 Task: Create a sales tracking spreadsheet in Google Sheets.
Action: Mouse moved to (1081, 82)
Screenshot: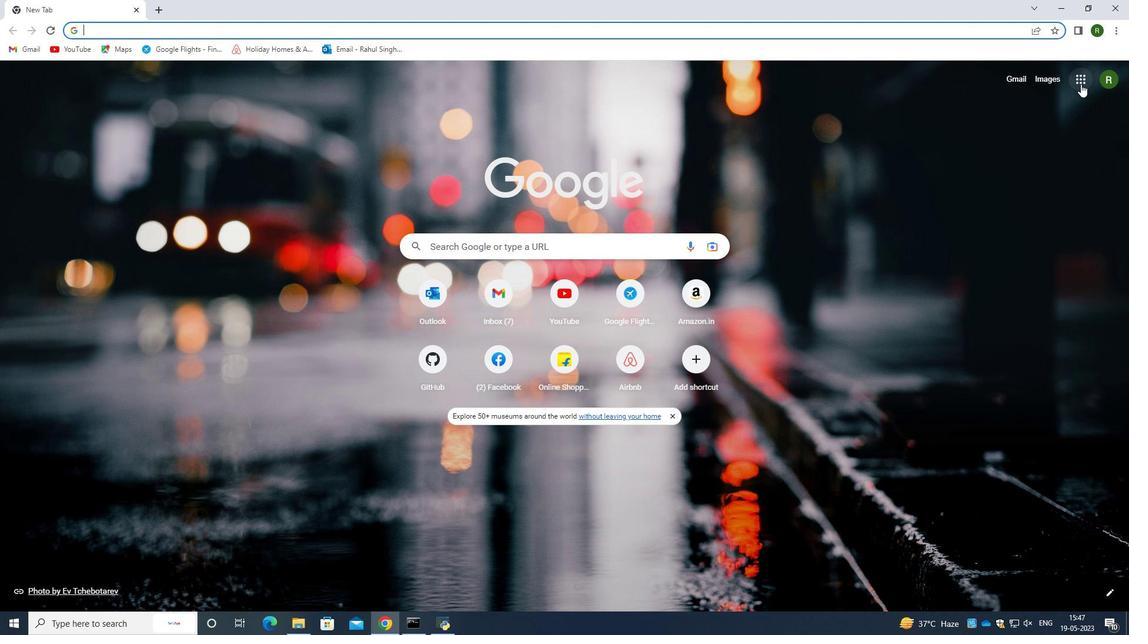 
Action: Mouse pressed left at (1081, 82)
Screenshot: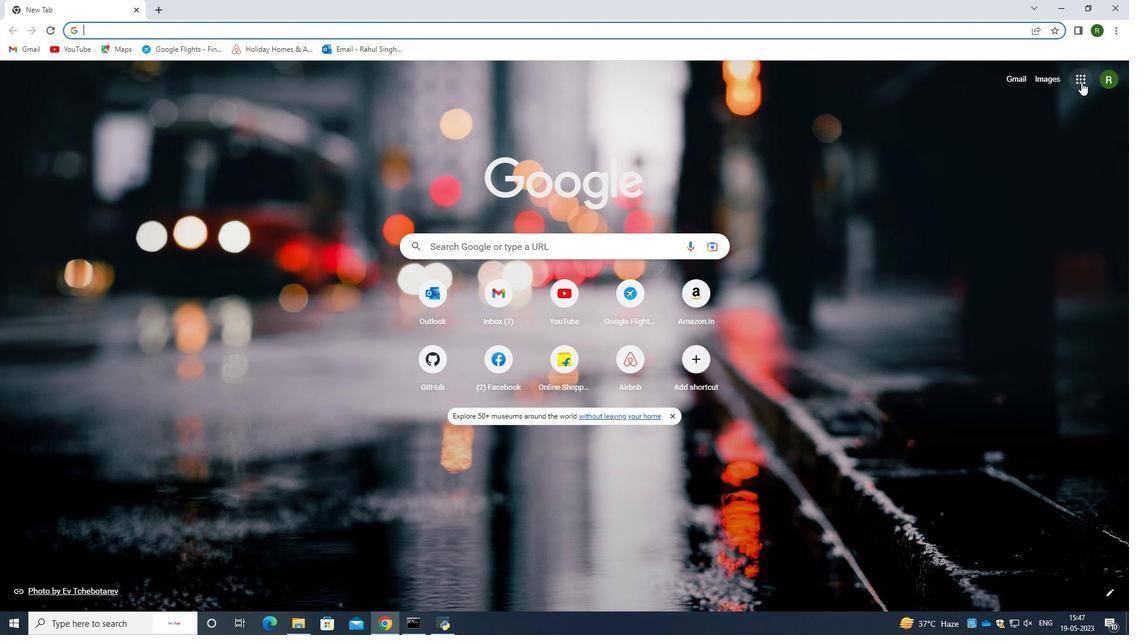 
Action: Mouse moved to (1042, 241)
Screenshot: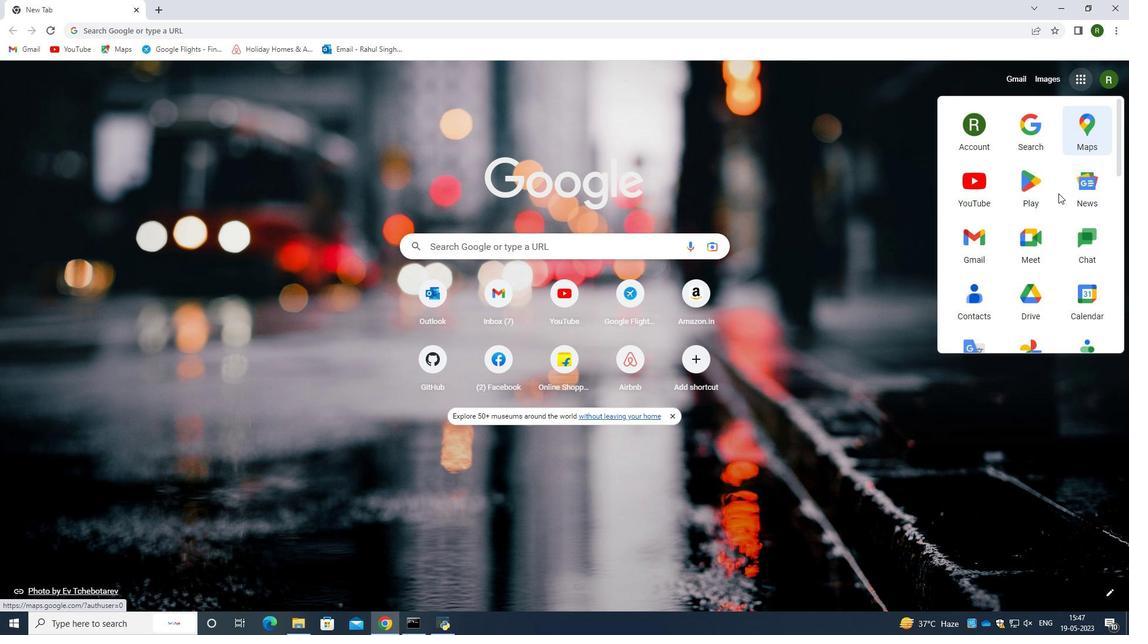 
Action: Mouse scrolled (1042, 241) with delta (0, 0)
Screenshot: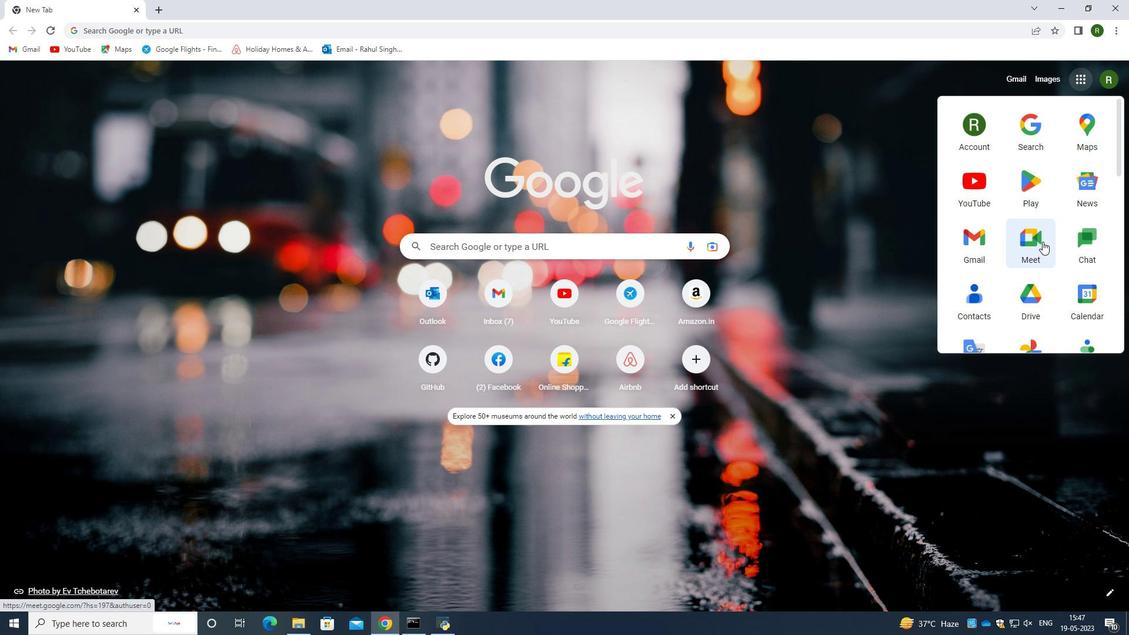
Action: Mouse scrolled (1042, 241) with delta (0, 0)
Screenshot: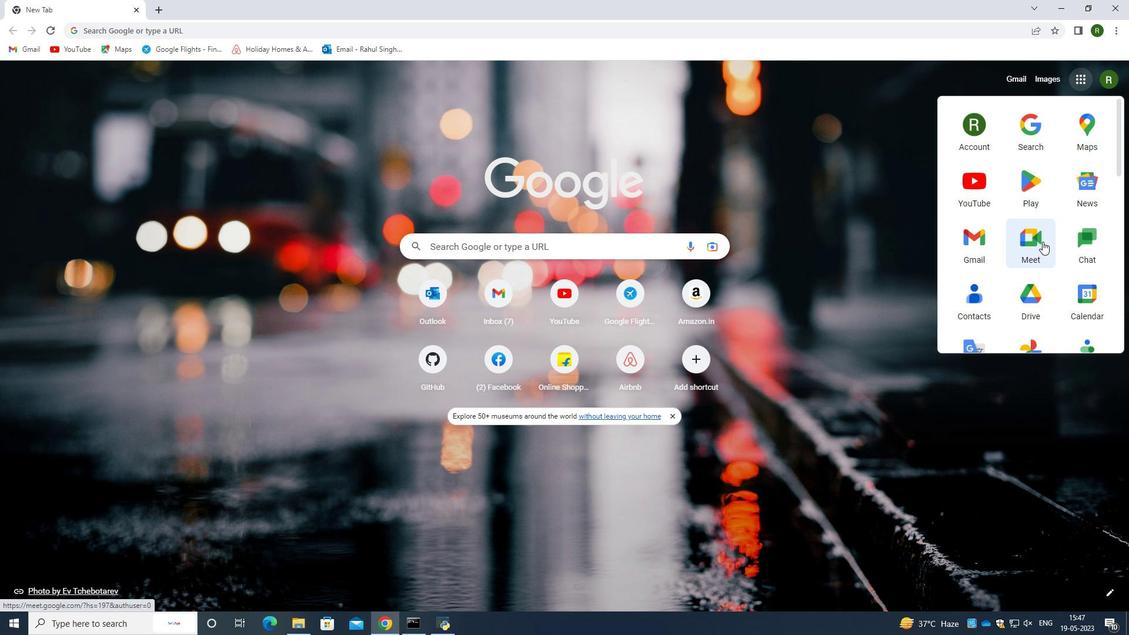 
Action: Mouse scrolled (1042, 241) with delta (0, 0)
Screenshot: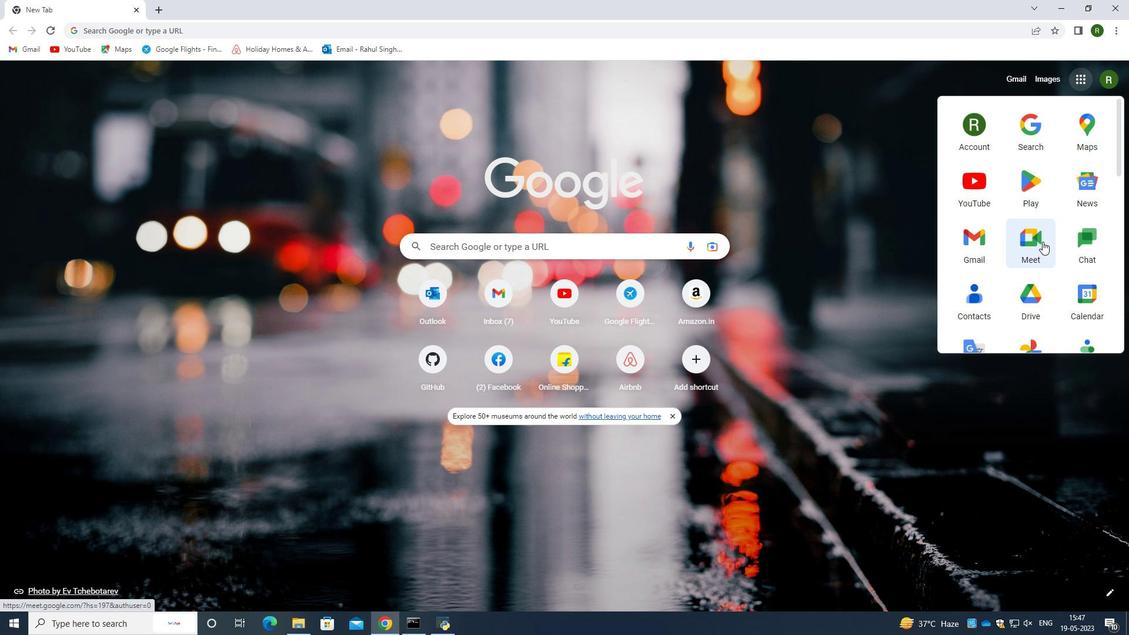 
Action: Mouse scrolled (1042, 241) with delta (0, 0)
Screenshot: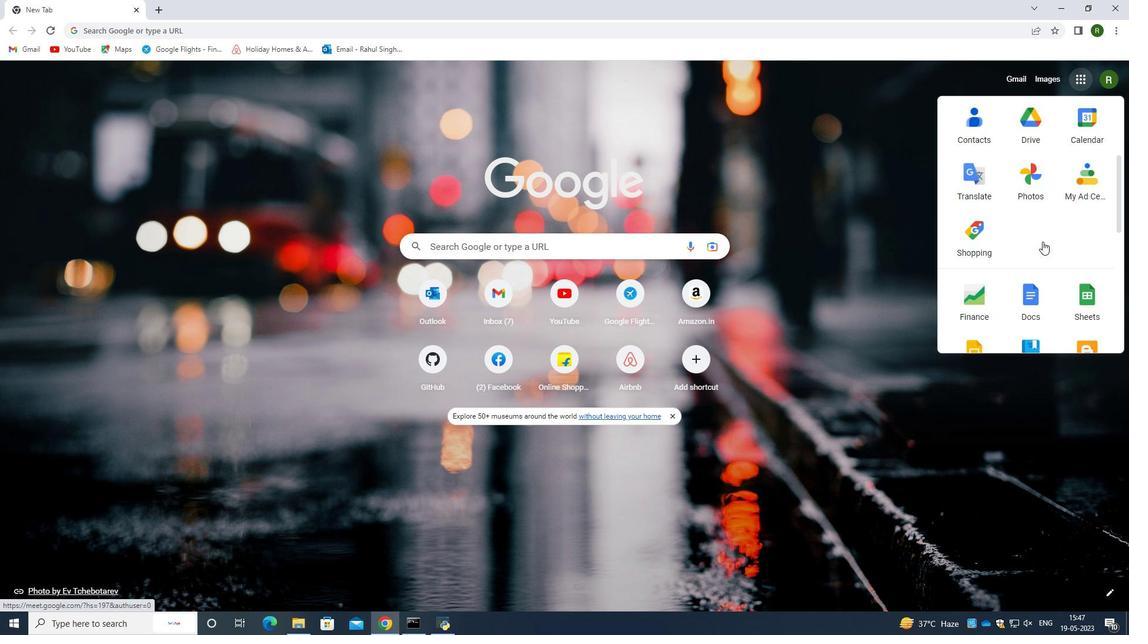 
Action: Mouse scrolled (1042, 241) with delta (0, 0)
Screenshot: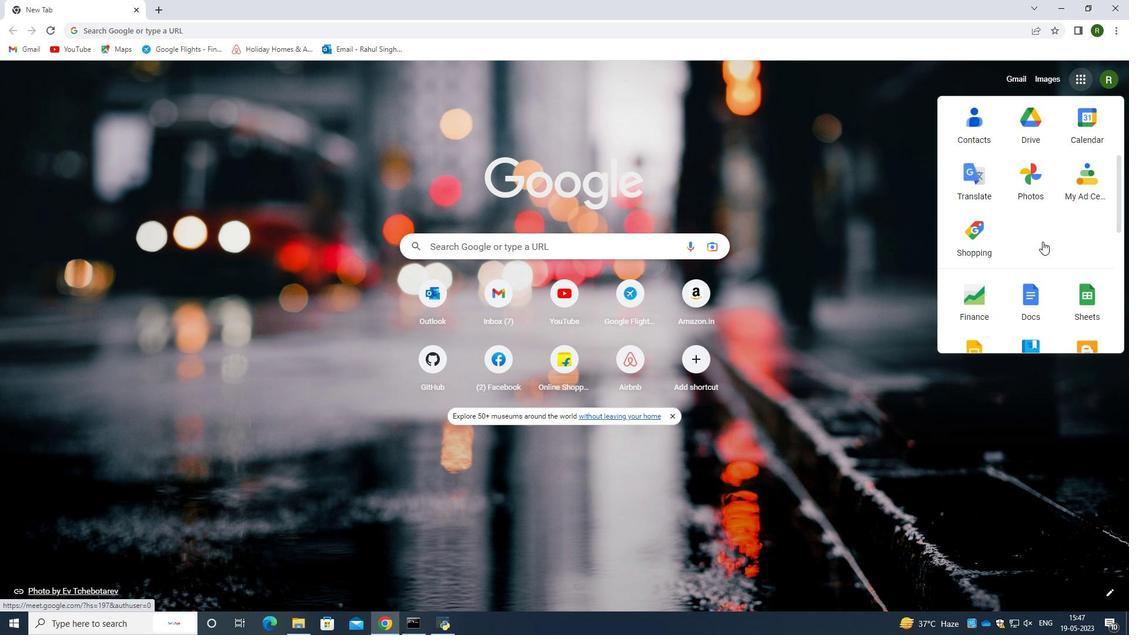
Action: Mouse moved to (1077, 195)
Screenshot: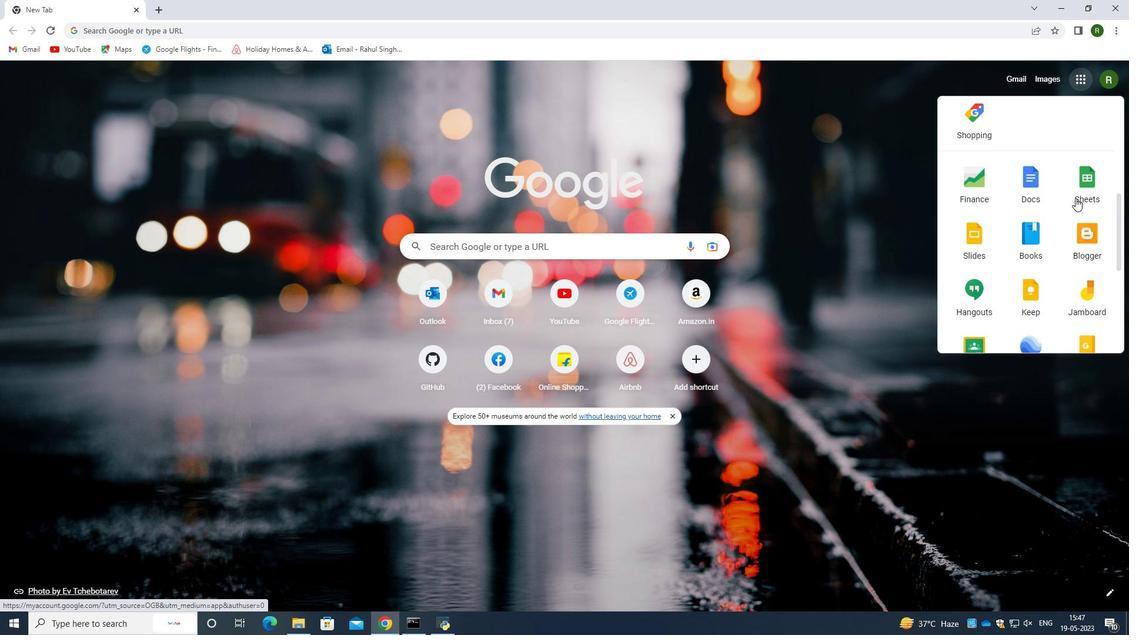 
Action: Mouse pressed left at (1077, 195)
Screenshot: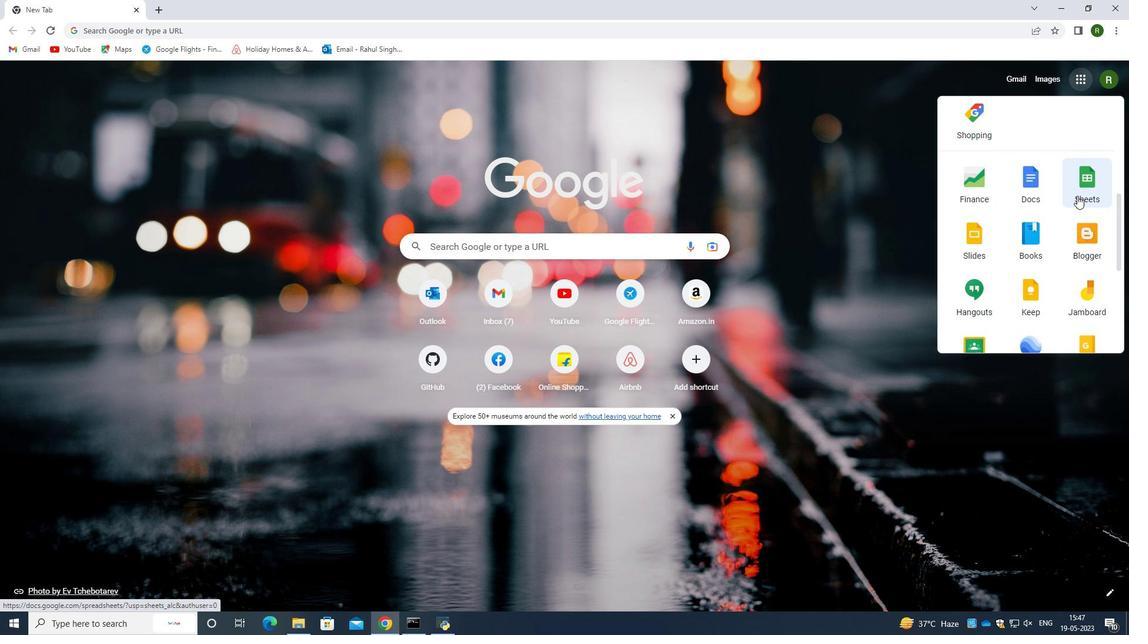 
Action: Mouse moved to (155, 7)
Screenshot: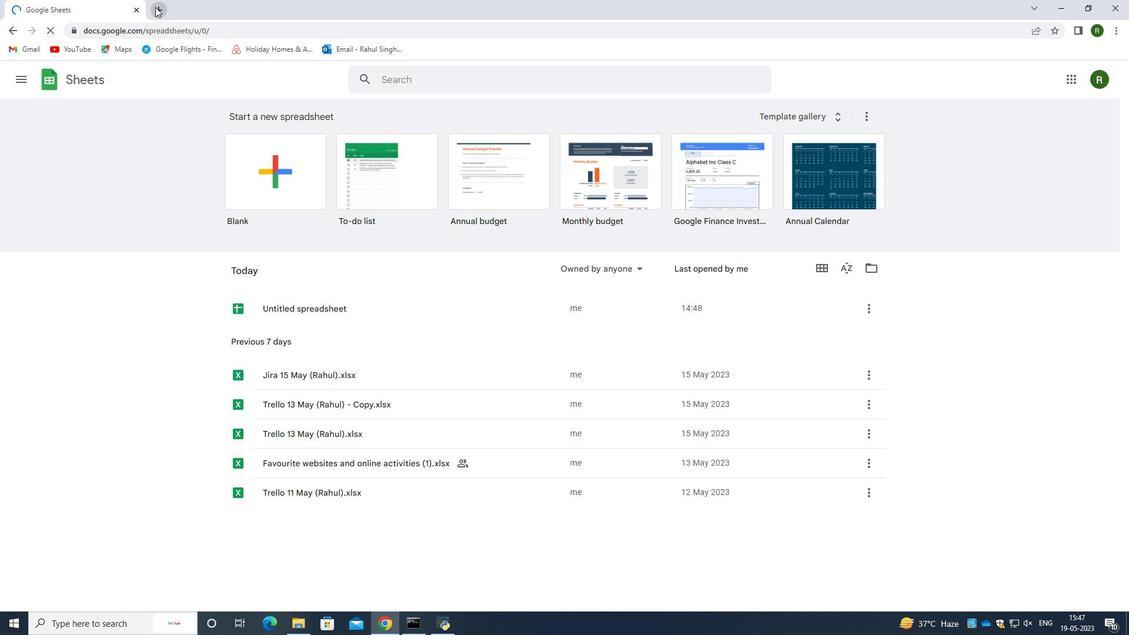 
Action: Mouse pressed left at (155, 7)
Screenshot: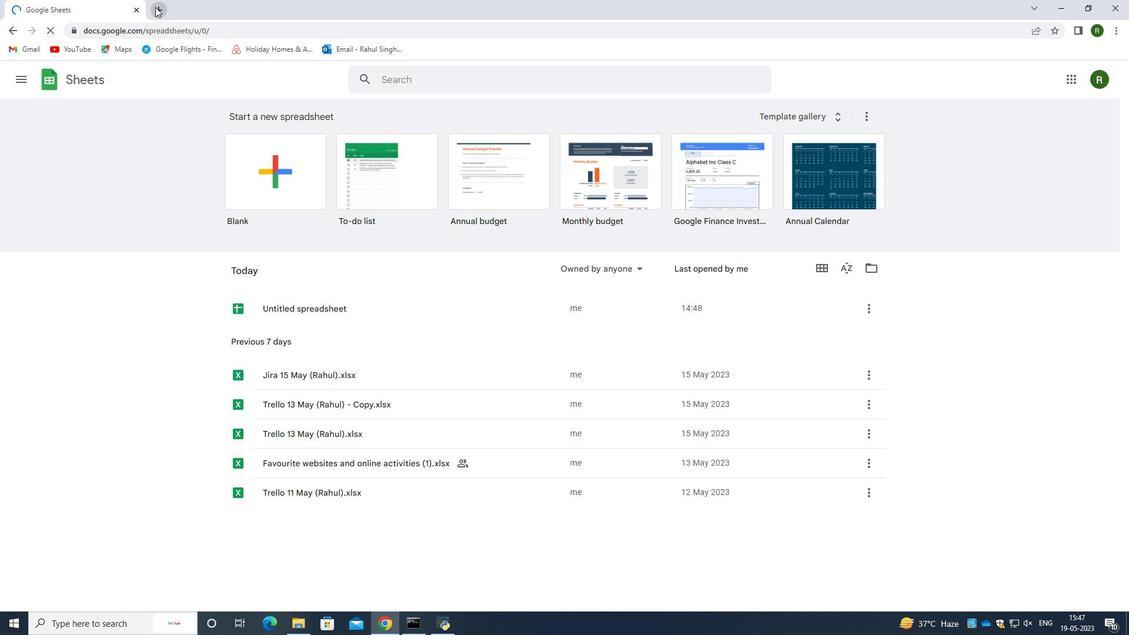 
Action: Mouse moved to (172, 28)
Screenshot: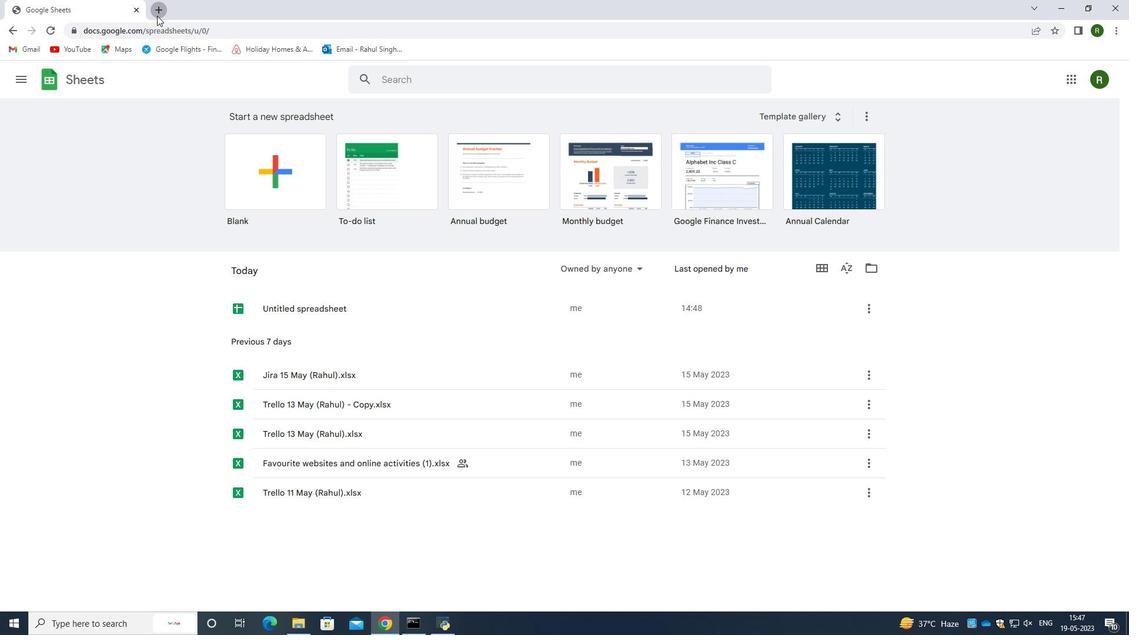 
Action: Key pressed sales<Key.space>tracking<Key.space>sheets<Key.space>fro<Key.backspace><Key.backspace>ormet<Key.enter>
Screenshot: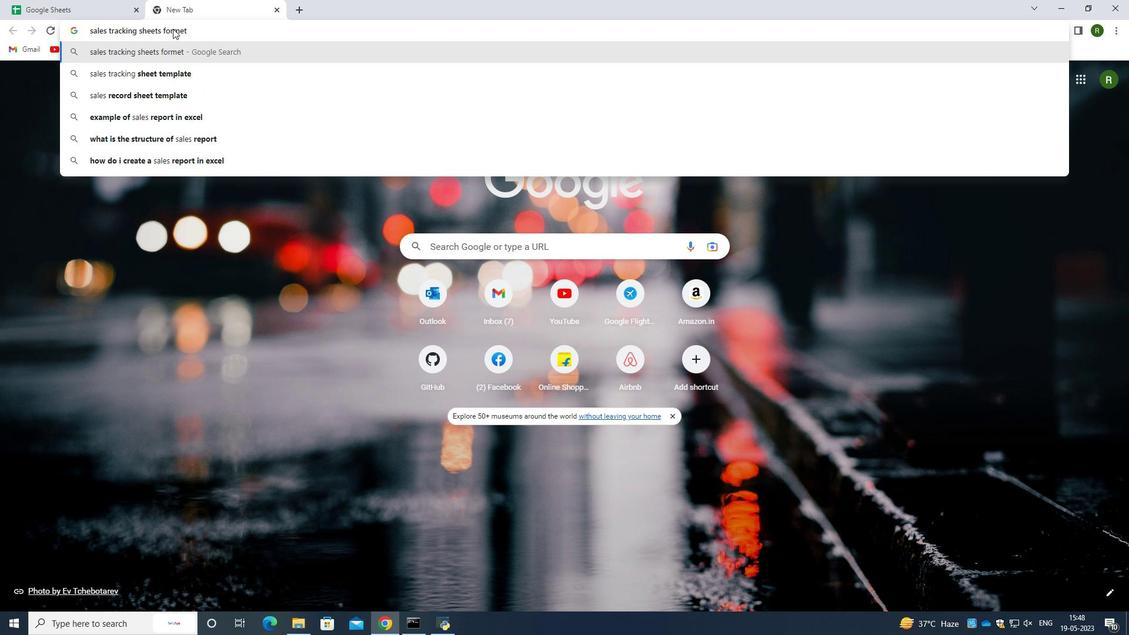 
Action: Mouse moved to (184, 59)
Screenshot: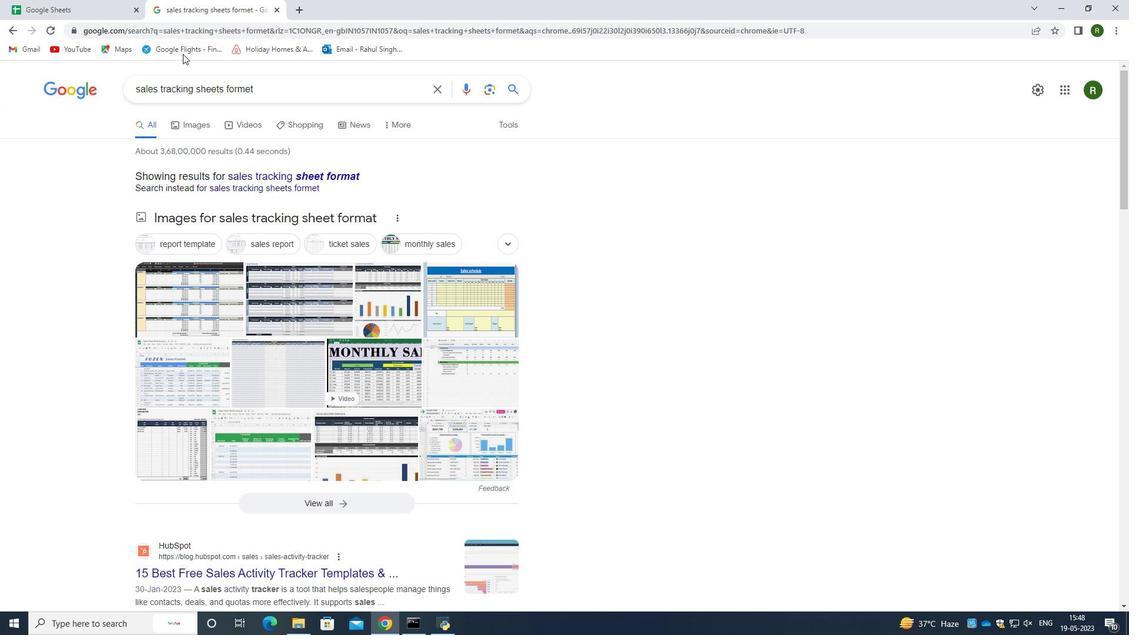 
Action: Mouse scrolled (184, 58) with delta (0, 0)
Screenshot: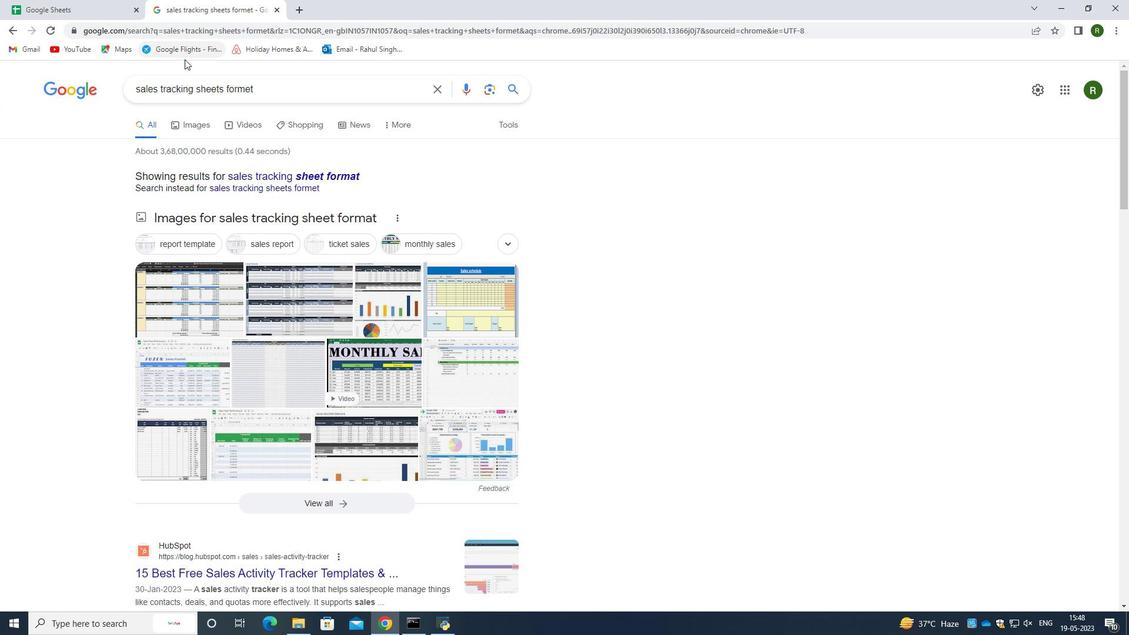 
Action: Mouse moved to (301, 416)
Screenshot: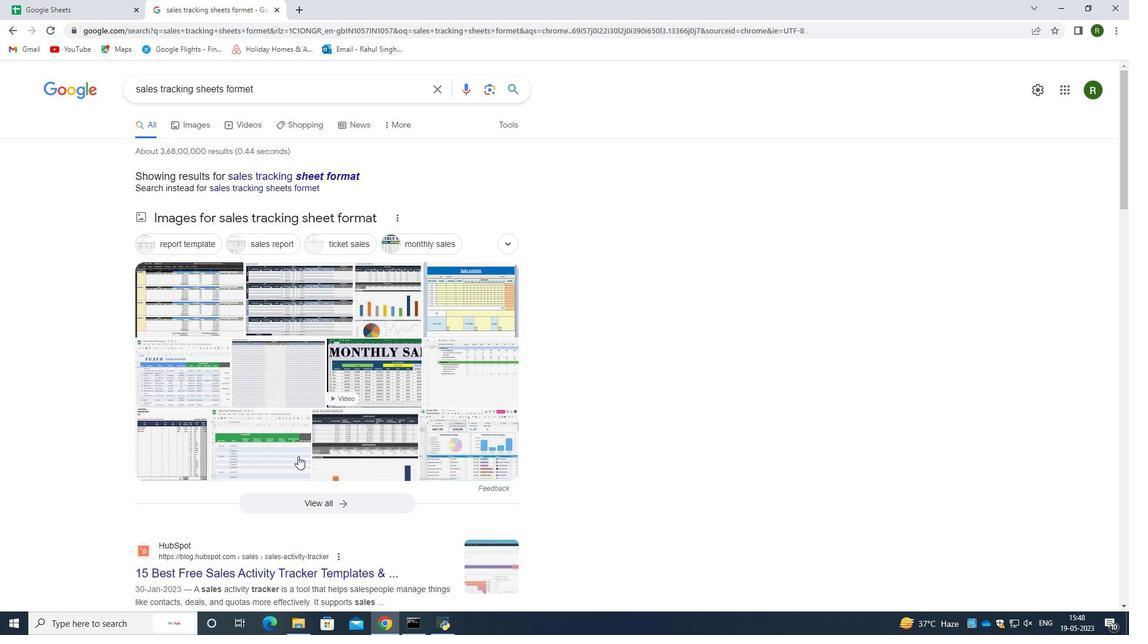 
Action: Mouse scrolled (301, 415) with delta (0, 0)
Screenshot: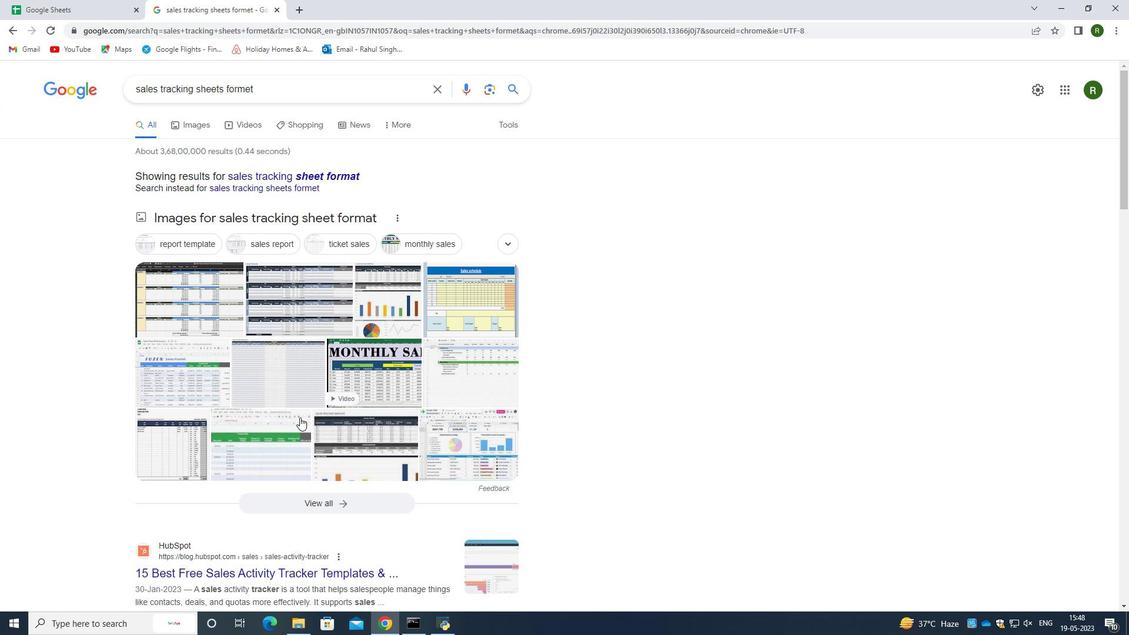 
Action: Mouse scrolled (301, 415) with delta (0, 0)
Screenshot: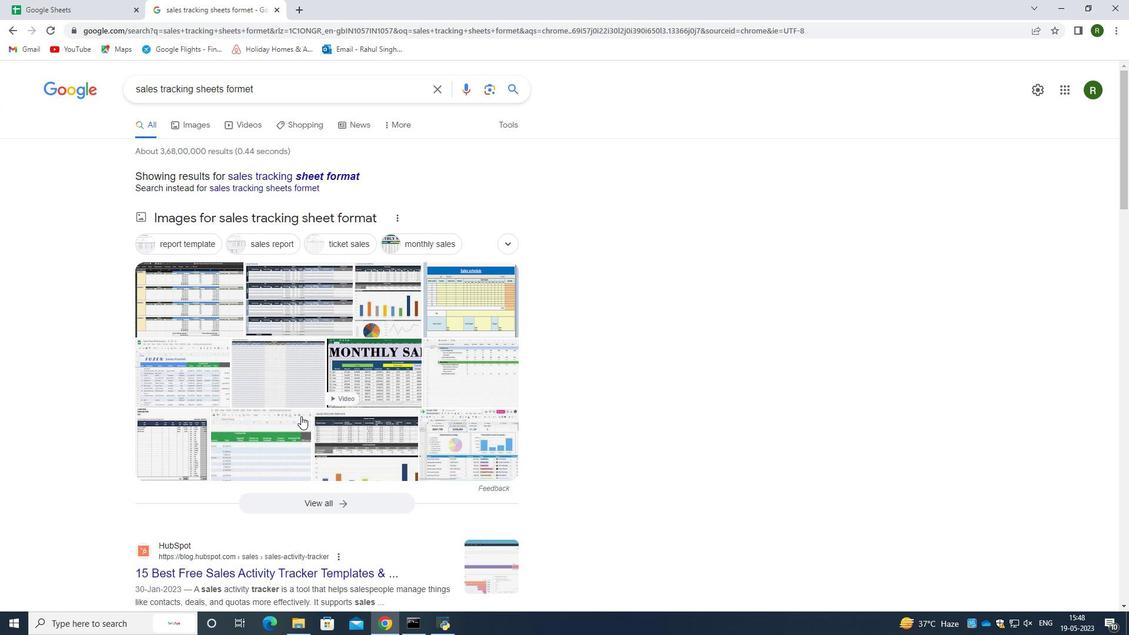 
Action: Mouse moved to (282, 454)
Screenshot: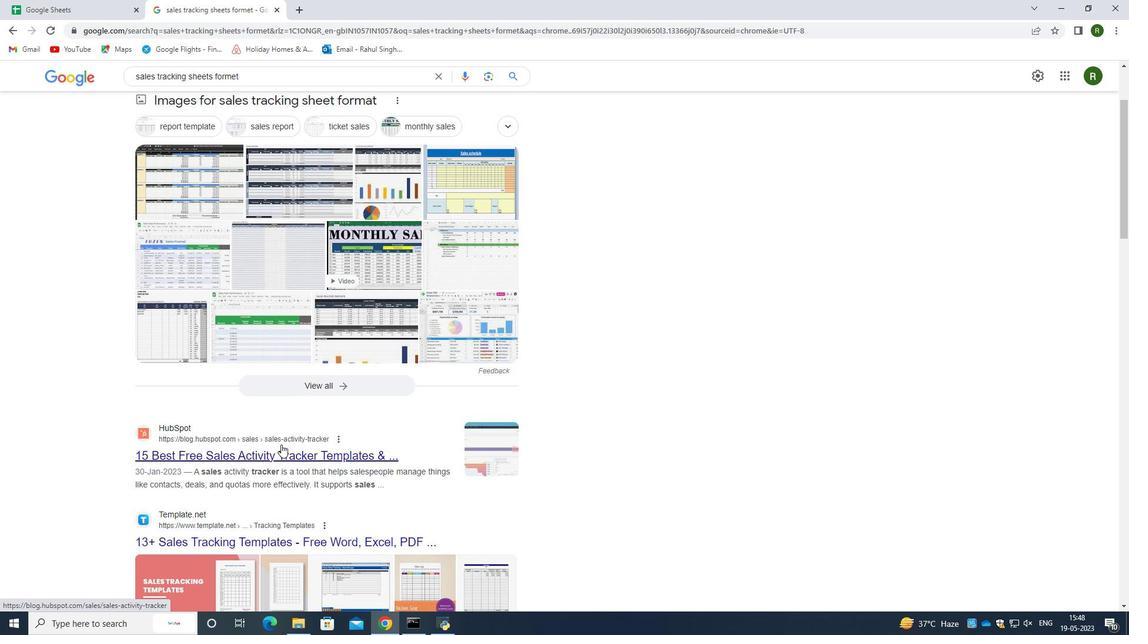 
Action: Mouse pressed left at (282, 454)
Screenshot: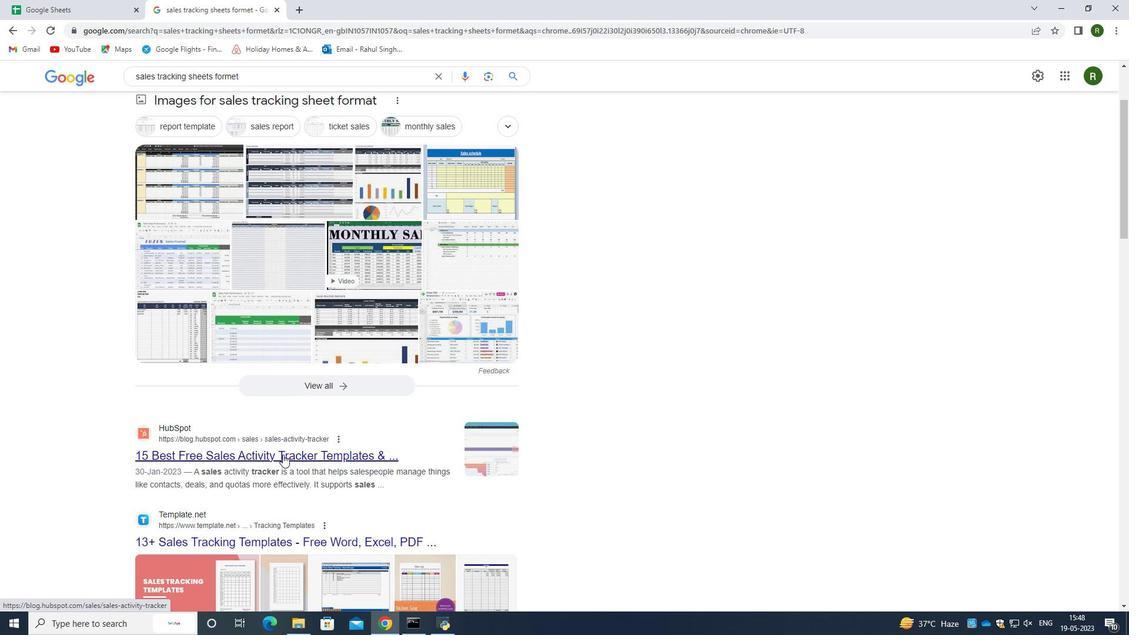 
Action: Mouse moved to (429, 259)
Screenshot: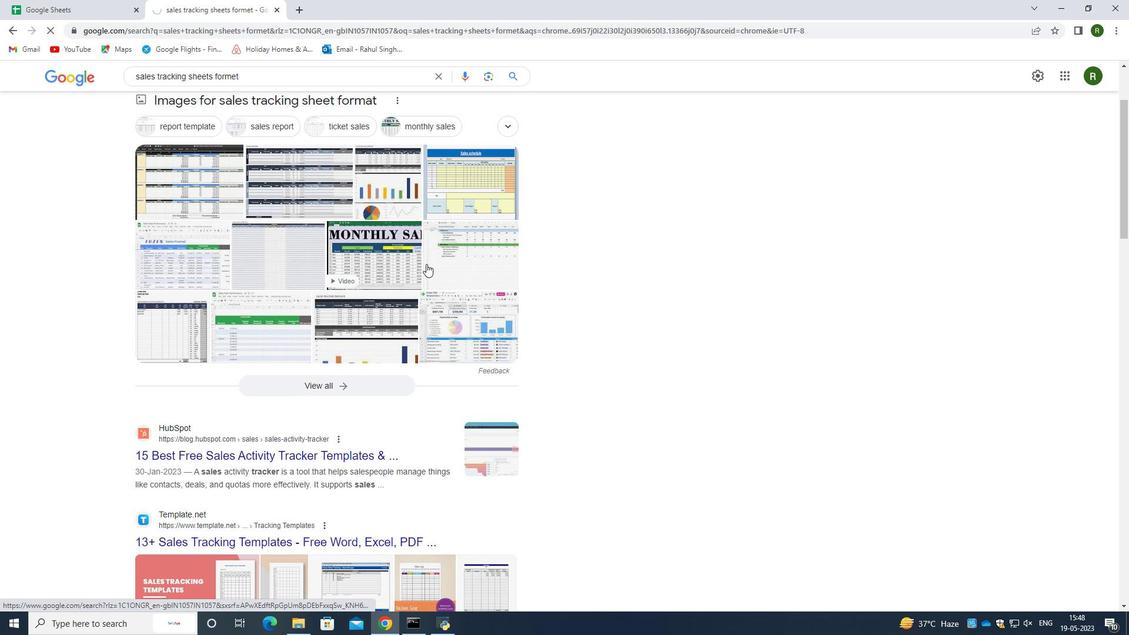
Action: Mouse scrolled (429, 259) with delta (0, 0)
Screenshot: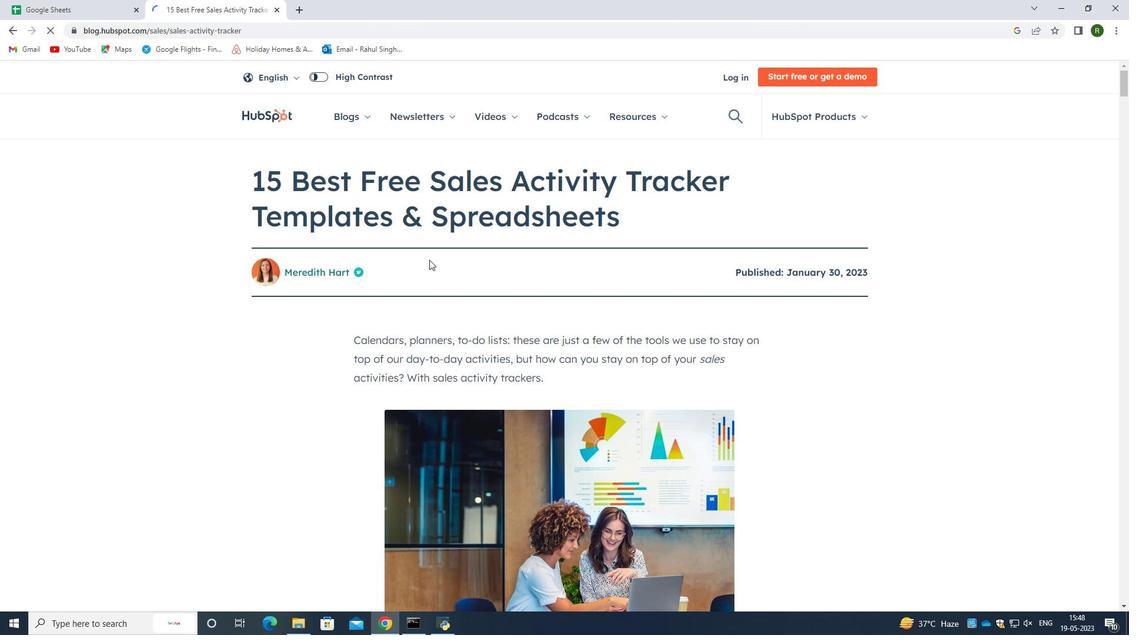 
Action: Mouse scrolled (429, 259) with delta (0, 0)
Screenshot: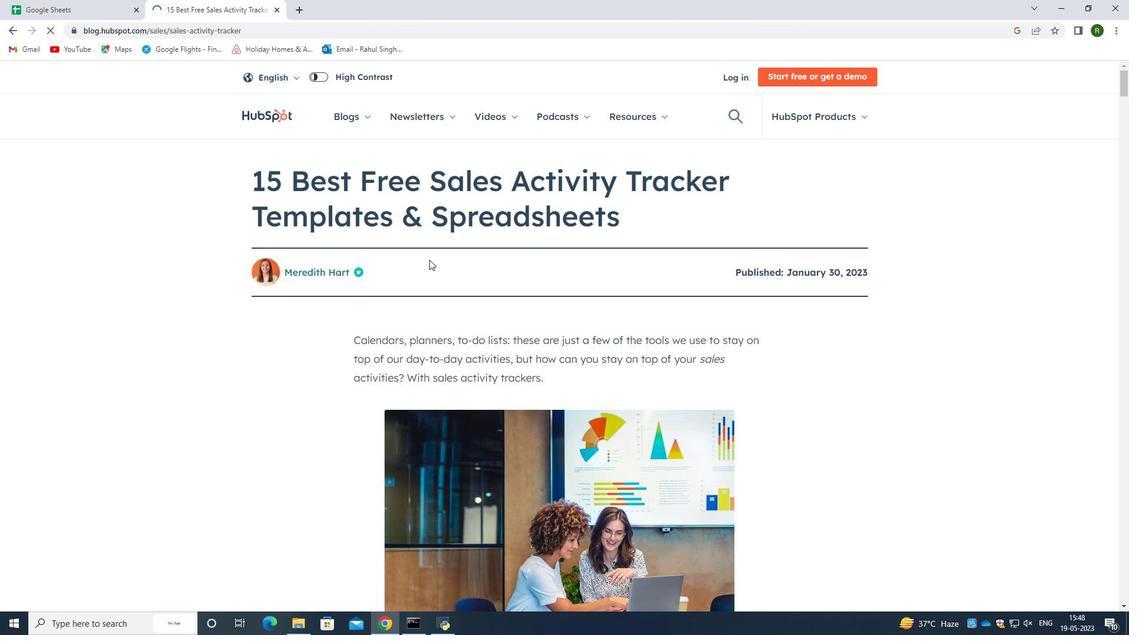 
Action: Mouse scrolled (429, 259) with delta (0, 0)
Screenshot: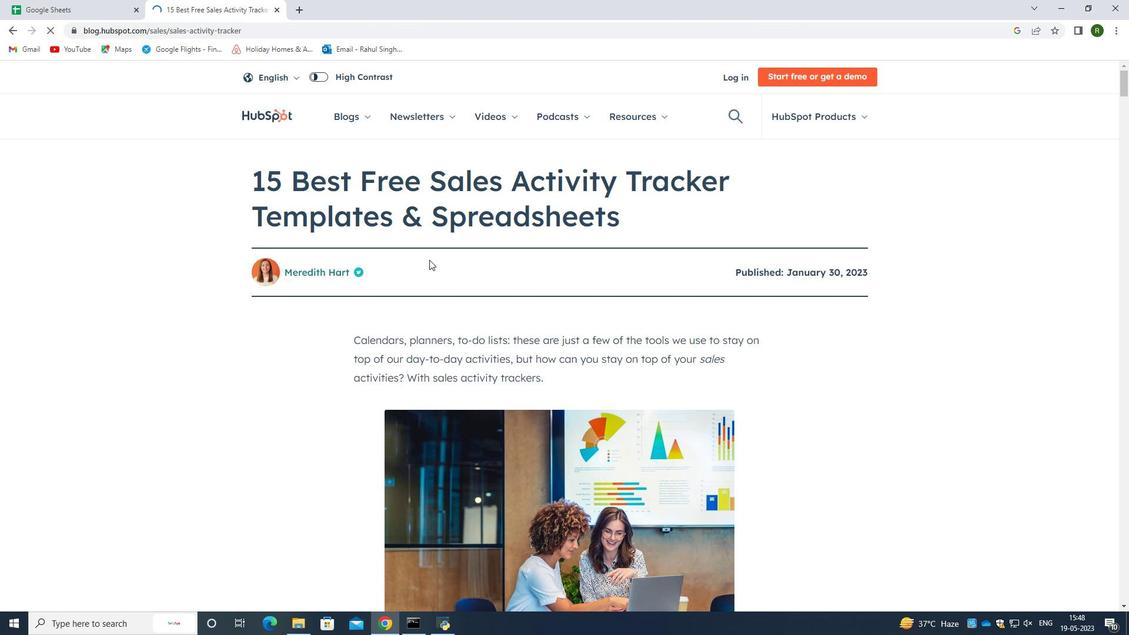
Action: Mouse moved to (429, 259)
Screenshot: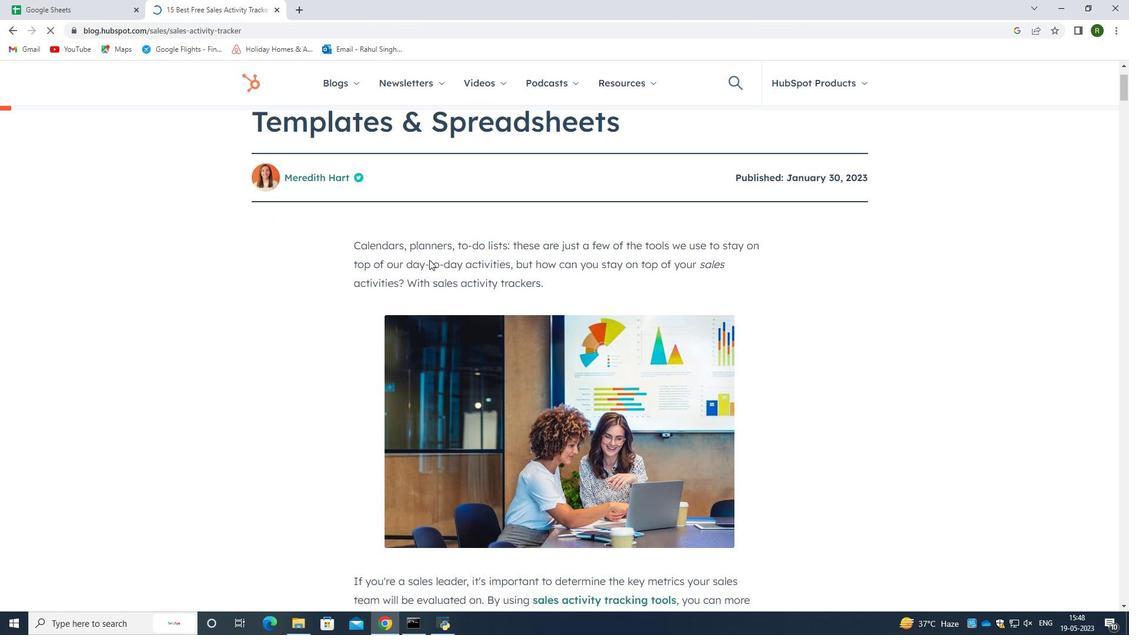 
Action: Mouse scrolled (429, 259) with delta (0, 0)
Screenshot: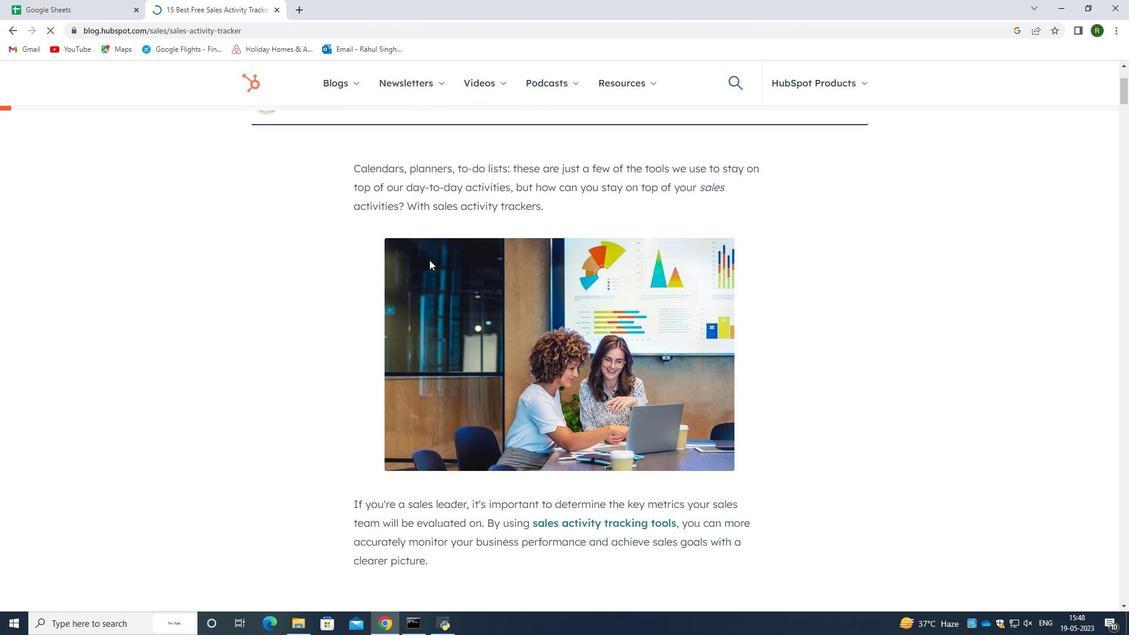 
Action: Mouse scrolled (429, 259) with delta (0, 0)
Screenshot: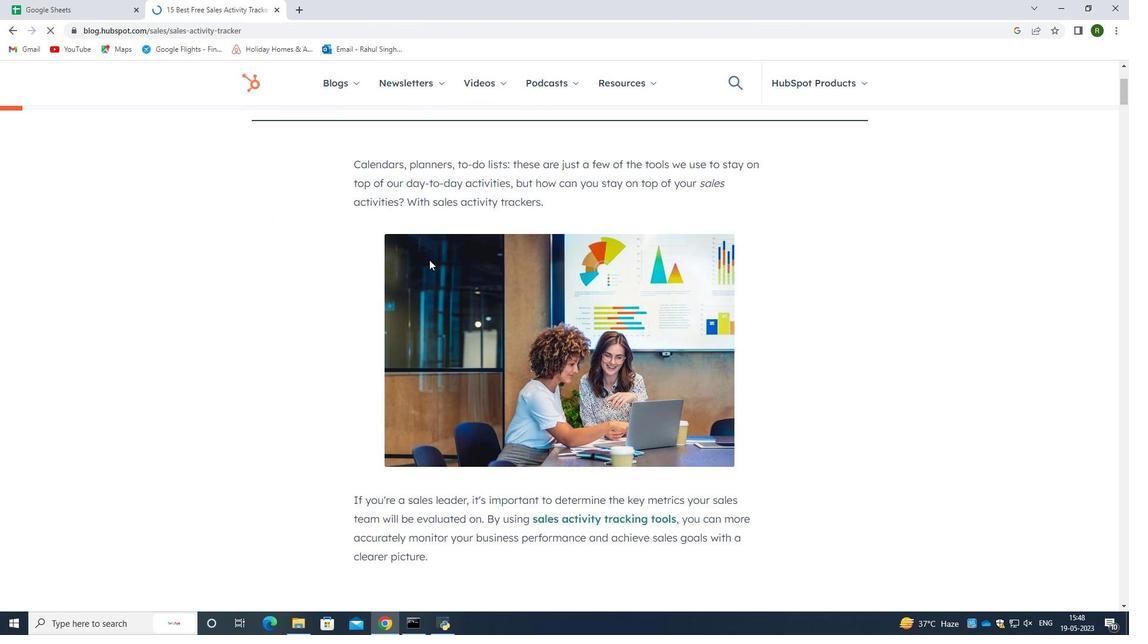 
Action: Mouse scrolled (429, 259) with delta (0, 0)
Screenshot: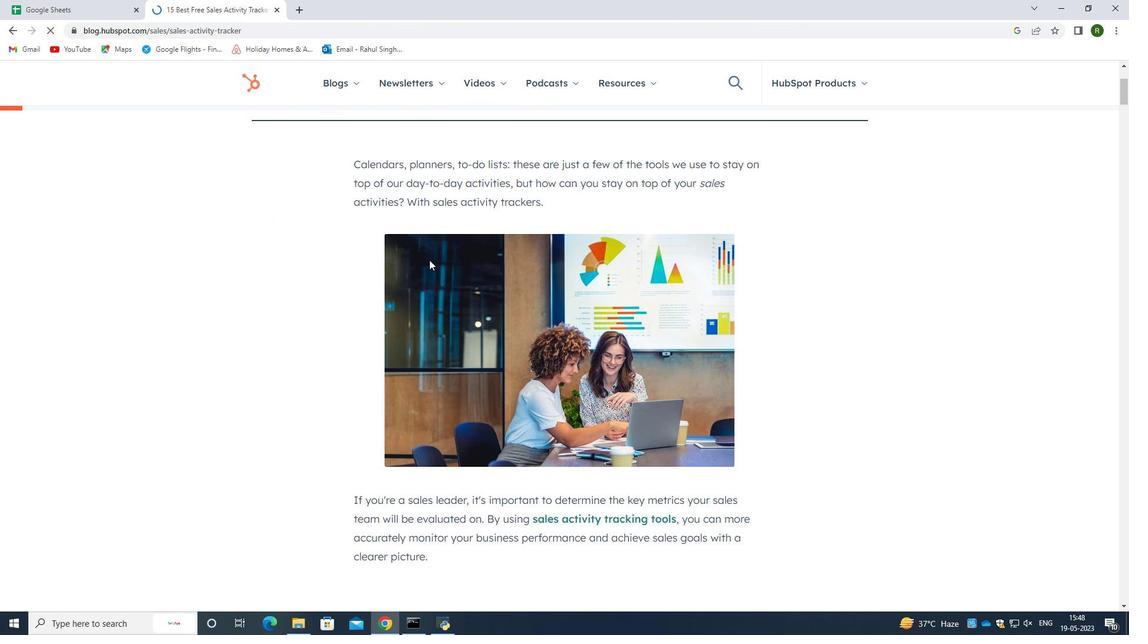 
Action: Mouse scrolled (429, 259) with delta (0, 0)
Screenshot: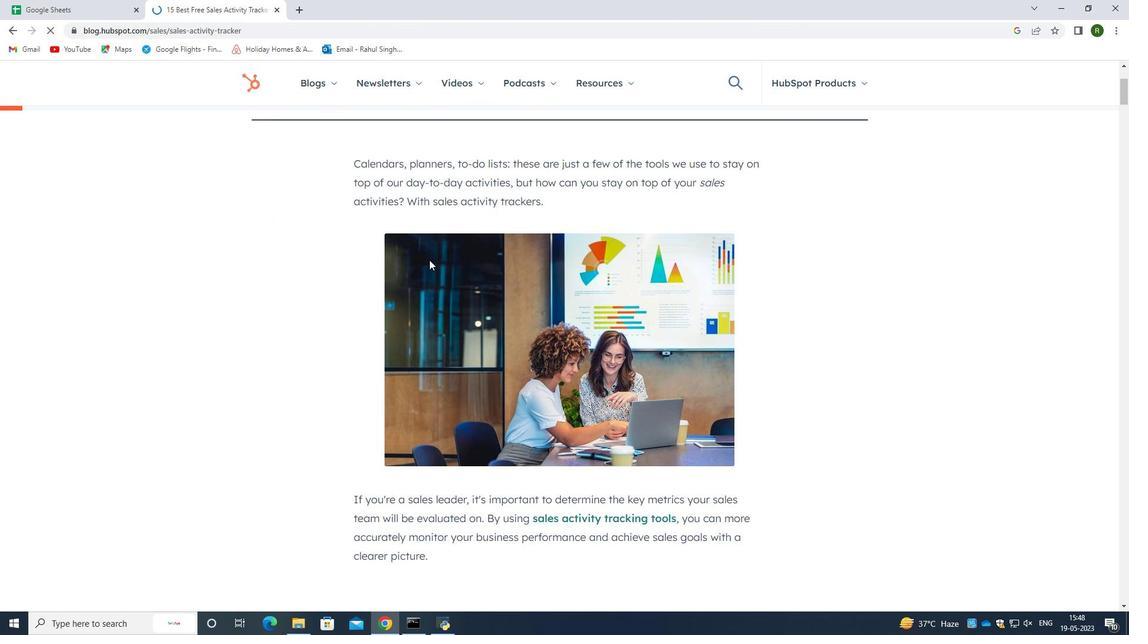 
Action: Mouse moved to (429, 259)
Screenshot: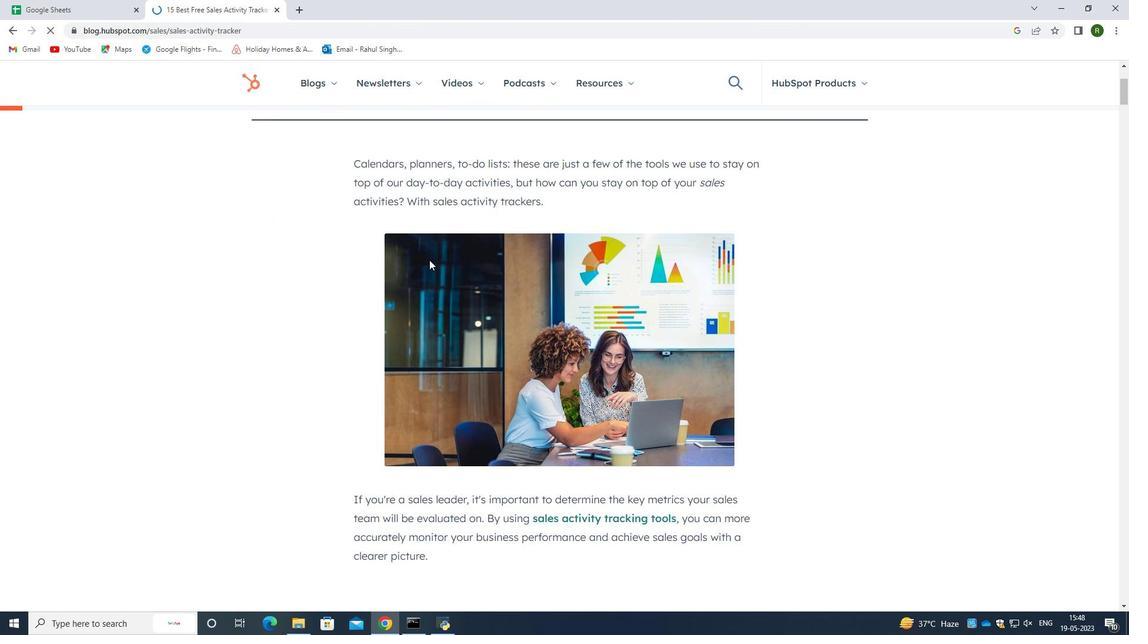
Action: Mouse scrolled (429, 258) with delta (0, 0)
Screenshot: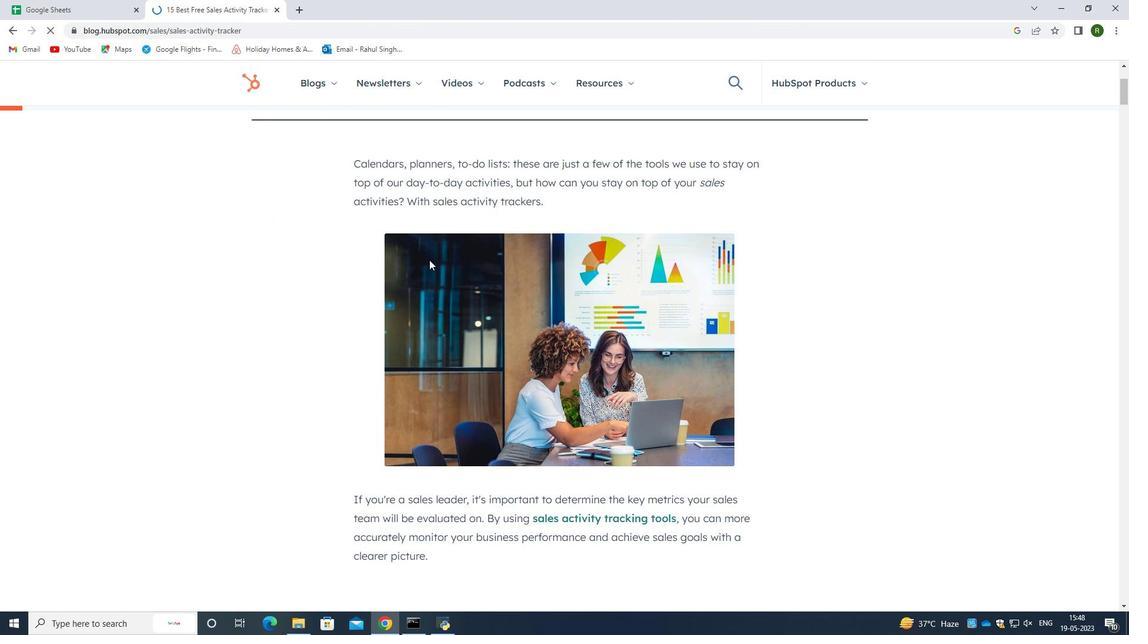
Action: Mouse moved to (429, 258)
Screenshot: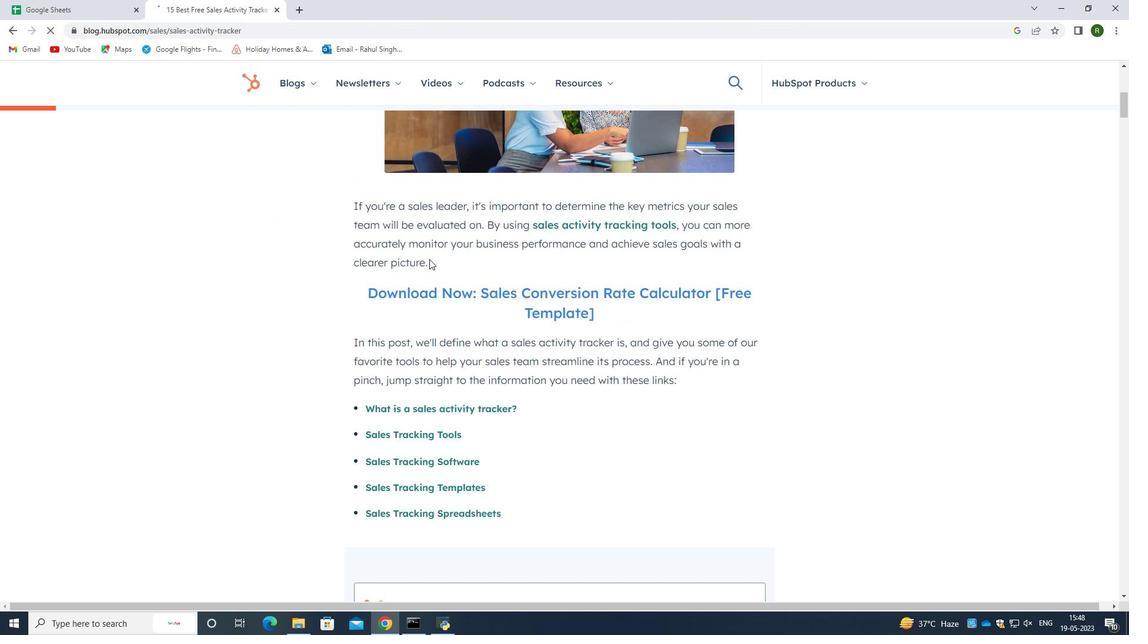 
Action: Mouse scrolled (429, 258) with delta (0, 0)
Screenshot: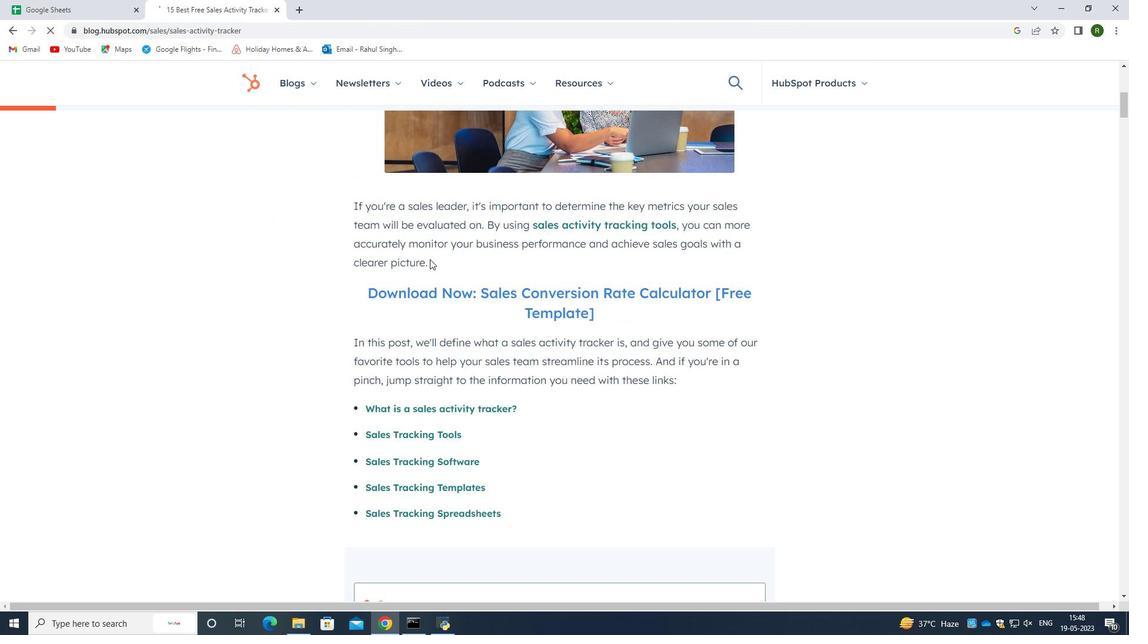 
Action: Mouse scrolled (429, 258) with delta (0, 0)
Screenshot: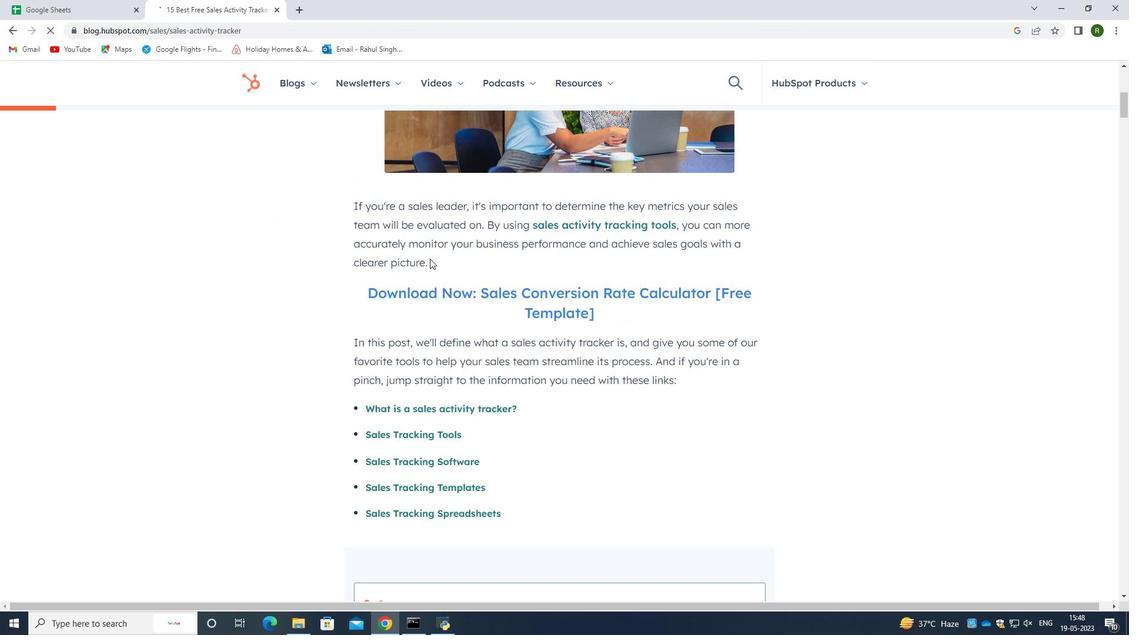 
Action: Mouse moved to (431, 258)
Screenshot: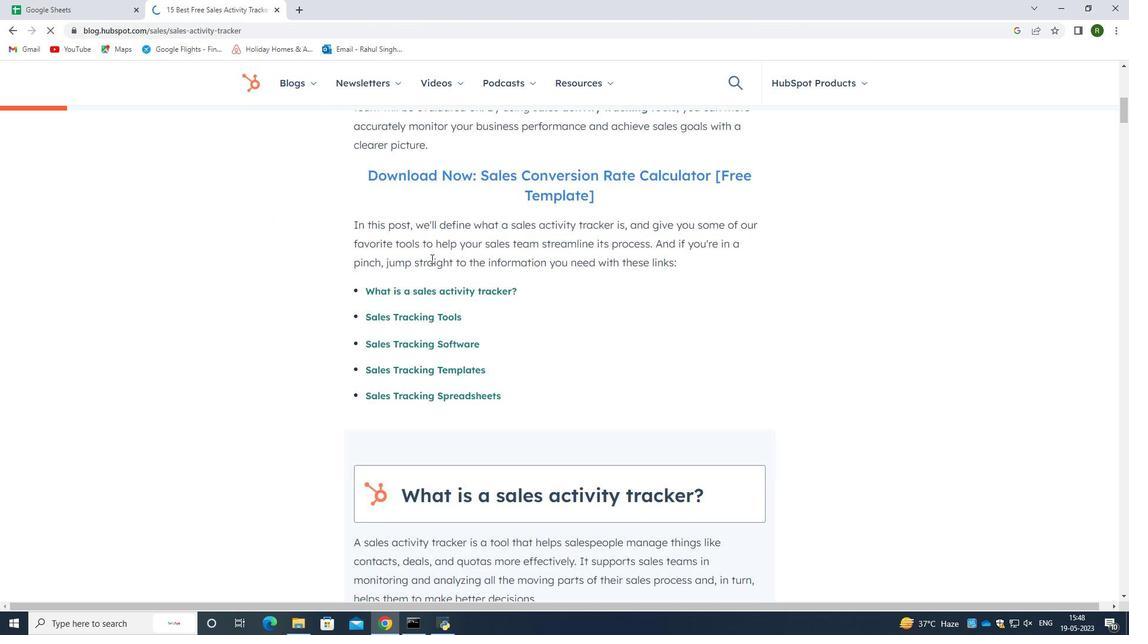 
Action: Mouse scrolled (431, 257) with delta (0, 0)
Screenshot: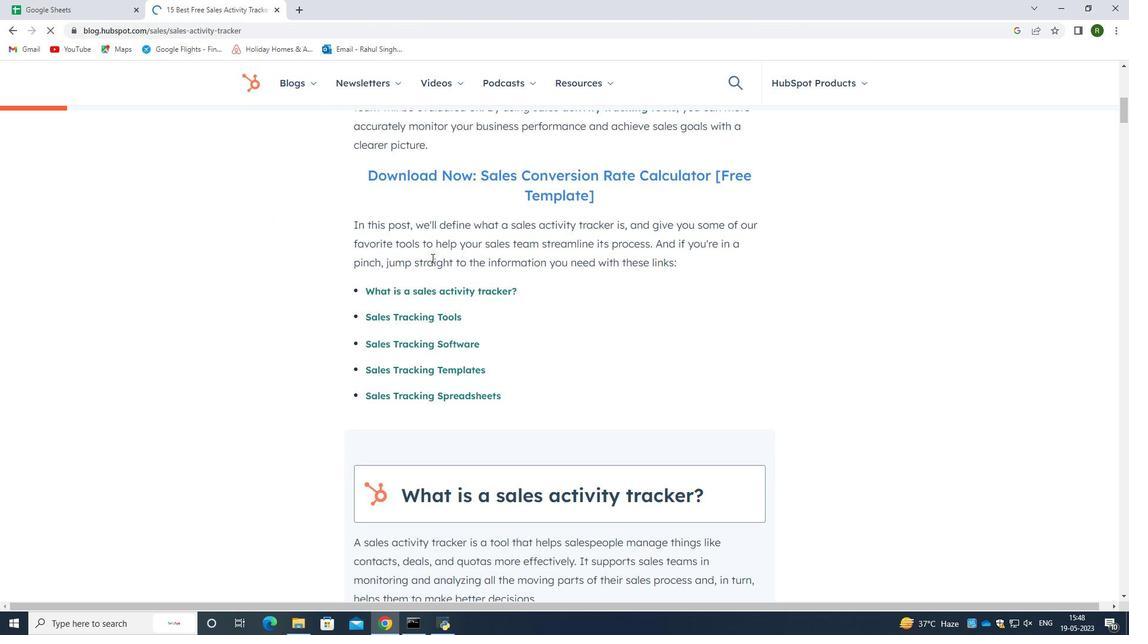 
Action: Mouse scrolled (431, 257) with delta (0, 0)
Screenshot: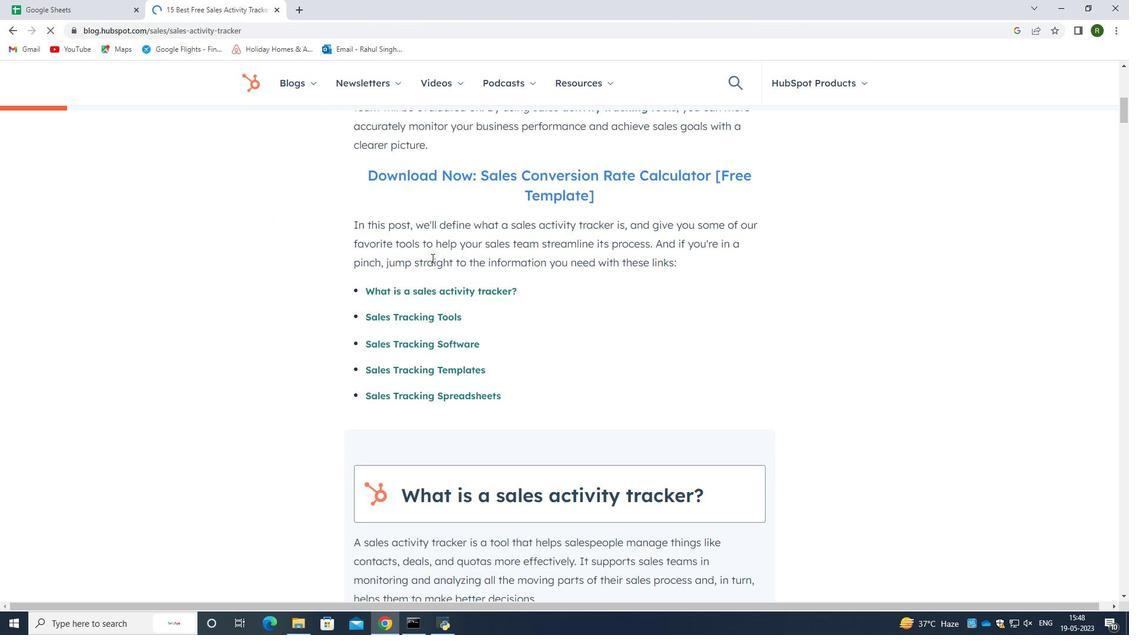 
Action: Mouse scrolled (431, 257) with delta (0, 0)
Screenshot: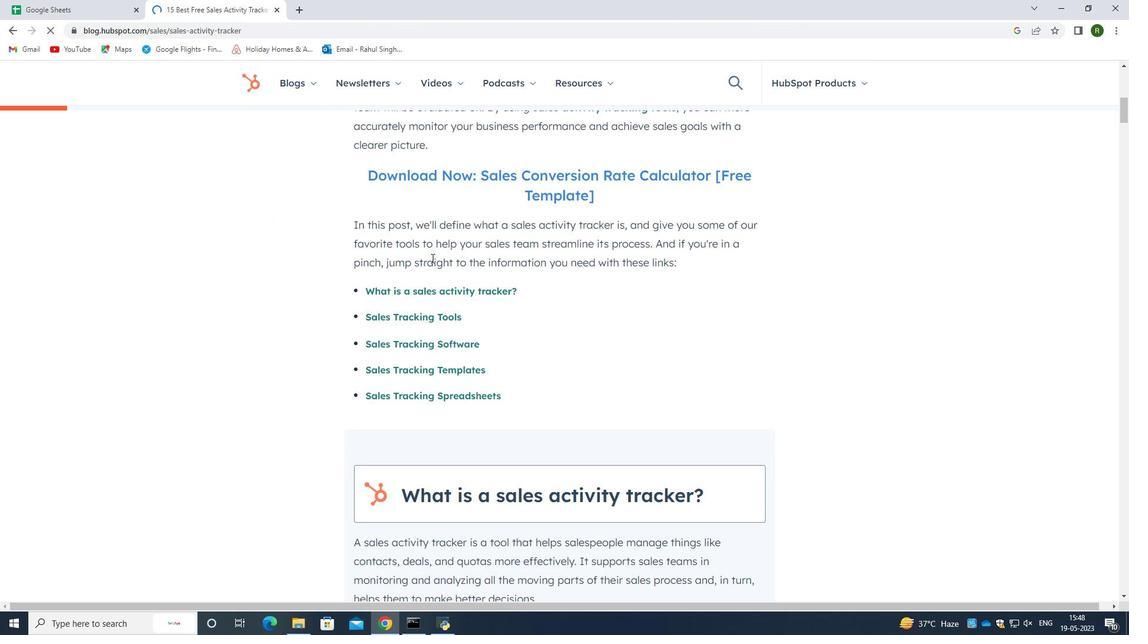 
Action: Mouse scrolled (431, 257) with delta (0, 0)
Screenshot: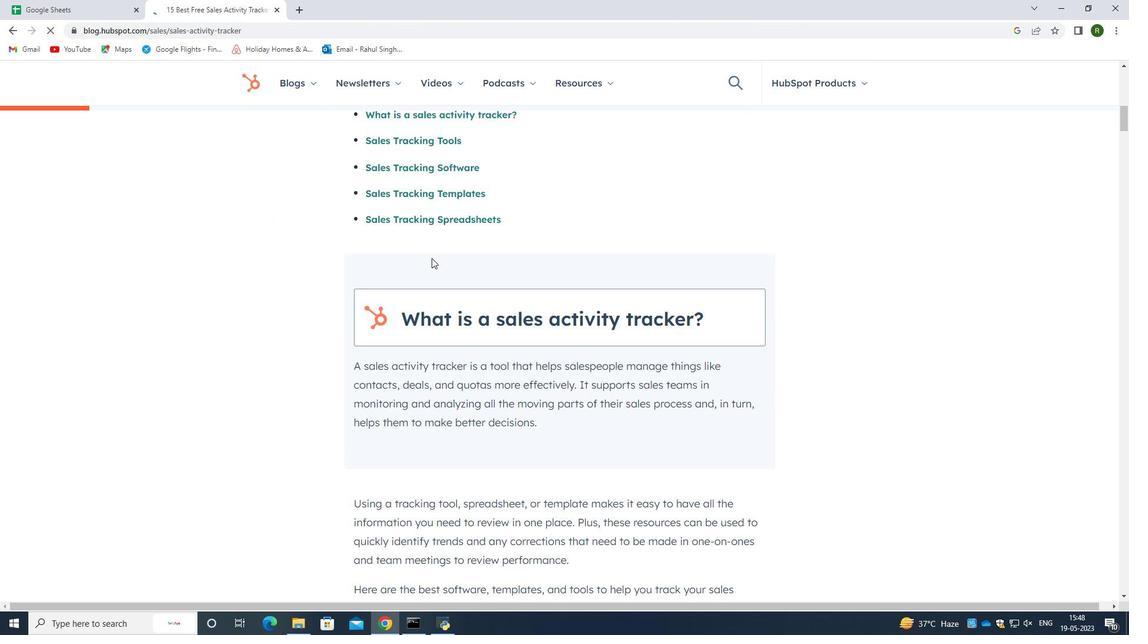
Action: Mouse scrolled (431, 257) with delta (0, 0)
Screenshot: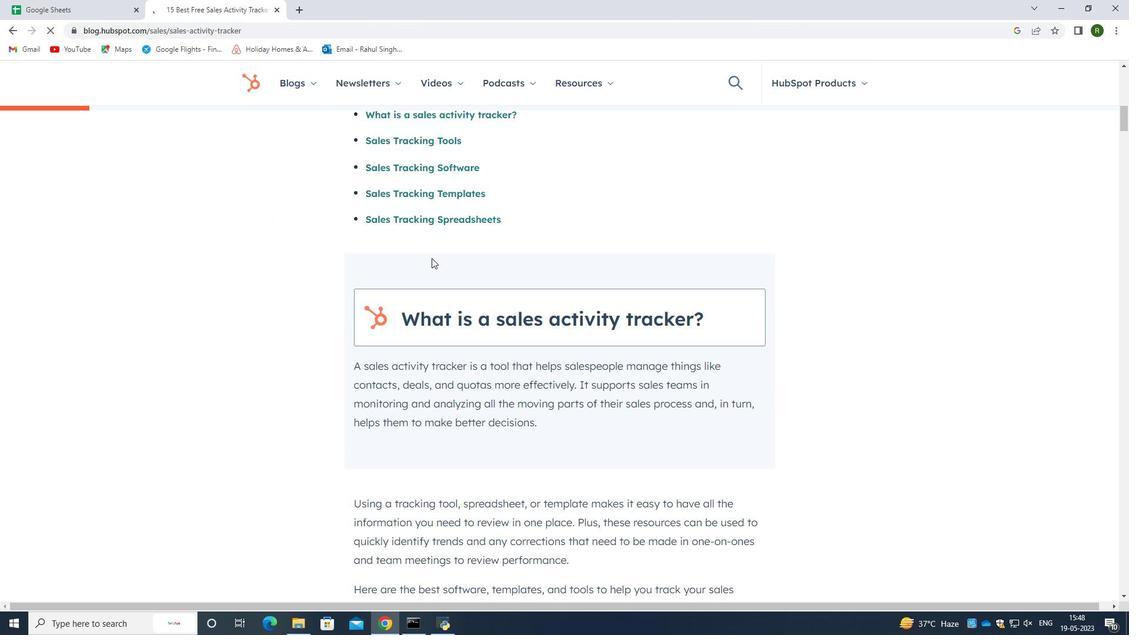
Action: Mouse scrolled (431, 257) with delta (0, 0)
Screenshot: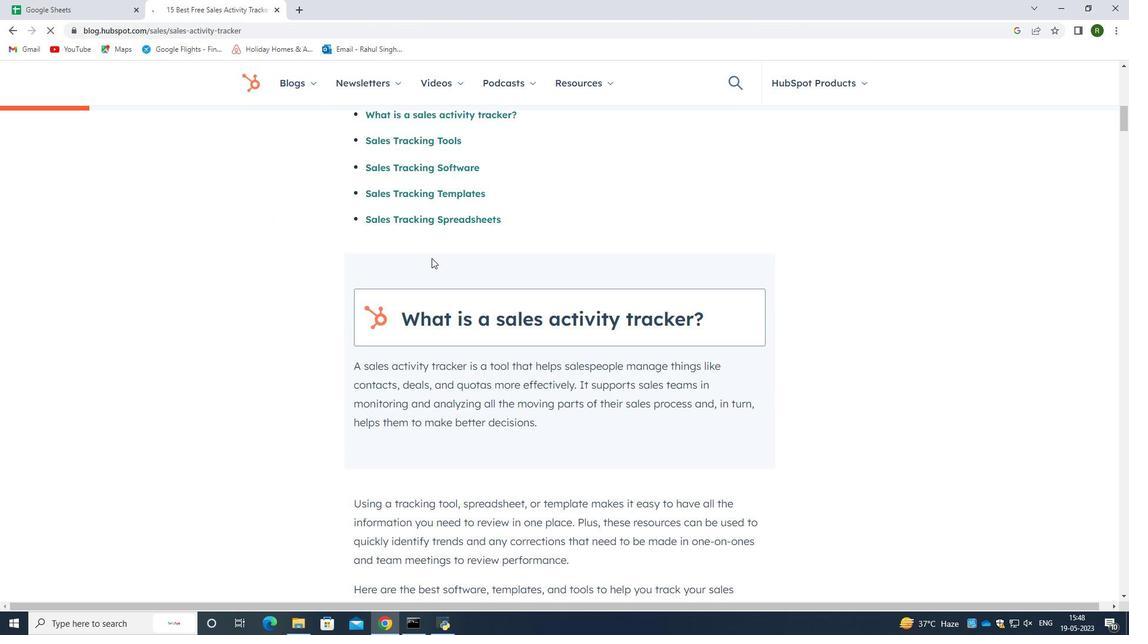 
Action: Mouse moved to (432, 257)
Screenshot: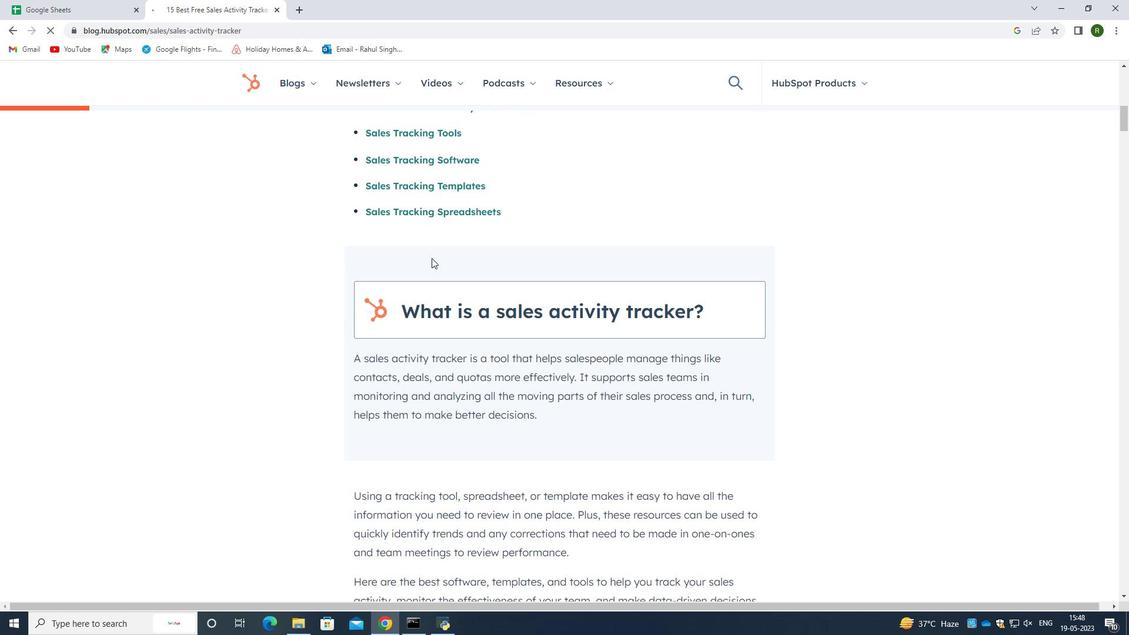 
Action: Mouse scrolled (432, 257) with delta (0, 0)
Screenshot: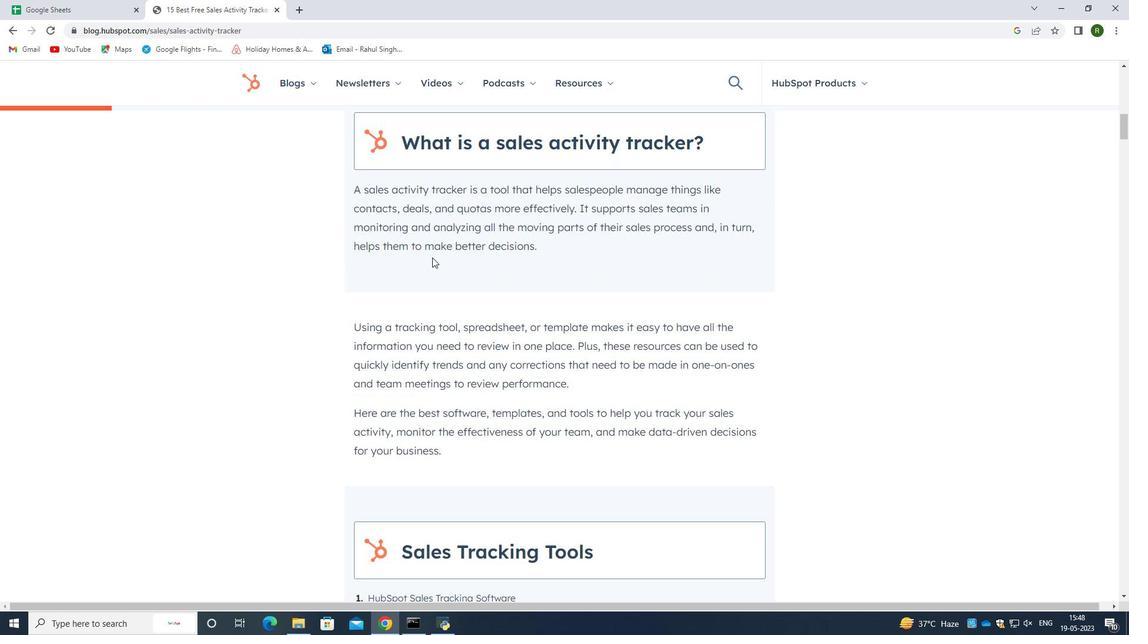 
Action: Mouse scrolled (432, 257) with delta (0, 0)
Screenshot: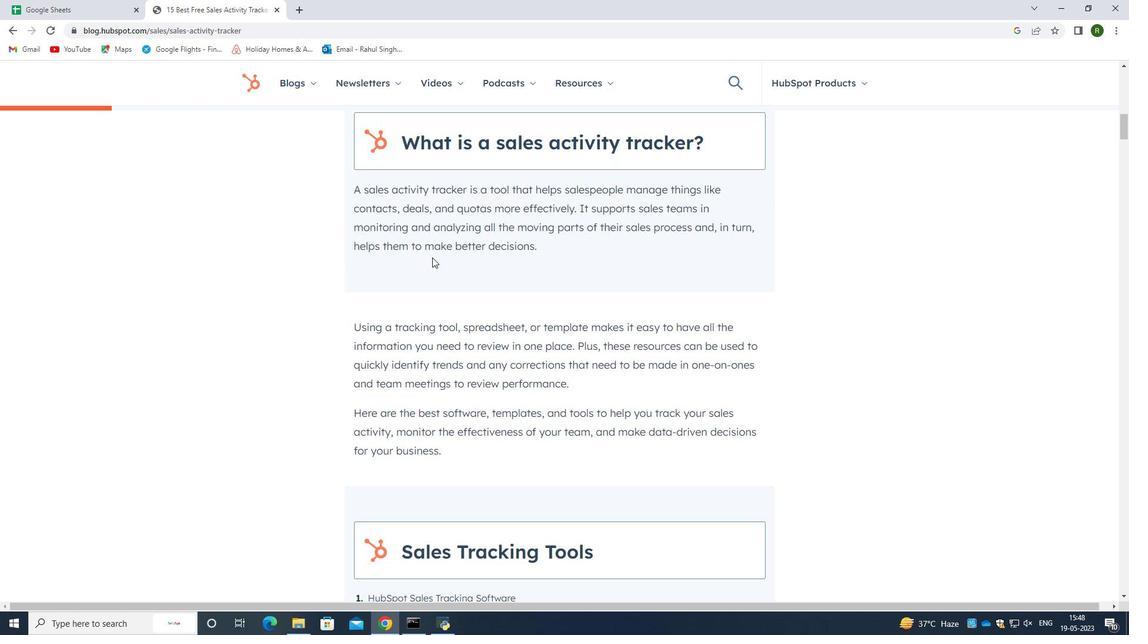 
Action: Mouse scrolled (432, 257) with delta (0, 0)
Screenshot: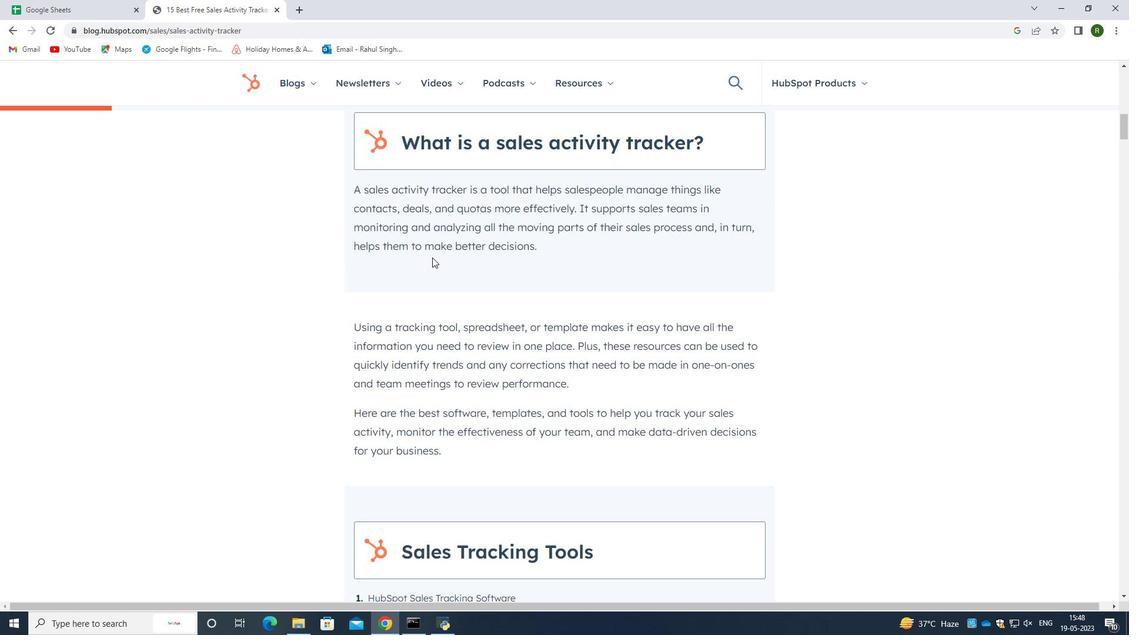 
Action: Mouse scrolled (432, 257) with delta (0, 0)
Screenshot: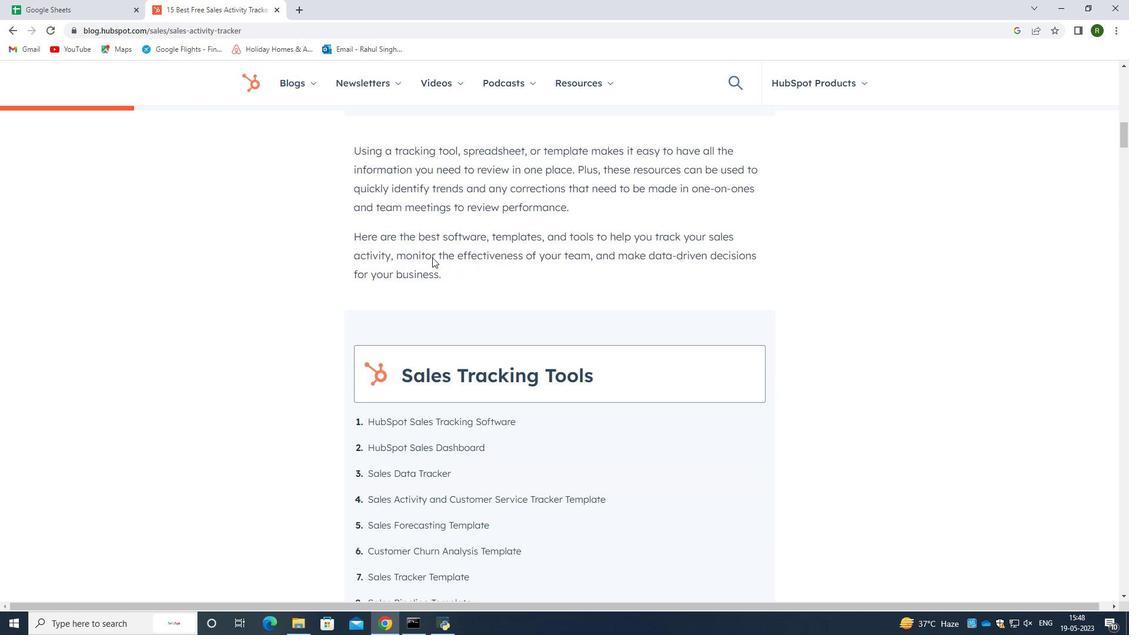 
Action: Mouse scrolled (432, 257) with delta (0, 0)
Screenshot: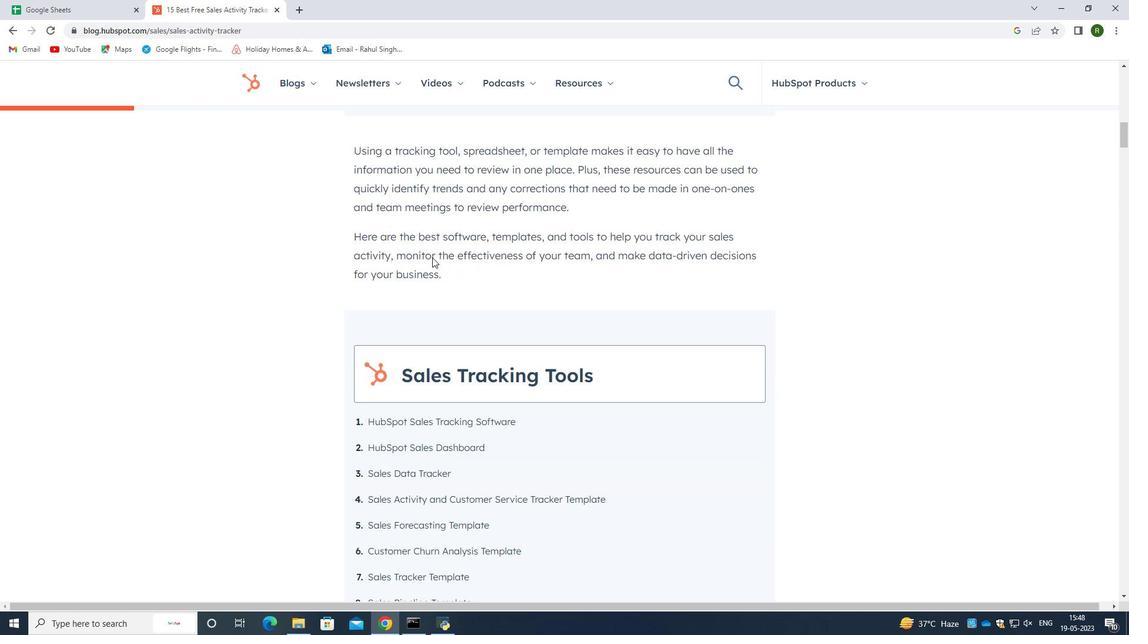 
Action: Mouse scrolled (432, 257) with delta (0, 0)
Screenshot: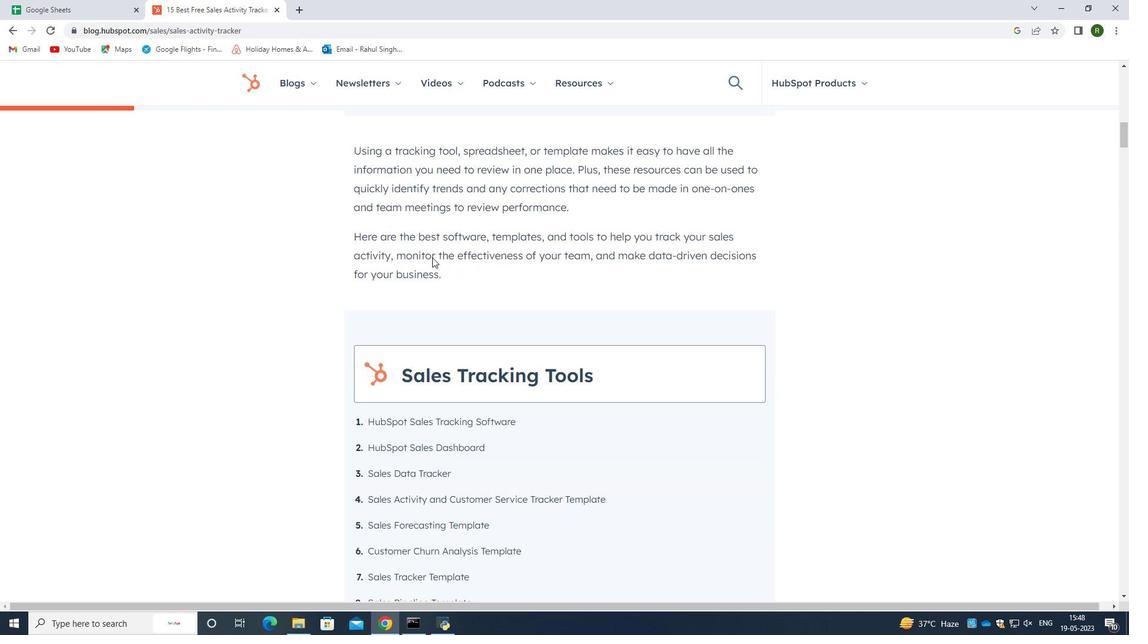 
Action: Mouse scrolled (432, 257) with delta (0, 0)
Screenshot: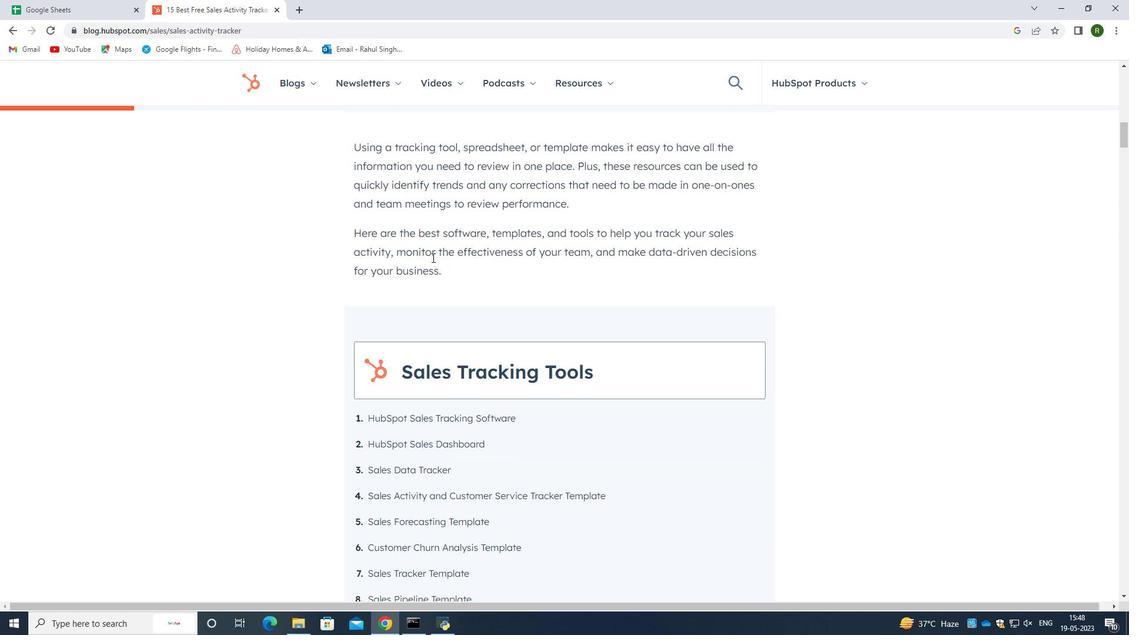 
Action: Mouse moved to (430, 259)
Screenshot: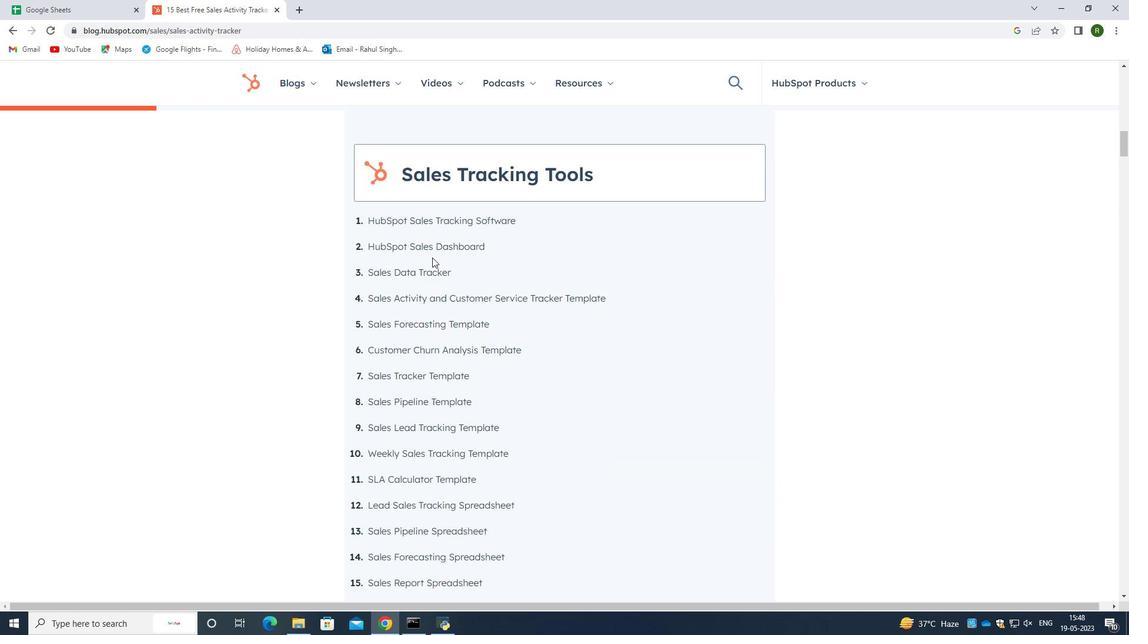 
Action: Mouse scrolled (430, 259) with delta (0, 0)
Screenshot: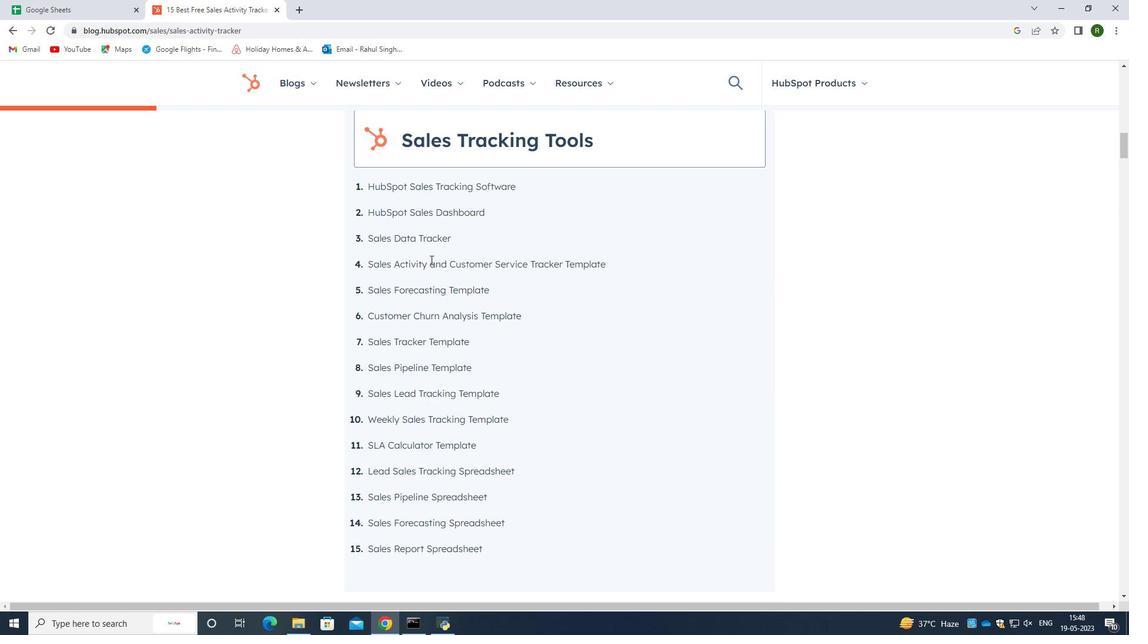 
Action: Mouse scrolled (430, 259) with delta (0, 0)
Screenshot: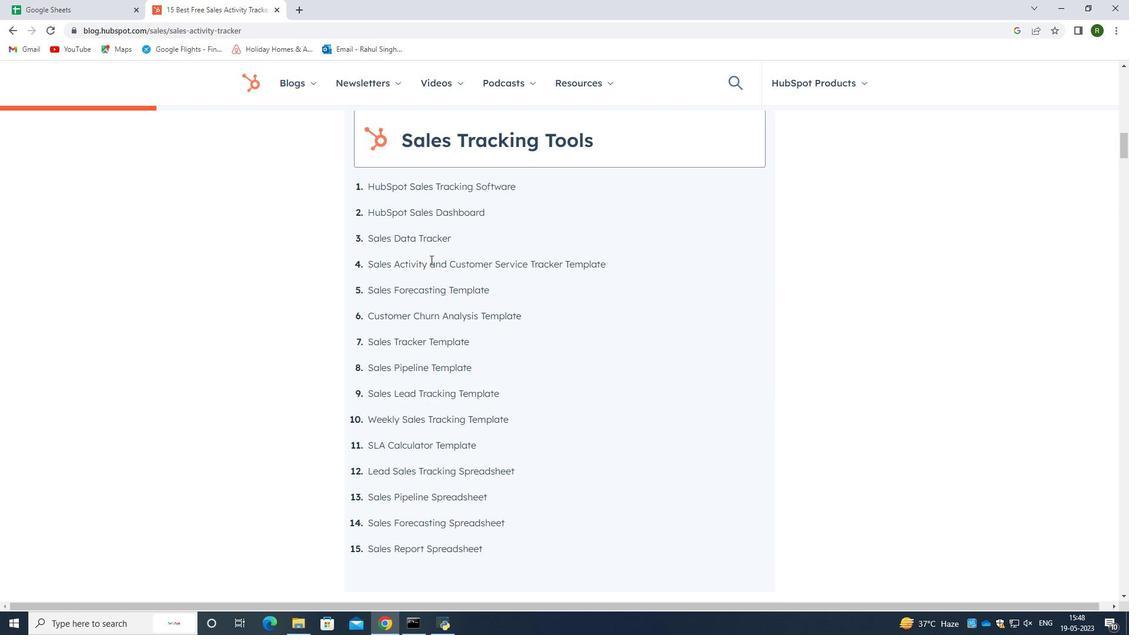 
Action: Mouse scrolled (430, 259) with delta (0, 0)
Screenshot: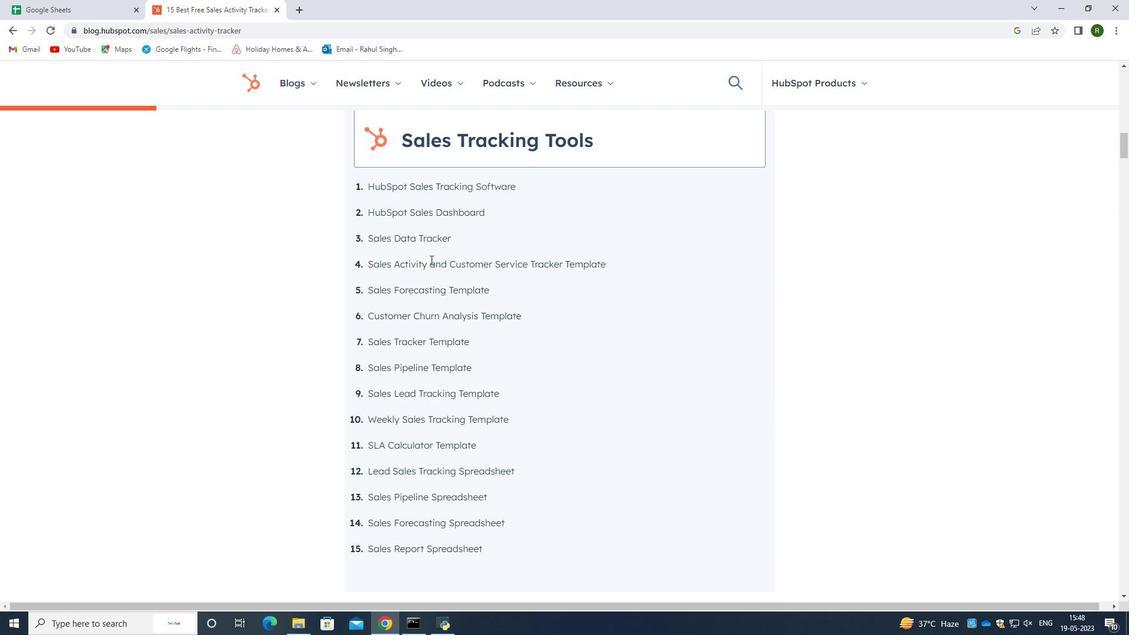
Action: Mouse scrolled (430, 259) with delta (0, 0)
Screenshot: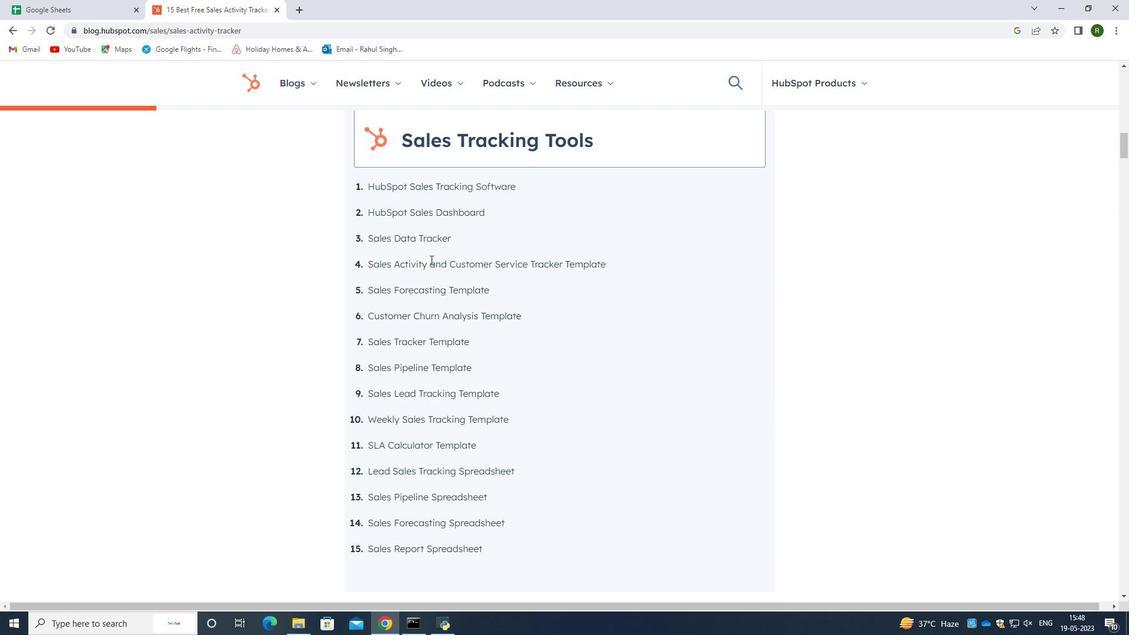 
Action: Mouse moved to (428, 260)
Screenshot: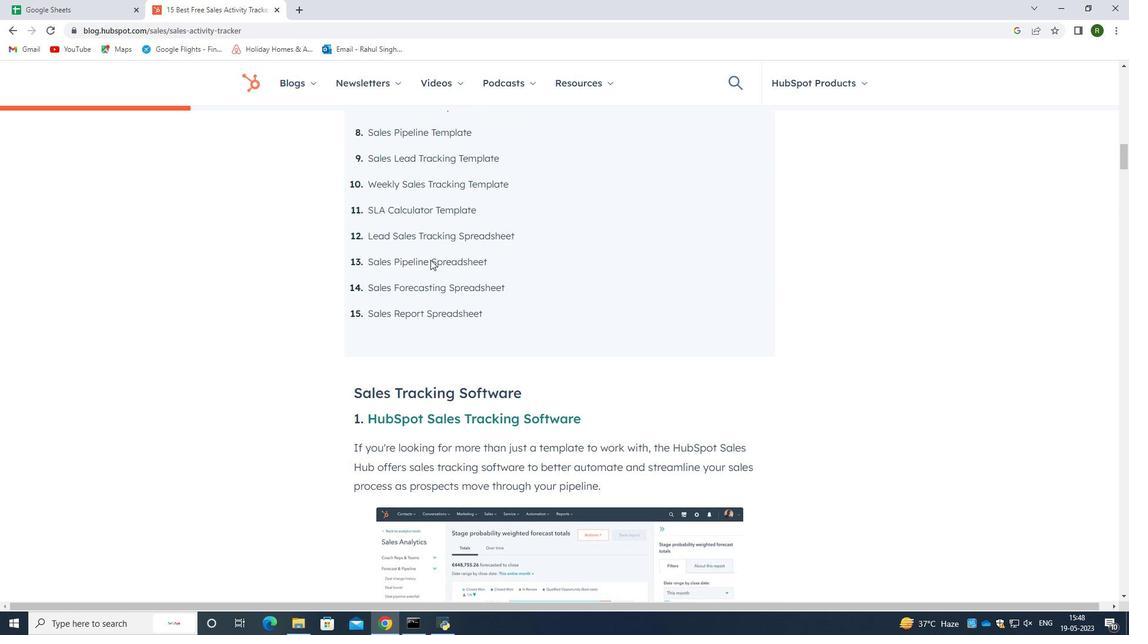 
Action: Mouse scrolled (428, 259) with delta (0, 0)
Screenshot: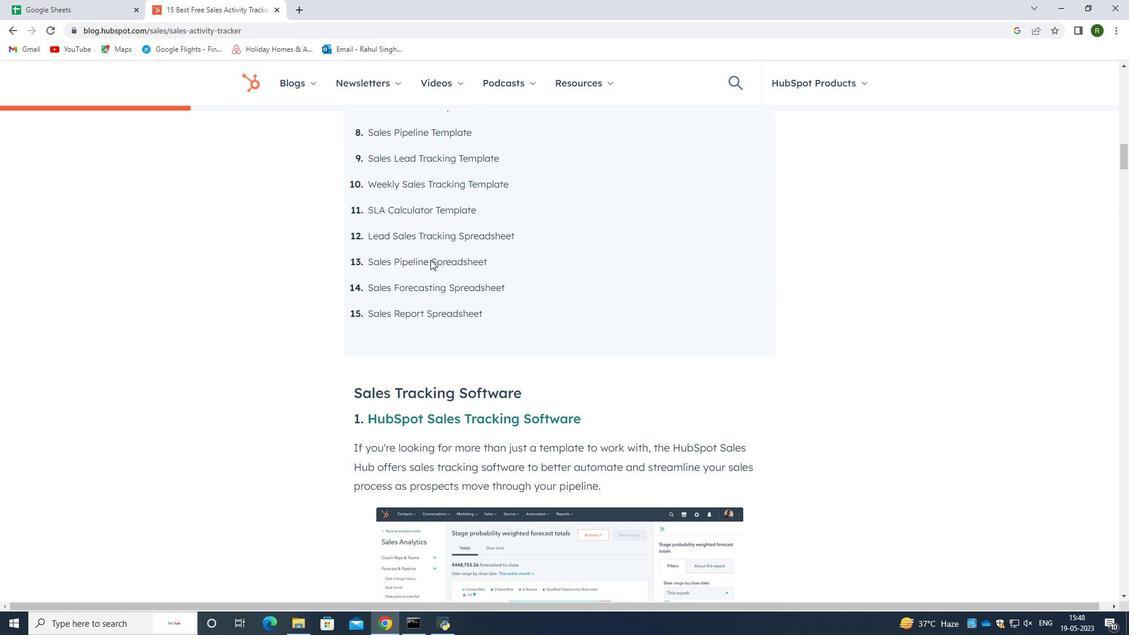 
Action: Mouse scrolled (428, 259) with delta (0, 0)
Screenshot: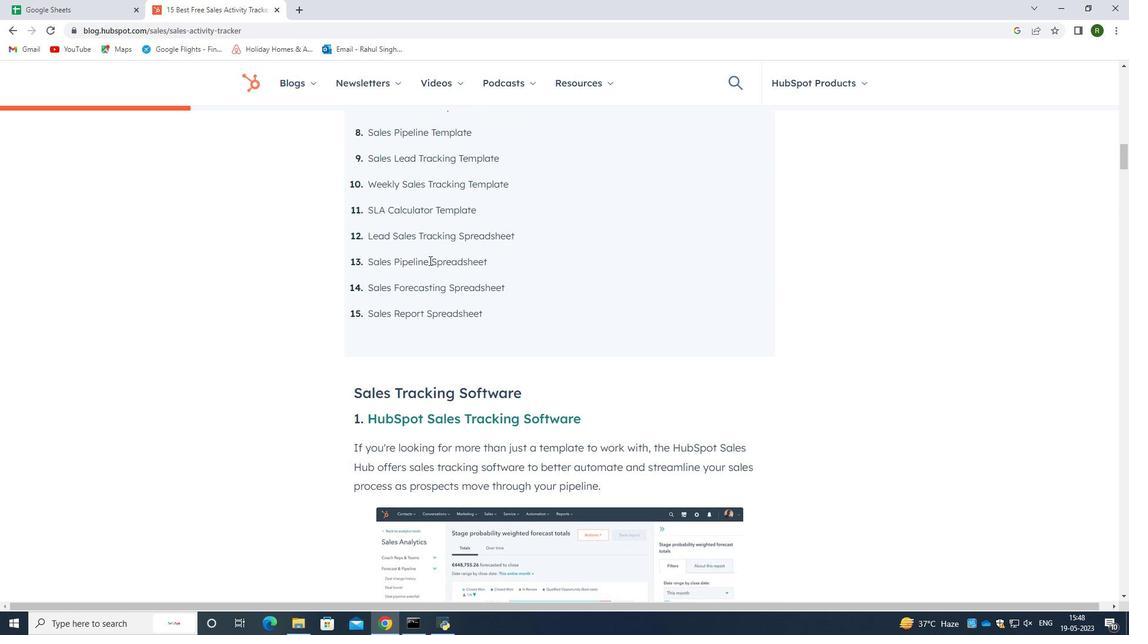 
Action: Mouse scrolled (428, 259) with delta (0, 0)
Screenshot: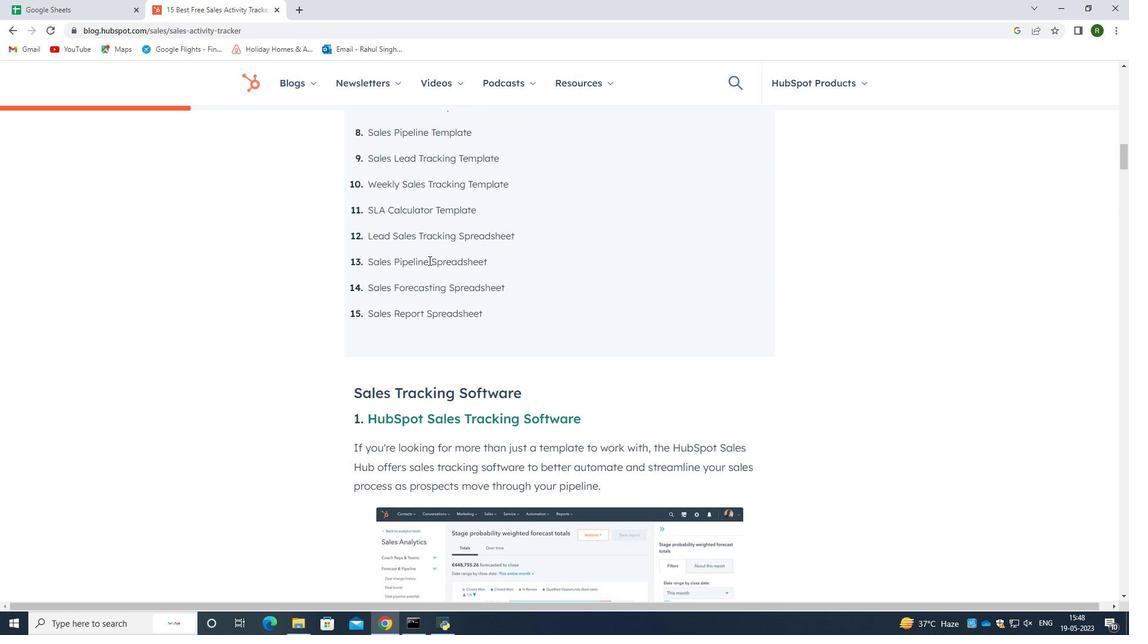 
Action: Mouse moved to (425, 259)
Screenshot: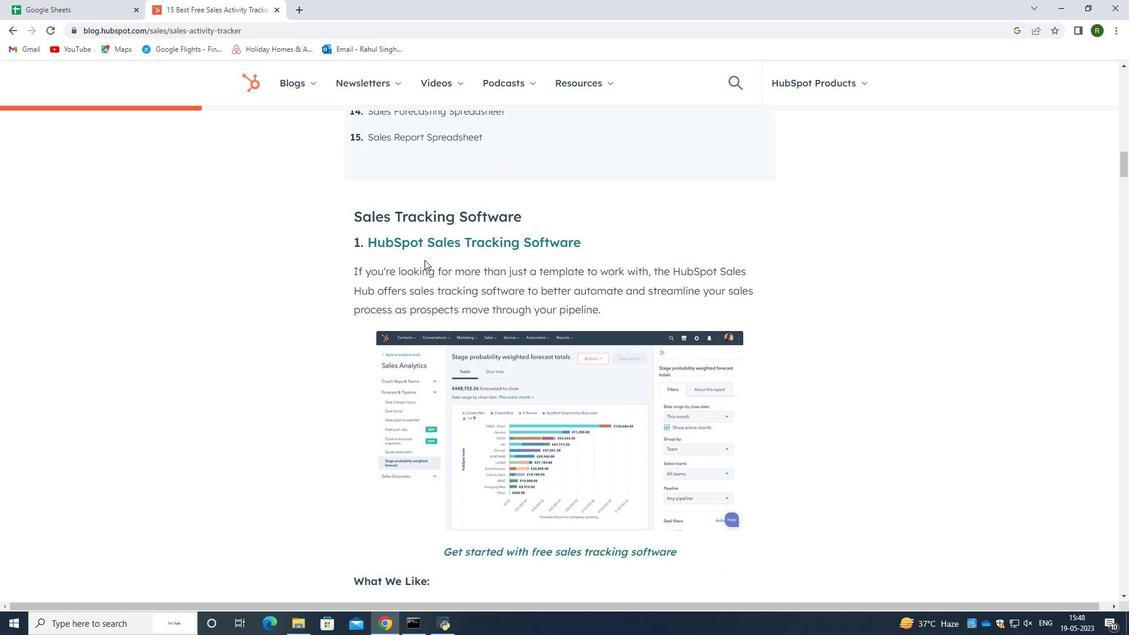 
Action: Mouse scrolled (425, 259) with delta (0, 0)
Screenshot: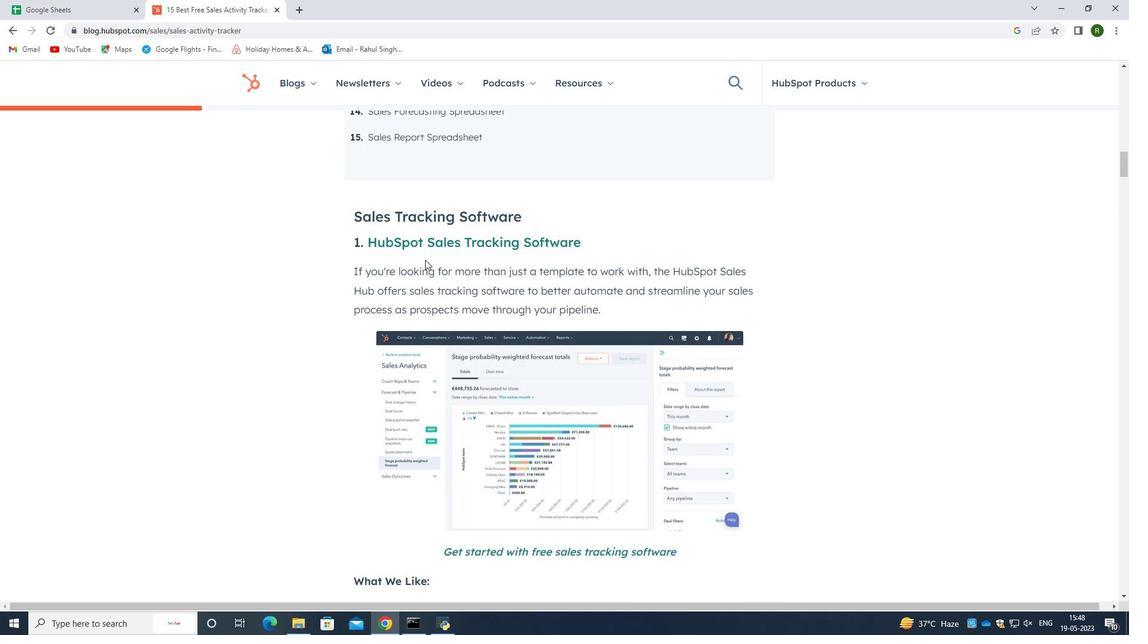 
Action: Mouse scrolled (425, 259) with delta (0, 0)
Screenshot: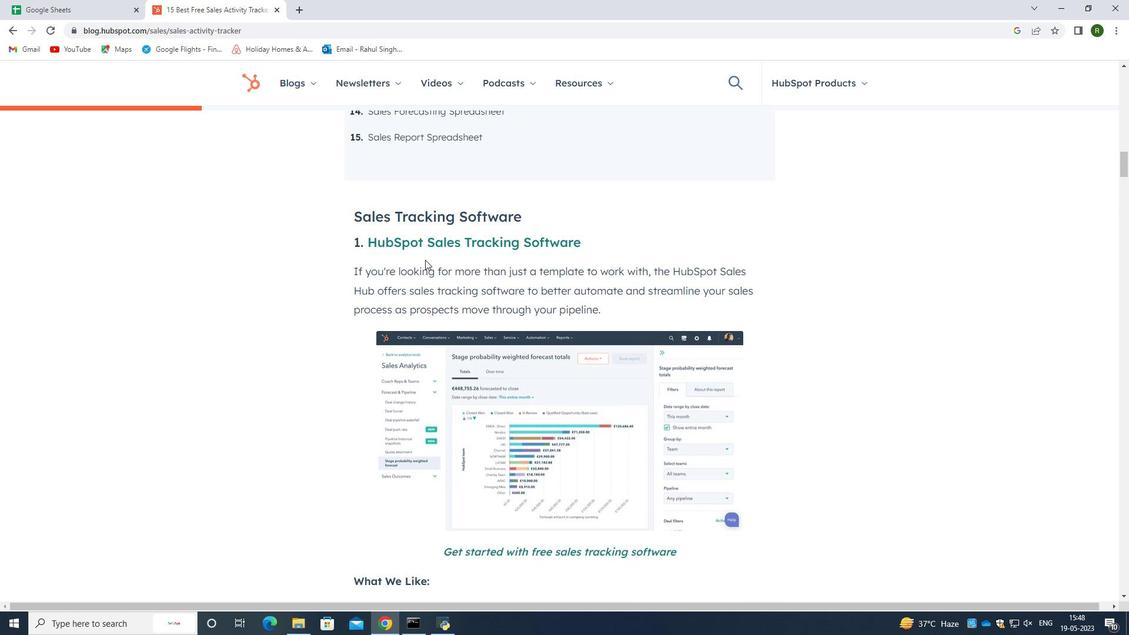 
Action: Mouse scrolled (425, 259) with delta (0, 0)
Screenshot: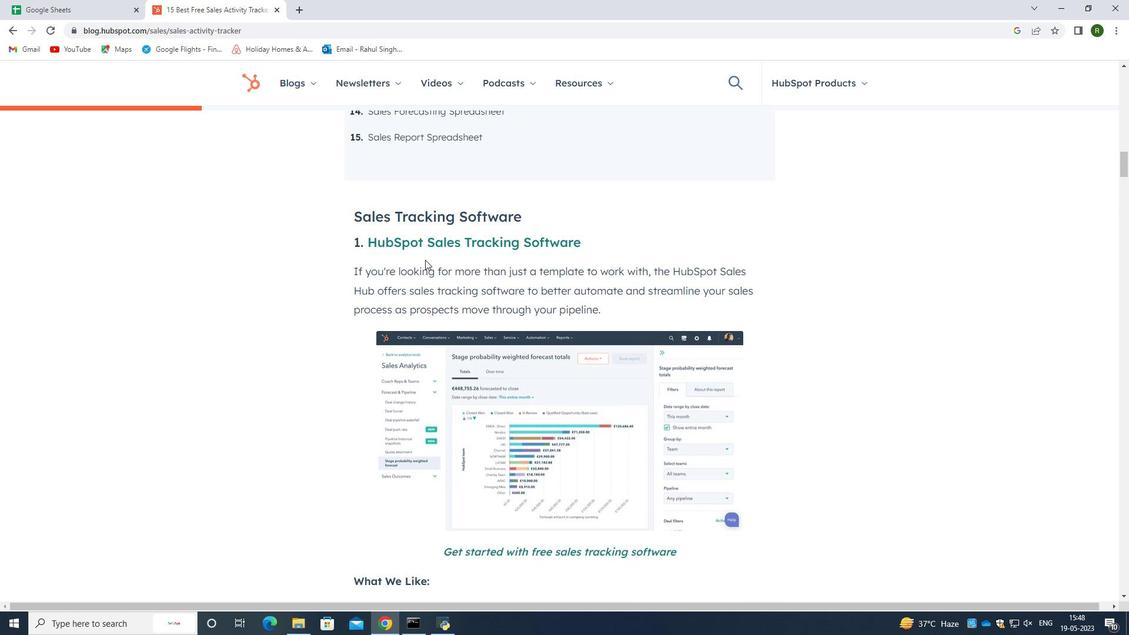 
Action: Mouse moved to (425, 259)
Screenshot: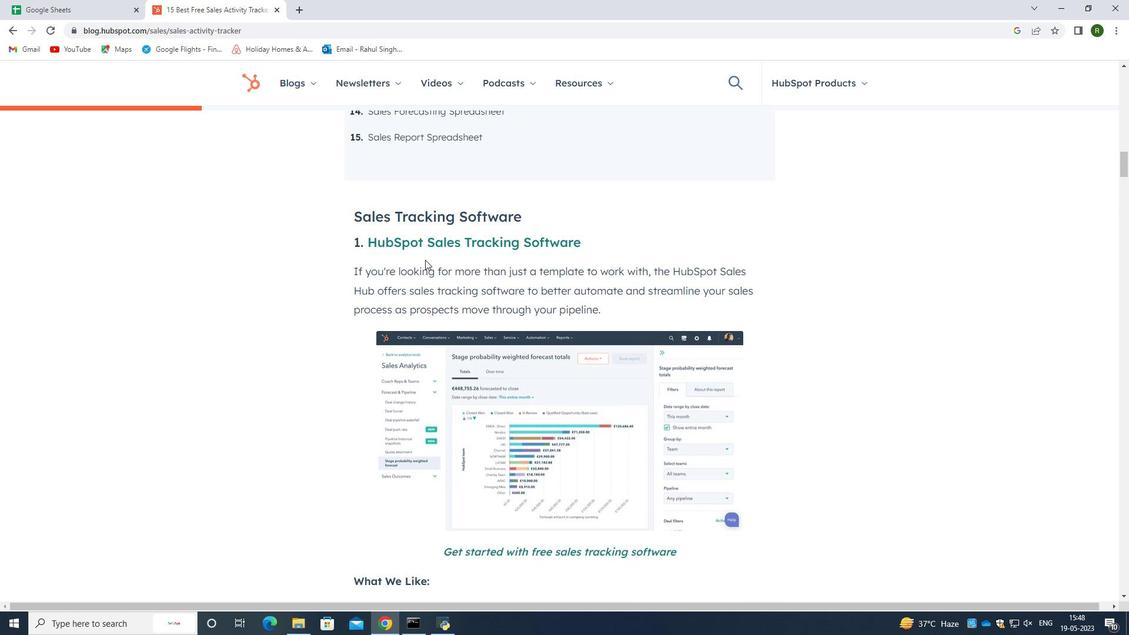 
Action: Mouse scrolled (425, 259) with delta (0, 0)
Screenshot: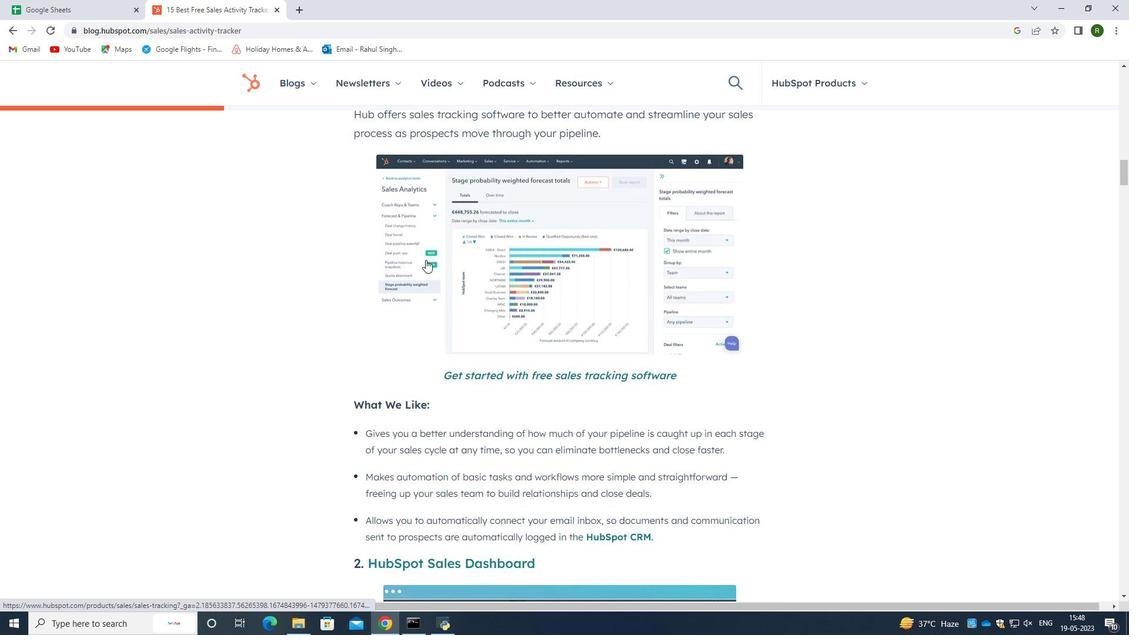 
Action: Mouse scrolled (425, 259) with delta (0, 0)
Screenshot: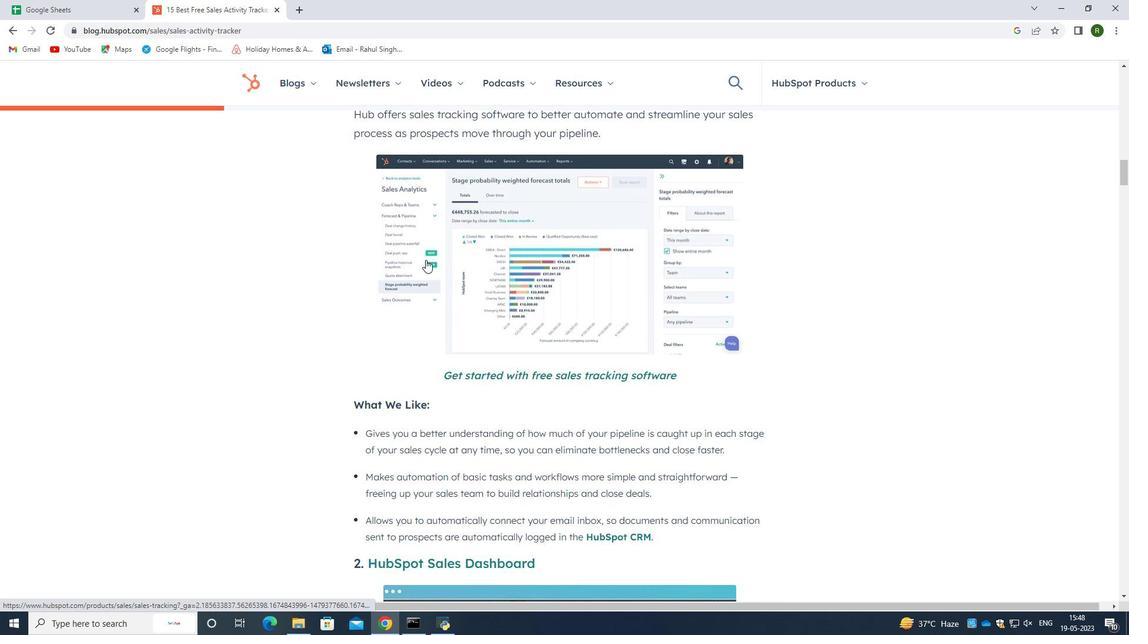 
Action: Mouse moved to (421, 261)
Screenshot: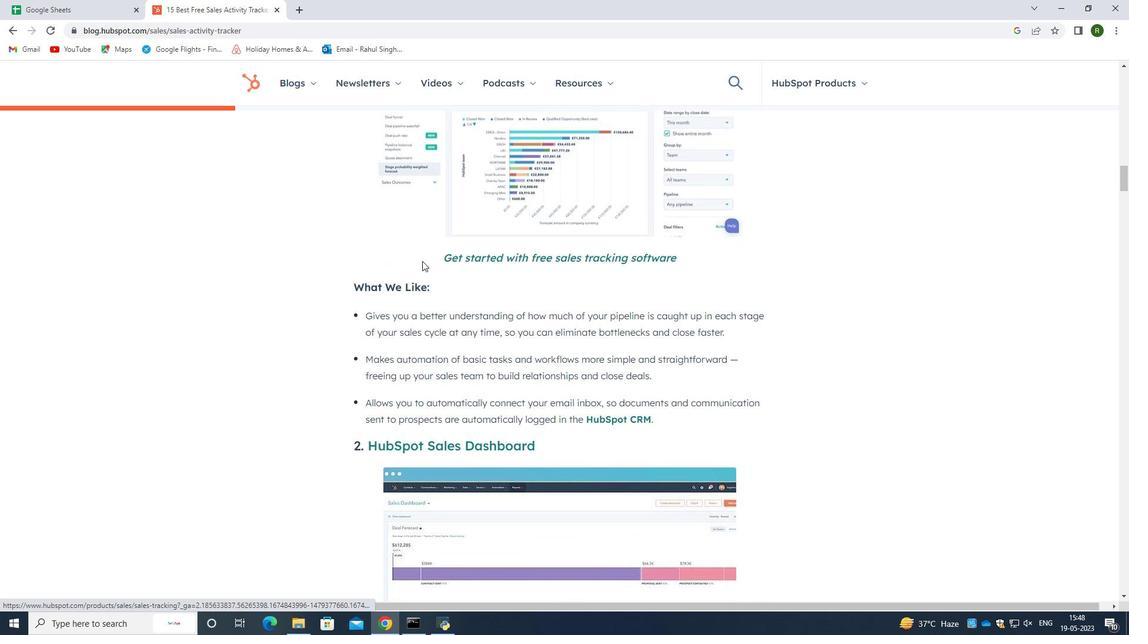 
Action: Mouse scrolled (421, 261) with delta (0, 0)
Screenshot: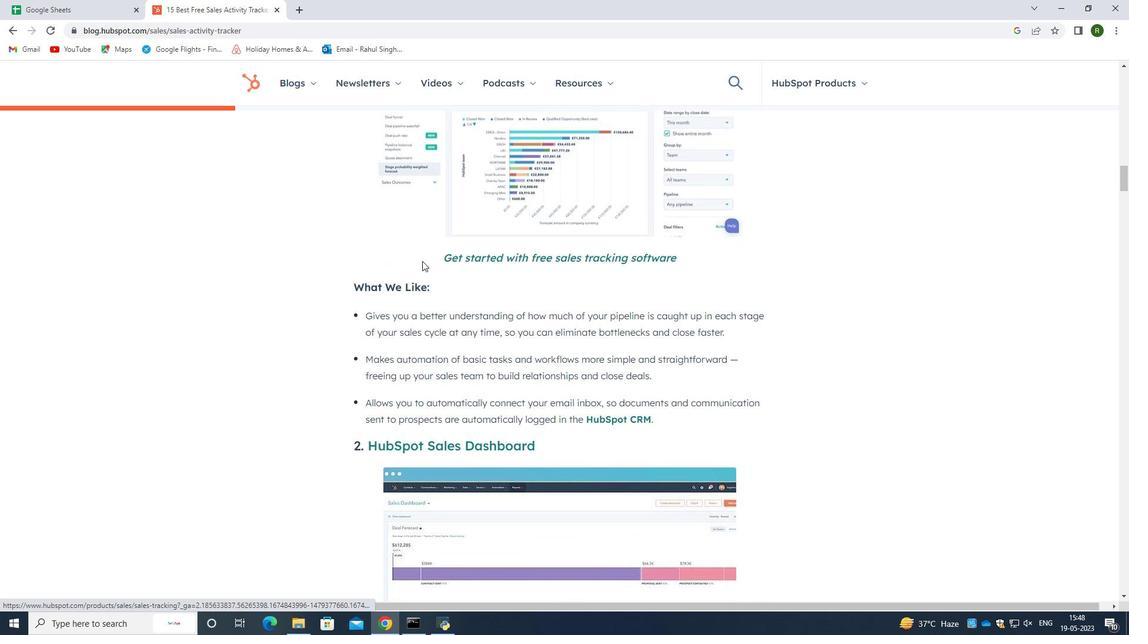
Action: Mouse moved to (421, 262)
Screenshot: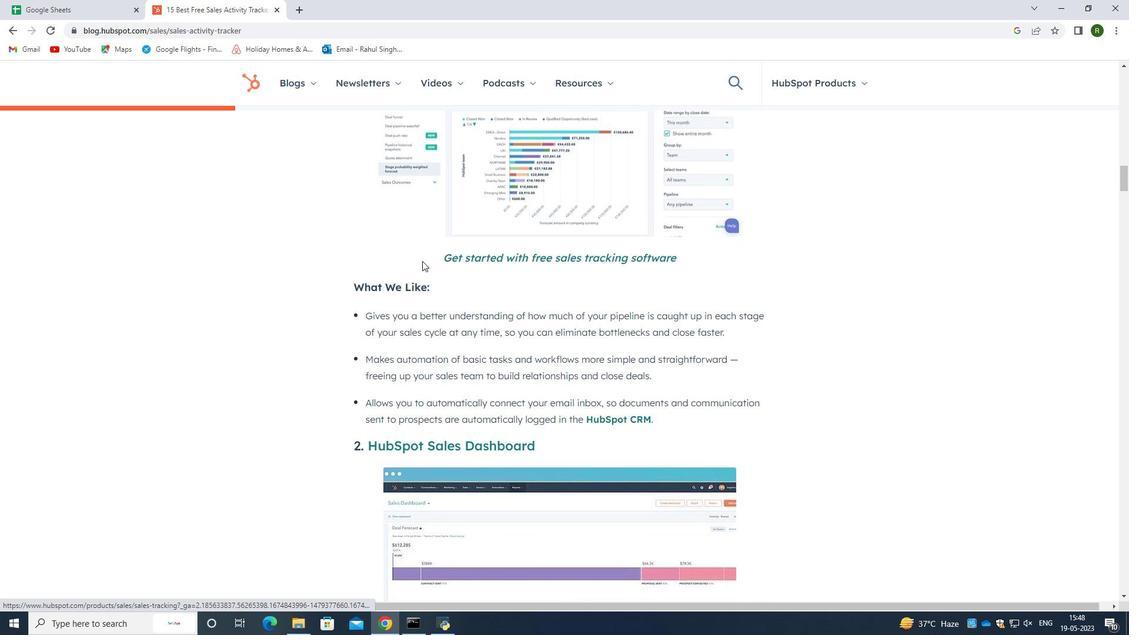 
Action: Mouse scrolled (421, 261) with delta (0, 0)
Screenshot: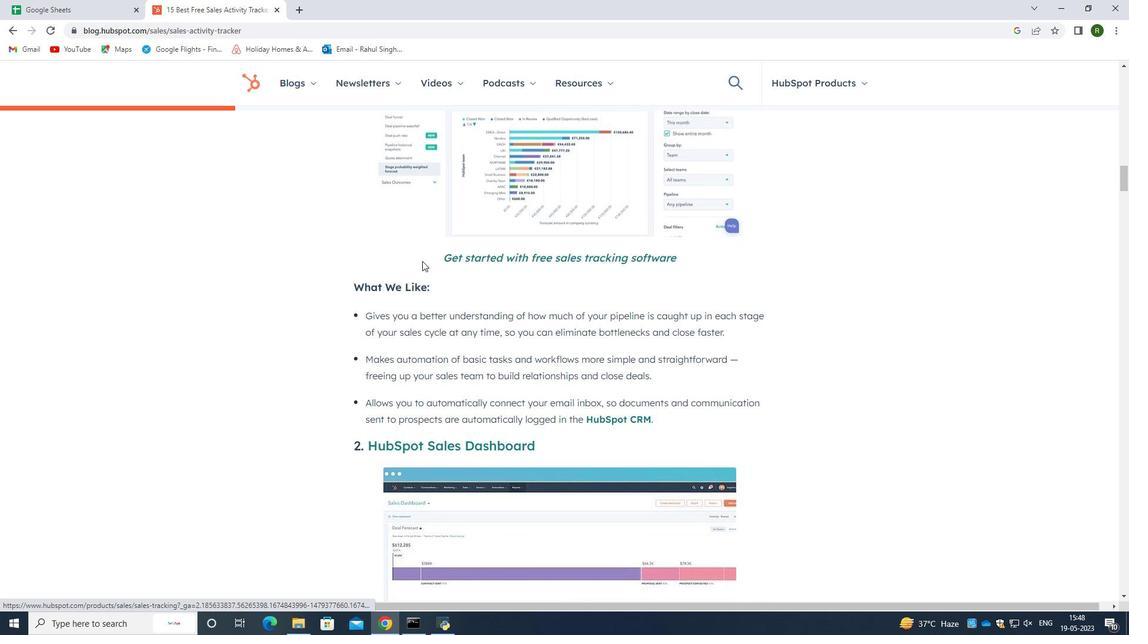 
Action: Mouse scrolled (421, 261) with delta (0, 0)
Screenshot: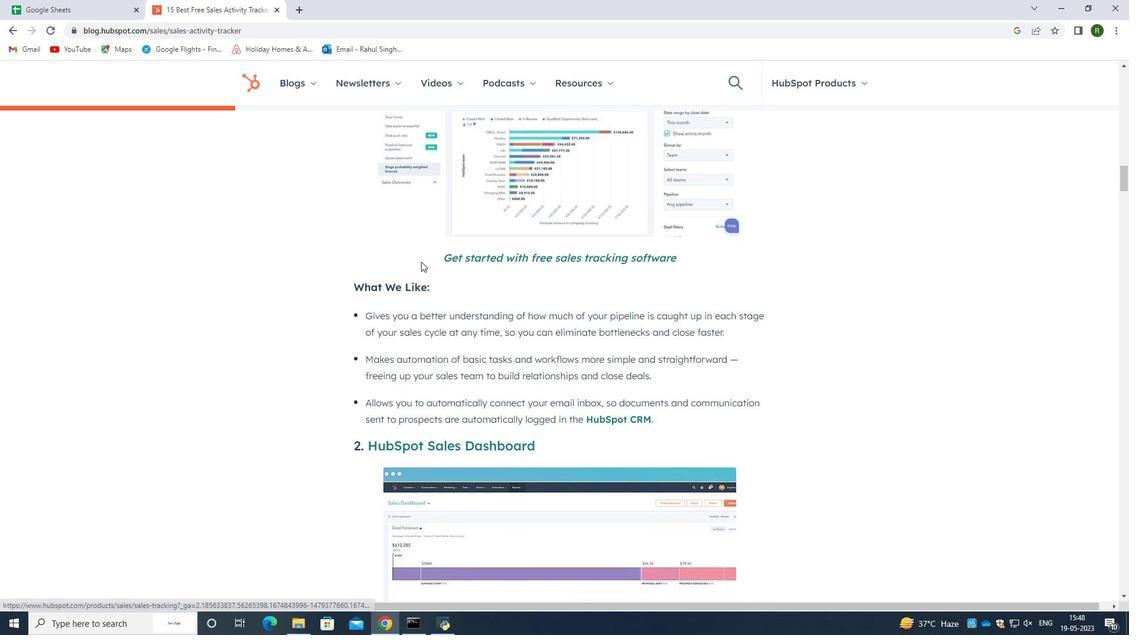 
Action: Mouse scrolled (421, 261) with delta (0, 0)
Screenshot: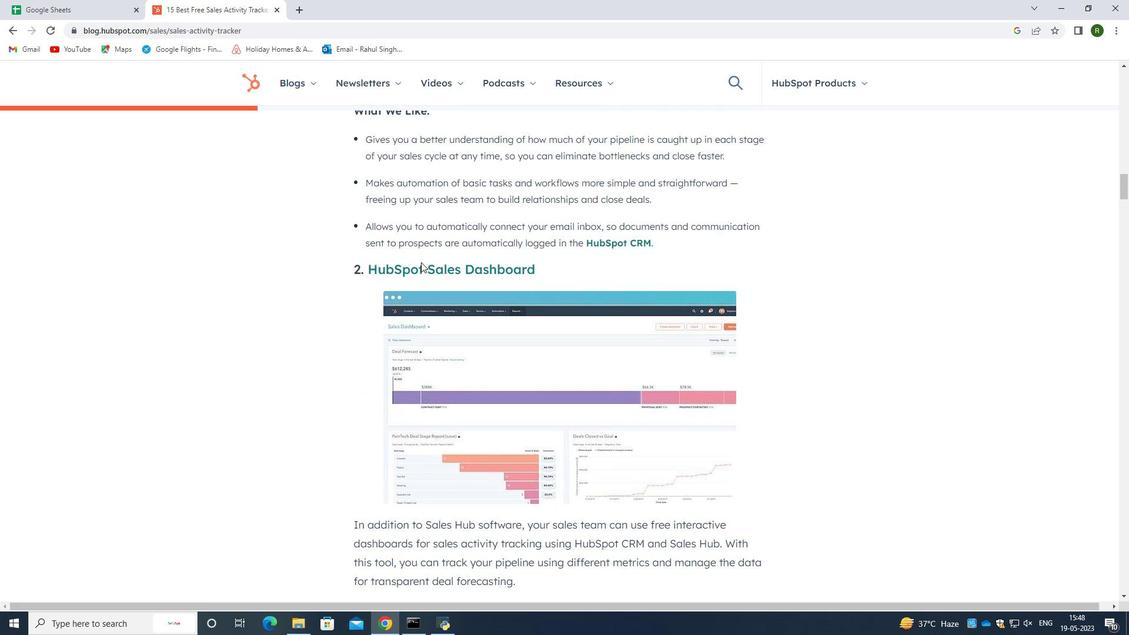 
Action: Mouse scrolled (421, 261) with delta (0, 0)
Screenshot: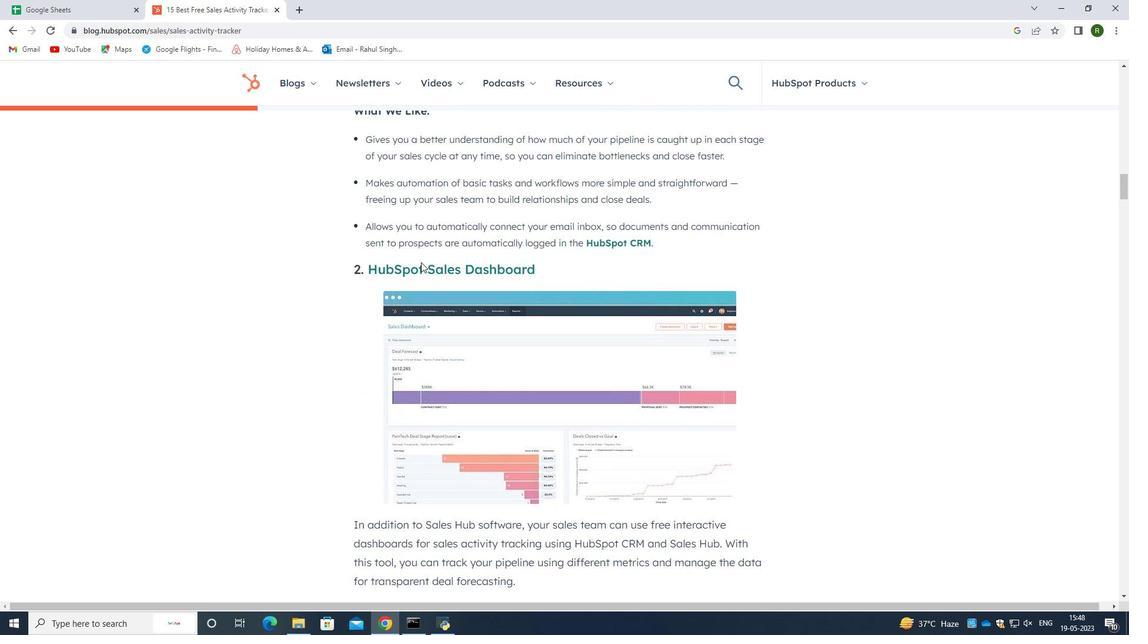 
Action: Mouse scrolled (421, 261) with delta (0, 0)
Screenshot: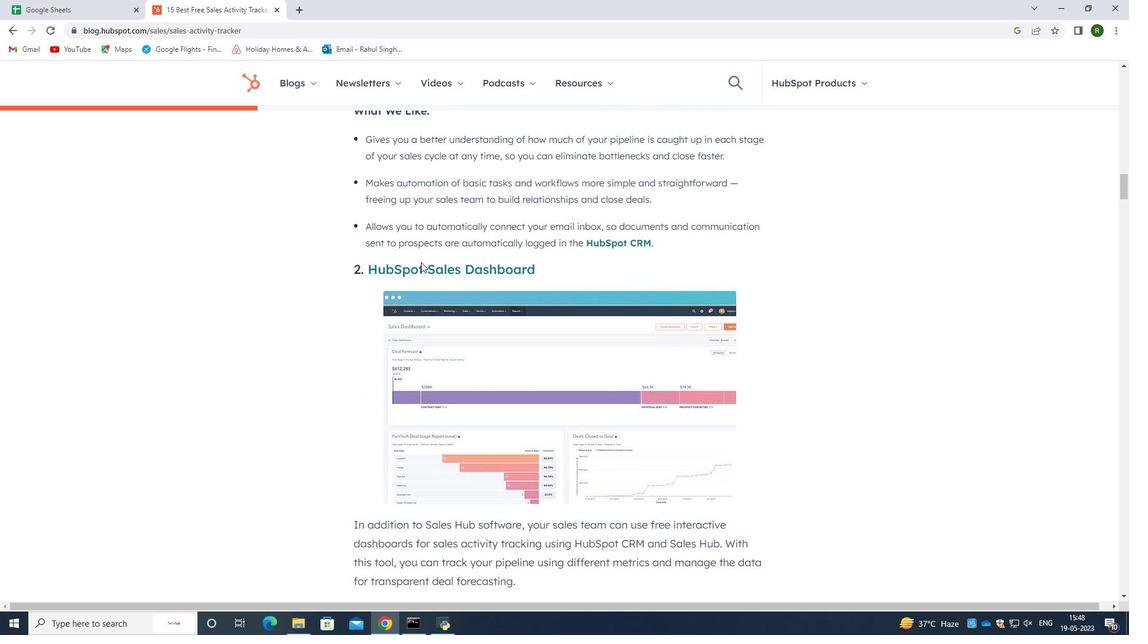 
Action: Mouse scrolled (421, 261) with delta (0, 0)
Screenshot: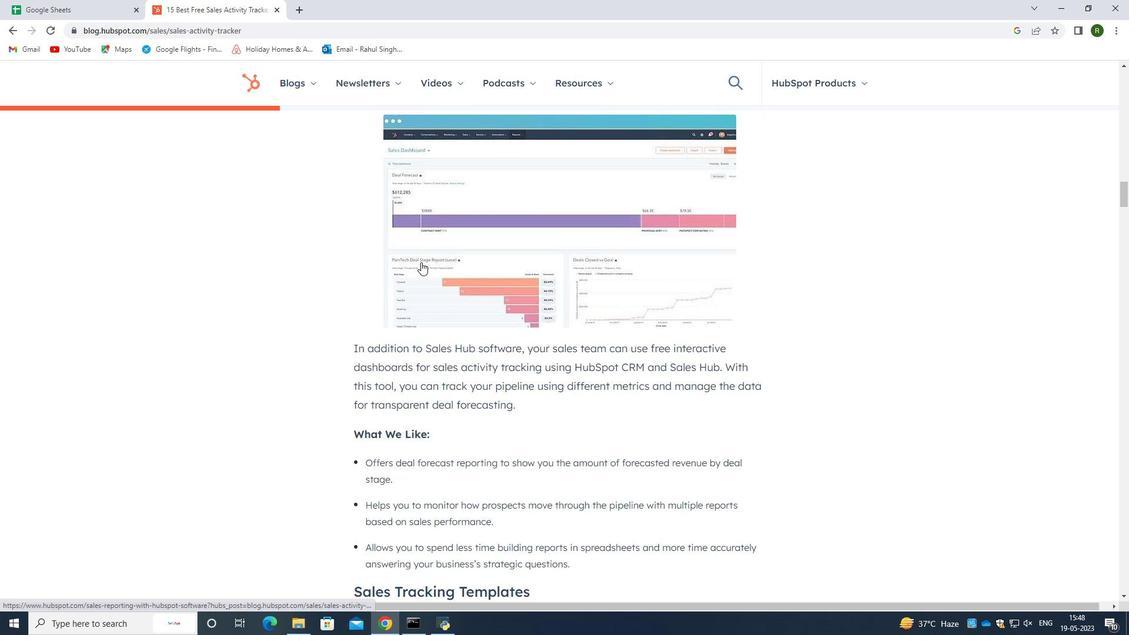 
Action: Mouse scrolled (421, 261) with delta (0, 0)
Screenshot: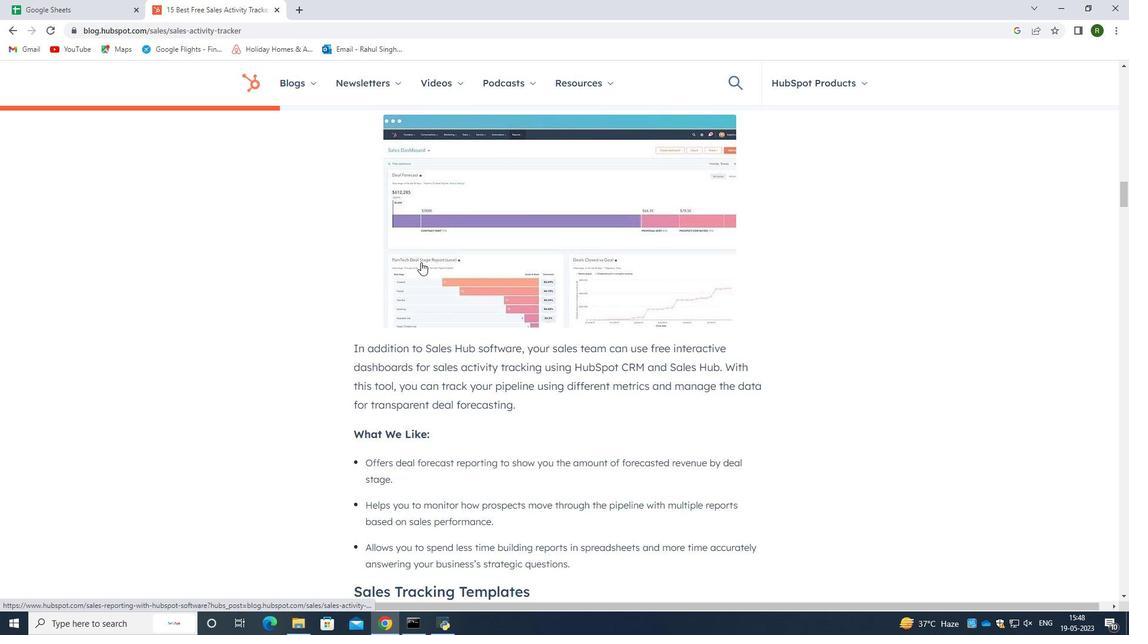 
Action: Mouse scrolled (421, 261) with delta (0, 0)
Screenshot: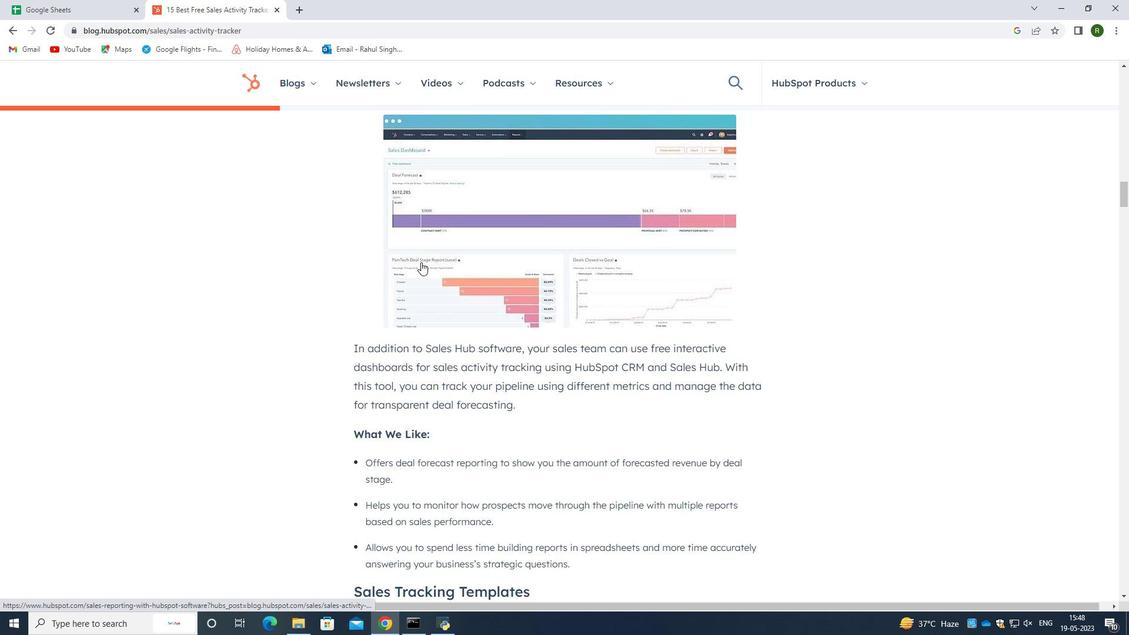 
Action: Mouse scrolled (421, 261) with delta (0, 0)
Screenshot: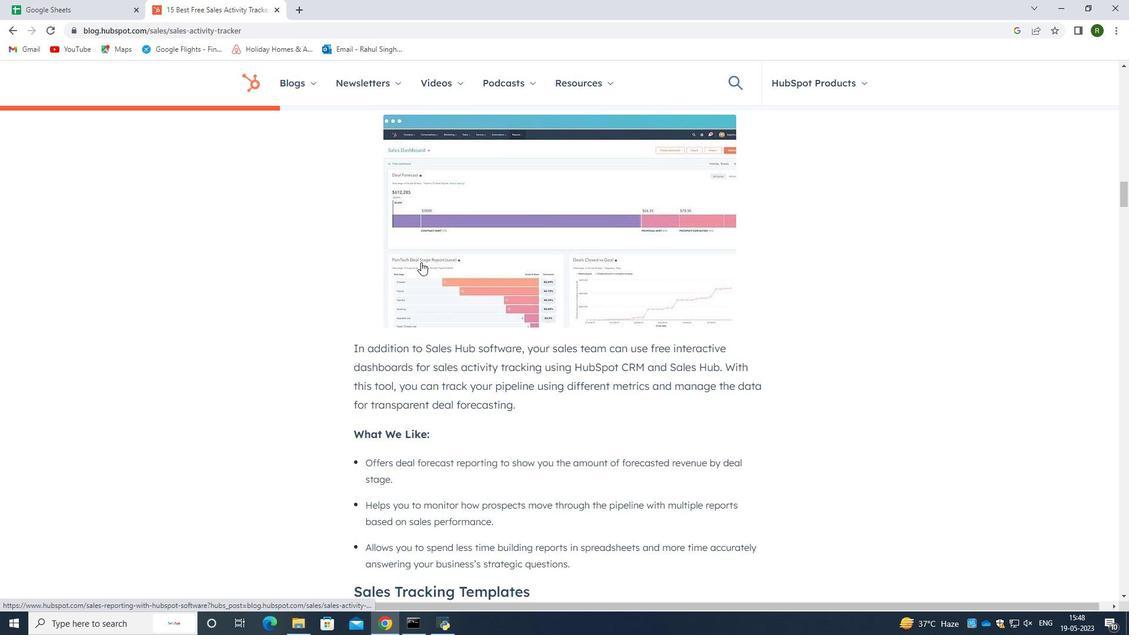 
Action: Mouse scrolled (421, 261) with delta (0, 0)
Screenshot: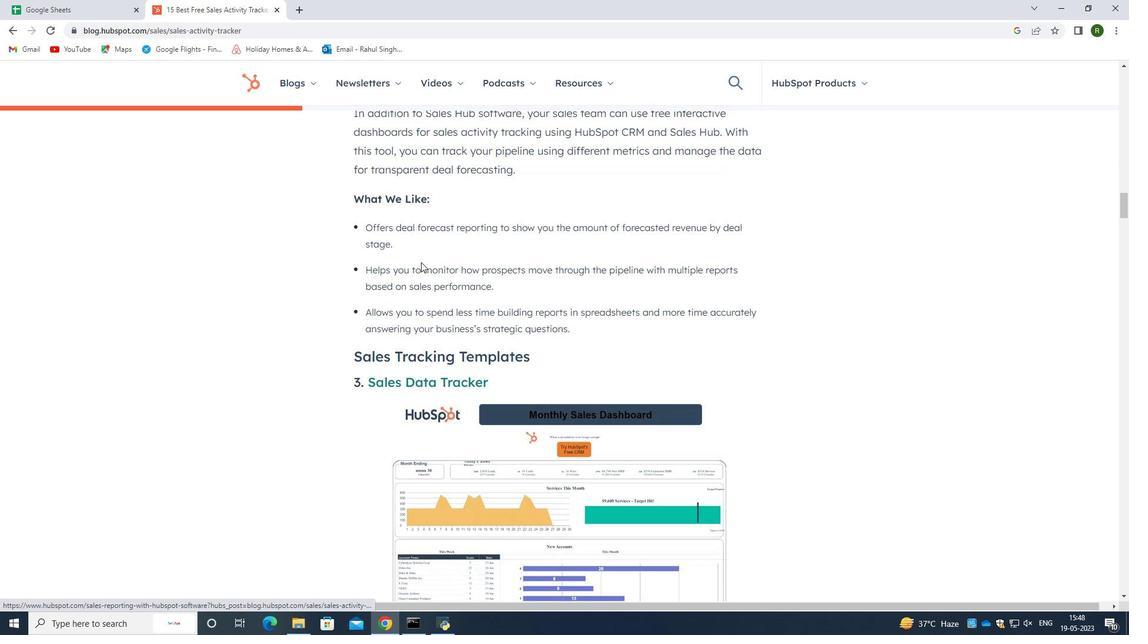 
Action: Mouse scrolled (421, 261) with delta (0, 0)
Screenshot: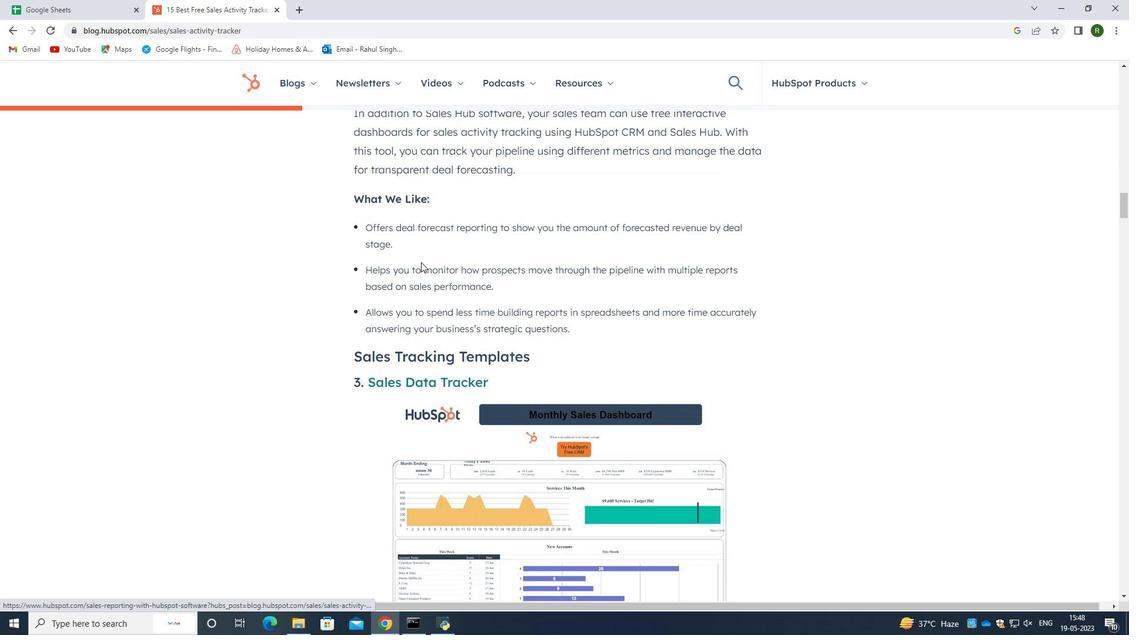 
Action: Mouse scrolled (421, 261) with delta (0, 0)
Screenshot: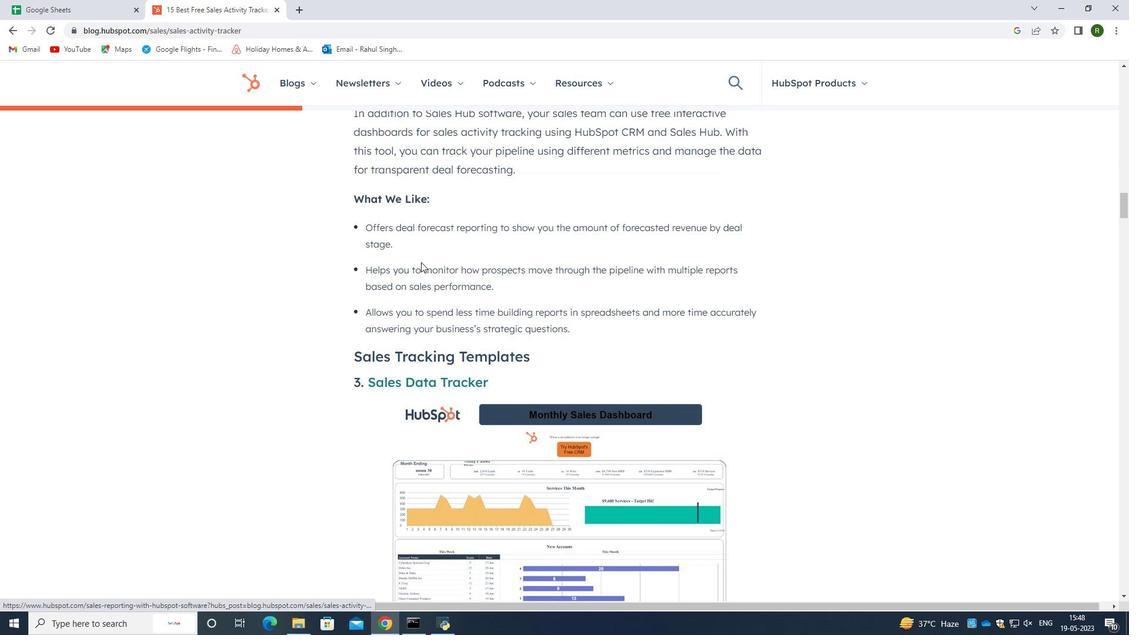 
Action: Mouse scrolled (421, 261) with delta (0, 0)
Screenshot: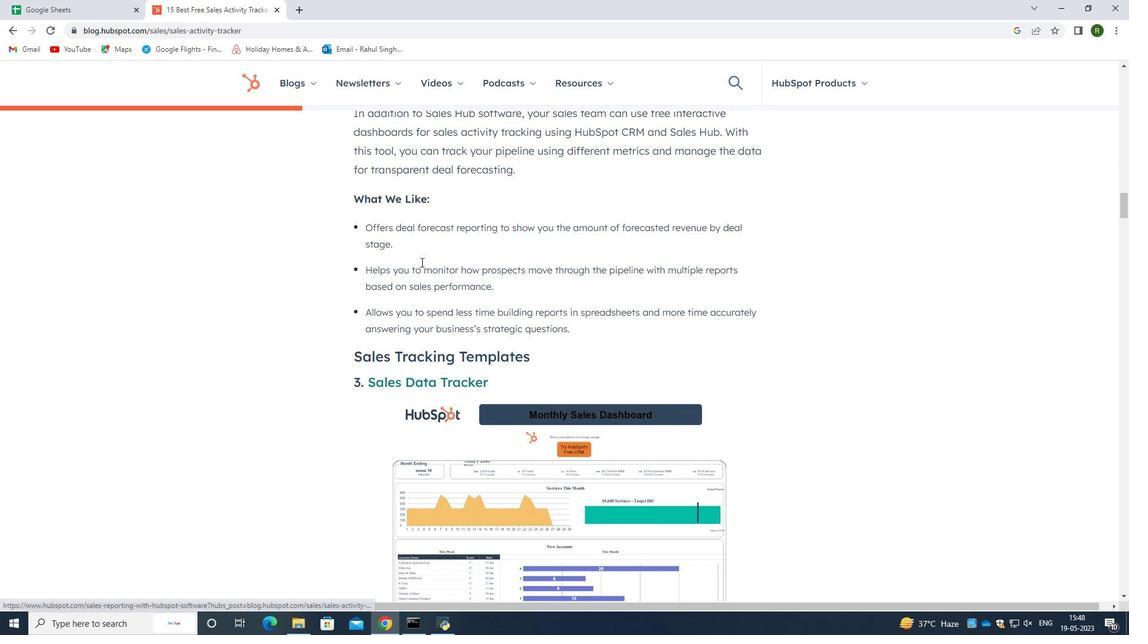 
Action: Mouse moved to (8, 25)
Screenshot: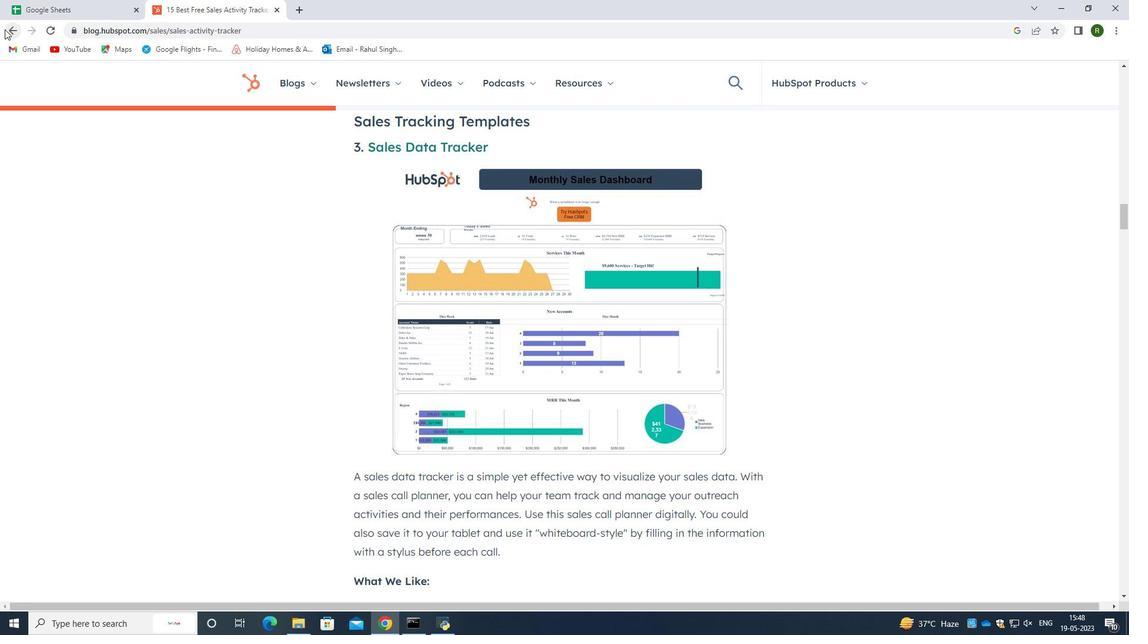 
Action: Mouse pressed left at (8, 25)
Screenshot: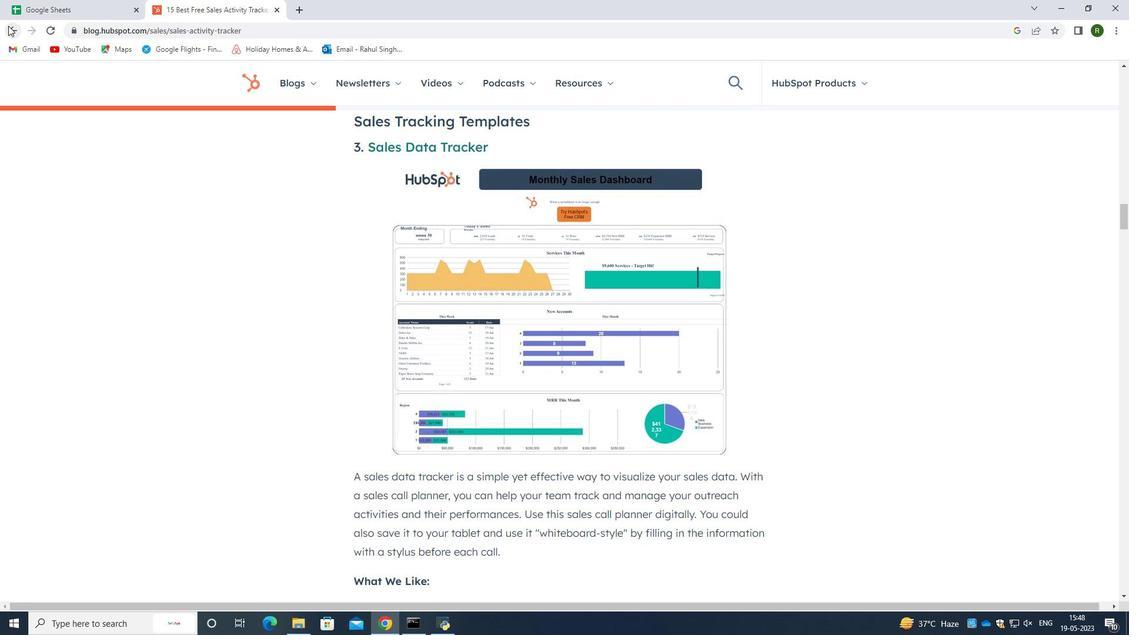 
Action: Mouse moved to (307, 358)
Screenshot: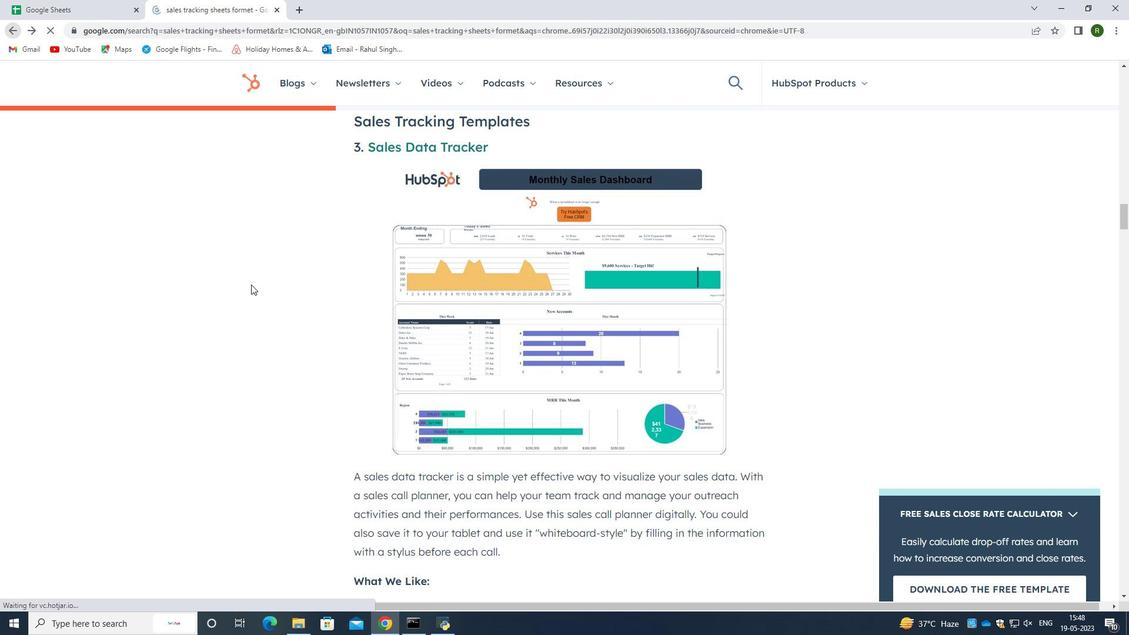 
Action: Mouse scrolled (307, 358) with delta (0, 0)
Screenshot: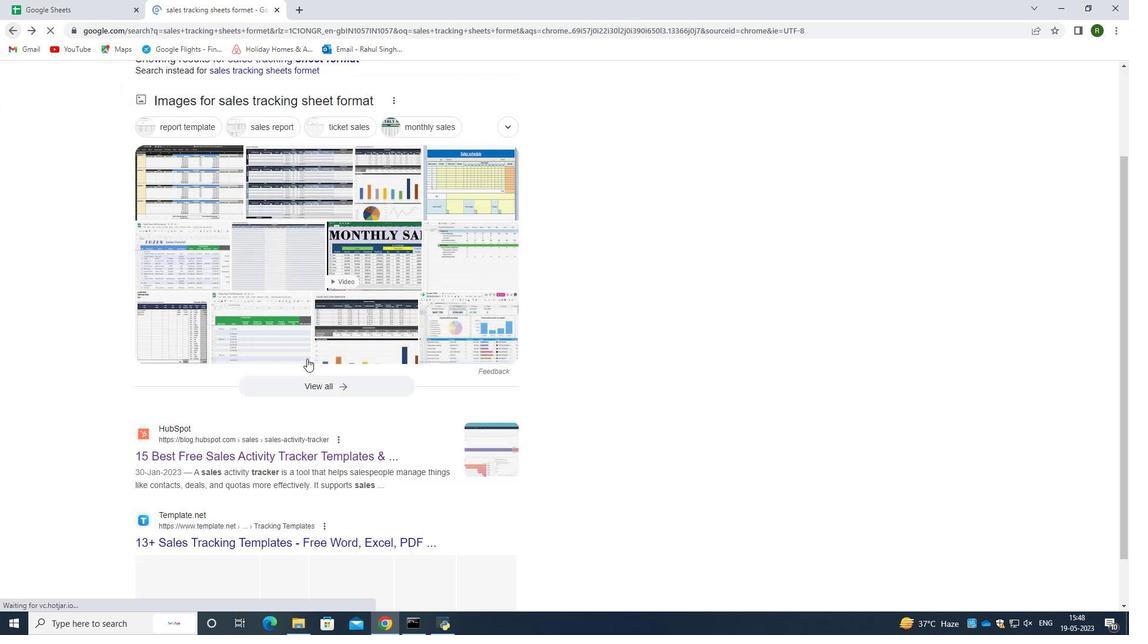 
Action: Mouse scrolled (307, 358) with delta (0, 0)
Screenshot: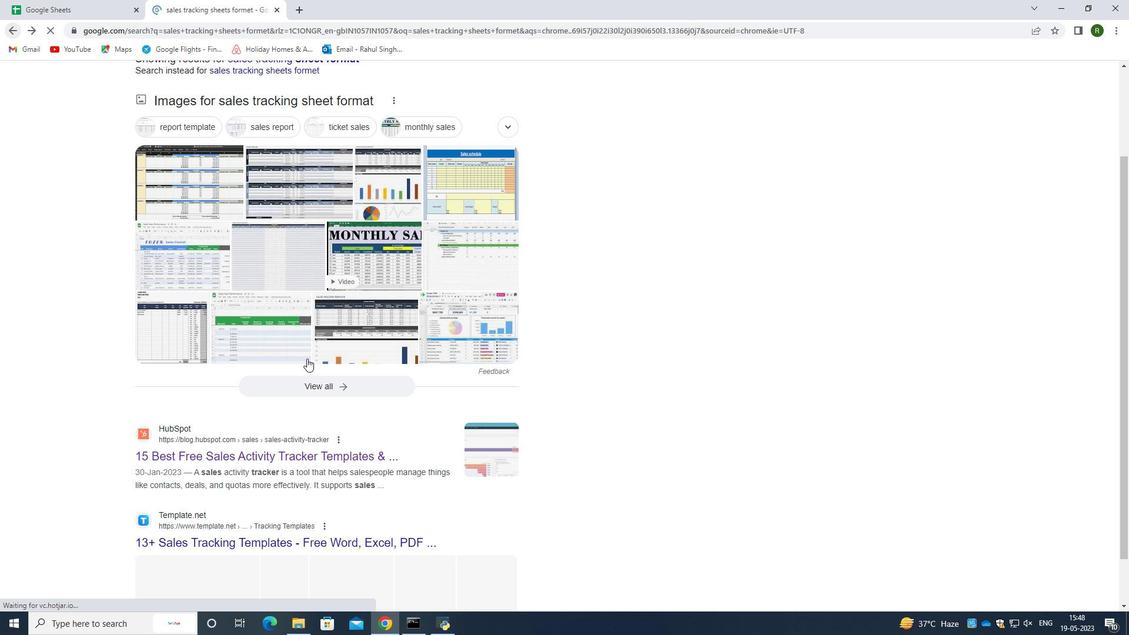 
Action: Mouse scrolled (307, 358) with delta (0, 0)
Screenshot: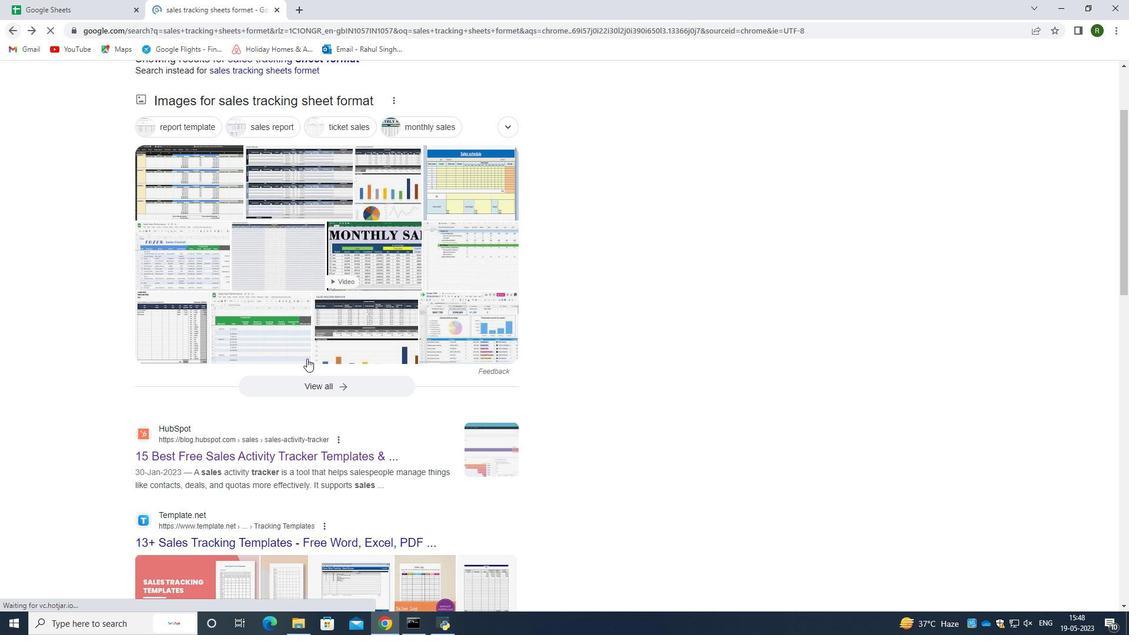 
Action: Mouse scrolled (307, 358) with delta (0, 0)
Screenshot: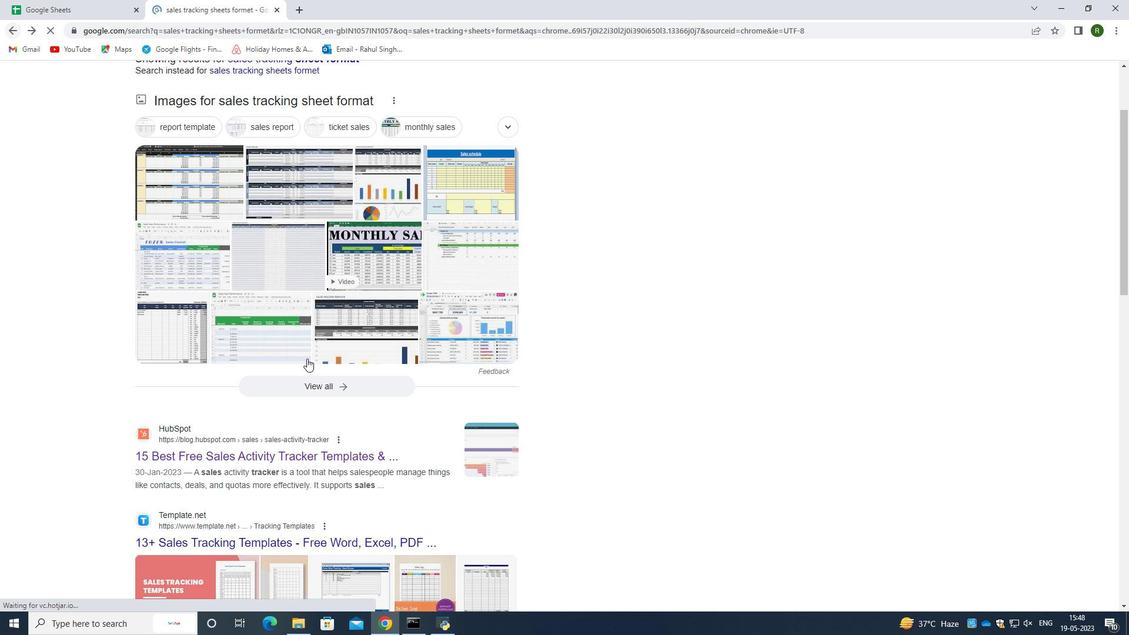 
Action: Mouse scrolled (307, 358) with delta (0, 0)
Screenshot: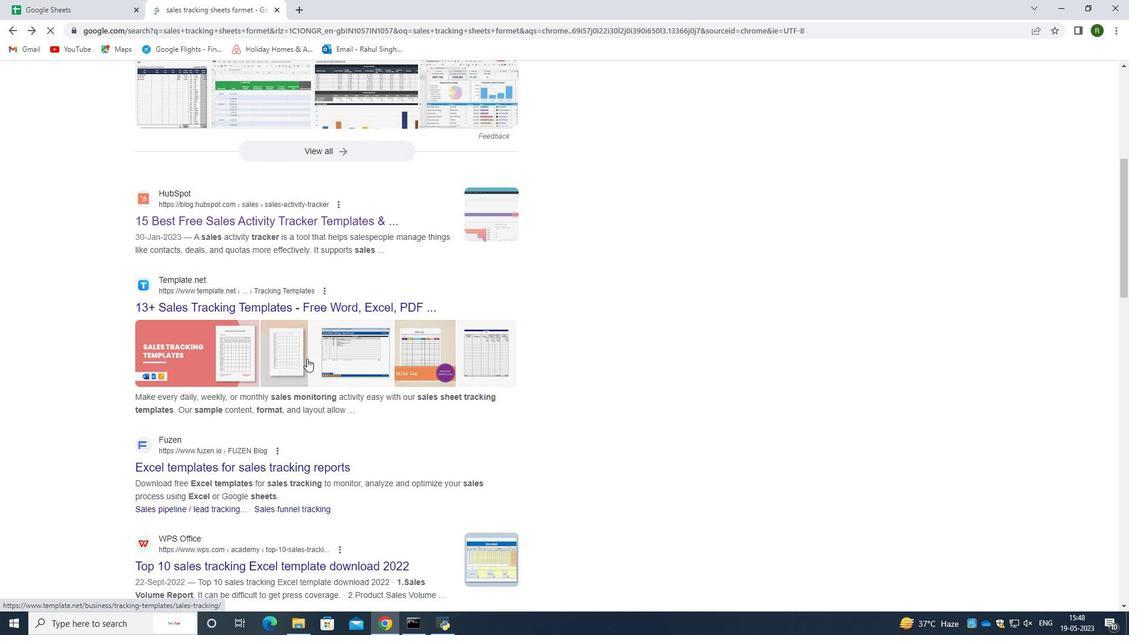 
Action: Mouse moved to (323, 264)
Screenshot: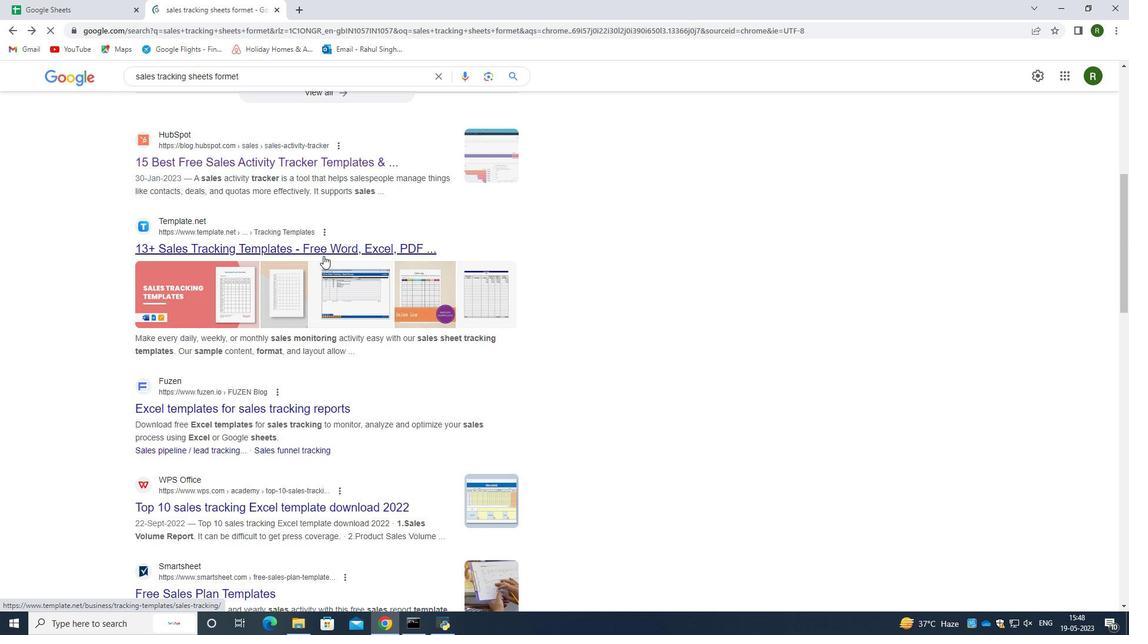 
Action: Mouse scrolled (323, 263) with delta (0, 0)
Screenshot: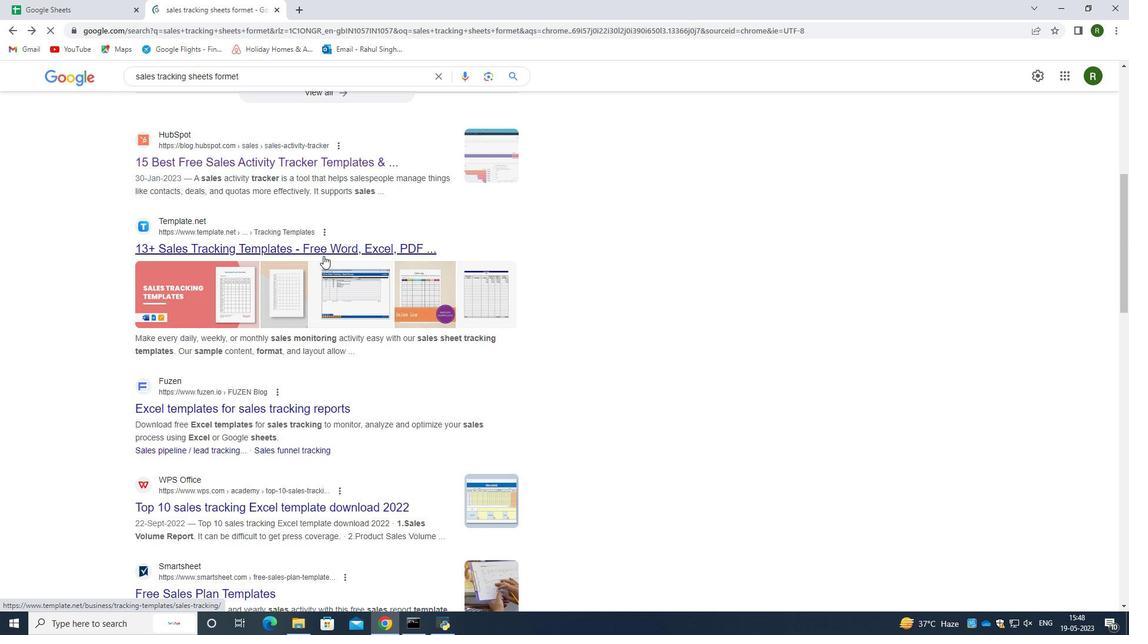 
Action: Mouse moved to (348, 191)
Screenshot: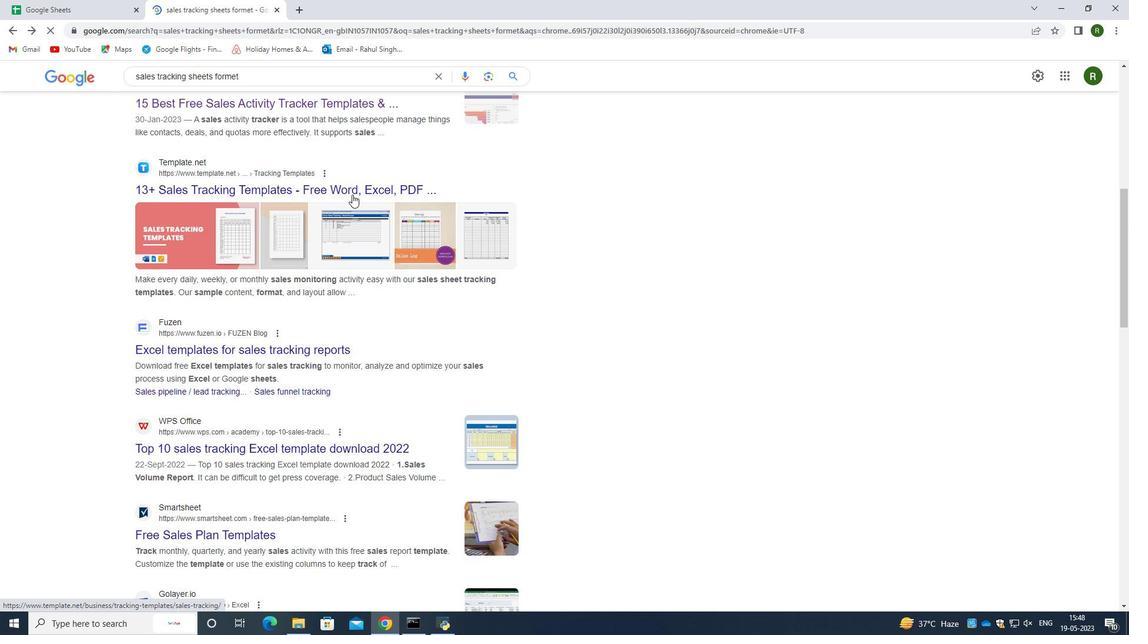 
Action: Mouse pressed left at (348, 191)
Screenshot: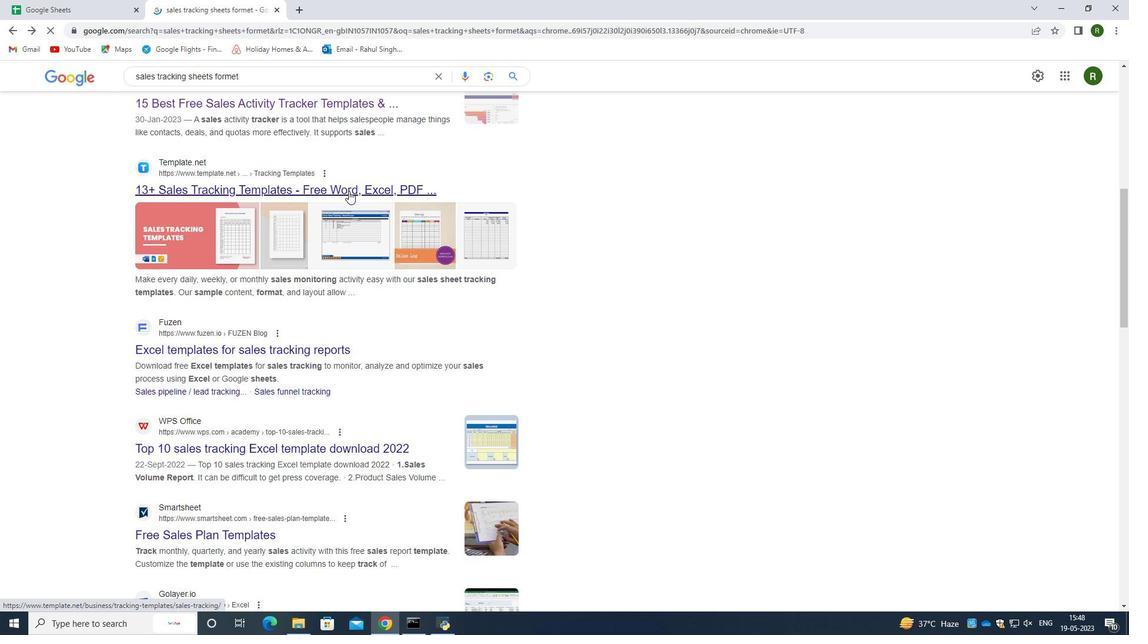 
Action: Mouse moved to (456, 382)
Screenshot: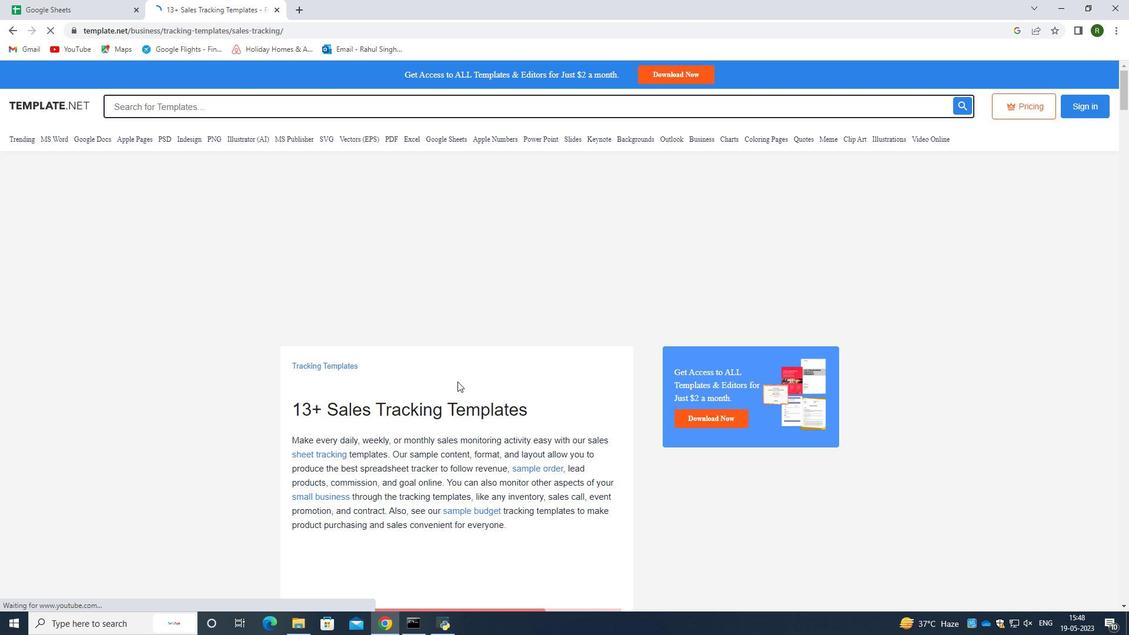
Action: Mouse scrolled (456, 381) with delta (0, 0)
Screenshot: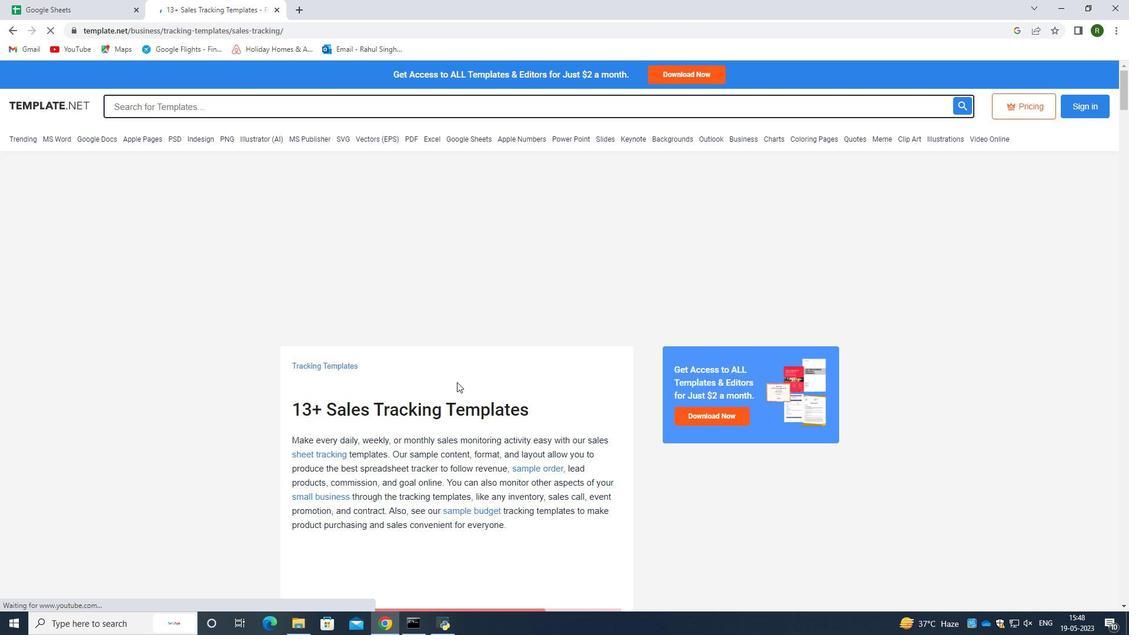 
Action: Mouse scrolled (456, 381) with delta (0, 0)
Screenshot: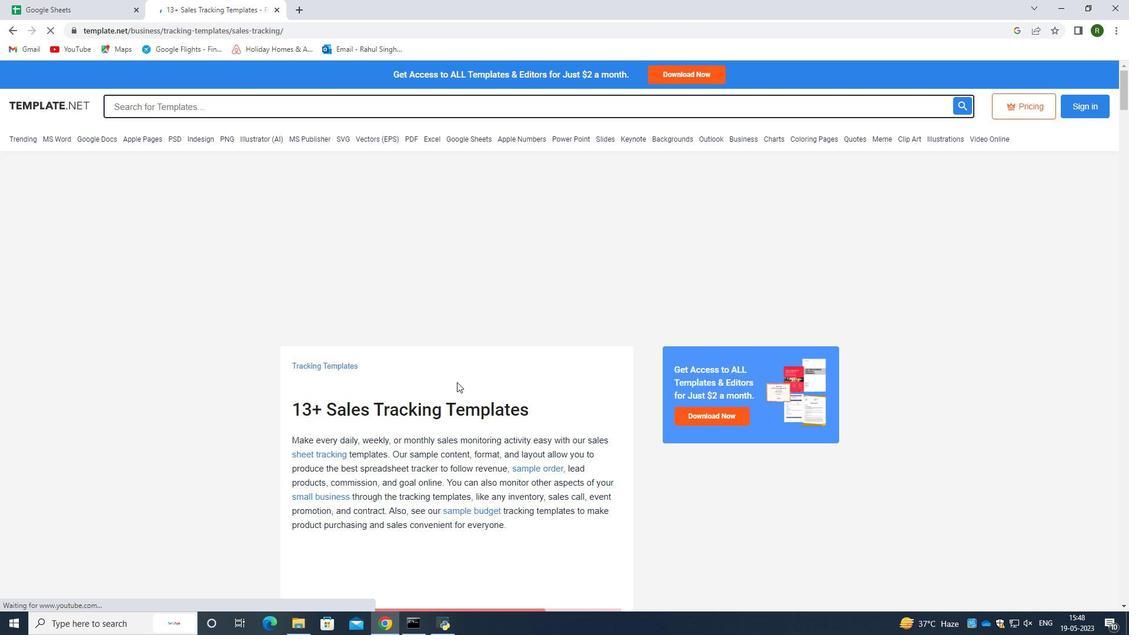 
Action: Mouse scrolled (456, 381) with delta (0, 0)
Screenshot: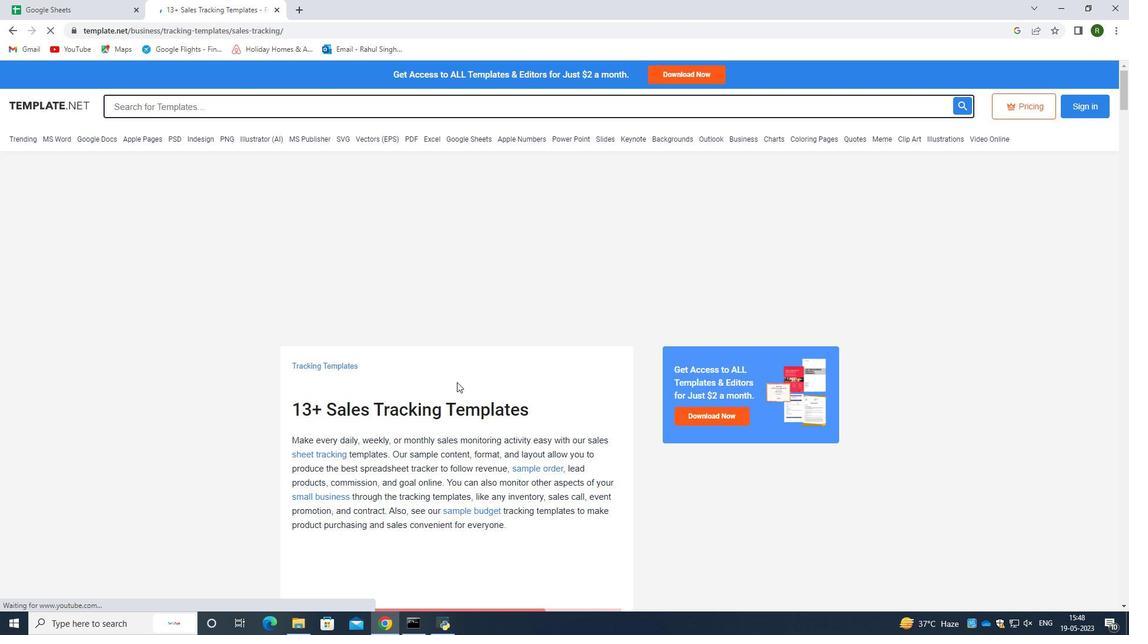 
Action: Mouse scrolled (456, 381) with delta (0, 0)
Screenshot: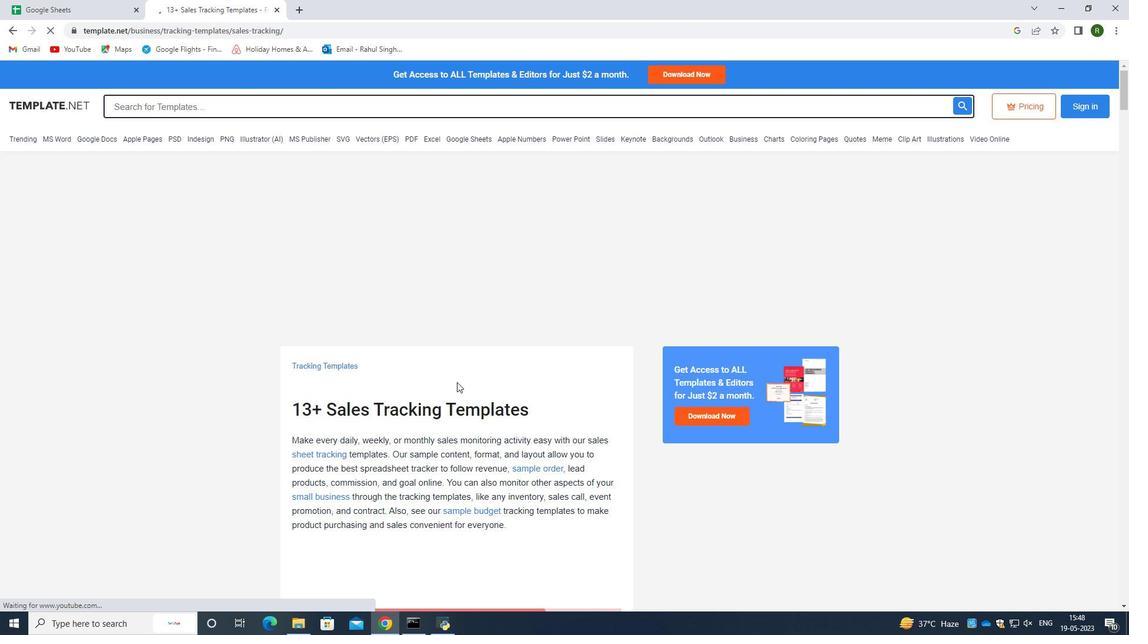 
Action: Mouse scrolled (456, 381) with delta (0, 0)
Screenshot: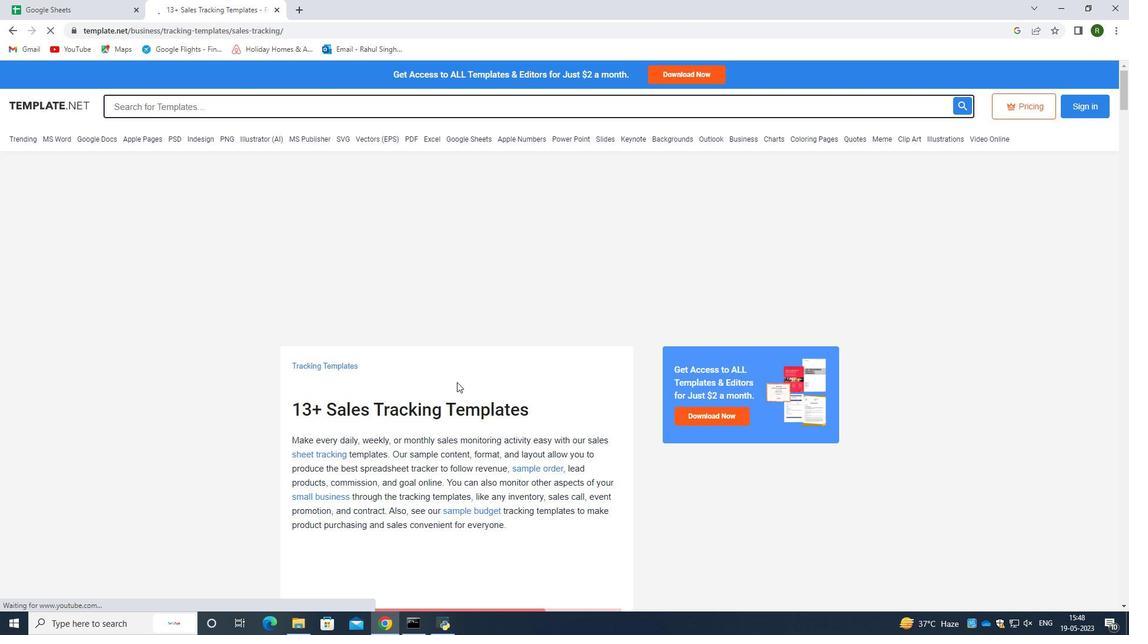 
Action: Mouse moved to (457, 381)
Screenshot: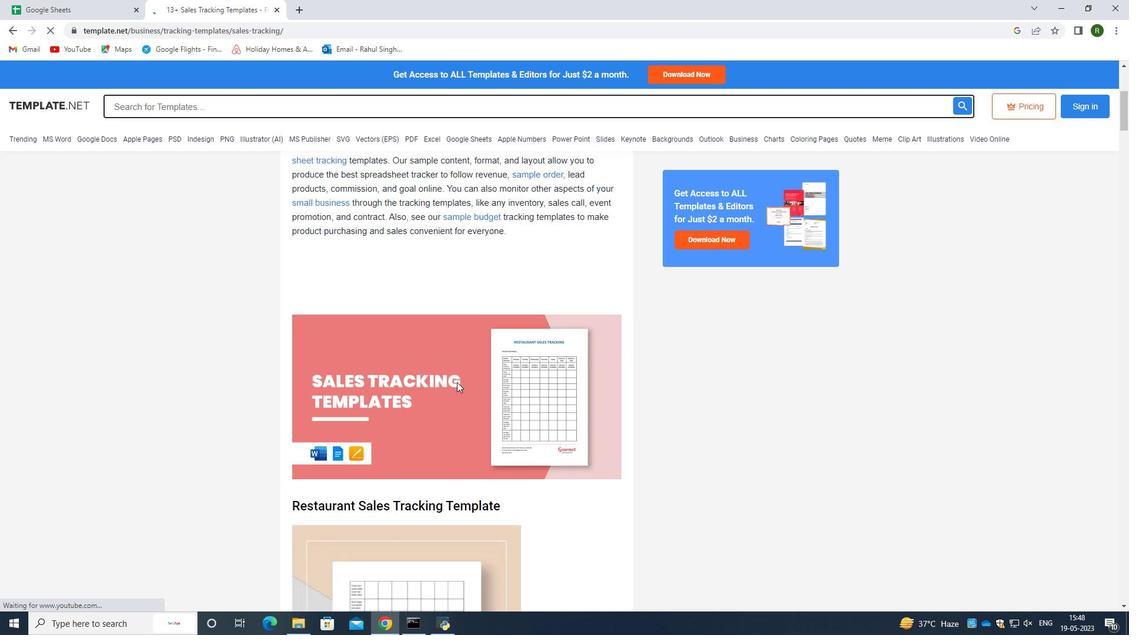 
Action: Mouse scrolled (457, 380) with delta (0, 0)
Screenshot: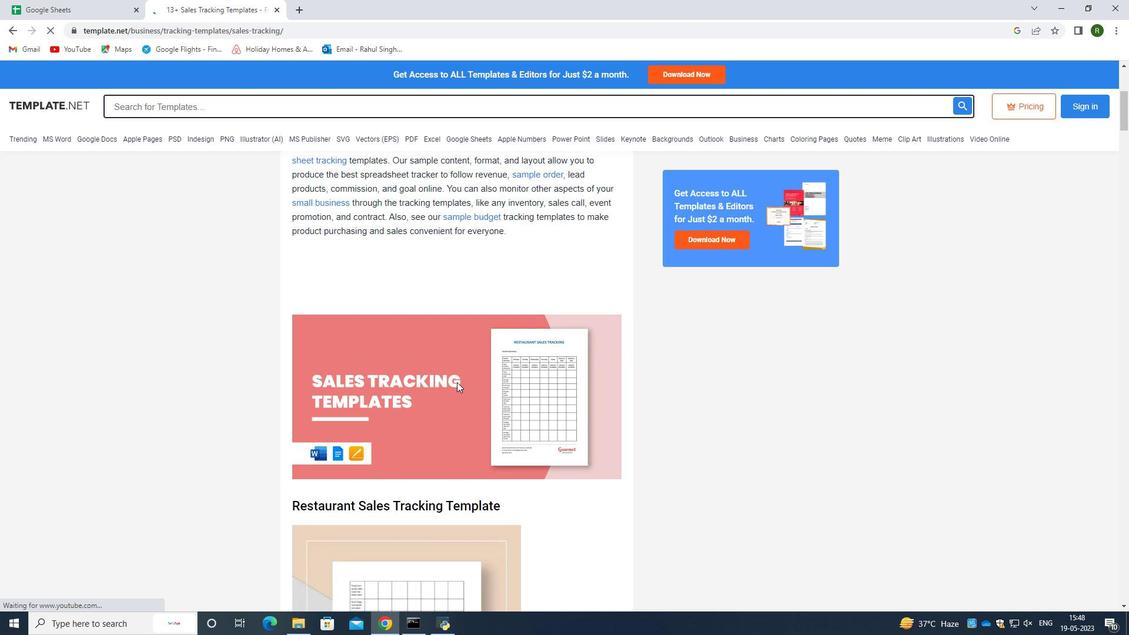 
Action: Mouse scrolled (457, 380) with delta (0, 0)
Screenshot: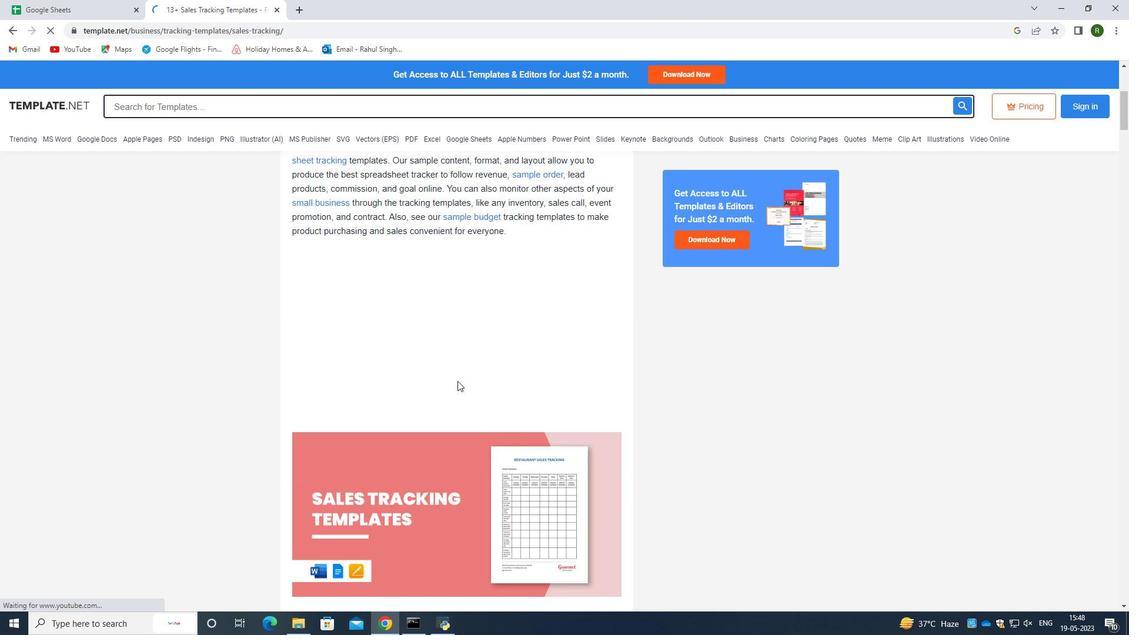 
Action: Mouse scrolled (457, 380) with delta (0, 0)
Screenshot: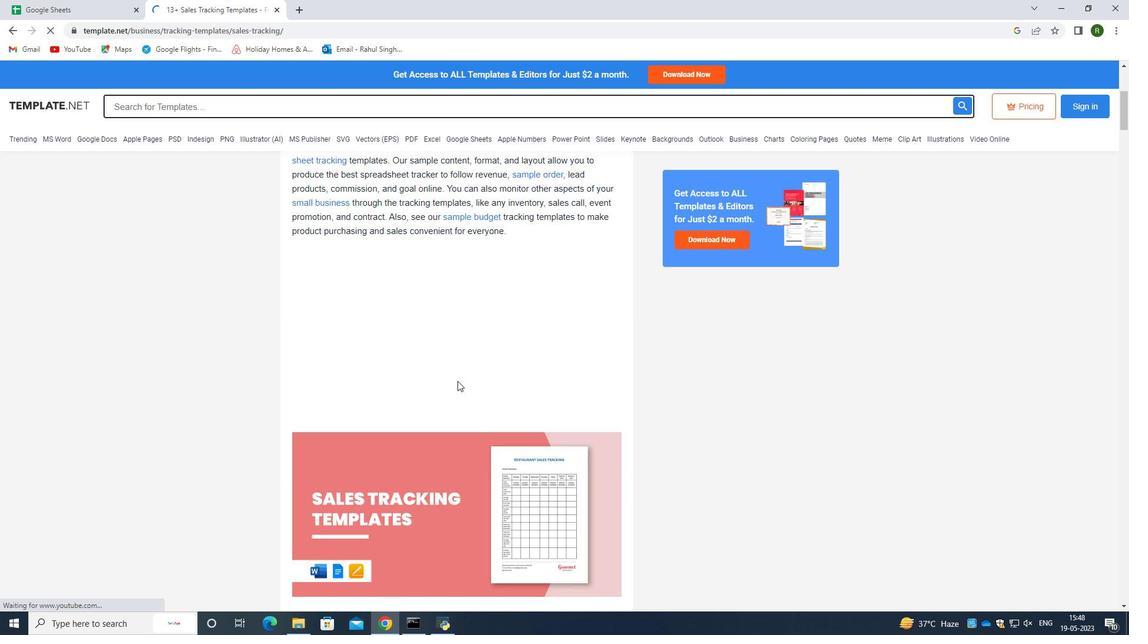 
Action: Mouse moved to (456, 381)
Screenshot: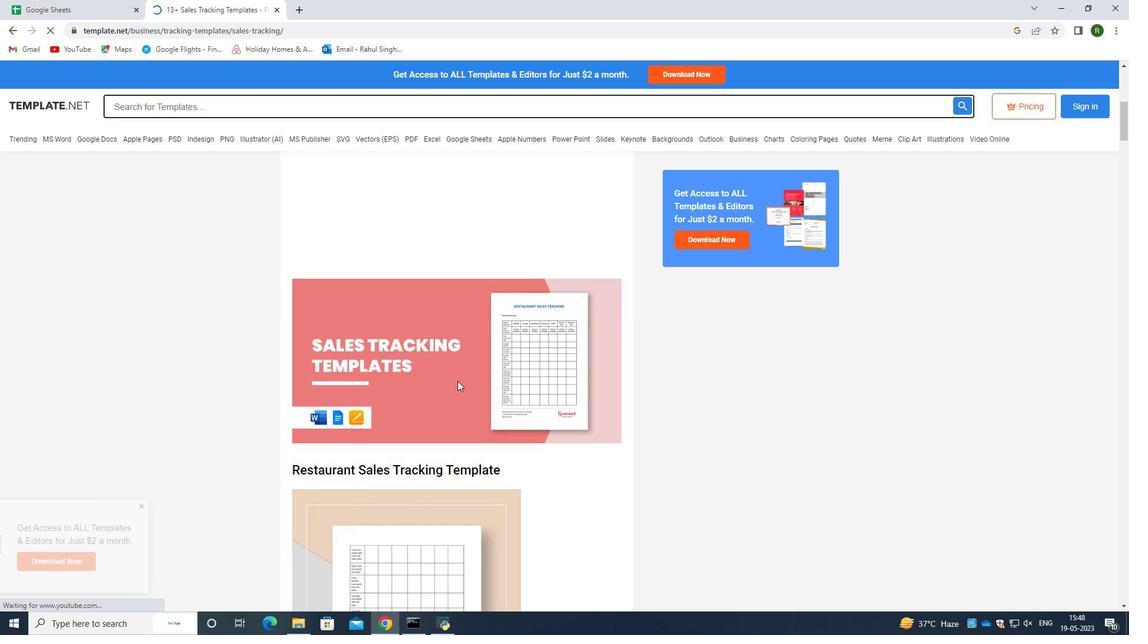
Action: Mouse scrolled (456, 380) with delta (0, 0)
Screenshot: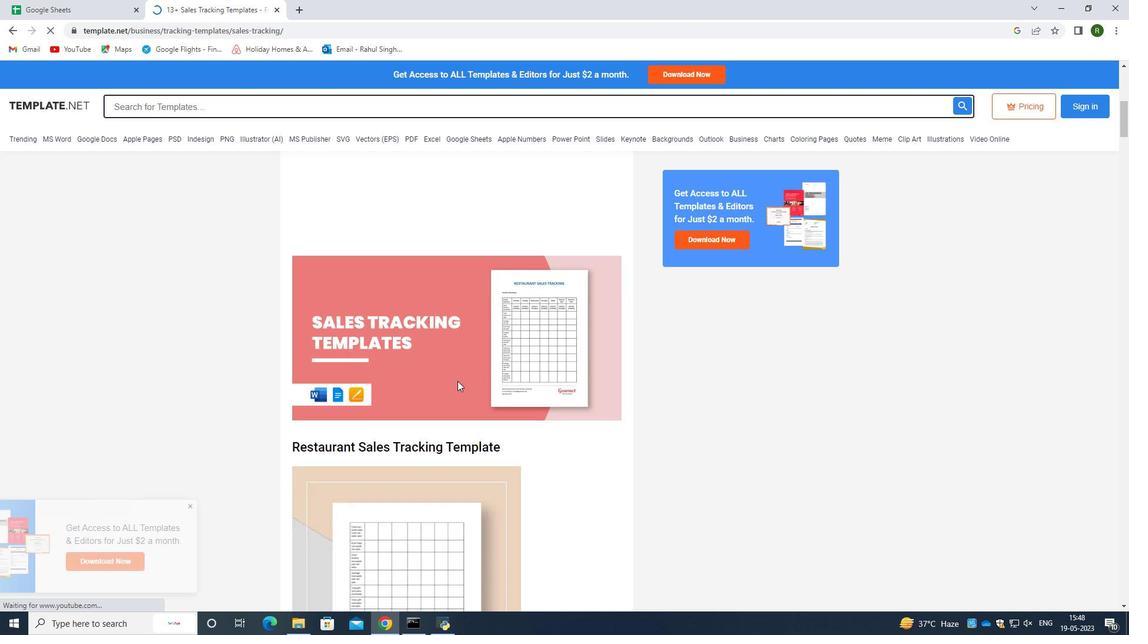 
Action: Mouse scrolled (456, 380) with delta (0, 0)
Screenshot: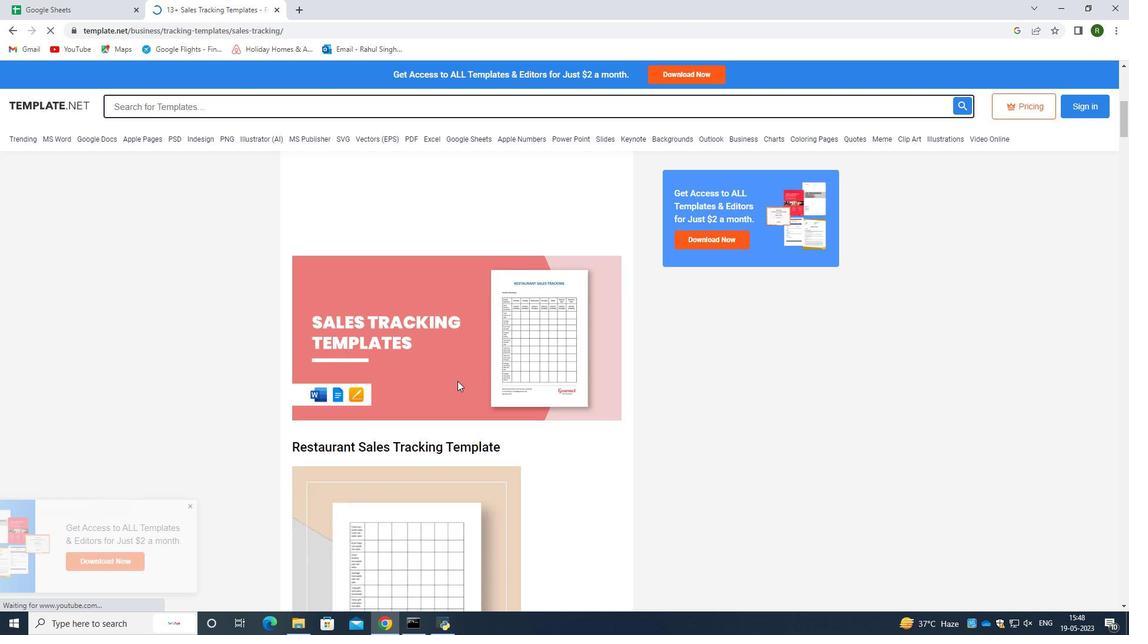 
Action: Mouse scrolled (456, 380) with delta (0, 0)
Screenshot: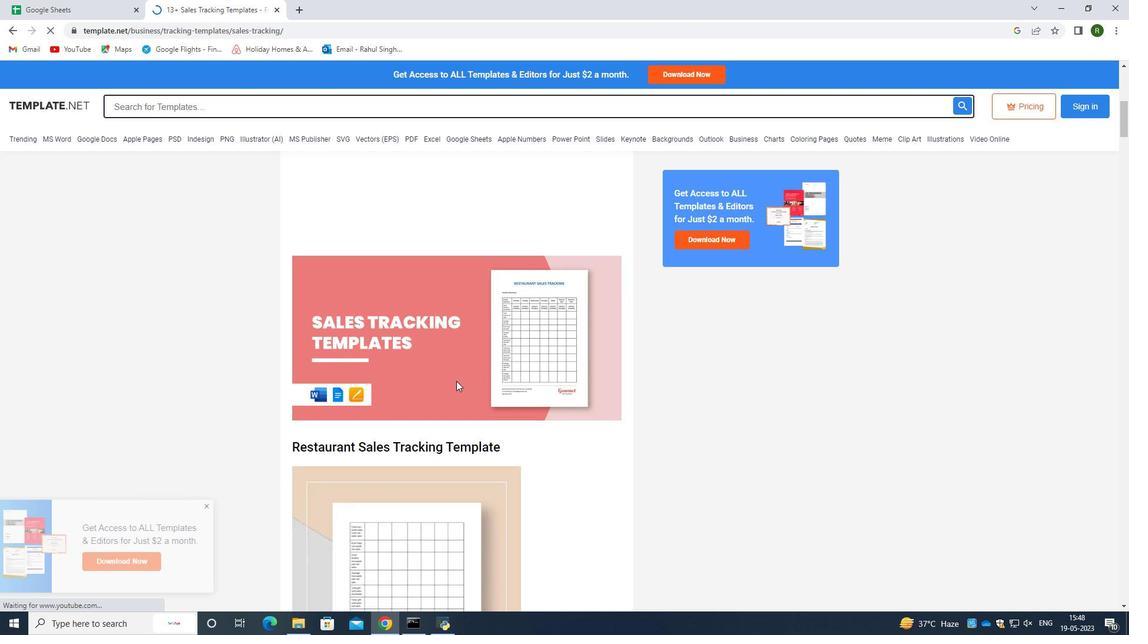 
Action: Mouse scrolled (456, 380) with delta (0, 0)
Screenshot: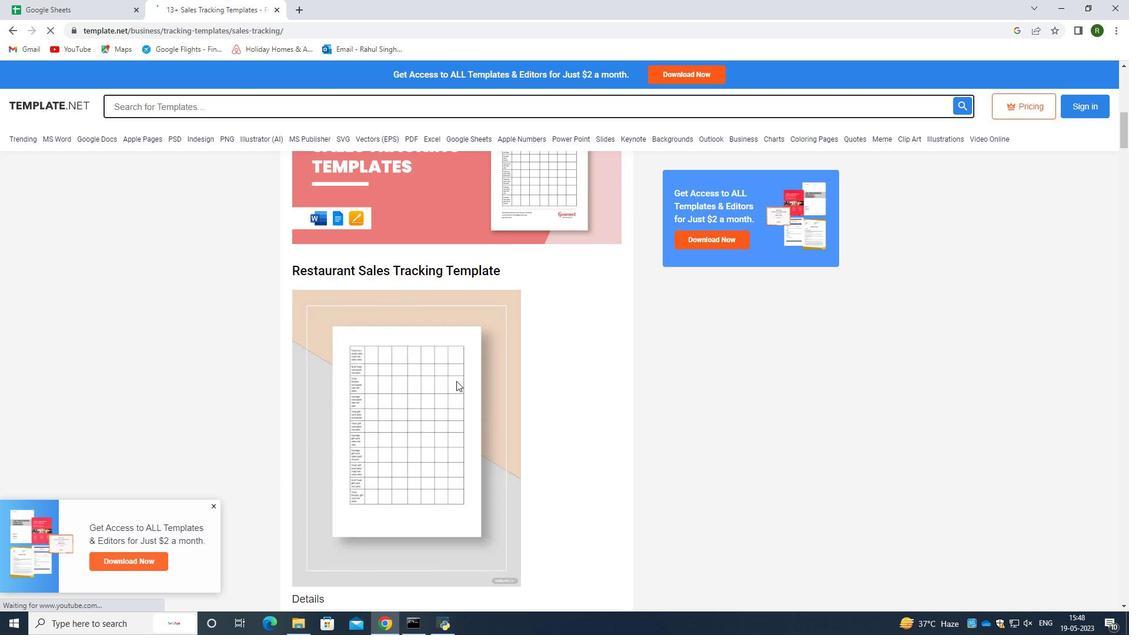 
Action: Mouse scrolled (456, 380) with delta (0, 0)
Screenshot: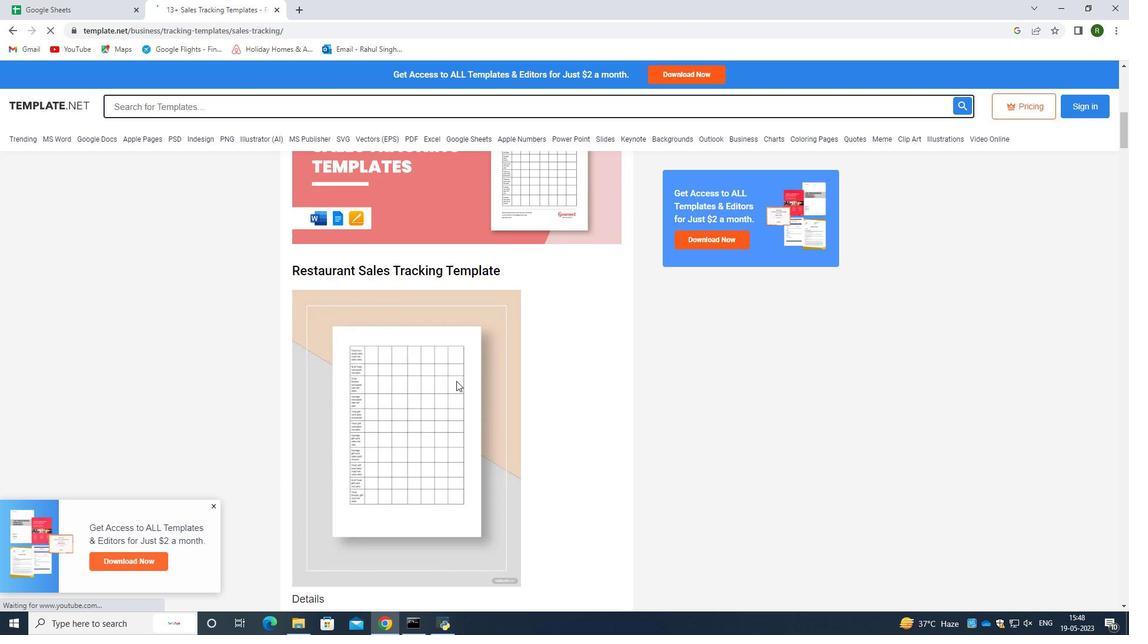 
Action: Mouse scrolled (456, 380) with delta (0, 0)
Screenshot: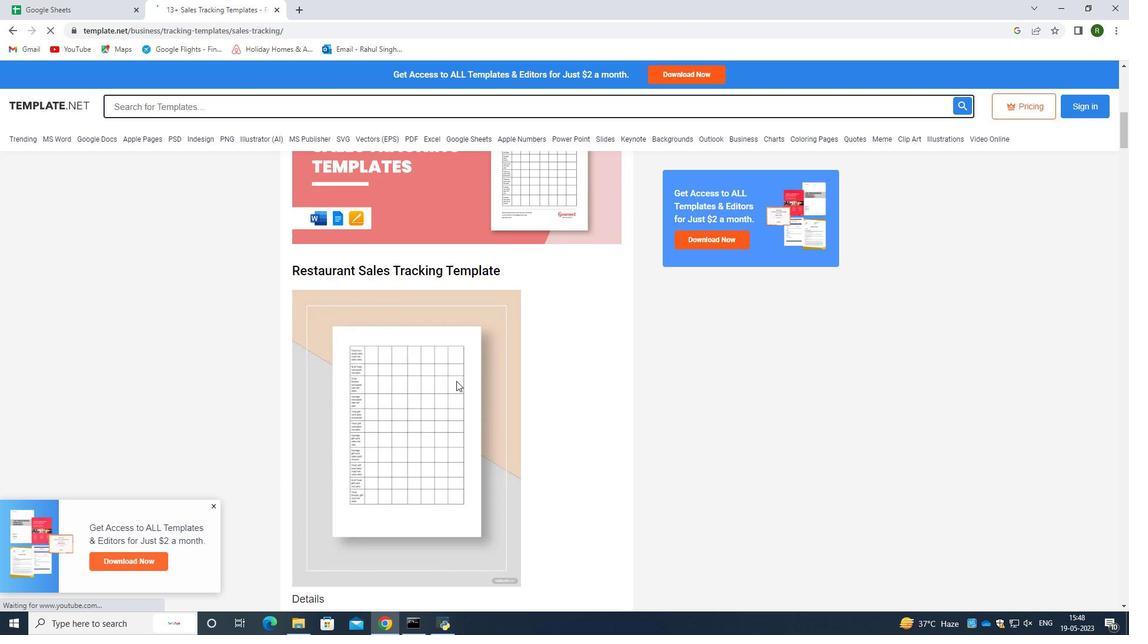 
Action: Mouse scrolled (456, 380) with delta (0, 0)
Screenshot: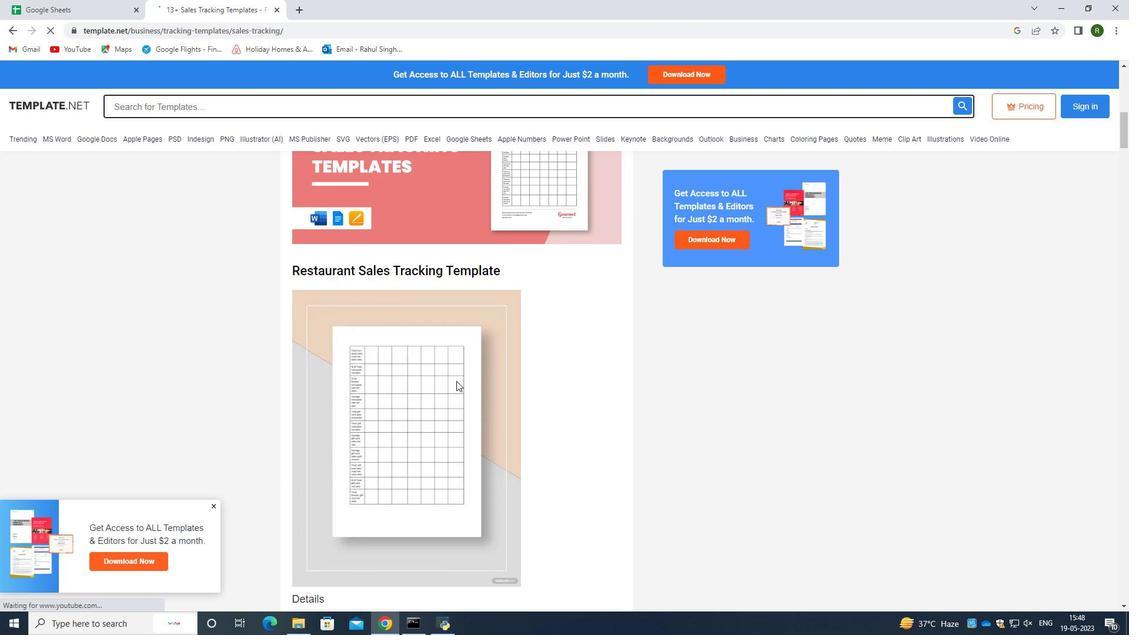 
Action: Mouse scrolled (456, 380) with delta (0, 0)
Screenshot: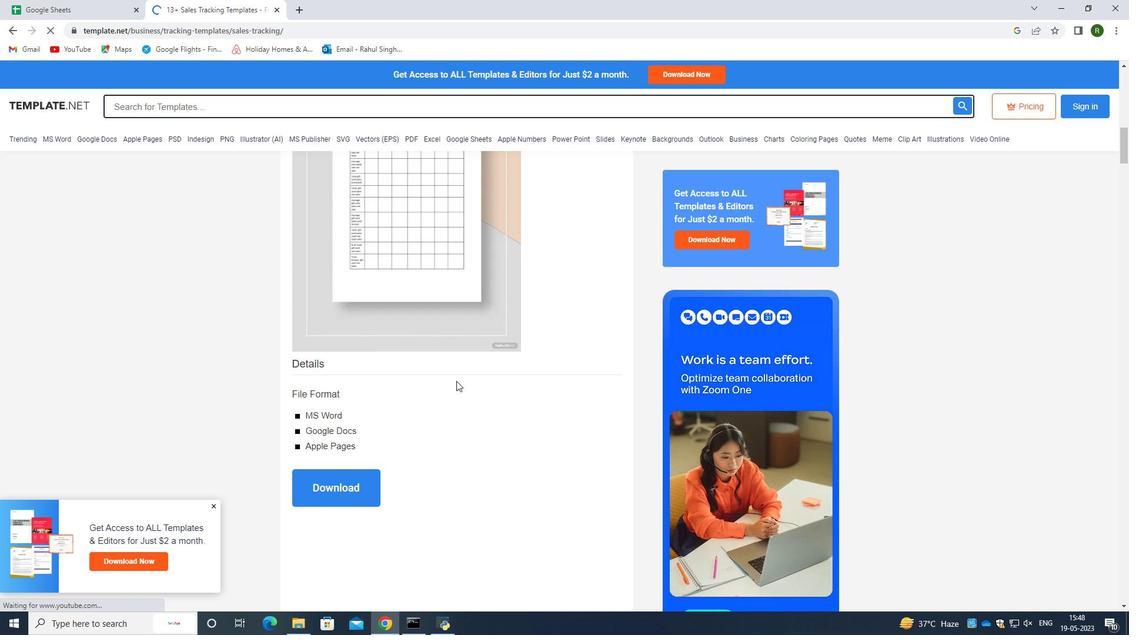 
Action: Mouse scrolled (456, 380) with delta (0, 0)
Screenshot: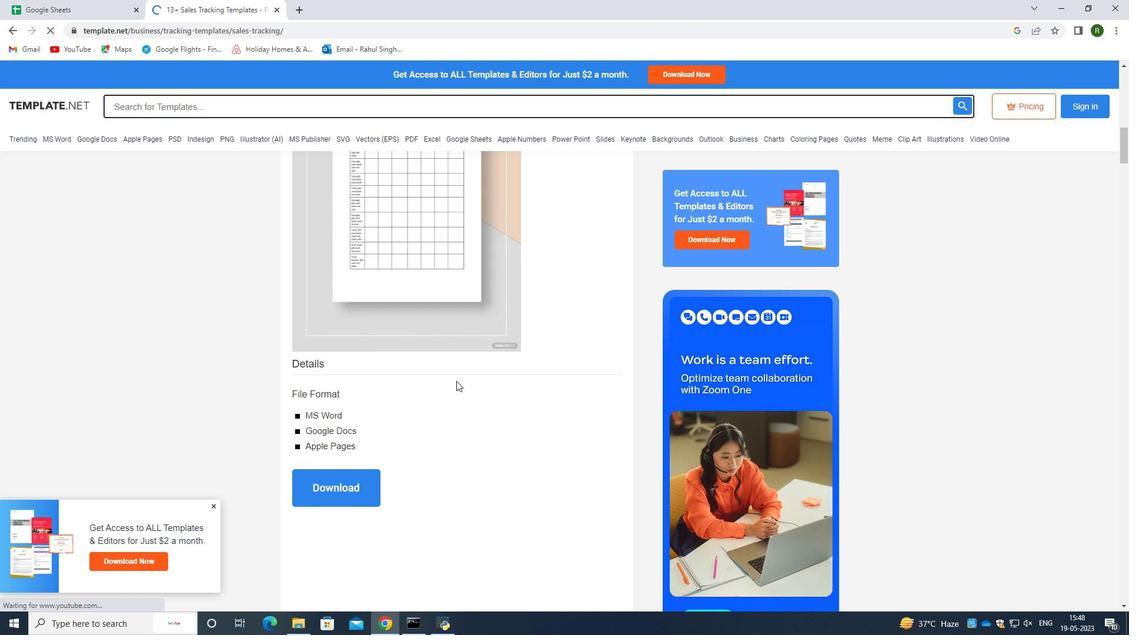 
Action: Mouse scrolled (456, 380) with delta (0, 0)
Screenshot: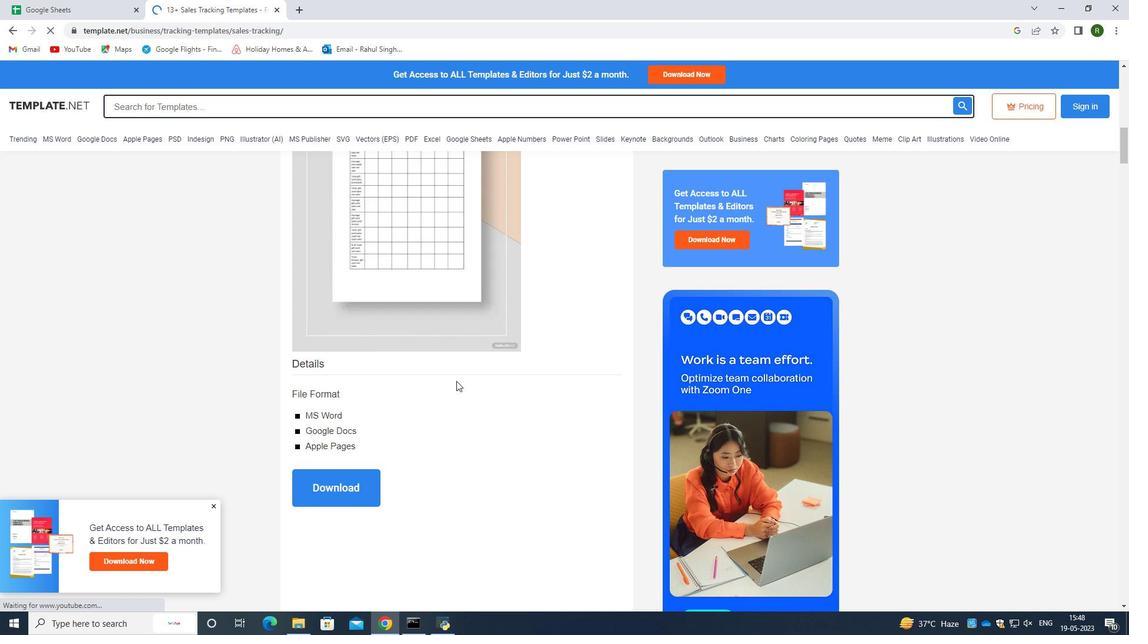 
Action: Mouse scrolled (456, 380) with delta (0, 0)
Screenshot: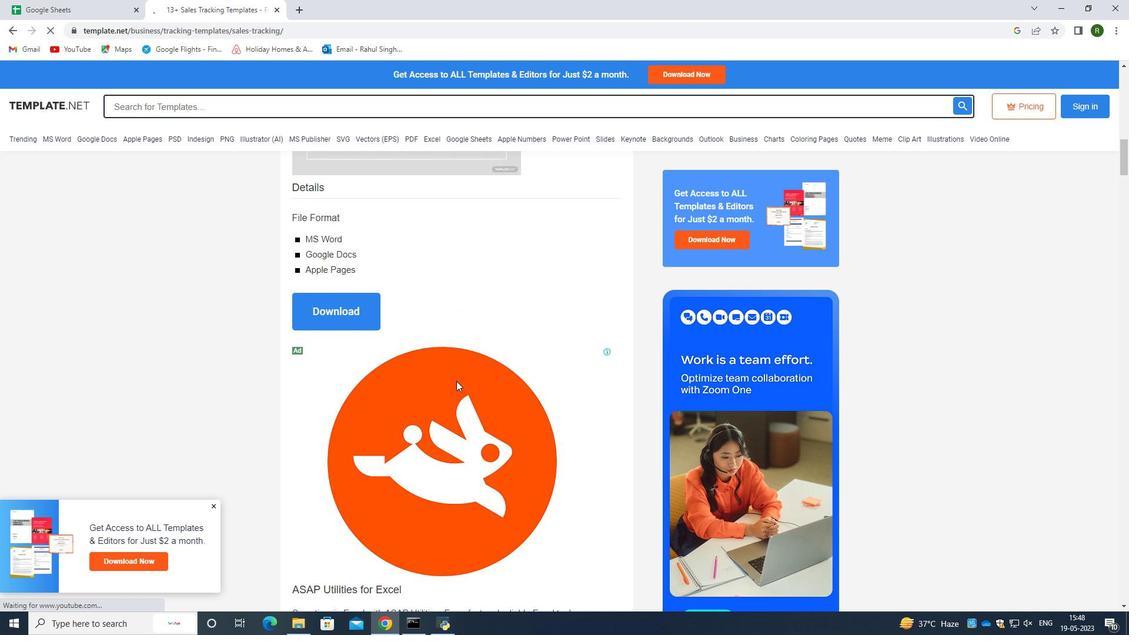 
Action: Mouse scrolled (456, 380) with delta (0, 0)
Screenshot: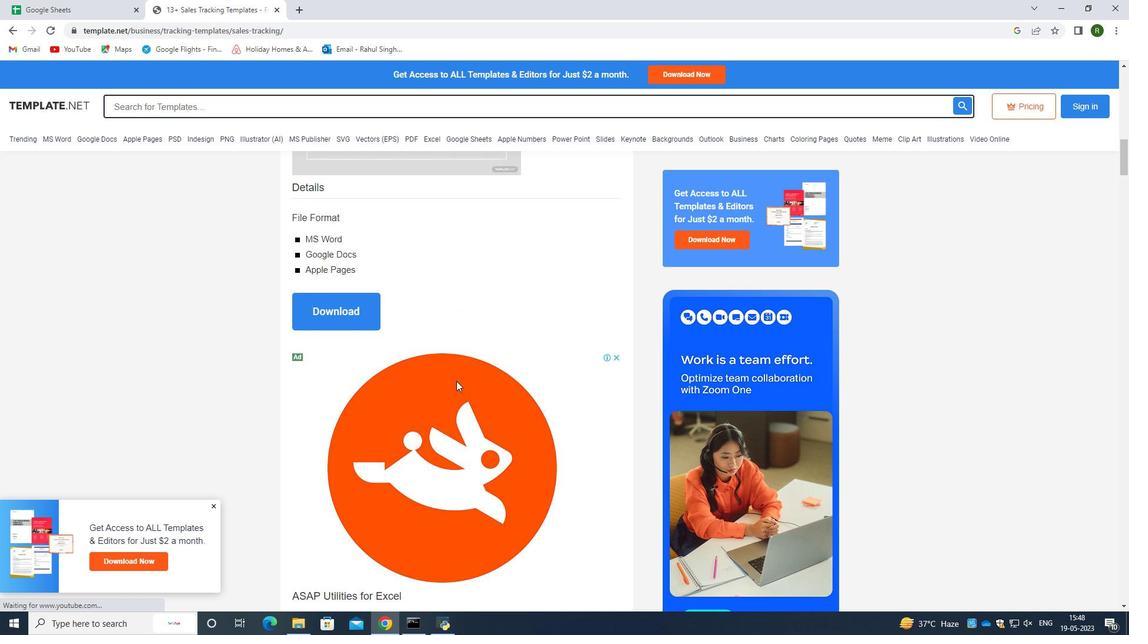 
Action: Mouse moved to (458, 379)
Screenshot: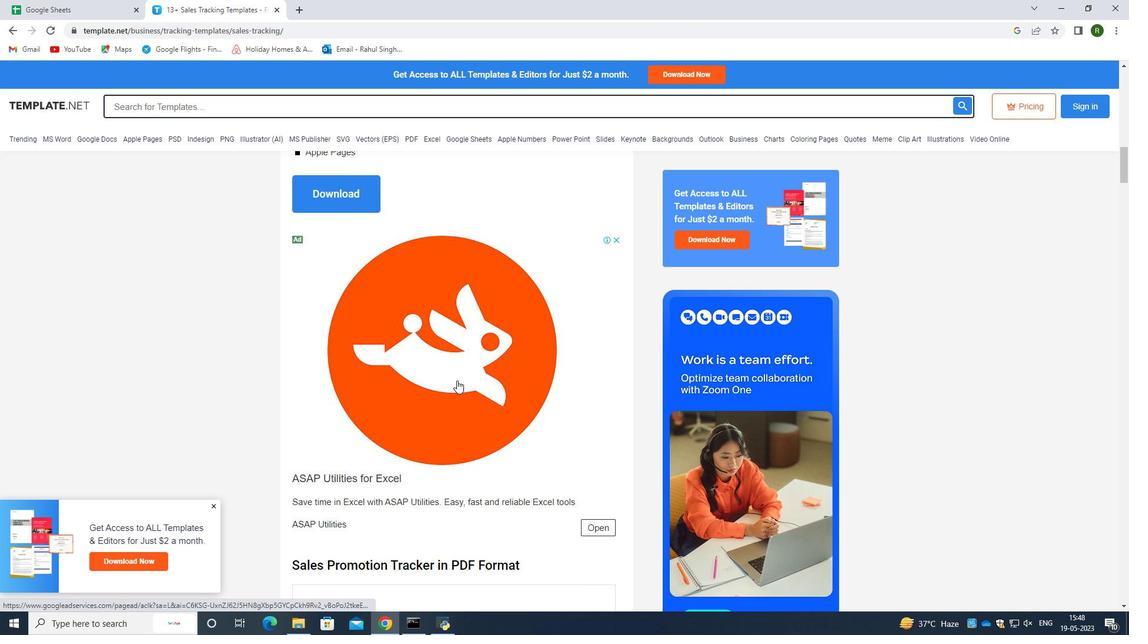 
Action: Mouse scrolled (458, 379) with delta (0, 0)
Screenshot: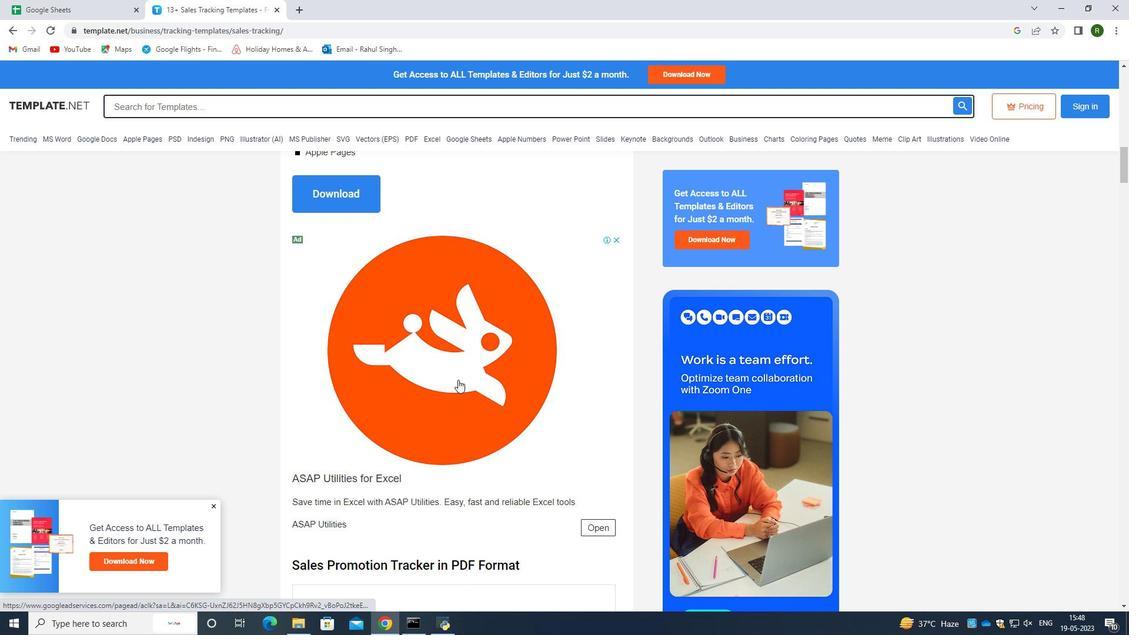 
Action: Mouse scrolled (458, 379) with delta (0, 0)
Screenshot: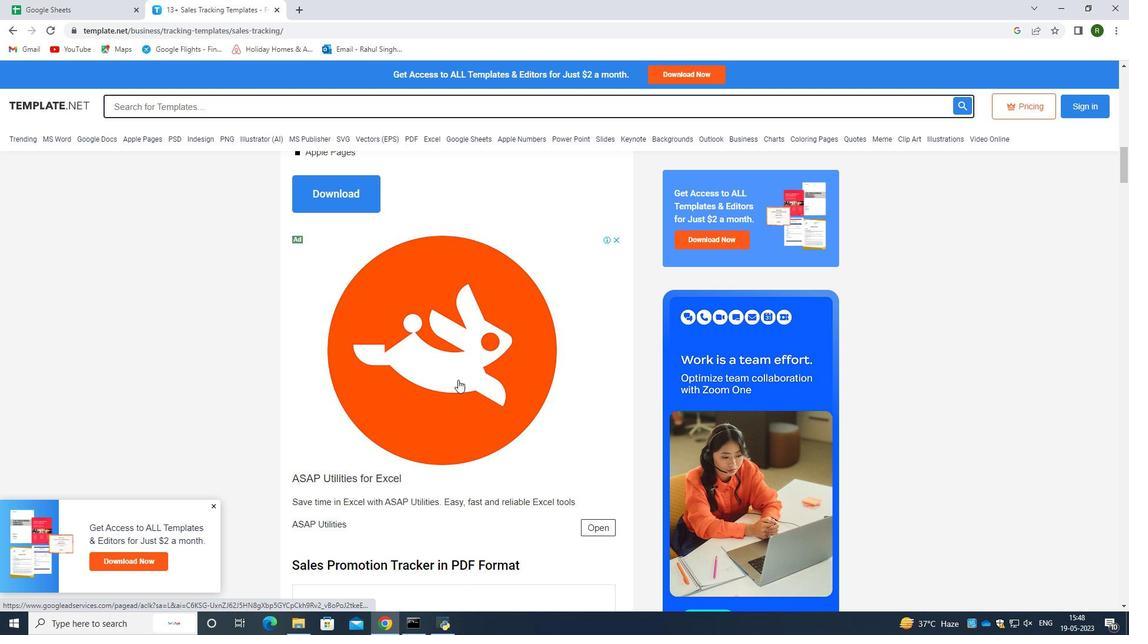 
Action: Mouse scrolled (458, 379) with delta (0, 0)
Screenshot: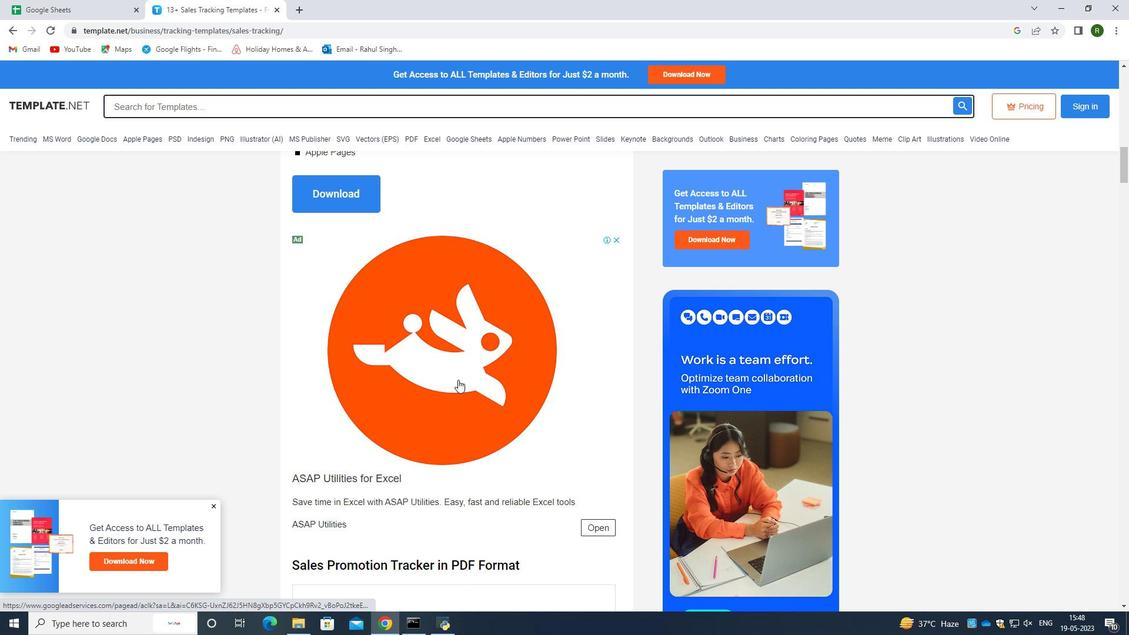 
Action: Mouse moved to (456, 387)
Screenshot: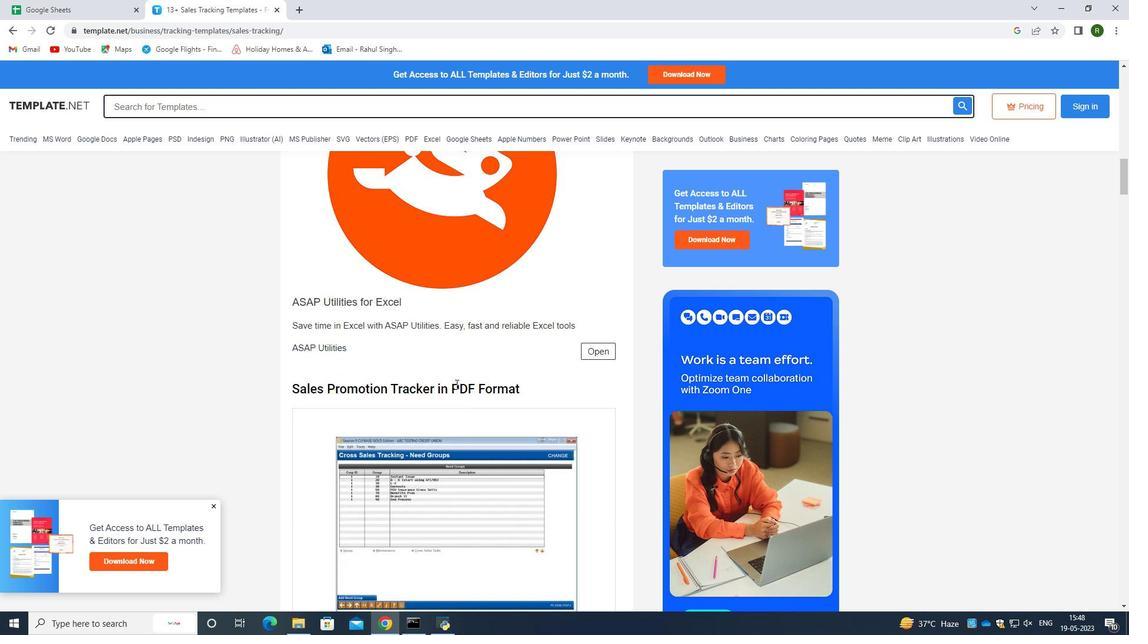 
Action: Mouse scrolled (456, 386) with delta (0, 0)
Screenshot: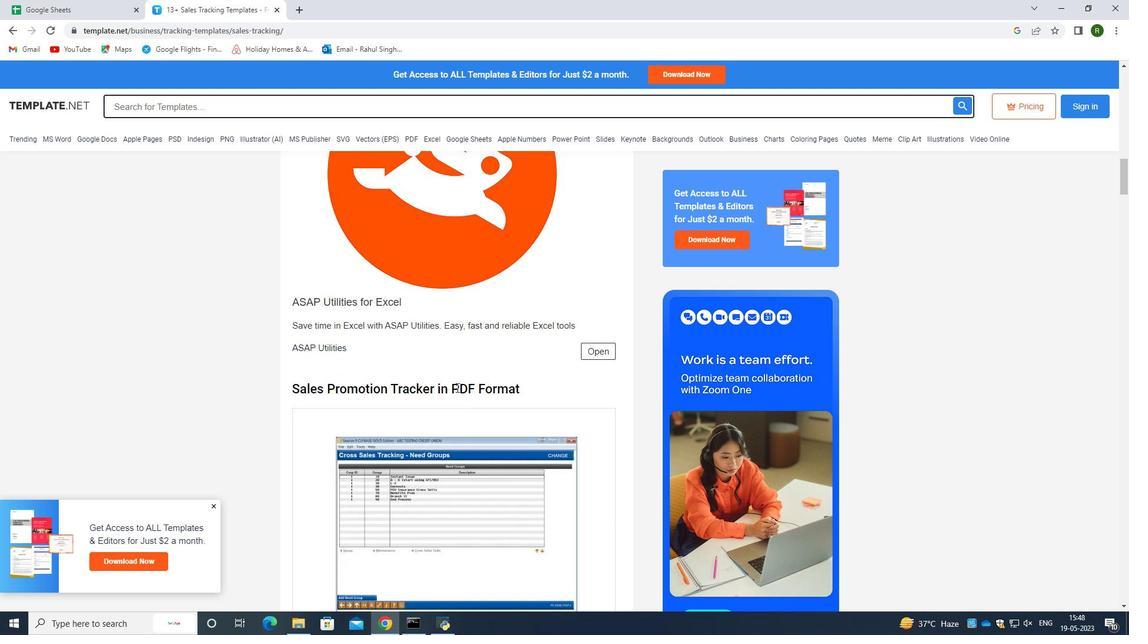 
Action: Mouse scrolled (456, 386) with delta (0, 0)
Screenshot: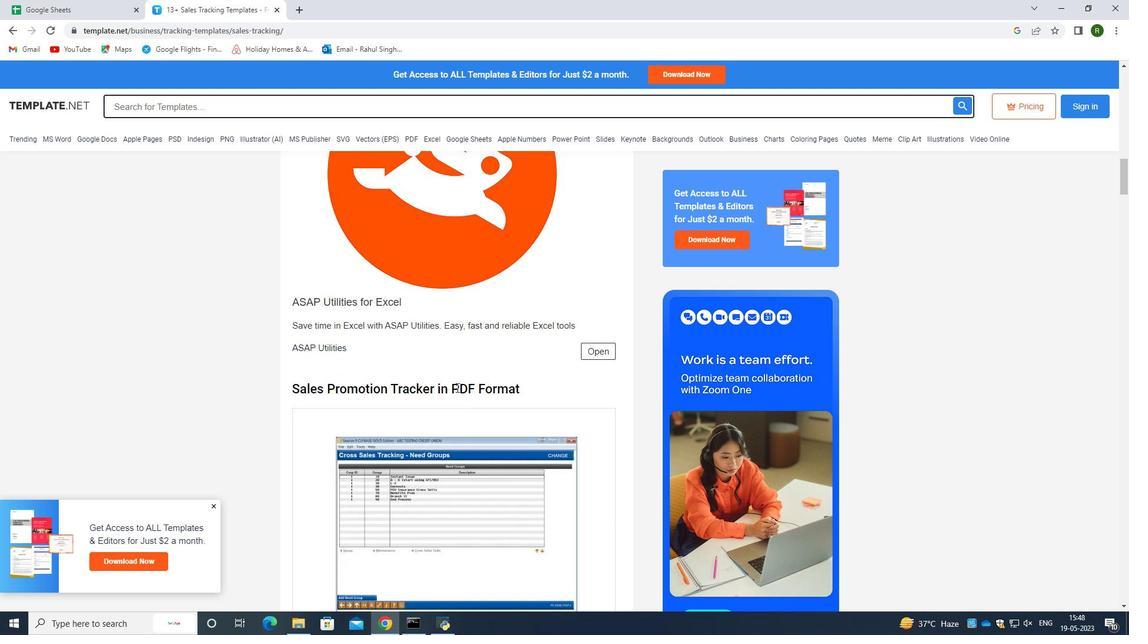 
Action: Mouse scrolled (456, 386) with delta (0, 0)
Screenshot: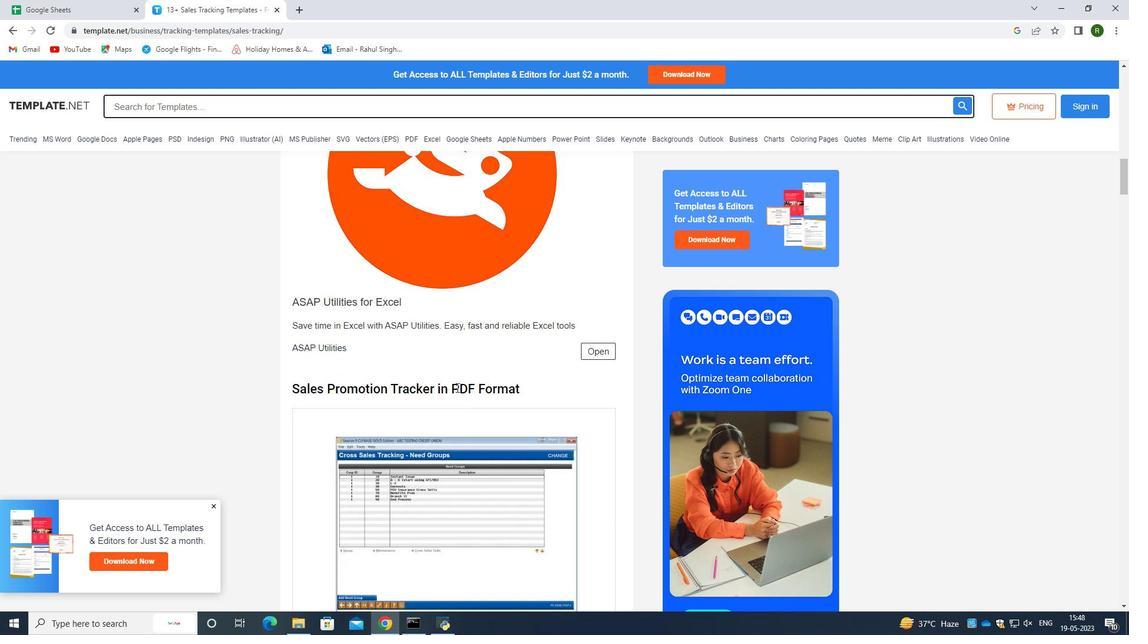 
Action: Mouse scrolled (456, 386) with delta (0, 0)
Screenshot: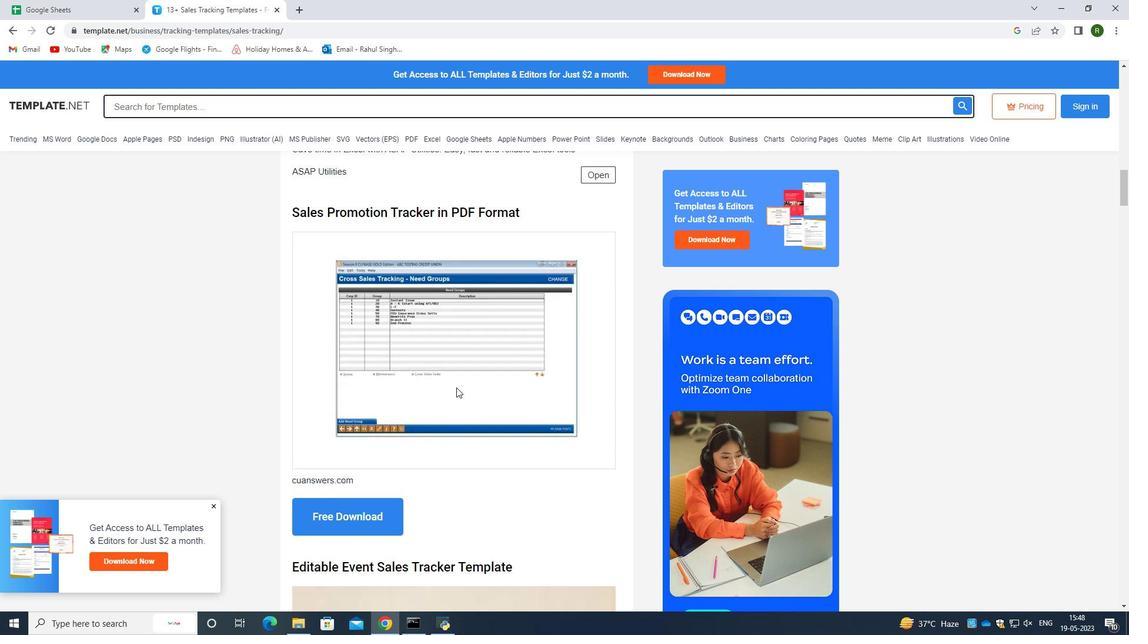 
Action: Mouse moved to (456, 388)
Screenshot: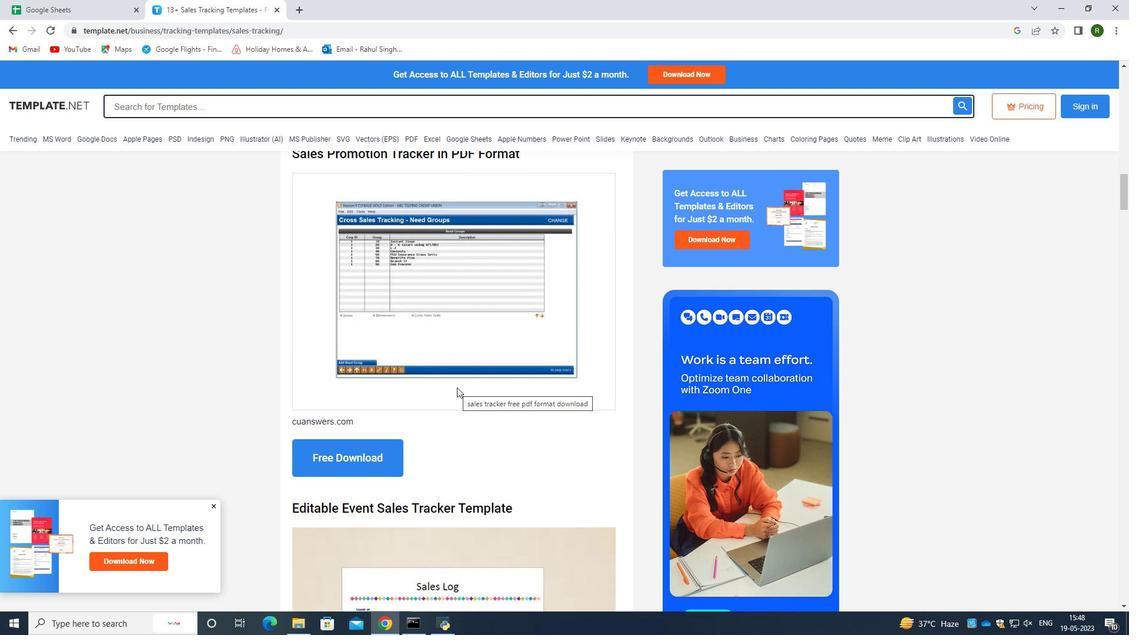 
Action: Mouse scrolled (456, 388) with delta (0, 0)
Screenshot: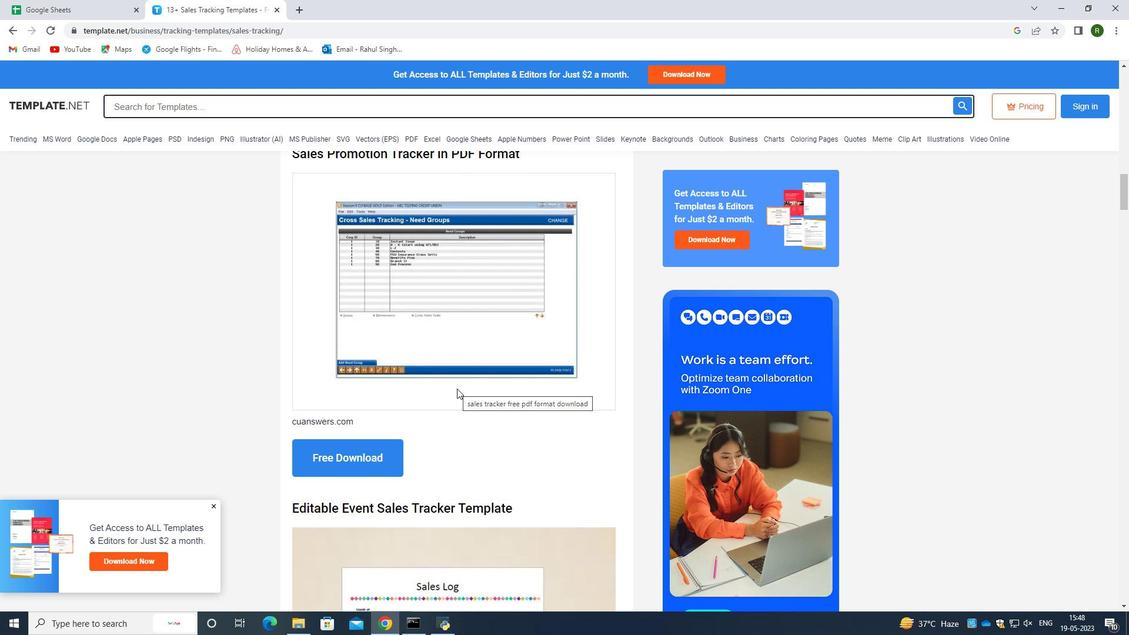 
Action: Mouse moved to (395, 392)
Screenshot: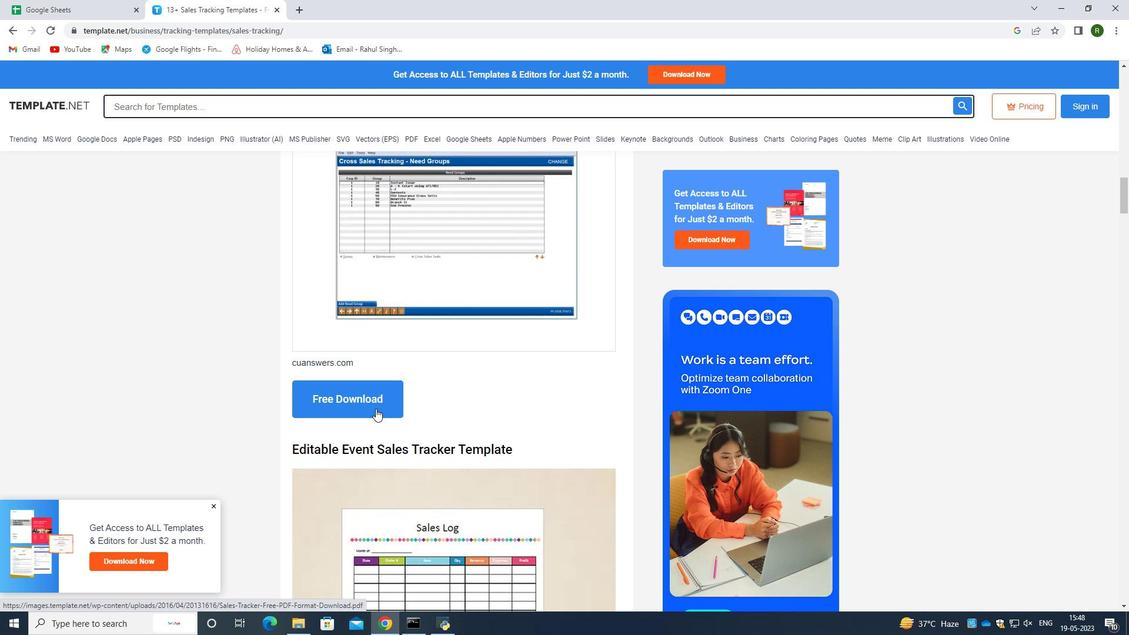 
Action: Mouse scrolled (395, 392) with delta (0, 0)
Screenshot: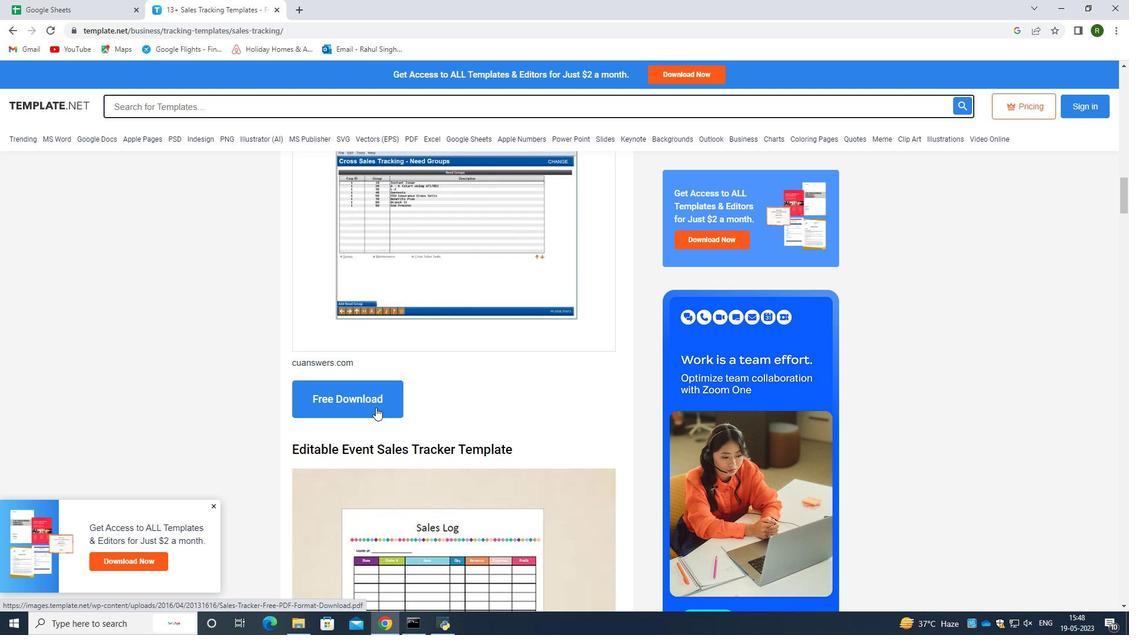 
Action: Mouse scrolled (395, 392) with delta (0, 0)
Screenshot: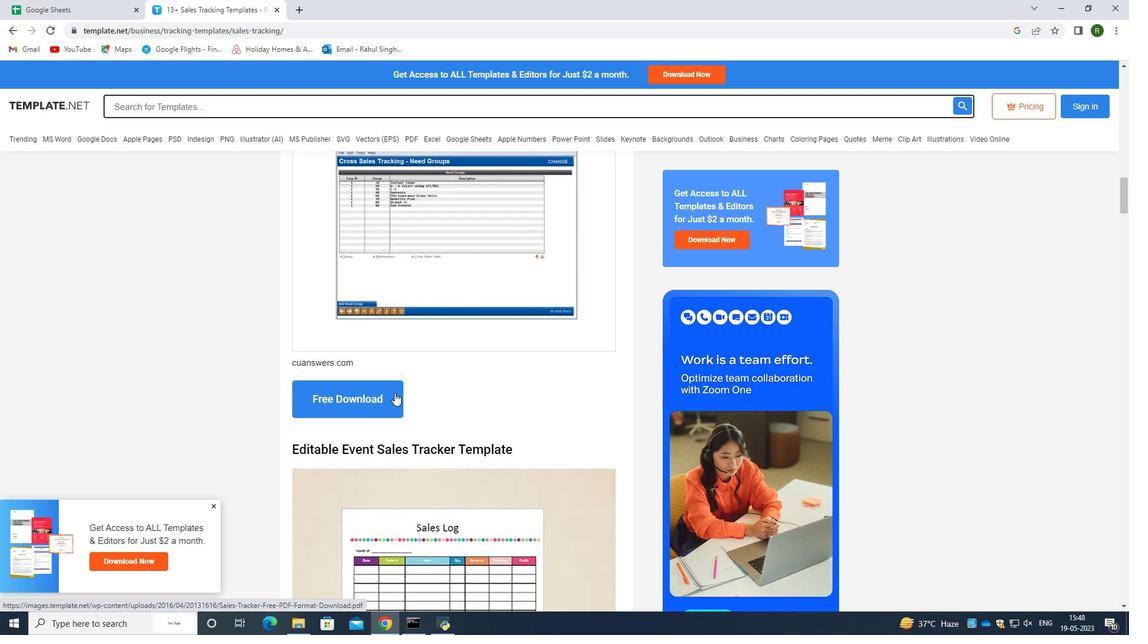 
Action: Mouse scrolled (395, 392) with delta (0, 0)
Screenshot: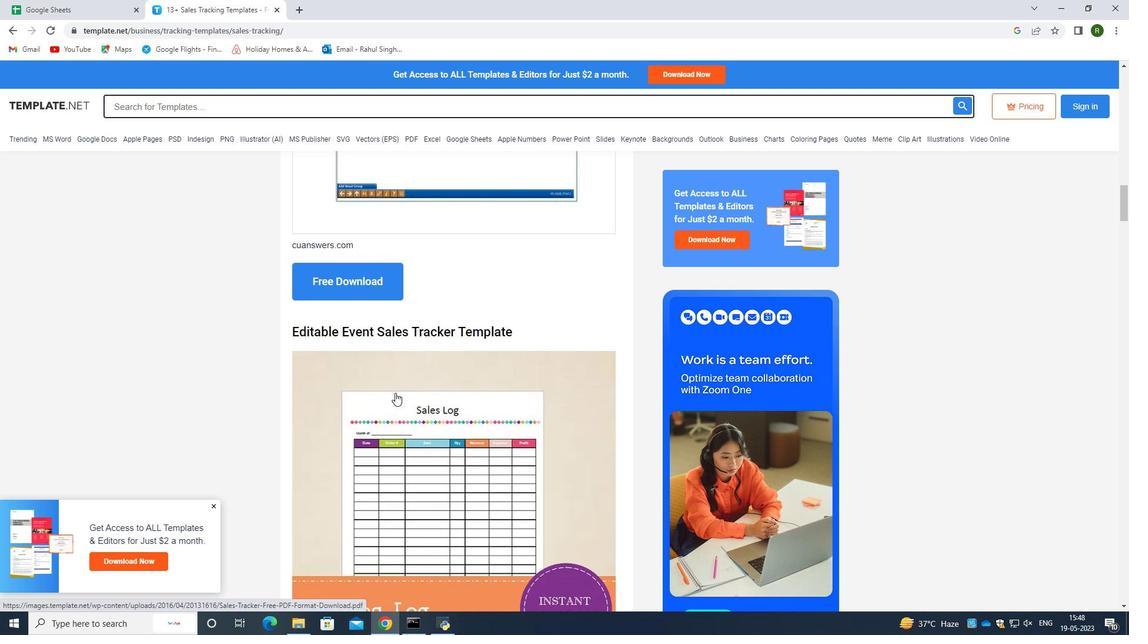 
Action: Mouse scrolled (395, 392) with delta (0, 0)
Screenshot: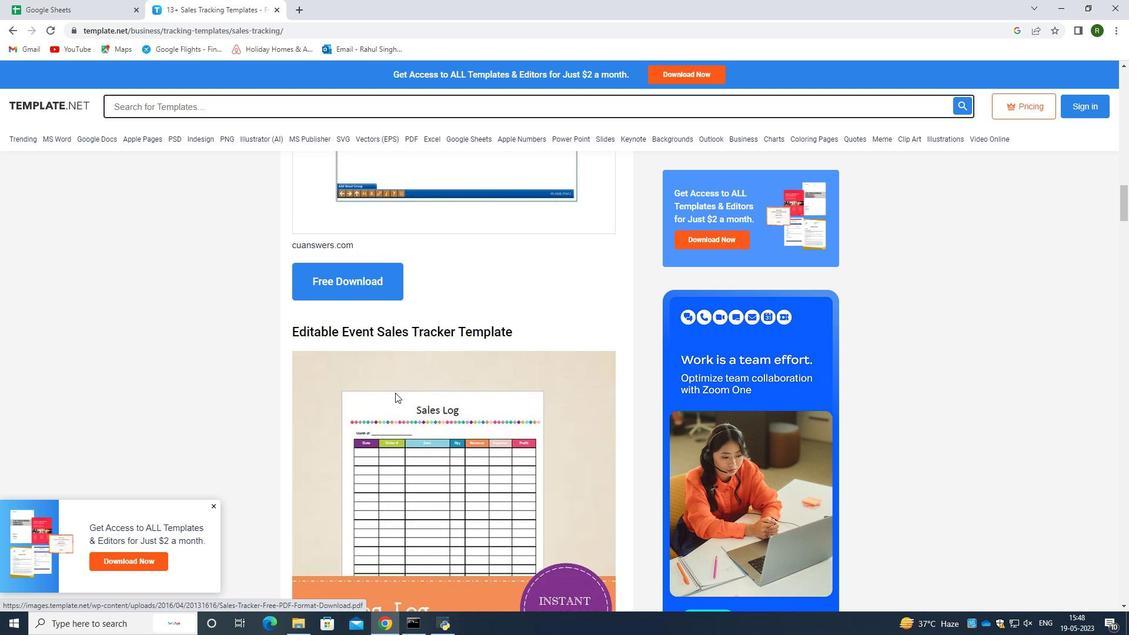 
Action: Mouse scrolled (395, 392) with delta (0, 0)
Screenshot: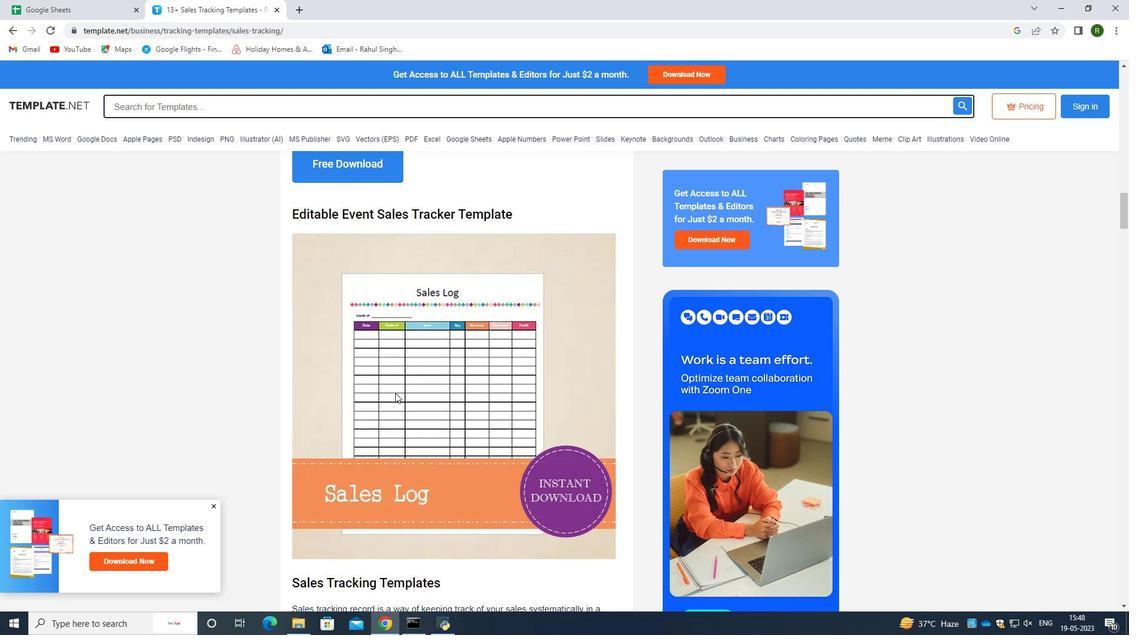 
Action: Mouse scrolled (395, 392) with delta (0, 0)
Screenshot: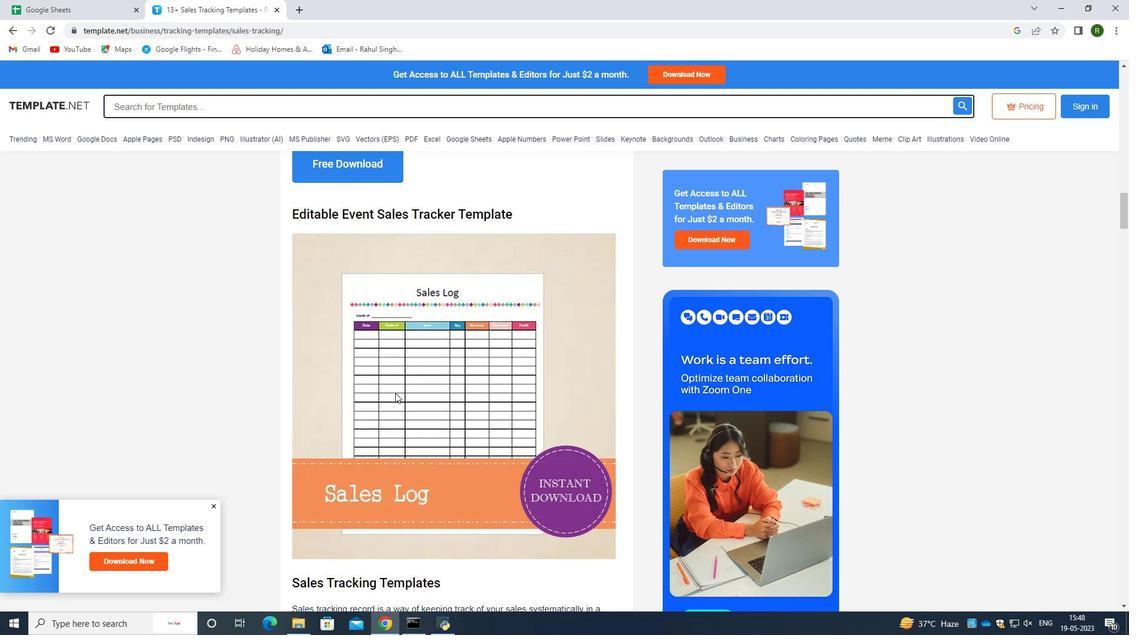 
Action: Mouse scrolled (395, 392) with delta (0, 0)
Screenshot: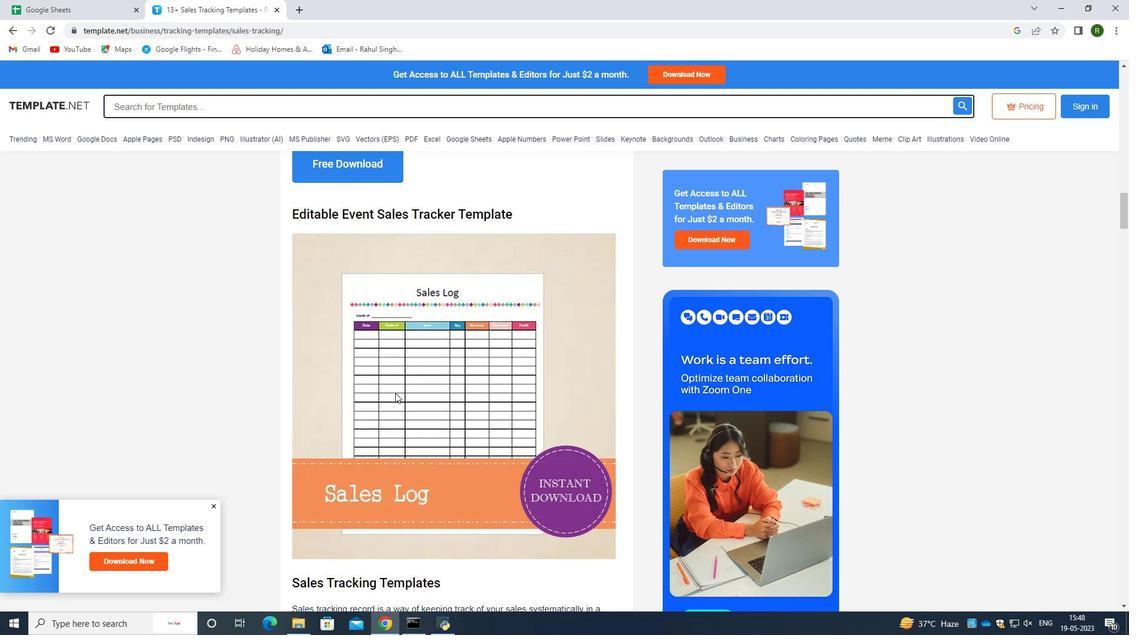 
Action: Mouse scrolled (395, 392) with delta (0, 0)
Screenshot: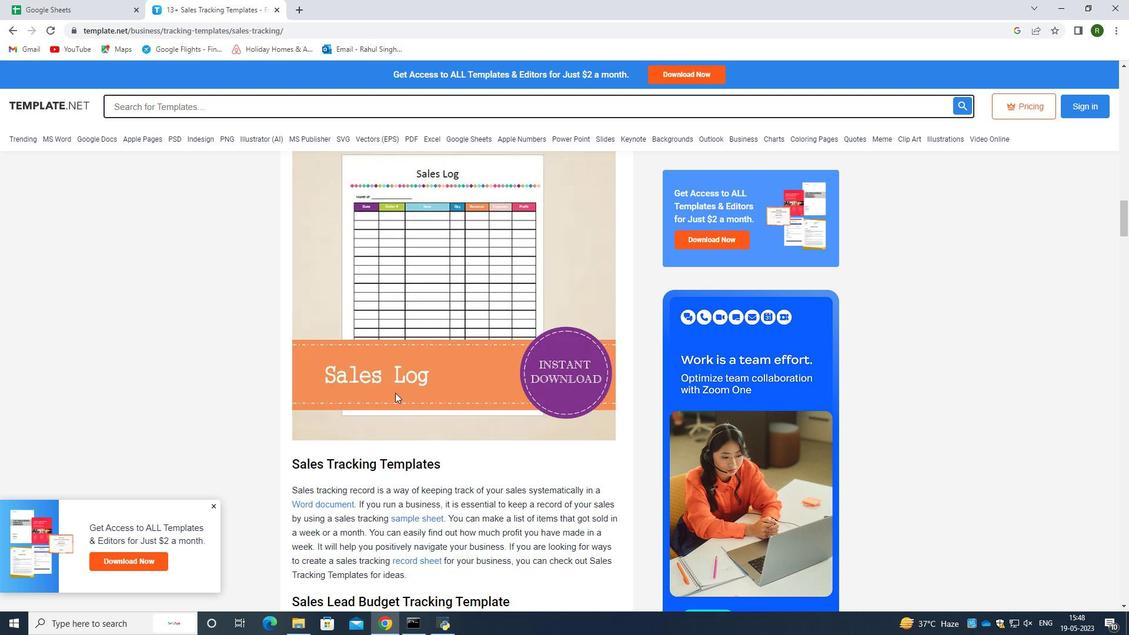 
Action: Mouse scrolled (395, 392) with delta (0, 0)
Screenshot: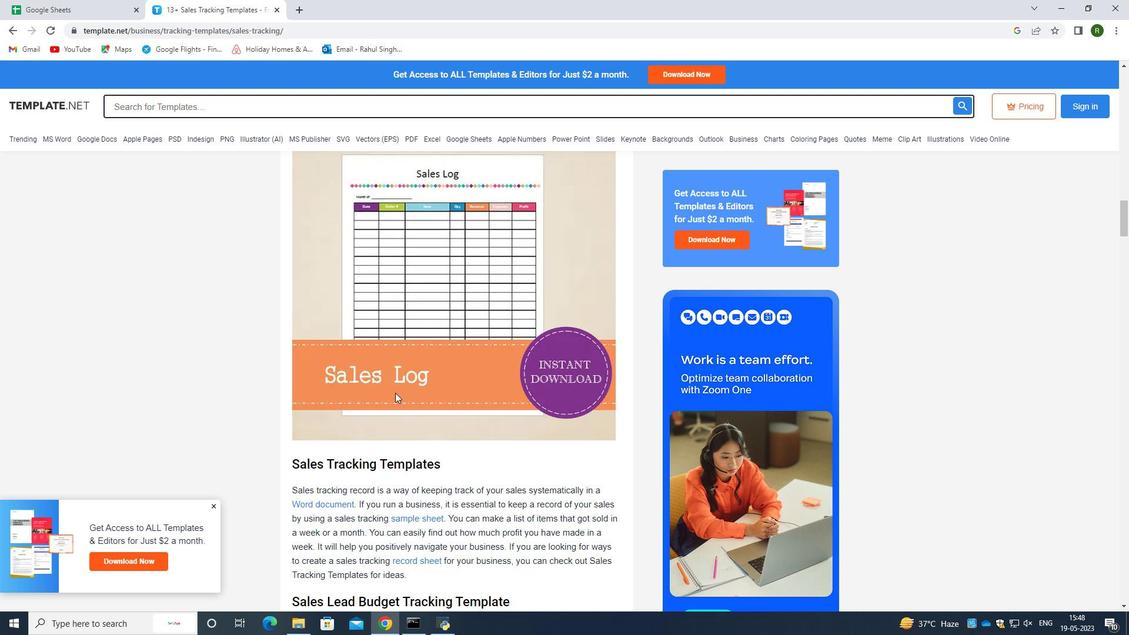 
Action: Mouse scrolled (395, 392) with delta (0, 0)
Screenshot: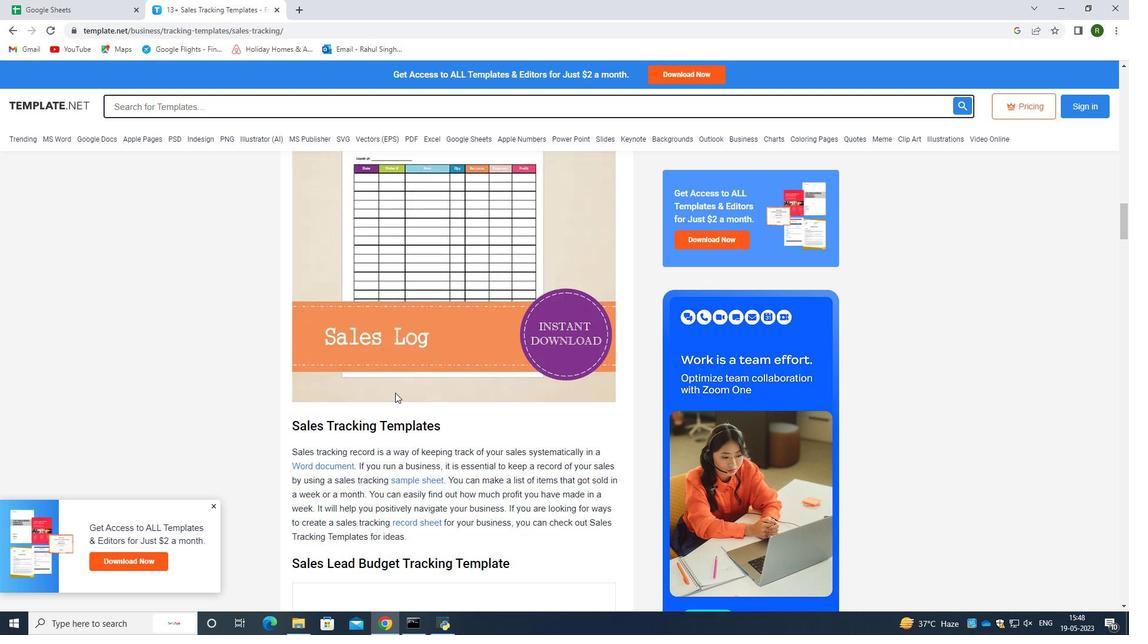 
Action: Mouse scrolled (395, 392) with delta (0, 0)
Screenshot: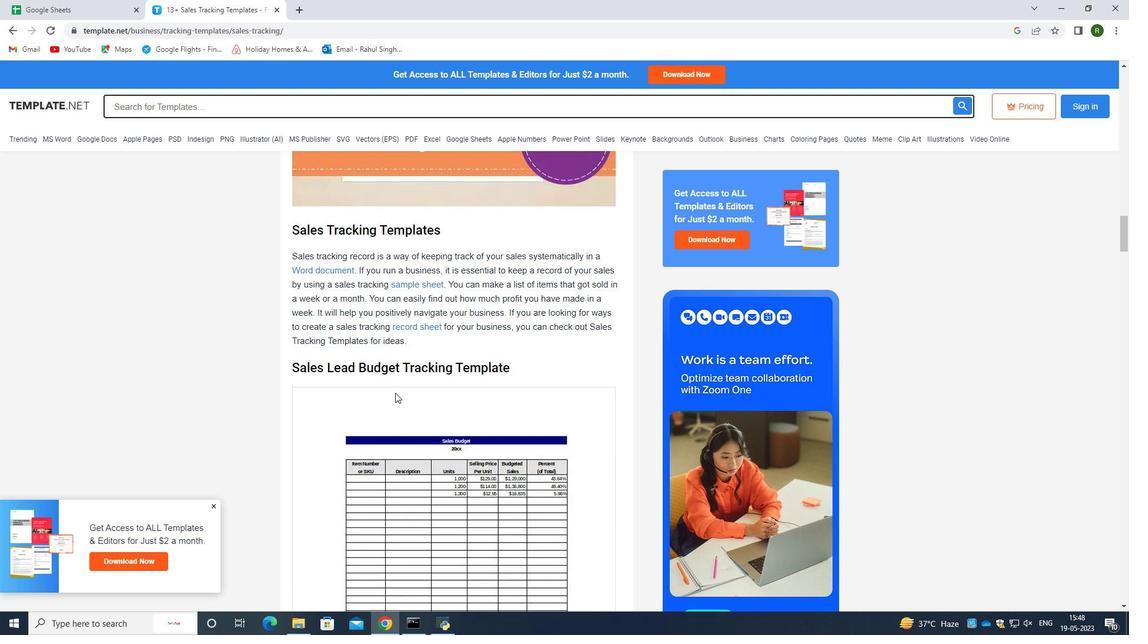 
Action: Mouse scrolled (395, 392) with delta (0, 0)
Screenshot: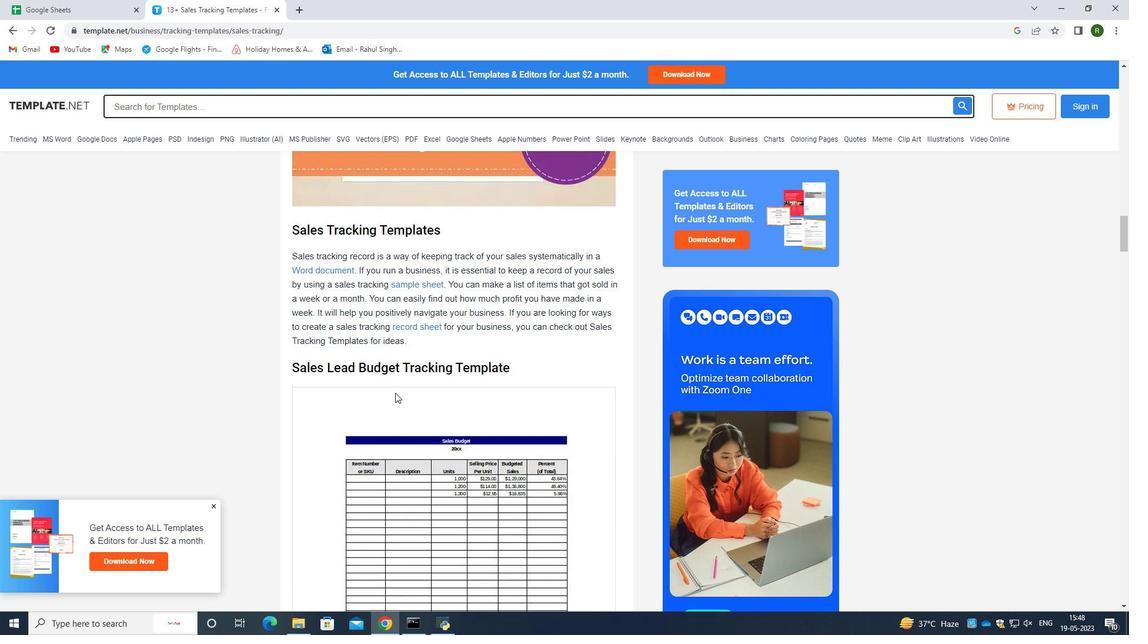 
Action: Mouse scrolled (395, 392) with delta (0, 0)
Screenshot: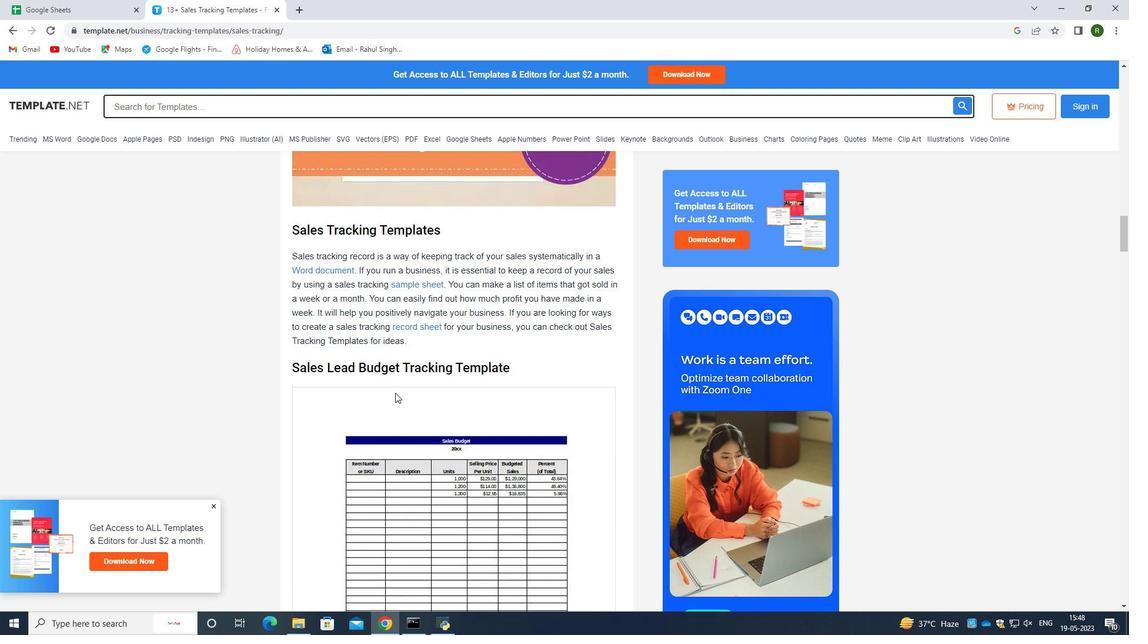 
Action: Mouse scrolled (395, 392) with delta (0, 0)
Screenshot: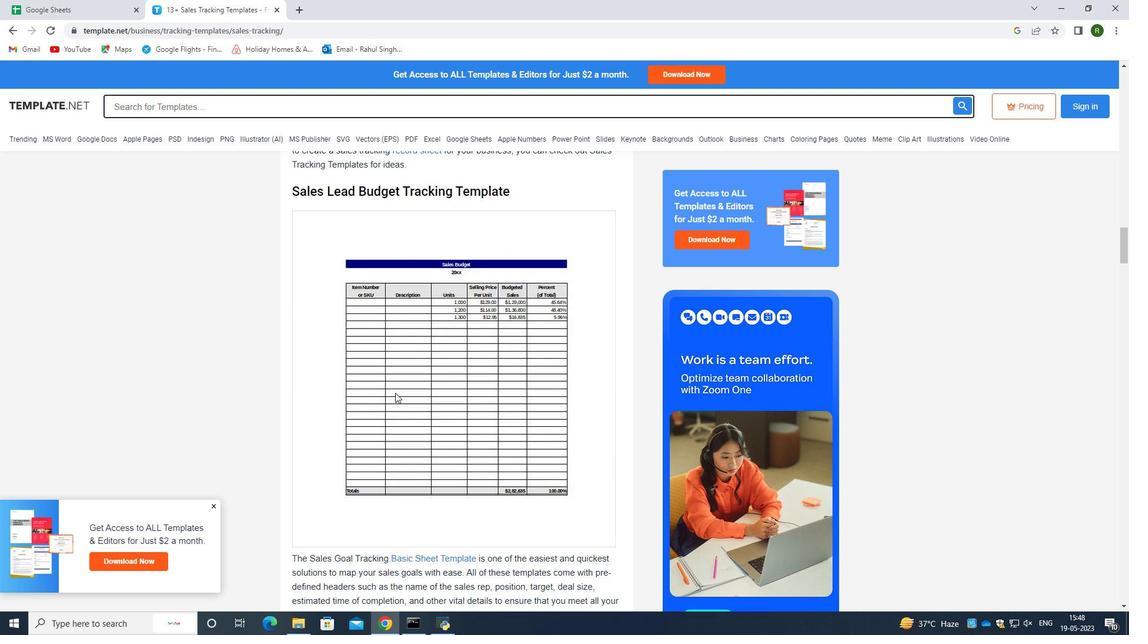 
Action: Mouse scrolled (395, 392) with delta (0, 0)
Screenshot: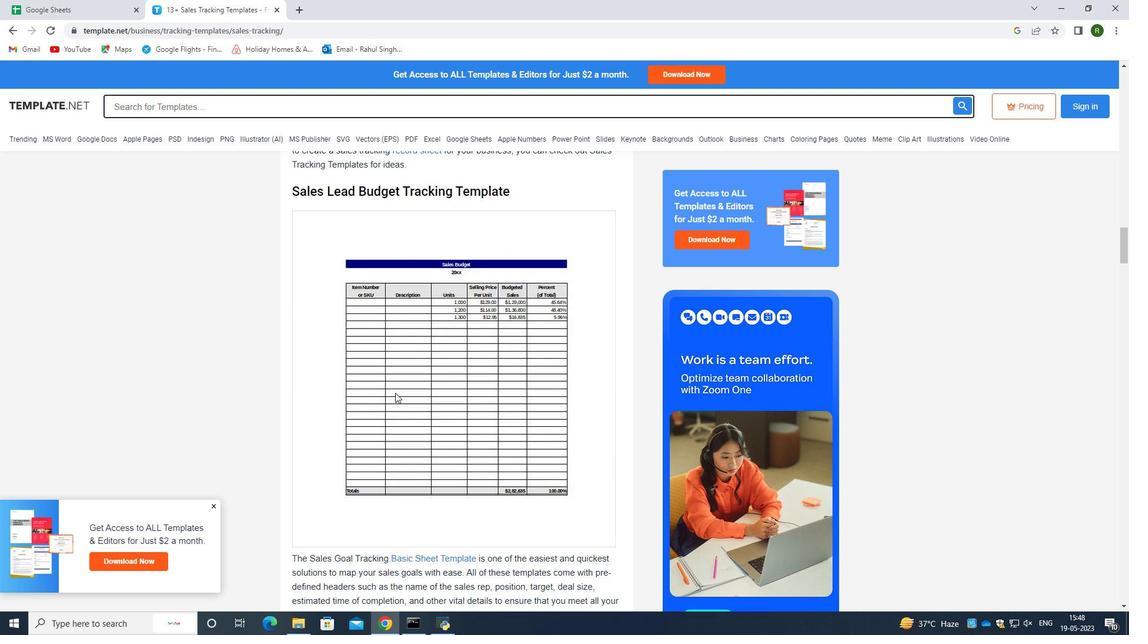 
Action: Mouse scrolled (395, 392) with delta (0, 0)
Screenshot: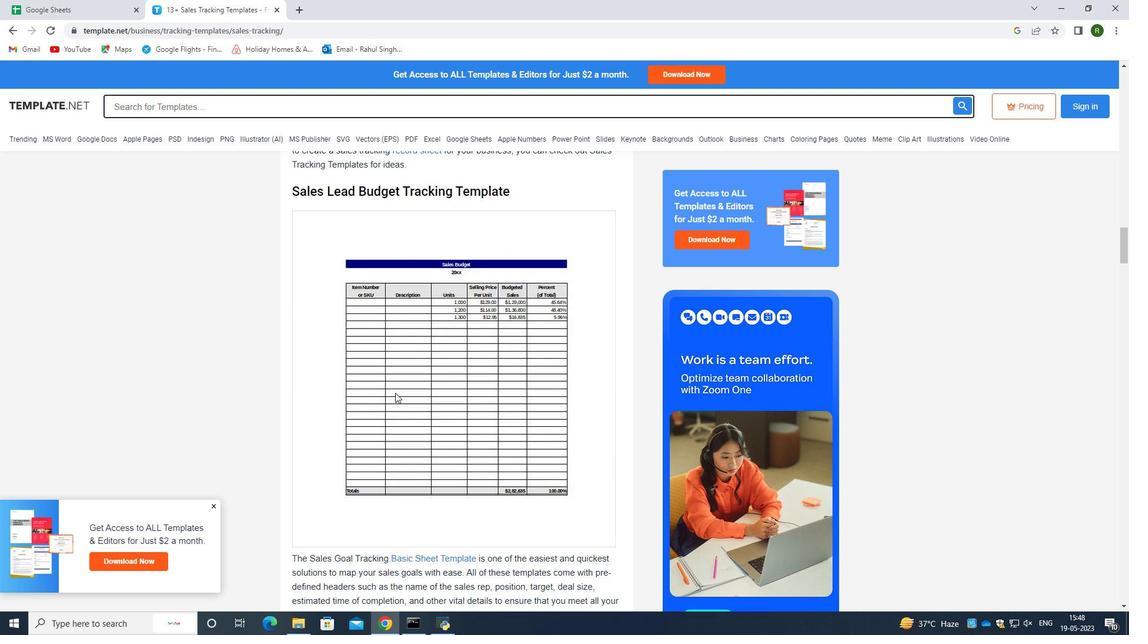 
Action: Mouse scrolled (395, 392) with delta (0, 0)
Screenshot: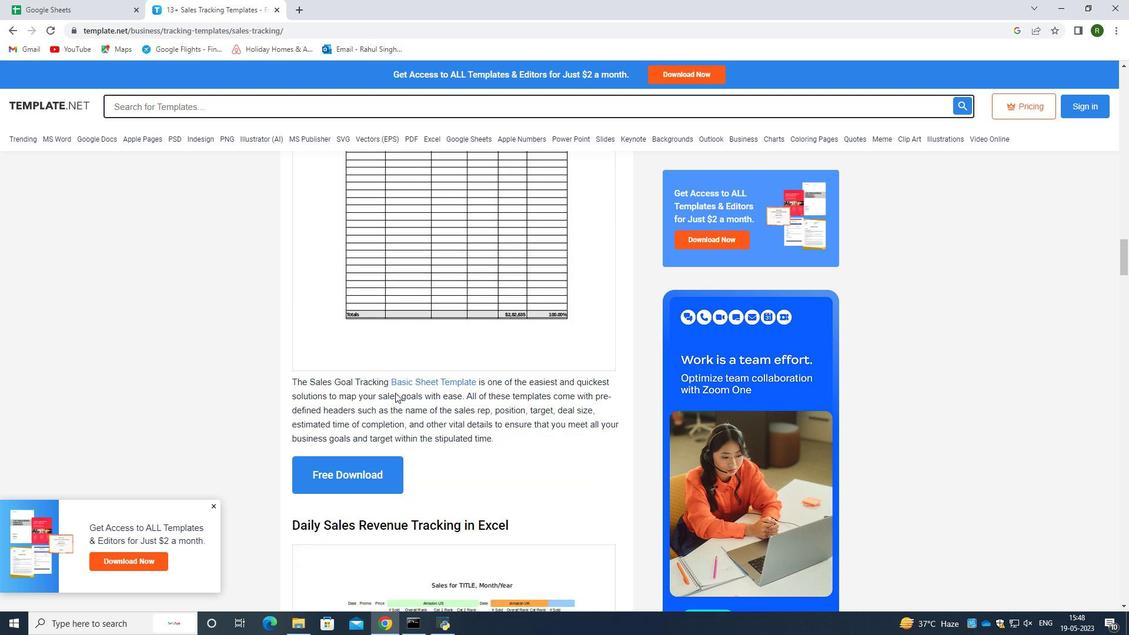 
Action: Mouse scrolled (395, 392) with delta (0, 0)
Screenshot: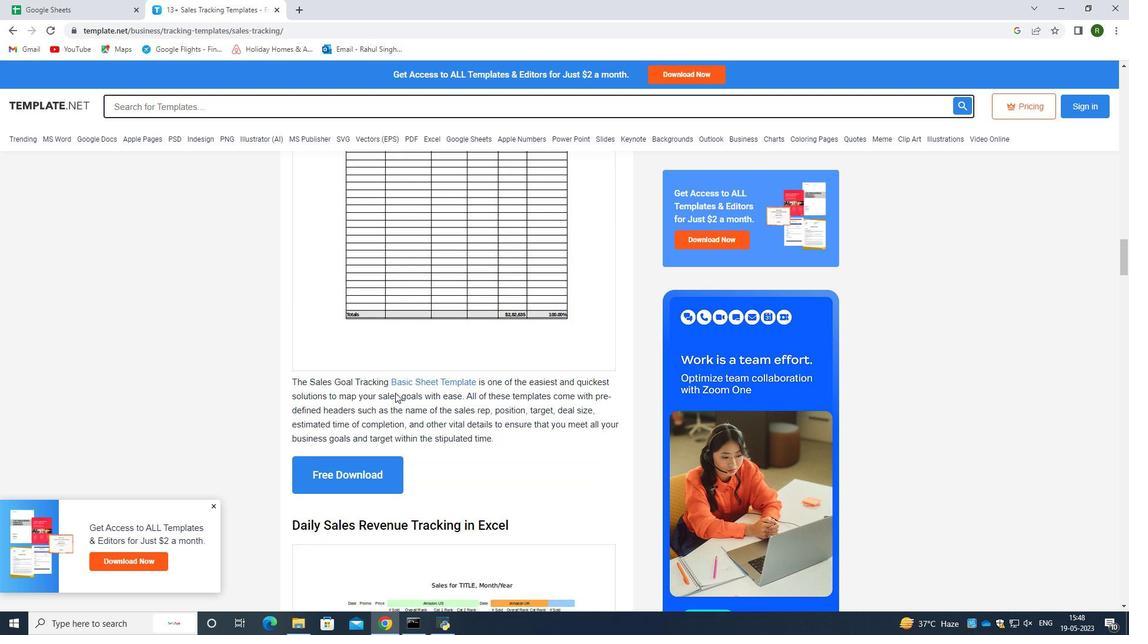 
Action: Mouse scrolled (395, 392) with delta (0, 0)
Screenshot: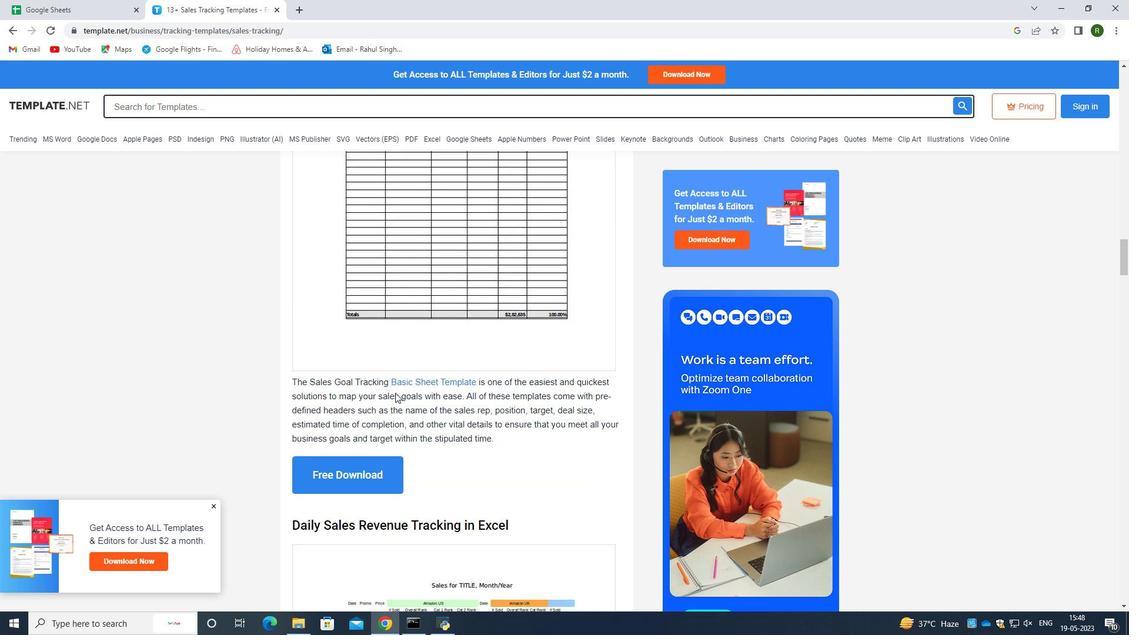 
Action: Mouse scrolled (395, 392) with delta (0, 0)
Screenshot: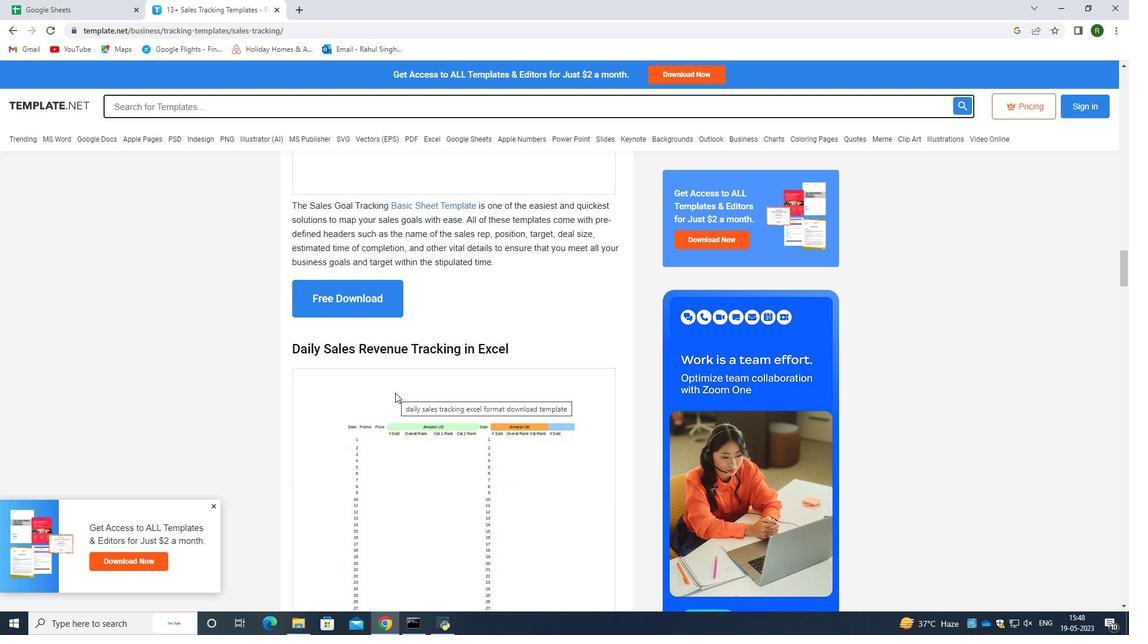 
Action: Mouse scrolled (395, 392) with delta (0, 0)
Screenshot: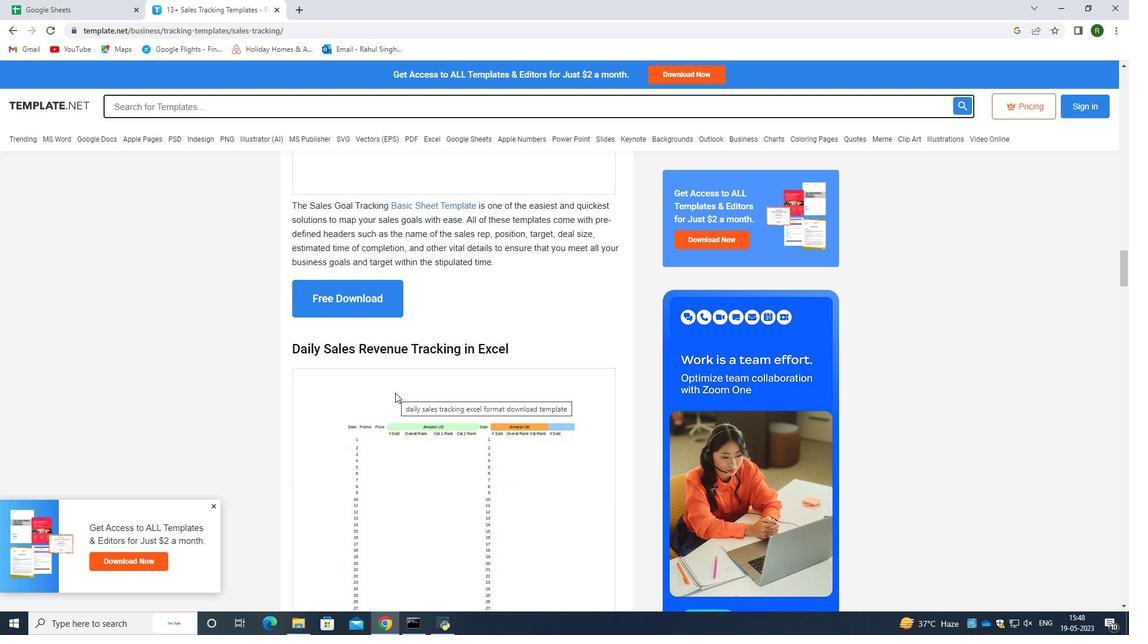 
Action: Mouse scrolled (395, 392) with delta (0, 0)
Screenshot: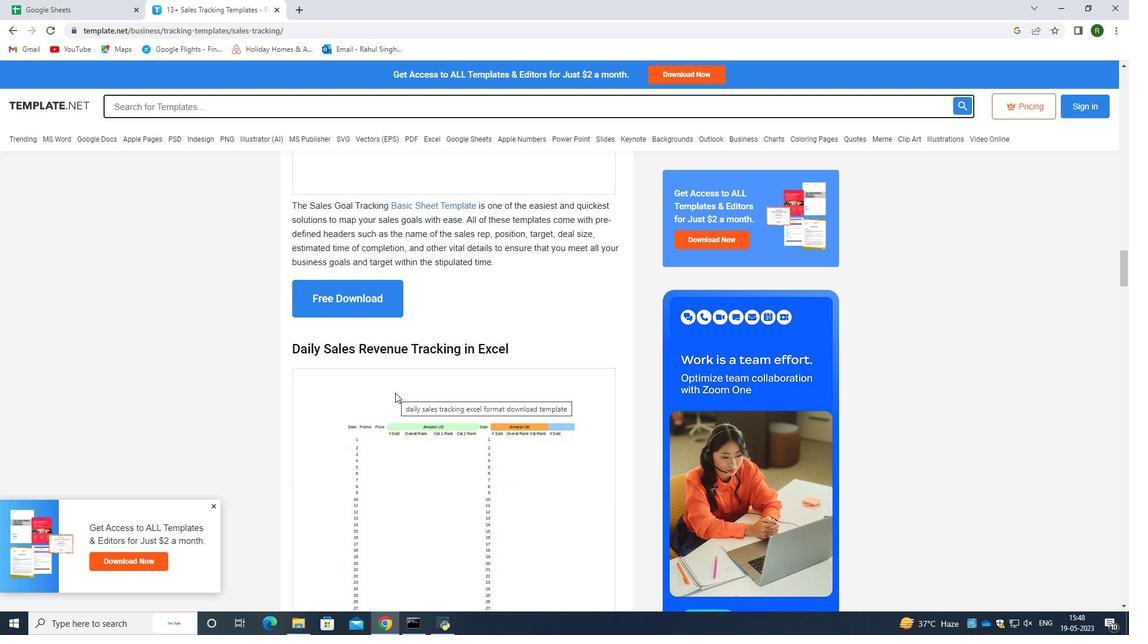 
Action: Mouse scrolled (395, 392) with delta (0, 0)
Screenshot: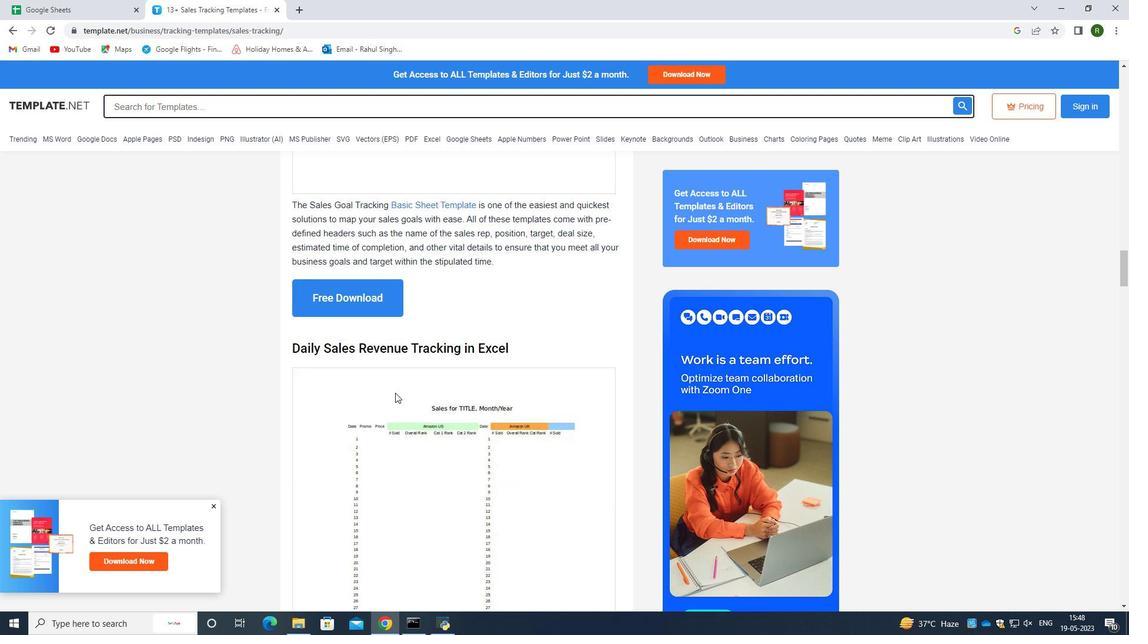 
Action: Mouse scrolled (395, 392) with delta (0, 0)
Screenshot: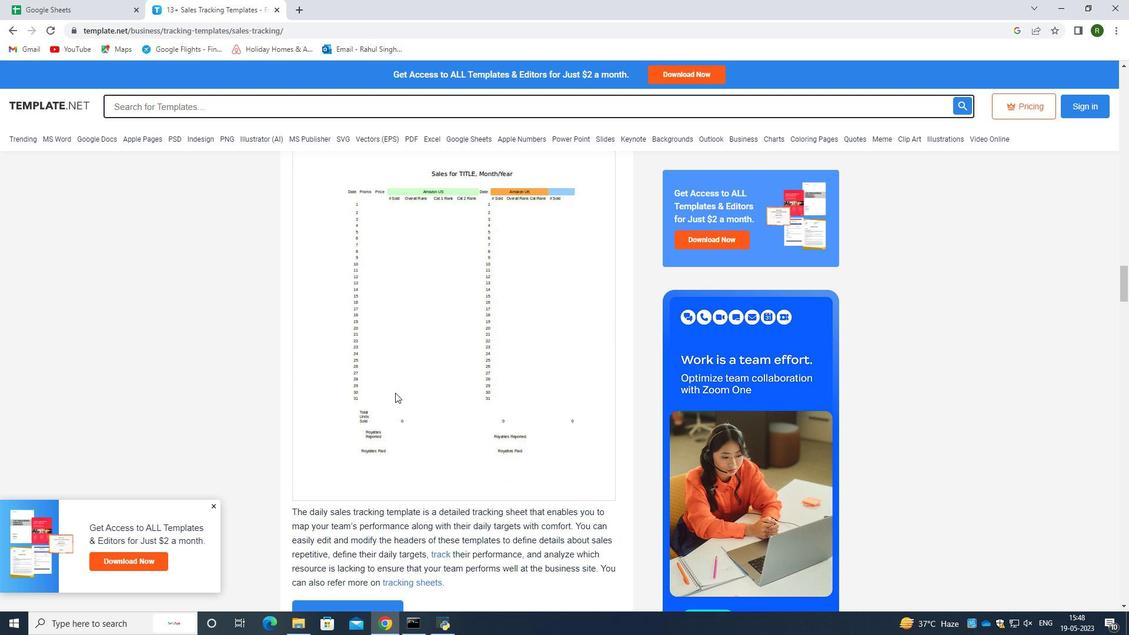 
Action: Mouse scrolled (395, 392) with delta (0, 0)
Screenshot: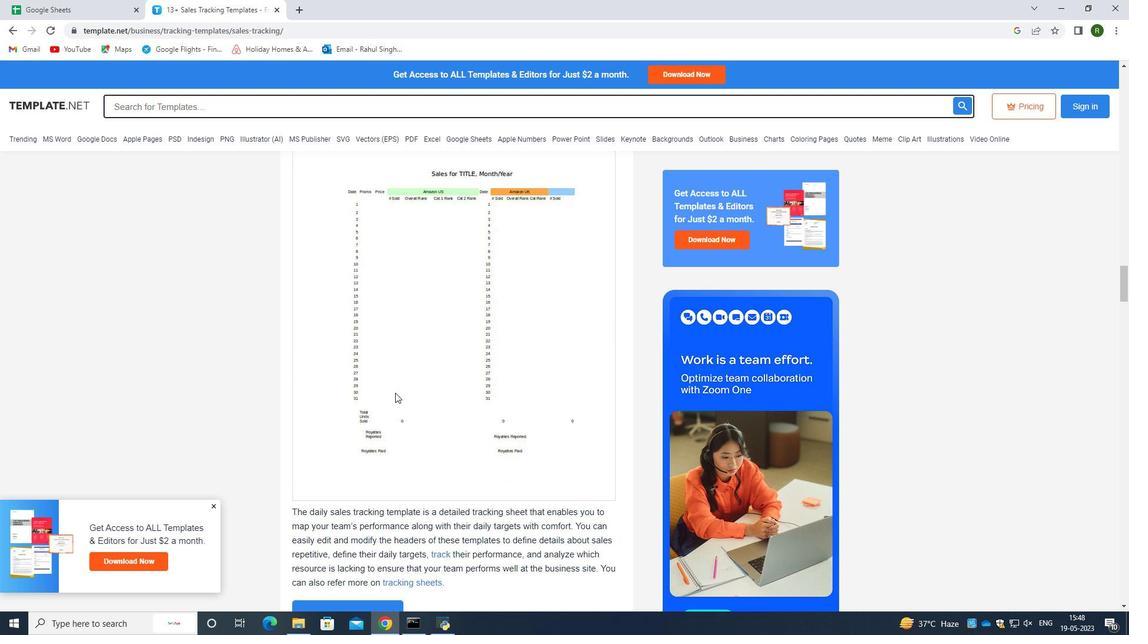 
Action: Mouse scrolled (395, 392) with delta (0, 0)
Screenshot: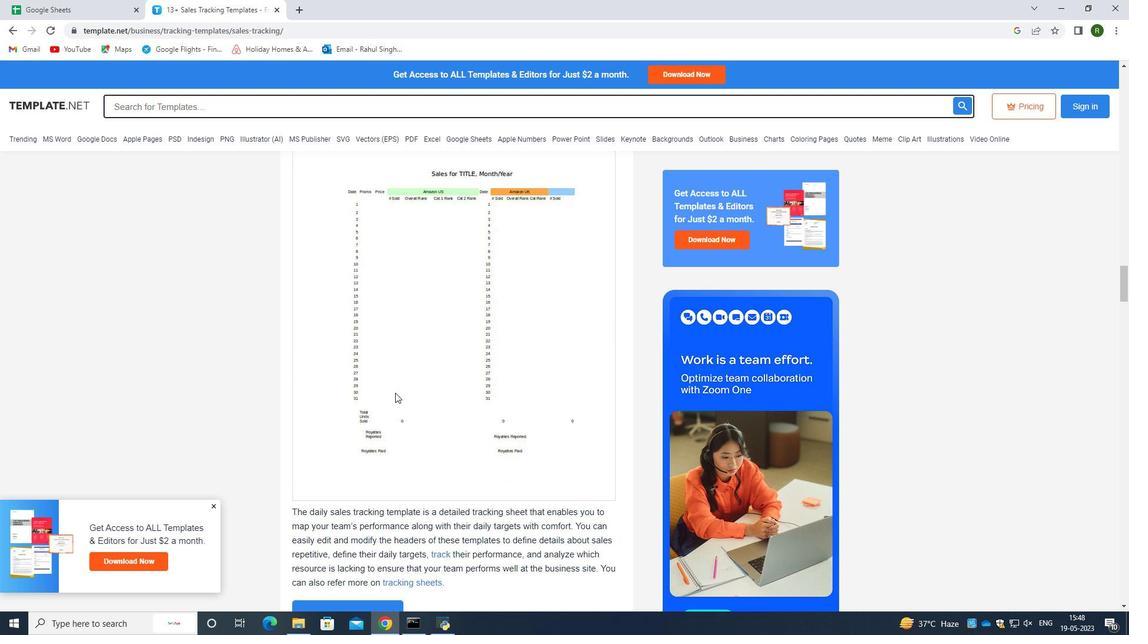 
Action: Mouse scrolled (395, 392) with delta (0, 0)
Screenshot: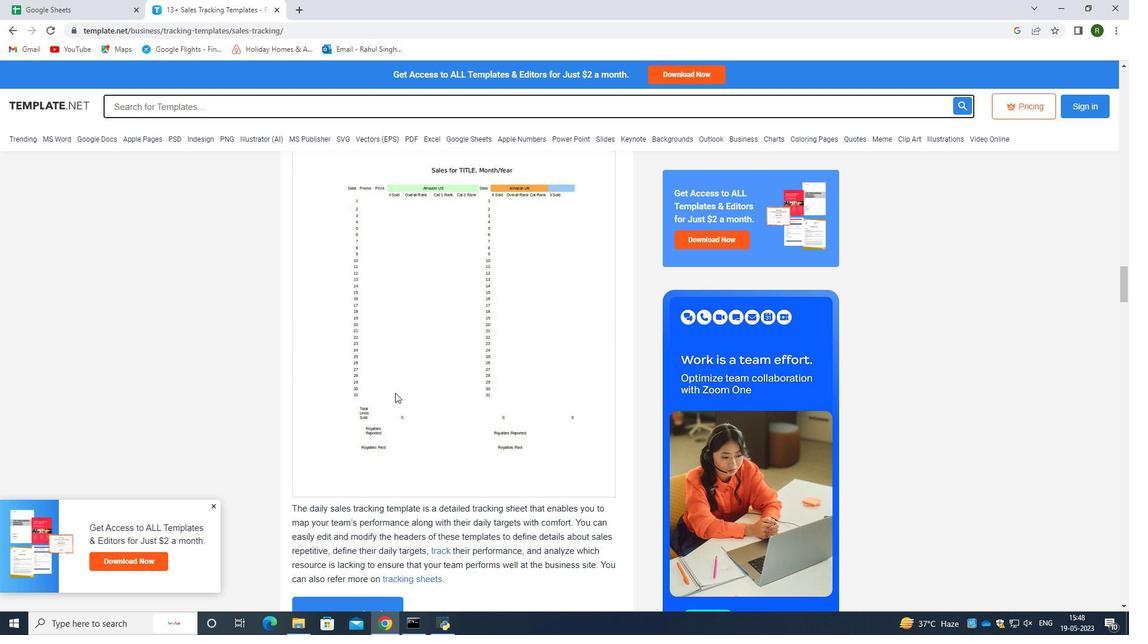 
Action: Mouse scrolled (395, 392) with delta (0, 0)
Screenshot: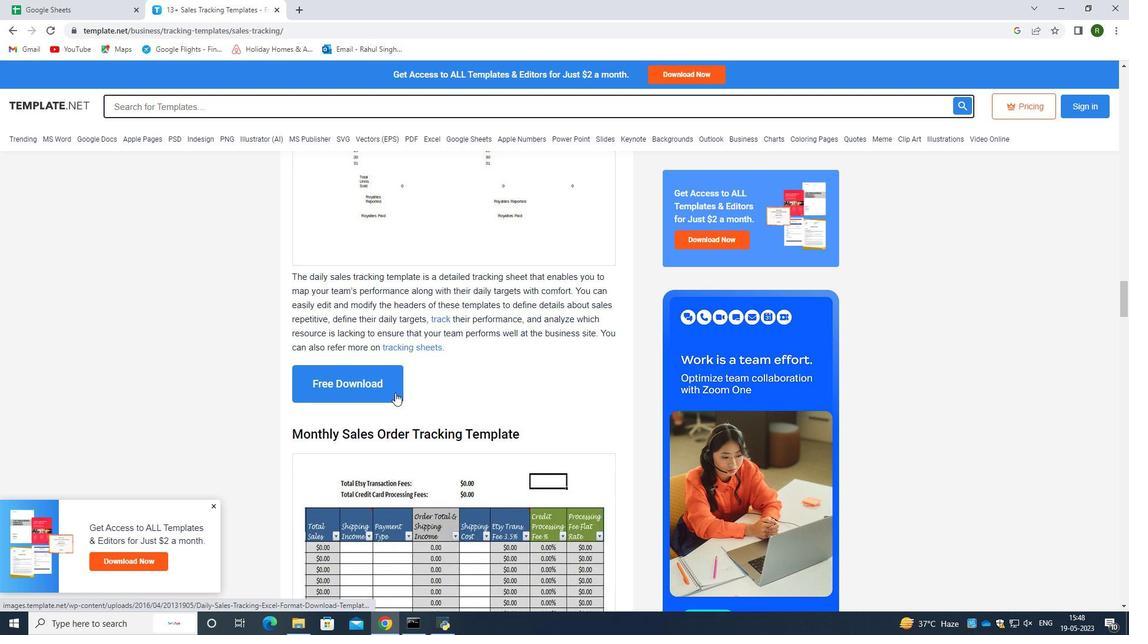 
Action: Mouse scrolled (395, 392) with delta (0, 0)
Screenshot: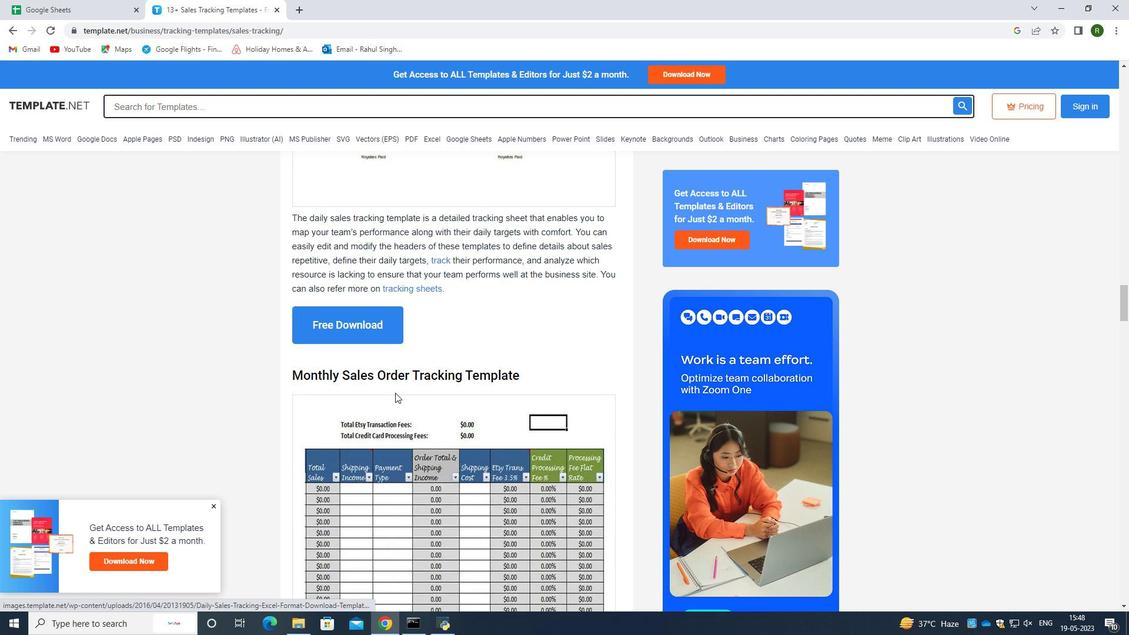 
Action: Mouse scrolled (395, 392) with delta (0, 0)
Screenshot: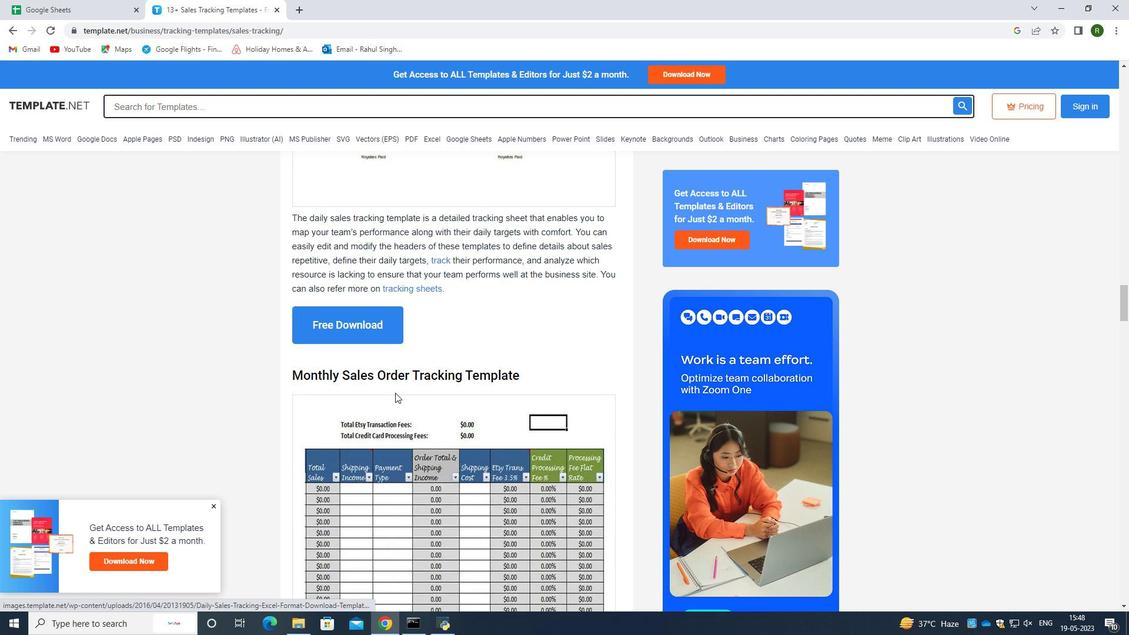 
Action: Mouse scrolled (395, 392) with delta (0, 0)
Screenshot: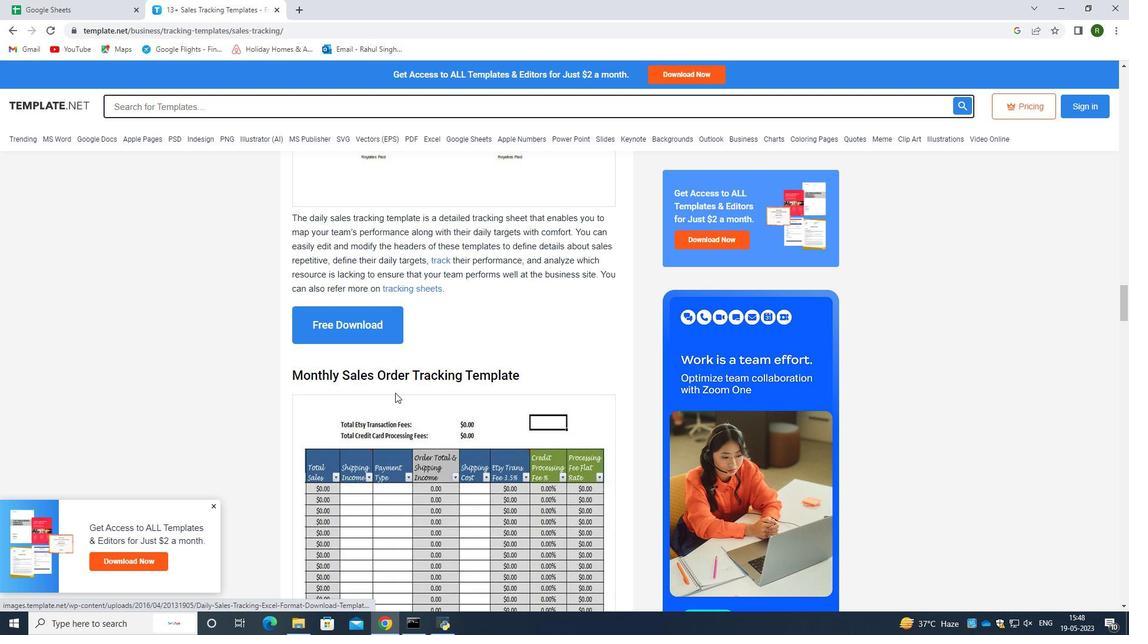 
Action: Mouse moved to (275, 398)
Screenshot: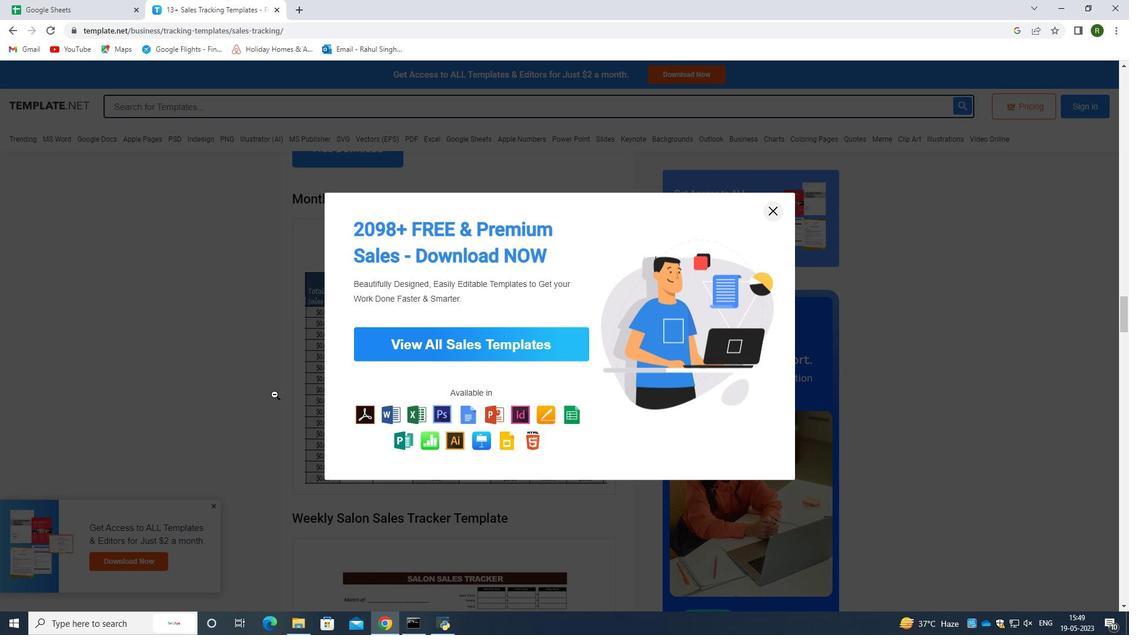 
Action: Mouse scrolled (275, 397) with delta (0, 0)
Screenshot: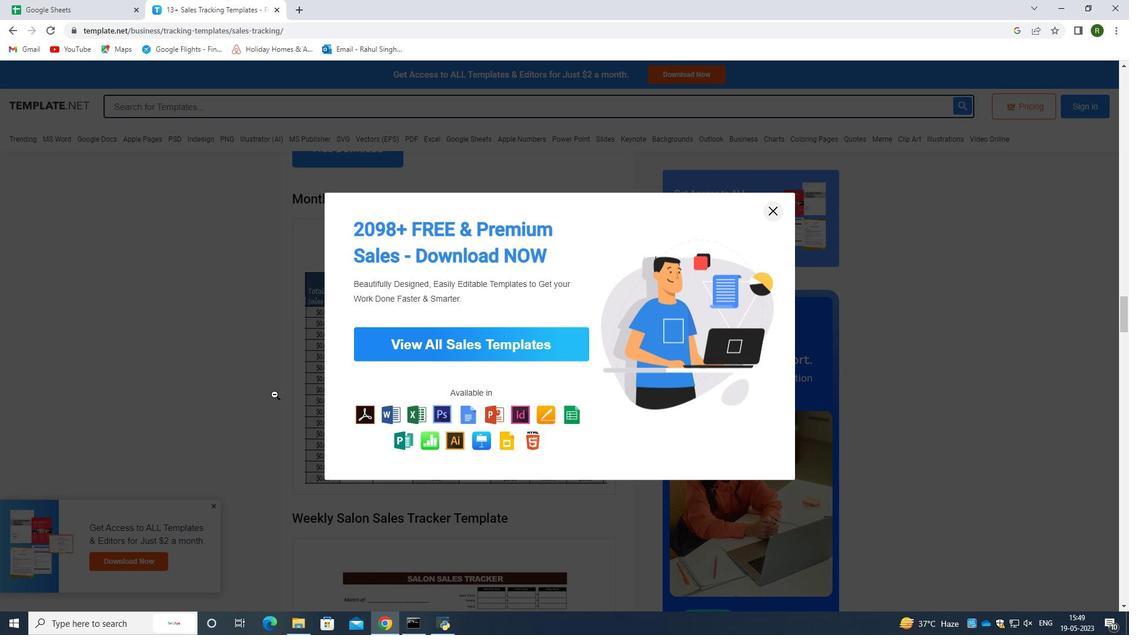 
Action: Mouse moved to (275, 402)
Screenshot: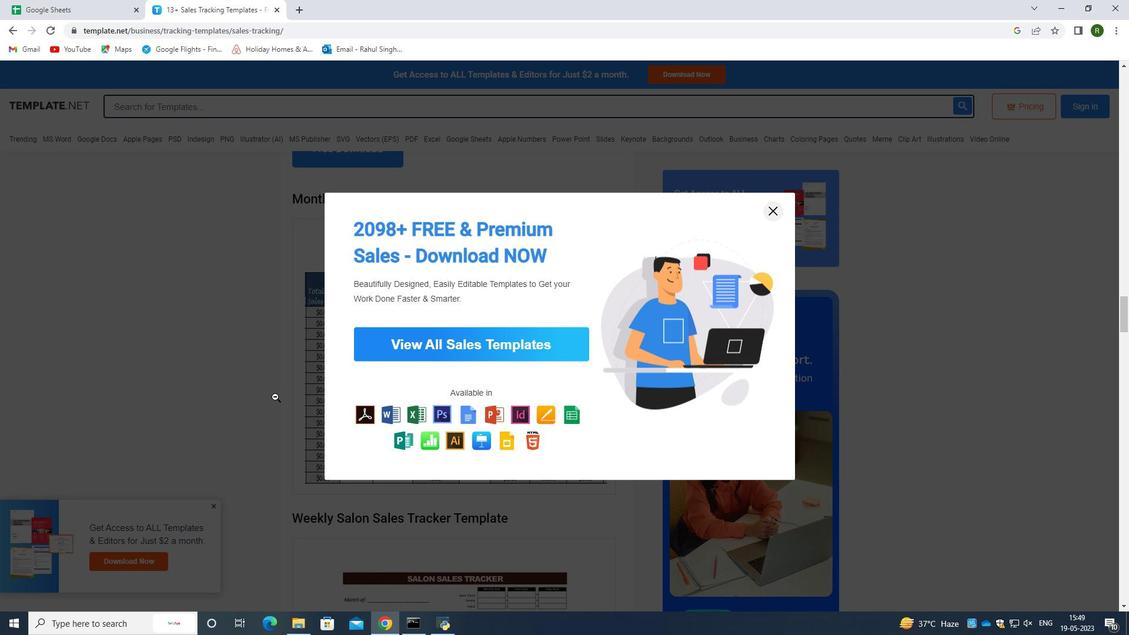 
Action: Mouse scrolled (275, 401) with delta (0, 0)
Screenshot: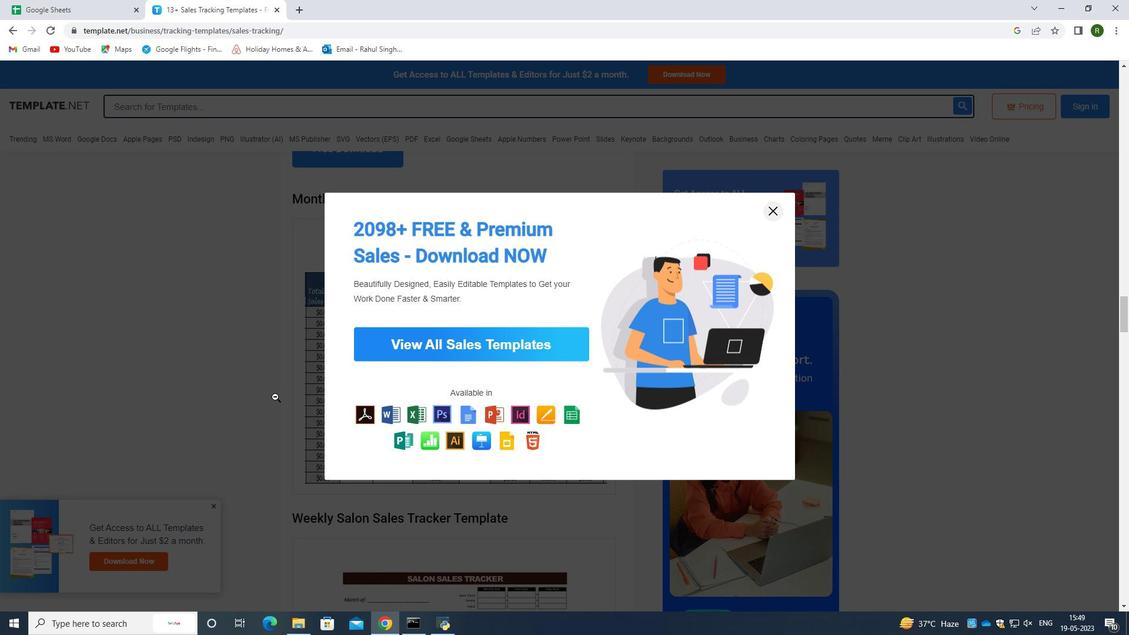 
Action: Mouse scrolled (275, 401) with delta (0, 0)
Screenshot: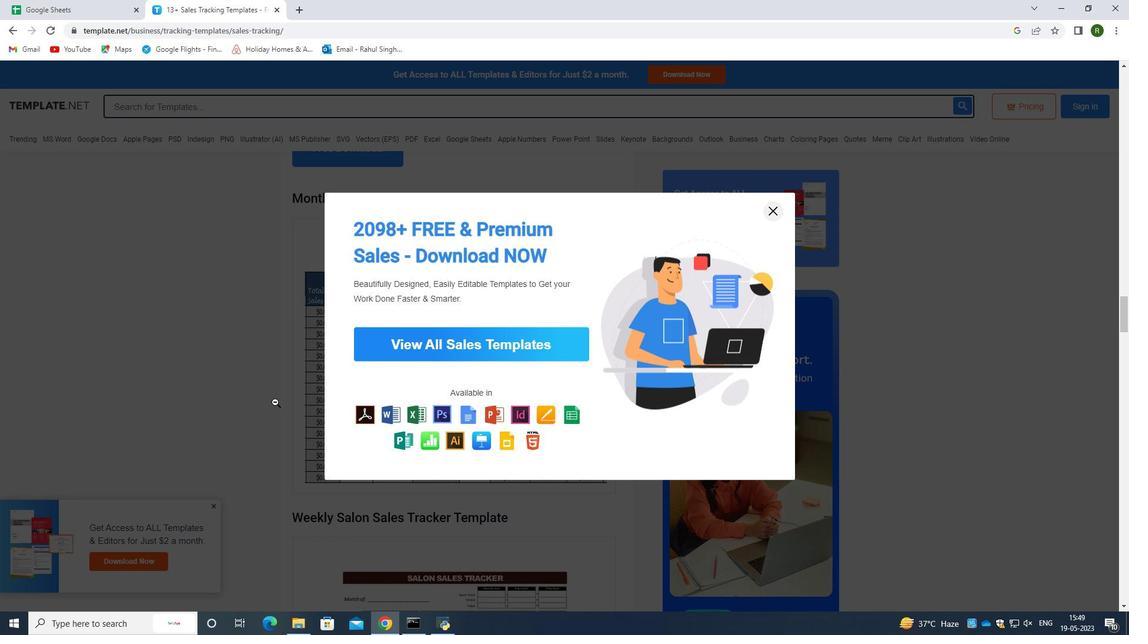
Action: Mouse moved to (275, 402)
Screenshot: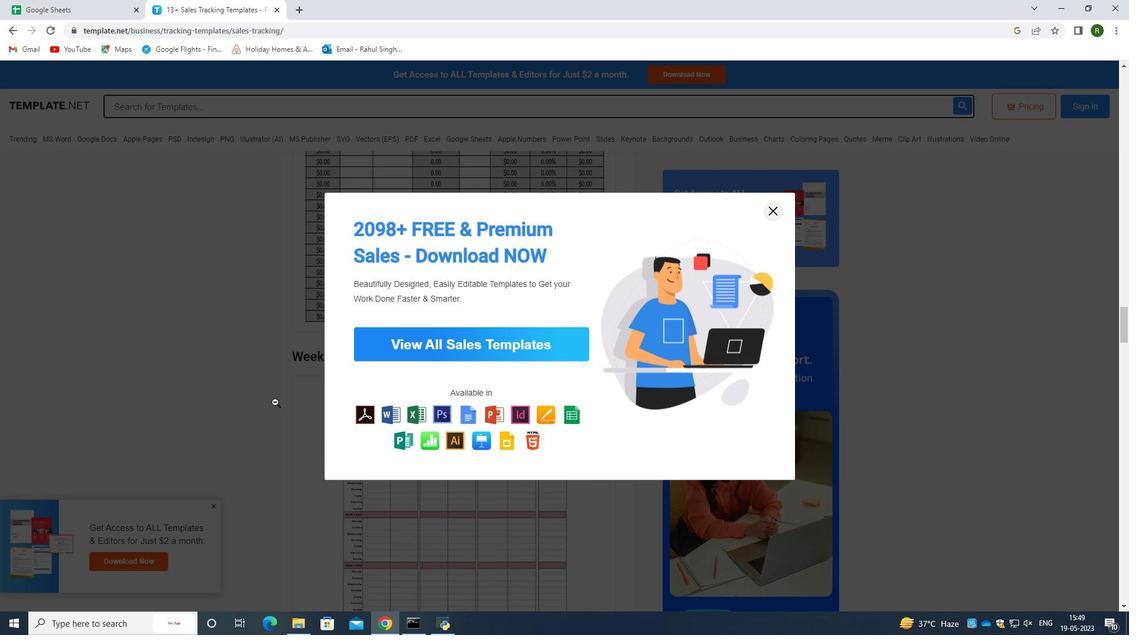 
Action: Mouse scrolled (275, 402) with delta (0, 0)
Screenshot: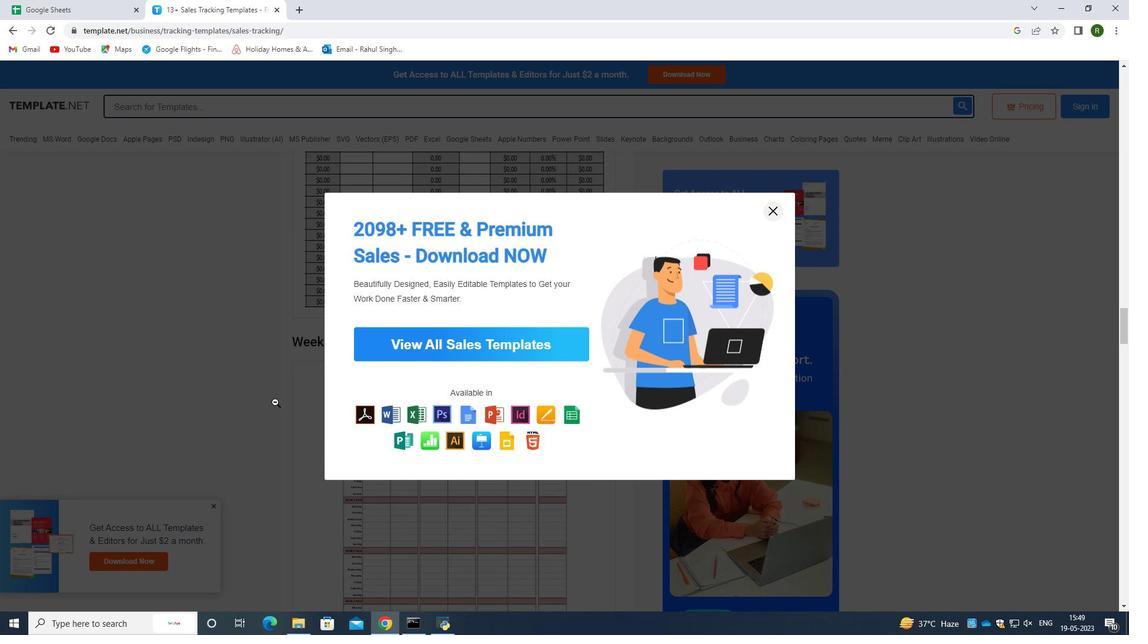 
Action: Mouse moved to (772, 213)
Screenshot: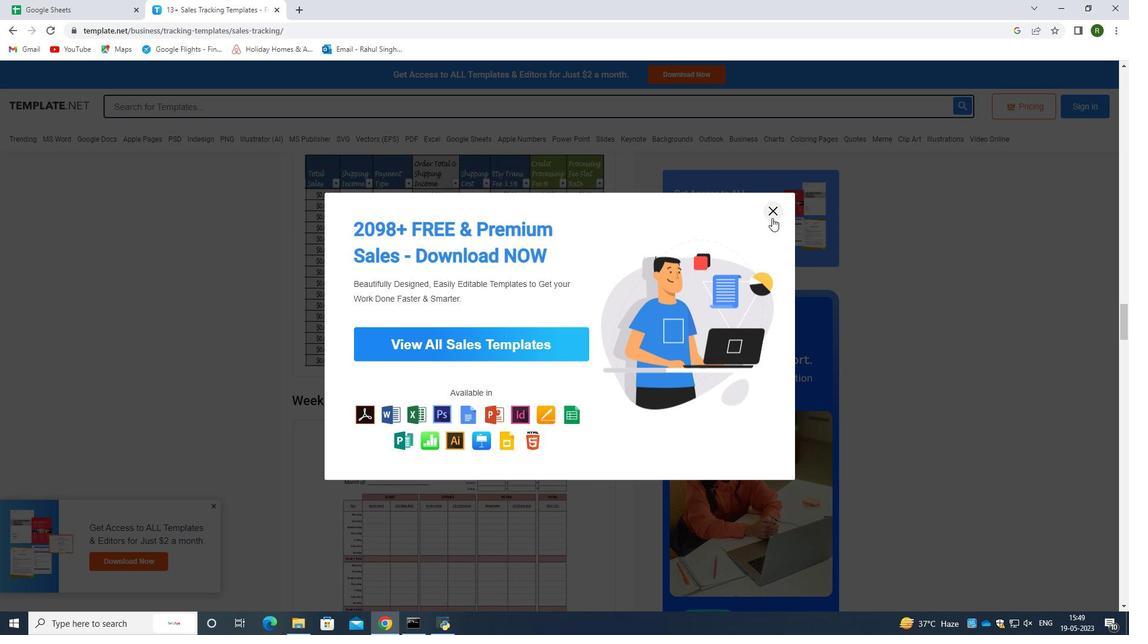 
Action: Mouse pressed left at (772, 213)
Screenshot: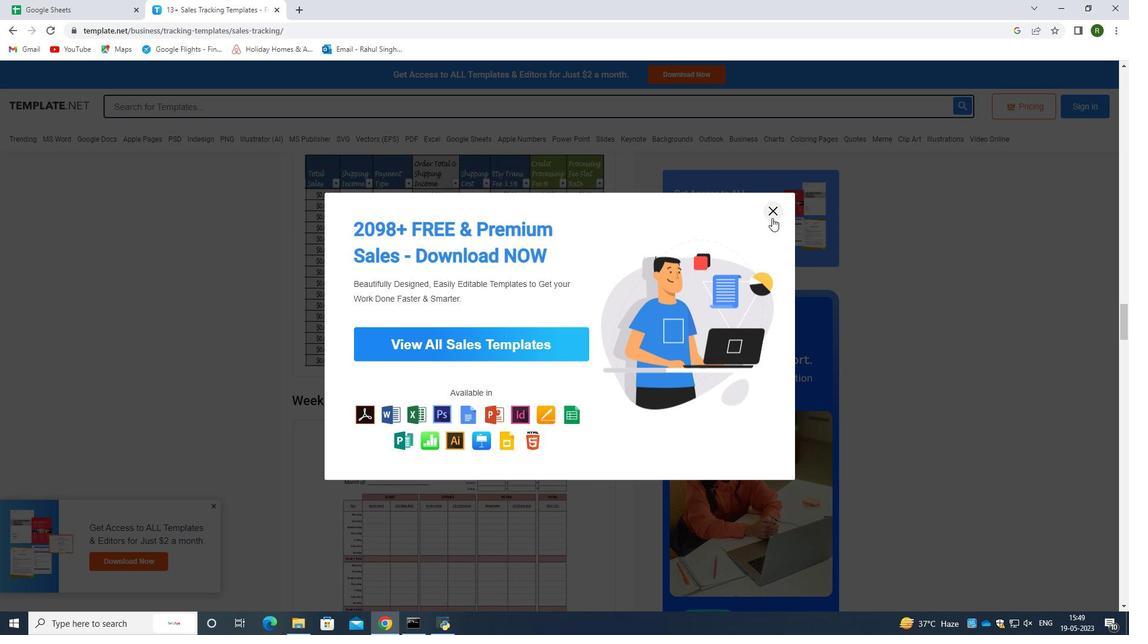 
Action: Mouse moved to (579, 301)
Screenshot: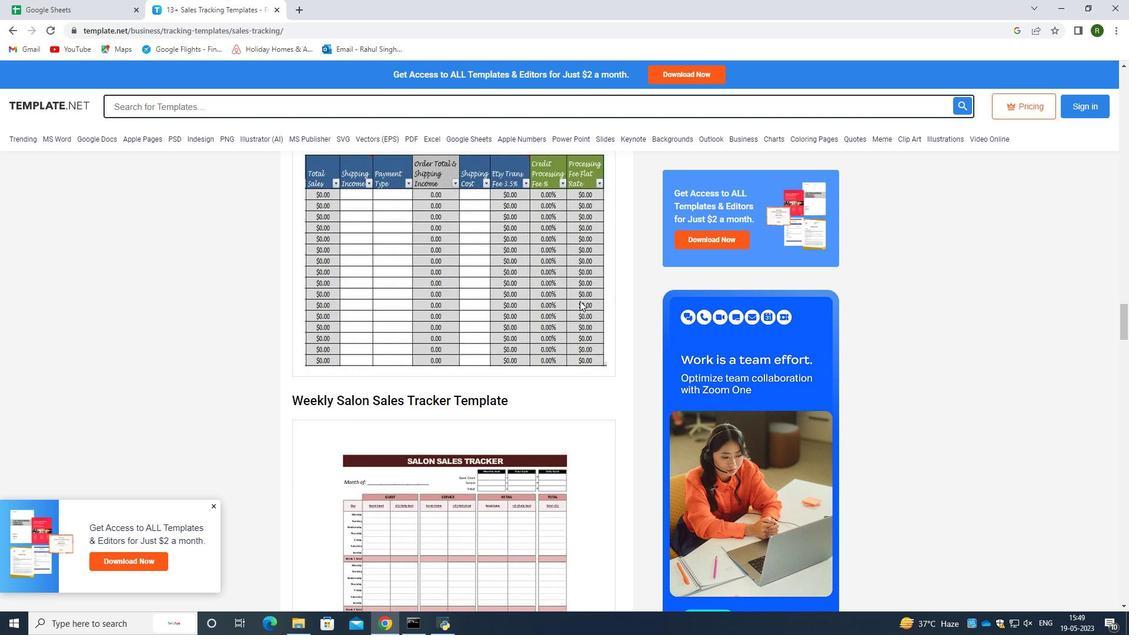 
Action: Mouse scrolled (579, 300) with delta (0, 0)
Screenshot: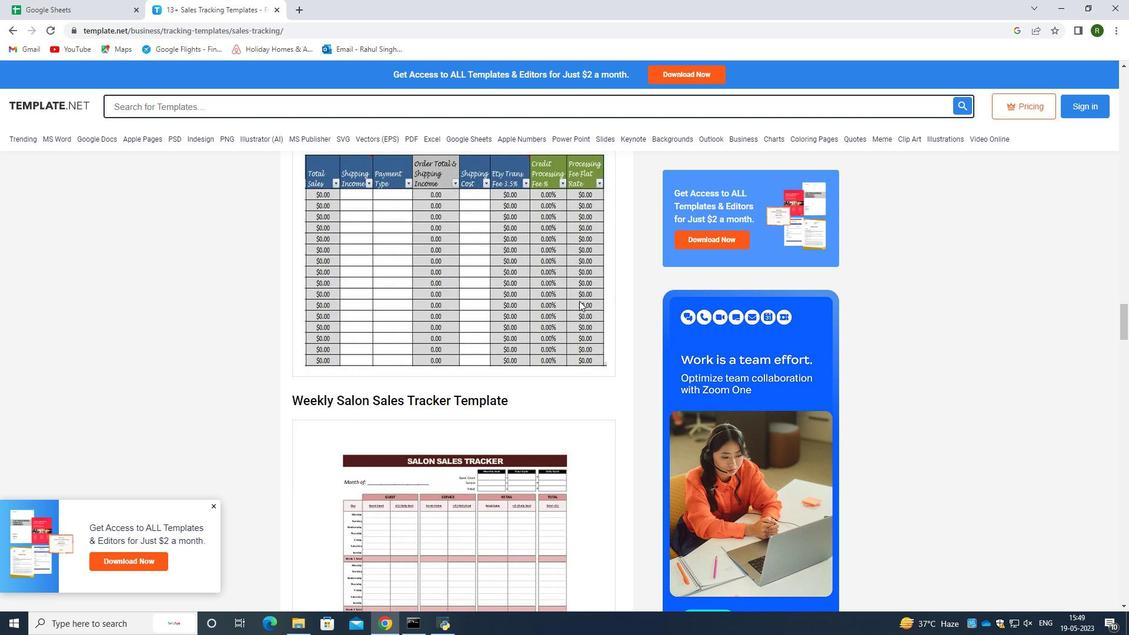 
Action: Mouse scrolled (579, 300) with delta (0, 0)
Screenshot: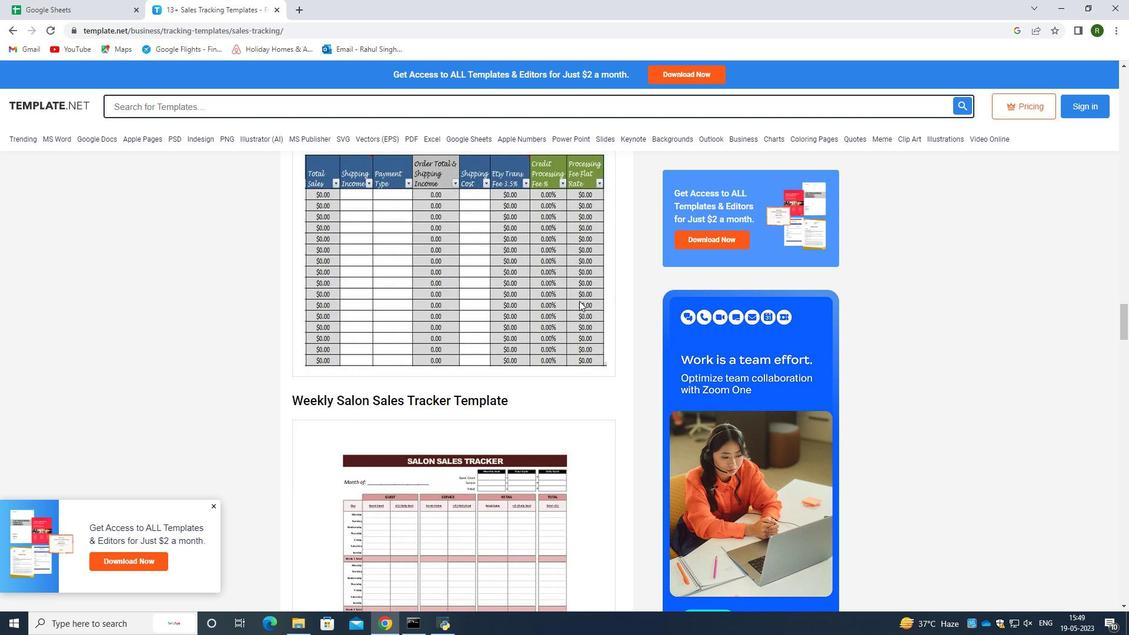 
Action: Mouse scrolled (579, 300) with delta (0, 0)
Screenshot: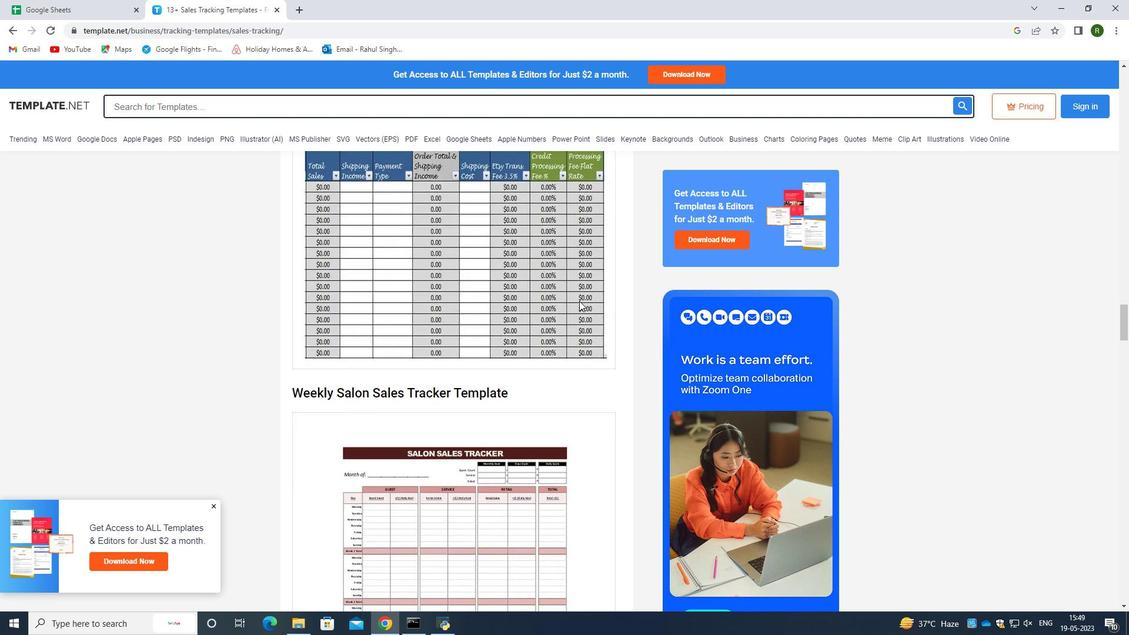 
Action: Mouse scrolled (579, 300) with delta (0, 0)
Screenshot: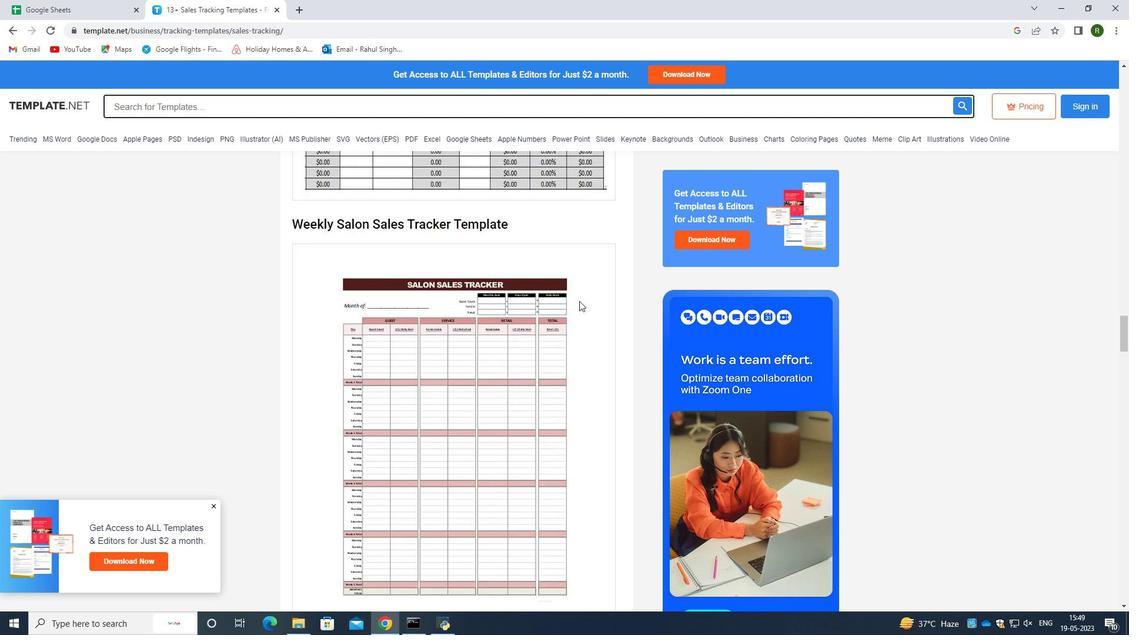 
Action: Mouse scrolled (579, 300) with delta (0, 0)
Screenshot: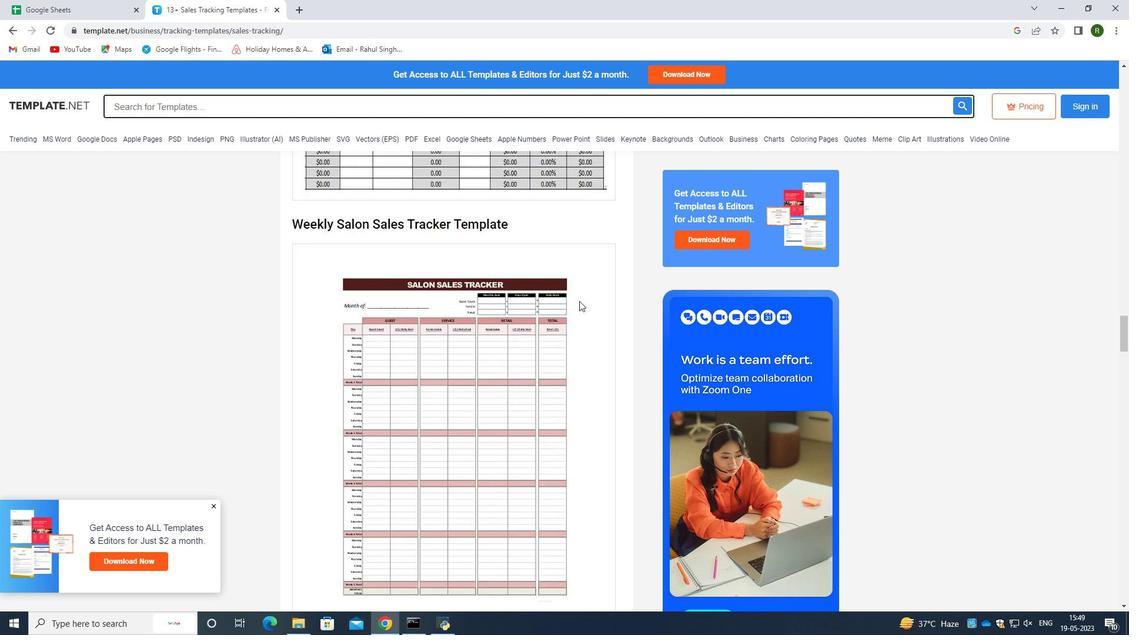 
Action: Mouse scrolled (579, 300) with delta (0, 0)
Screenshot: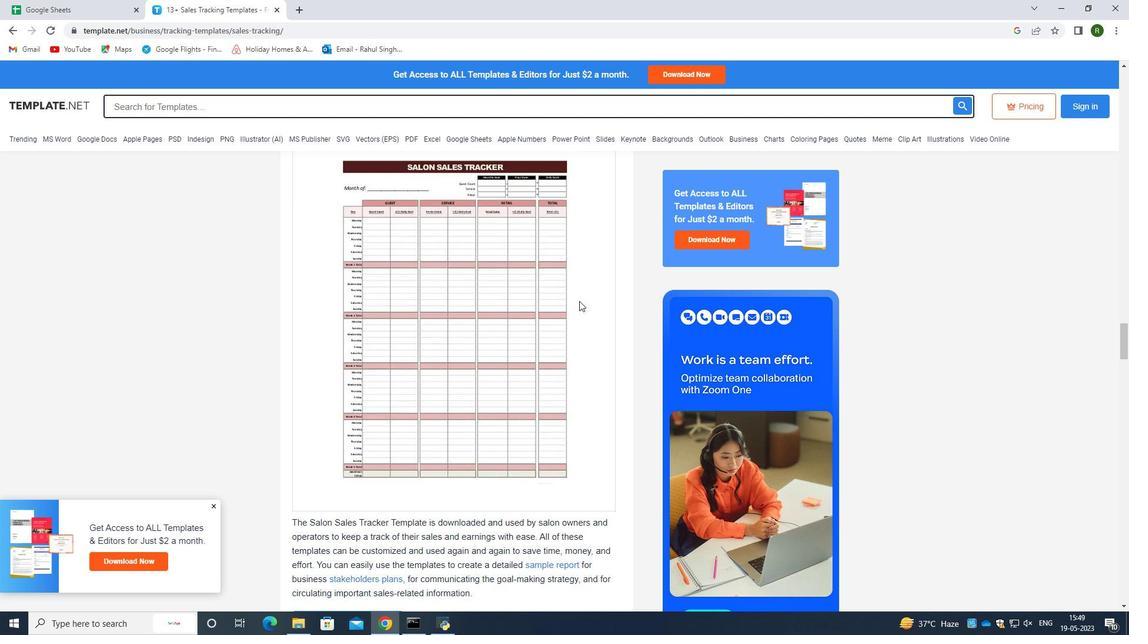 
Action: Mouse scrolled (579, 300) with delta (0, 0)
Screenshot: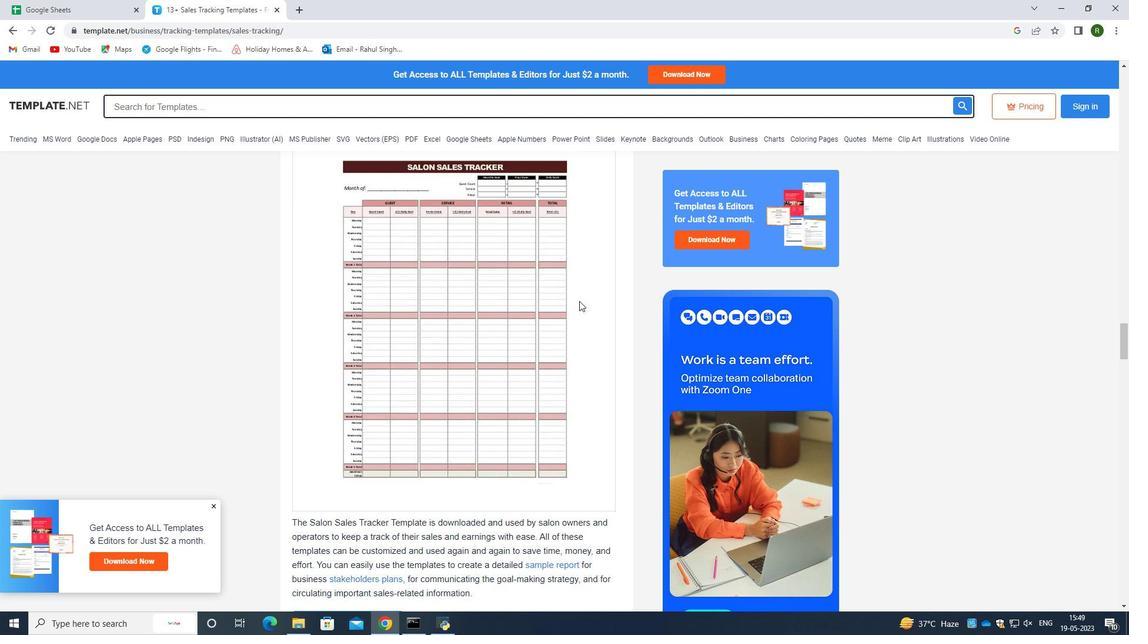
Action: Mouse scrolled (579, 300) with delta (0, 0)
Screenshot: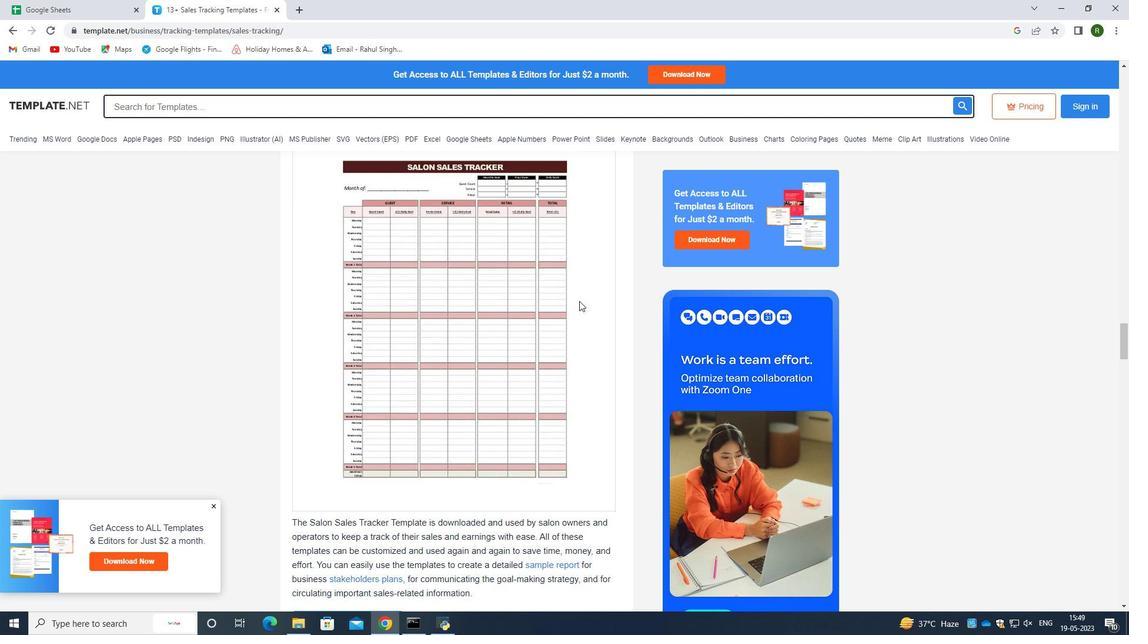 
Action: Mouse scrolled (579, 300) with delta (0, 0)
Screenshot: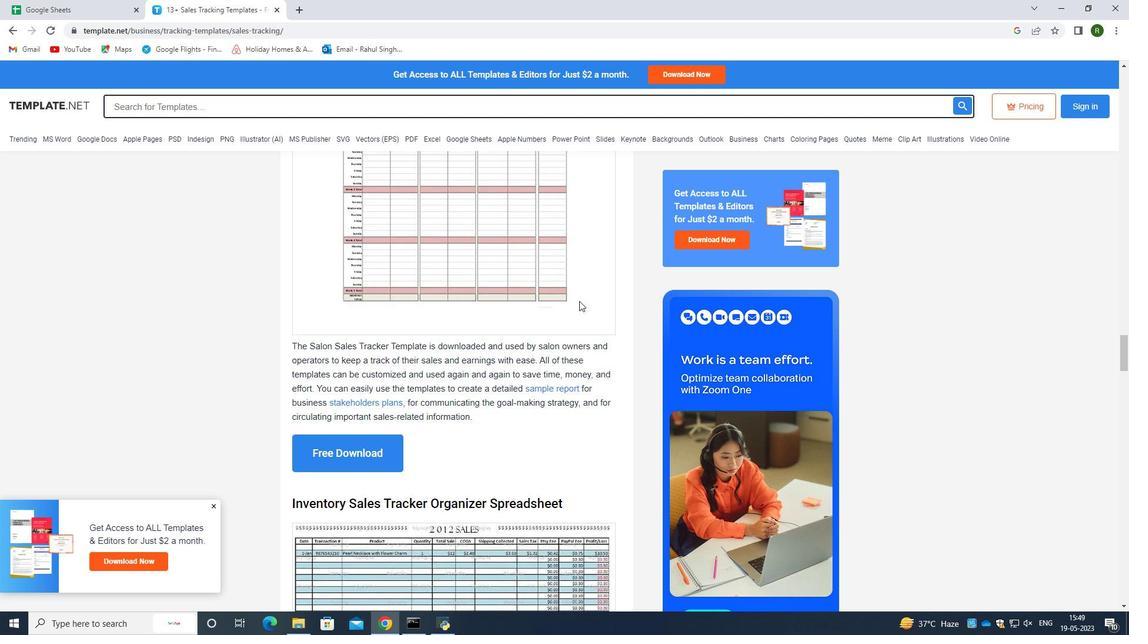 
Action: Mouse scrolled (579, 300) with delta (0, 0)
Screenshot: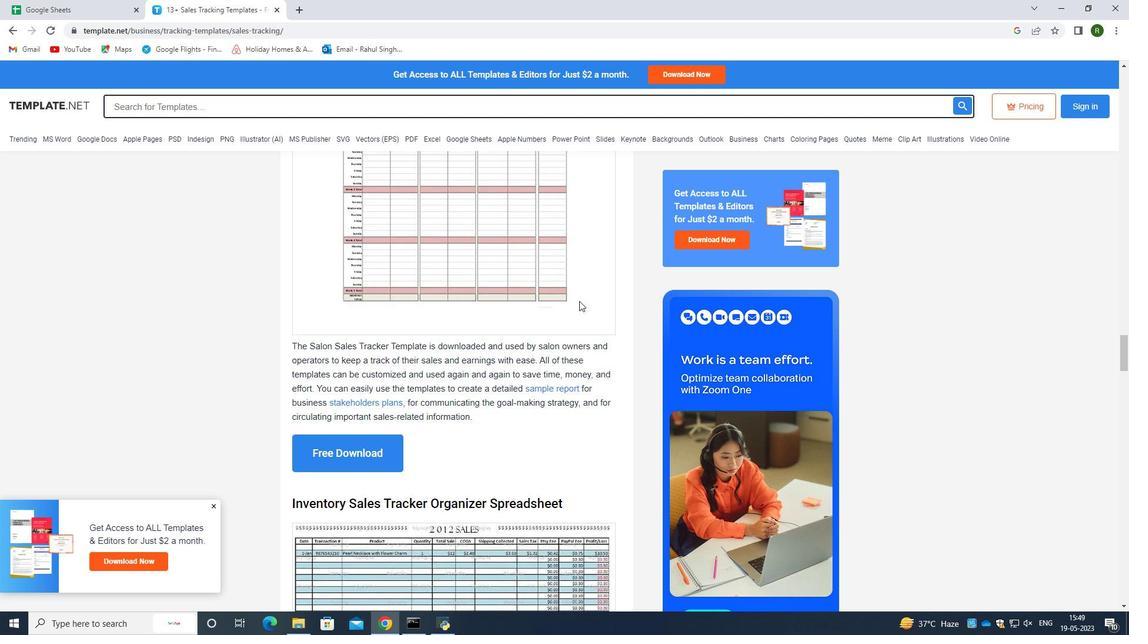 
Action: Mouse scrolled (579, 300) with delta (0, 0)
Screenshot: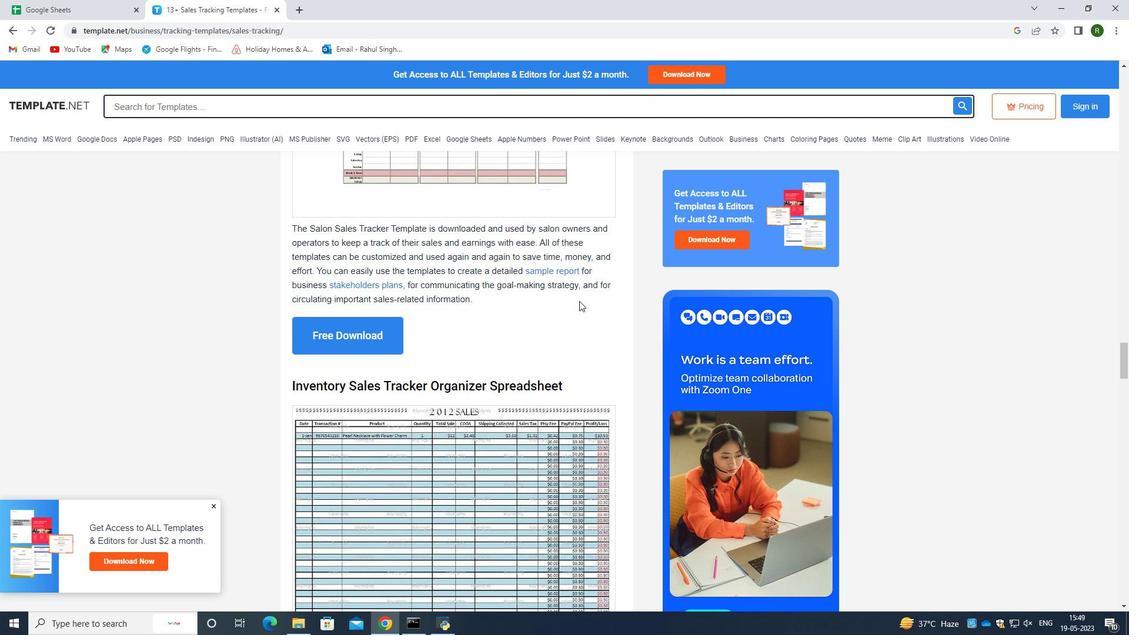 
Action: Mouse scrolled (579, 300) with delta (0, 0)
Screenshot: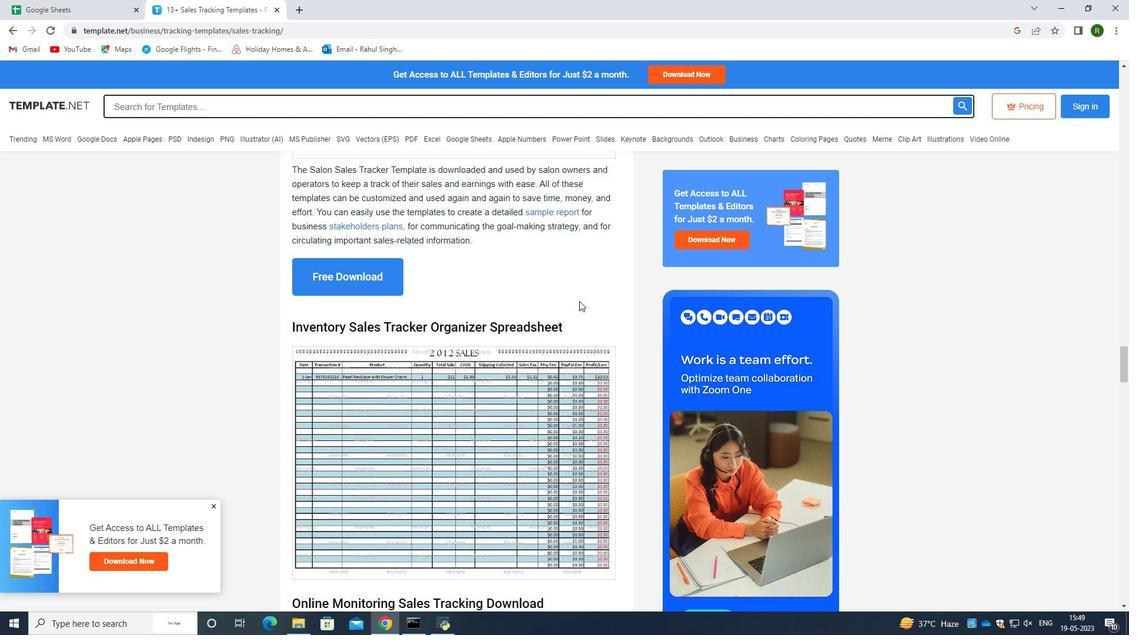 
Action: Mouse scrolled (579, 300) with delta (0, 0)
Screenshot: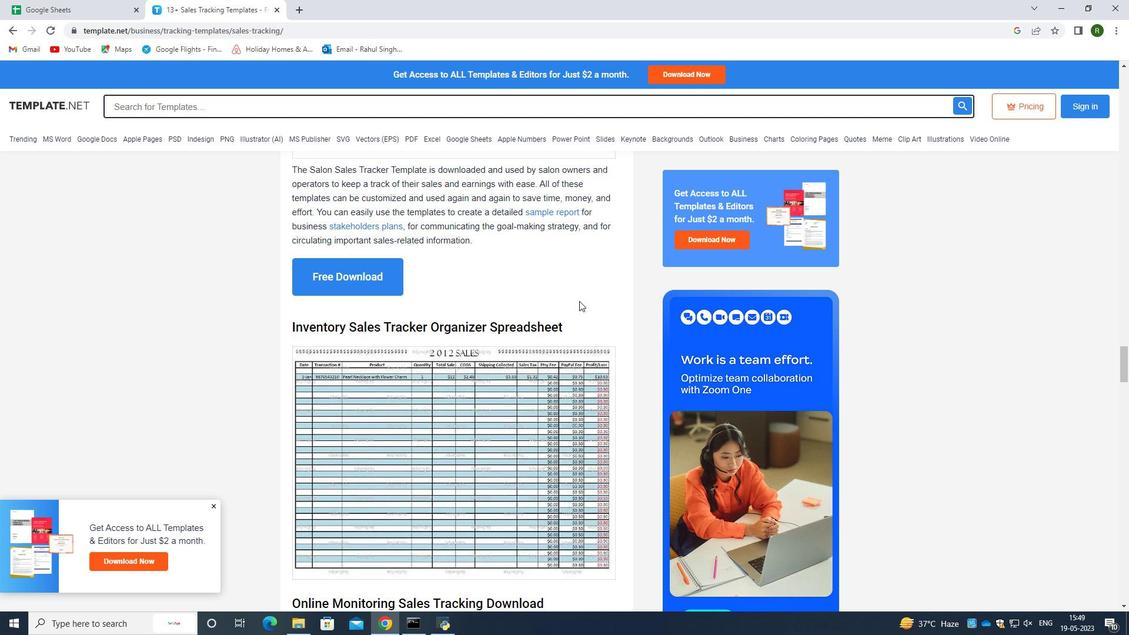 
Action: Mouse scrolled (579, 300) with delta (0, 0)
Screenshot: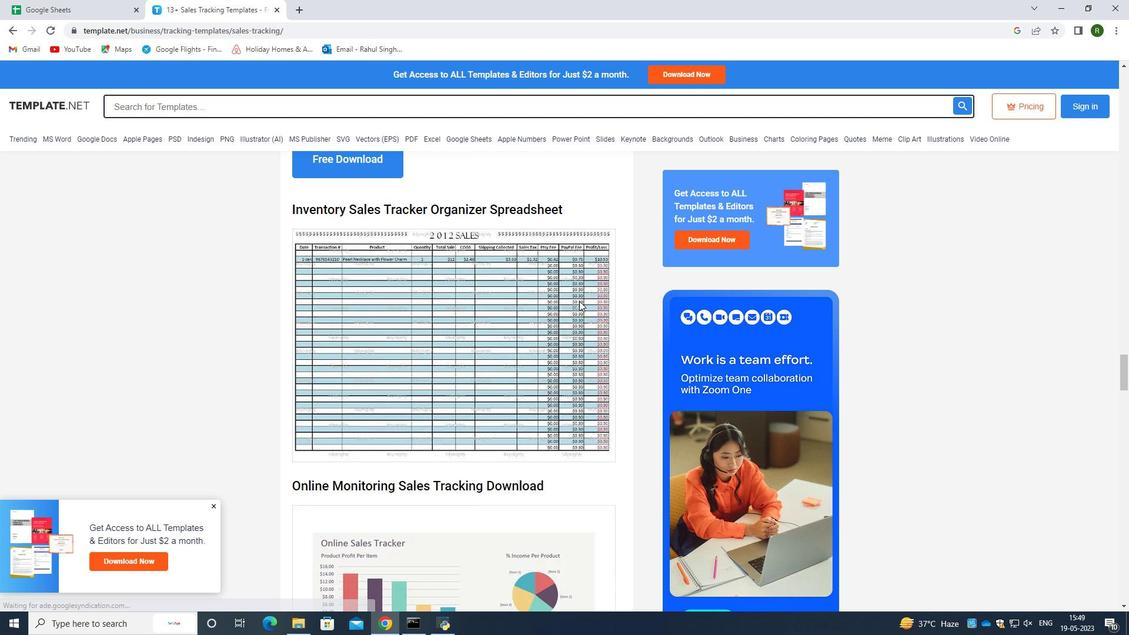 
Action: Mouse scrolled (579, 300) with delta (0, 0)
Screenshot: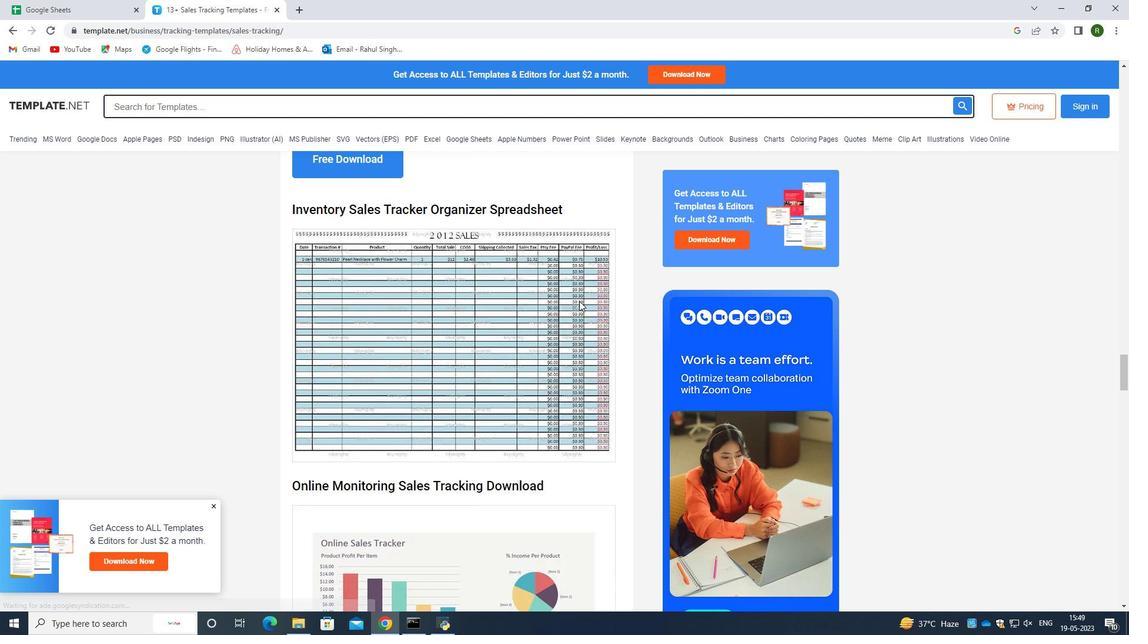 
Action: Mouse scrolled (579, 300) with delta (0, 0)
Screenshot: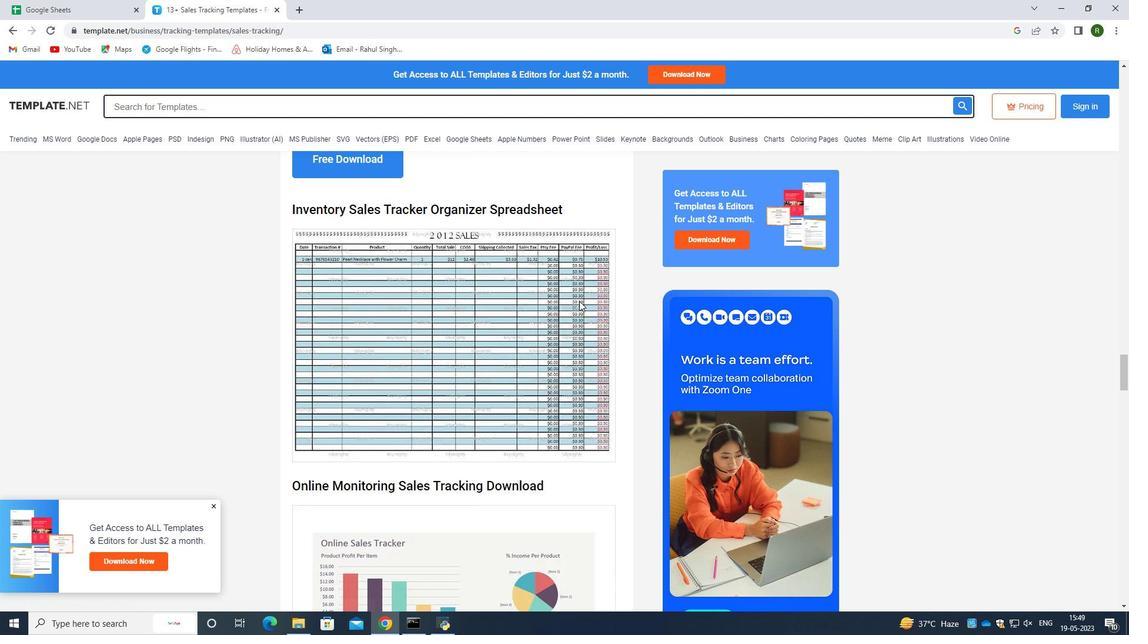 
Action: Mouse scrolled (579, 300) with delta (0, 0)
Screenshot: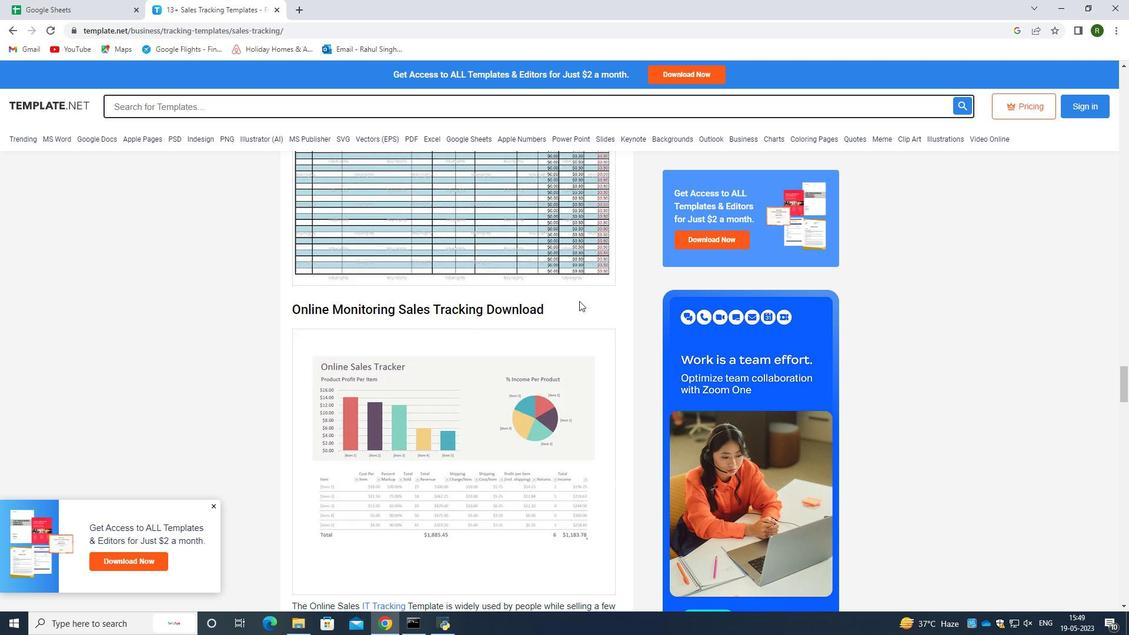 
Action: Mouse moved to (435, 273)
Screenshot: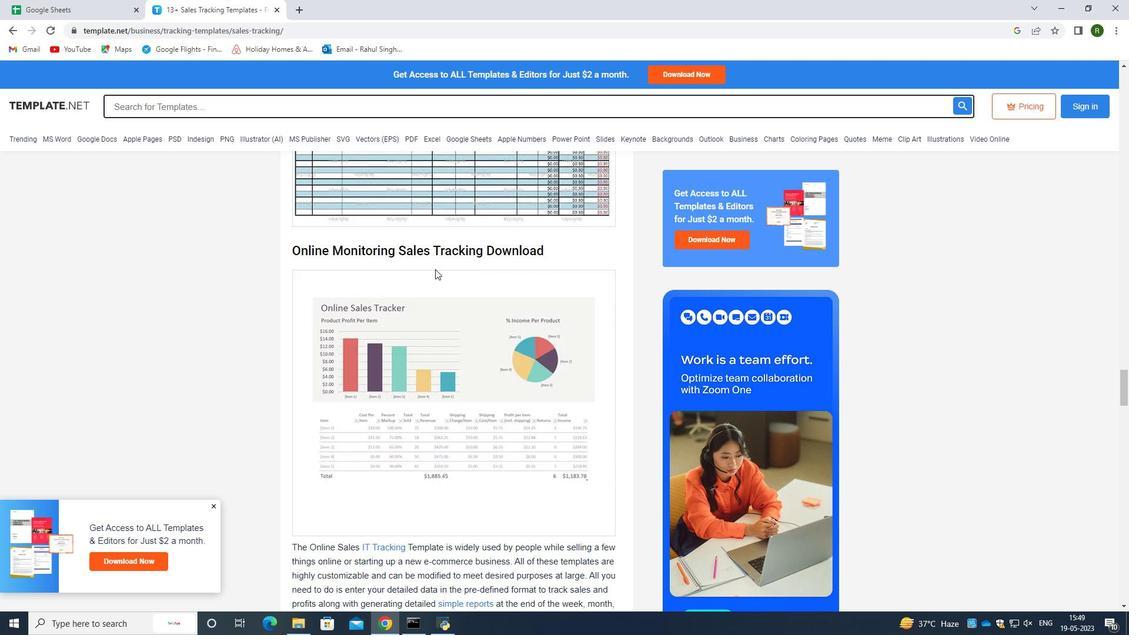 
Action: Mouse scrolled (435, 272) with delta (0, 0)
Screenshot: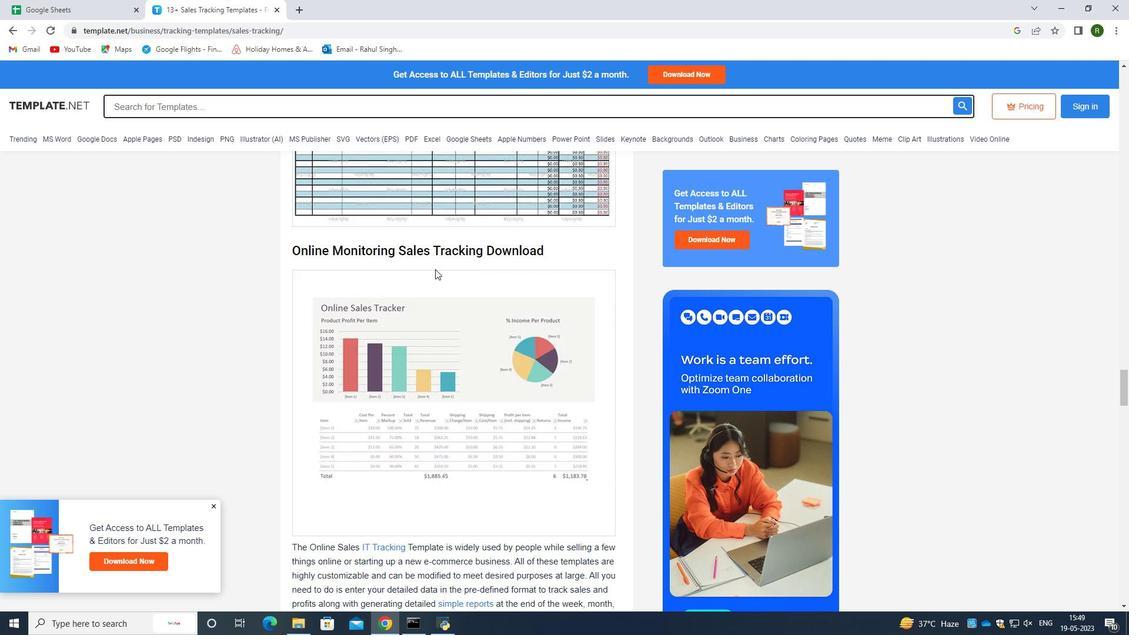 
Action: Mouse moved to (435, 274)
Screenshot: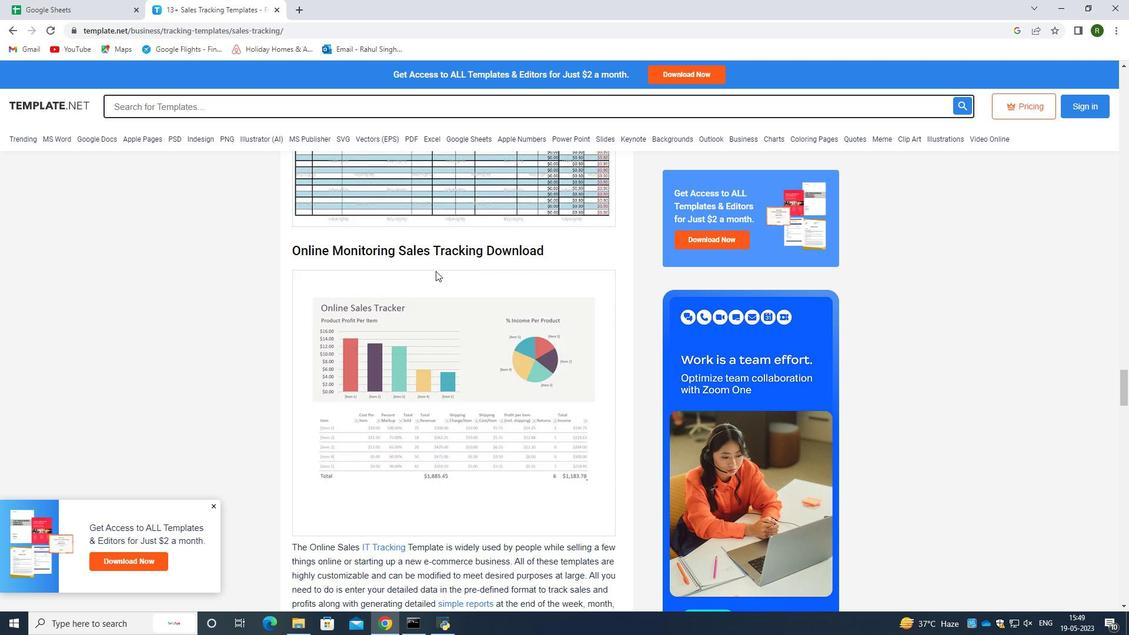 
Action: Mouse scrolled (435, 273) with delta (0, 0)
Screenshot: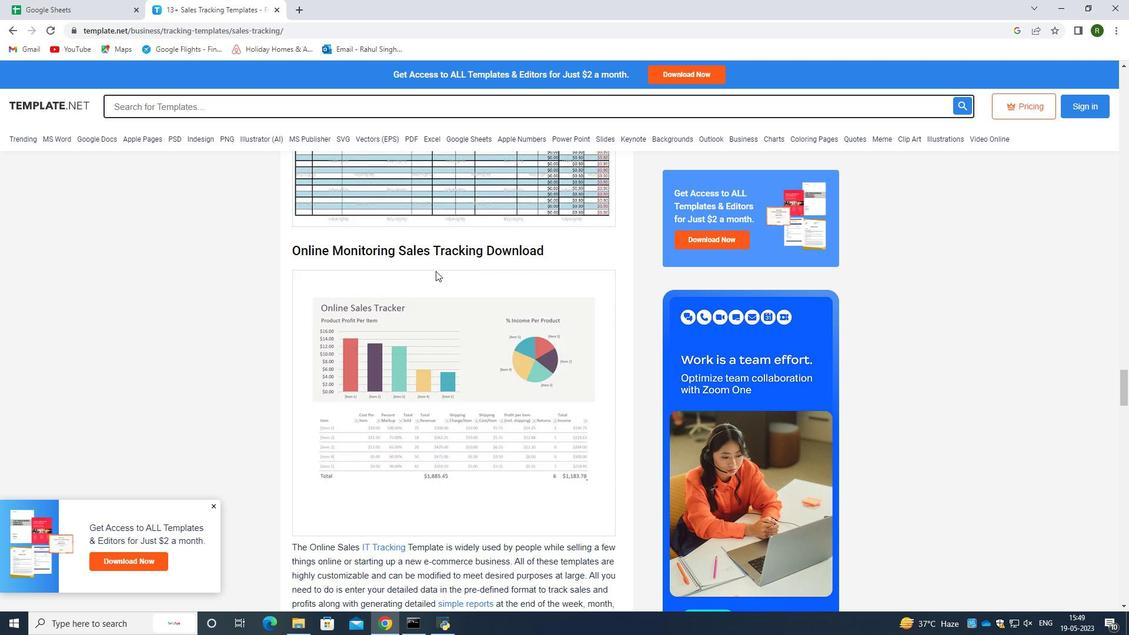 
Action: Mouse moved to (329, 534)
Screenshot: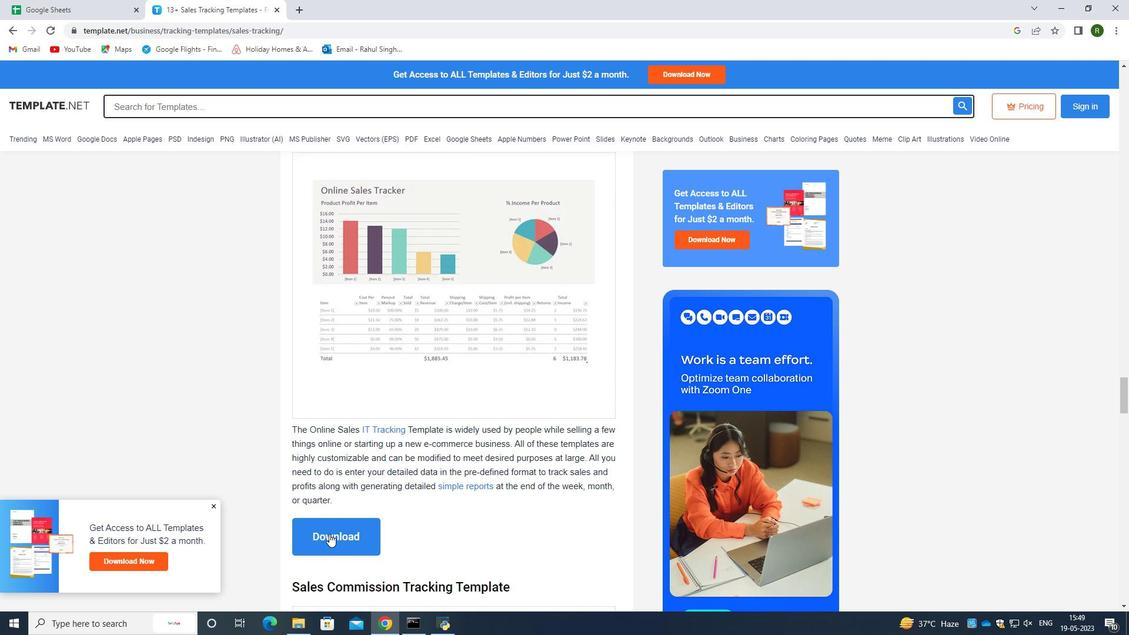 
Action: Mouse pressed left at (329, 534)
Screenshot: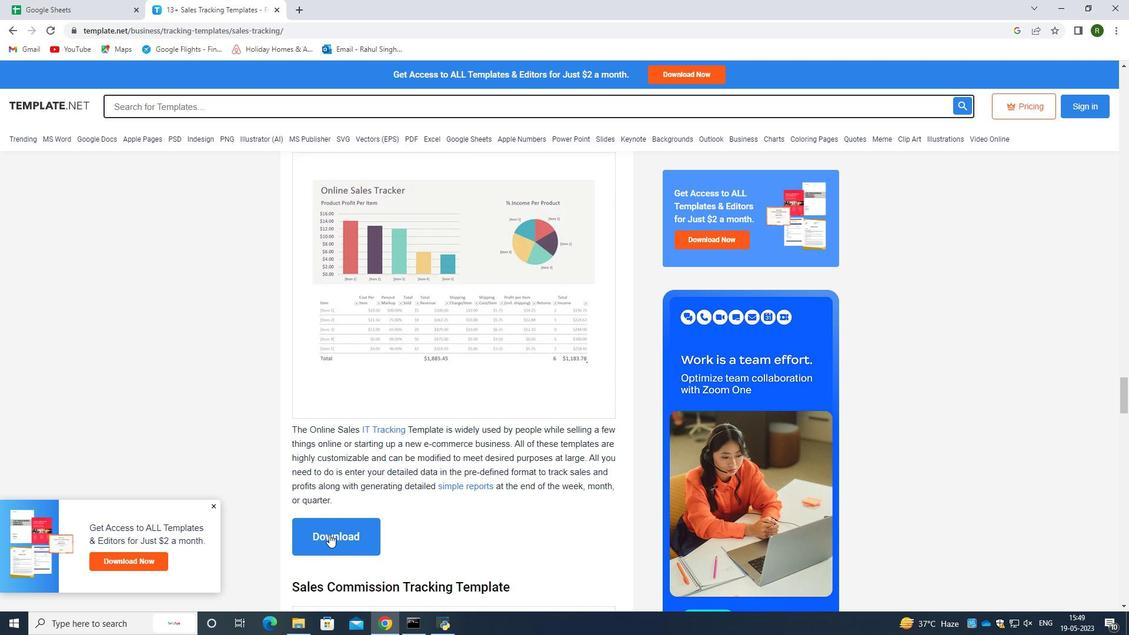 
Action: Mouse moved to (459, 243)
Screenshot: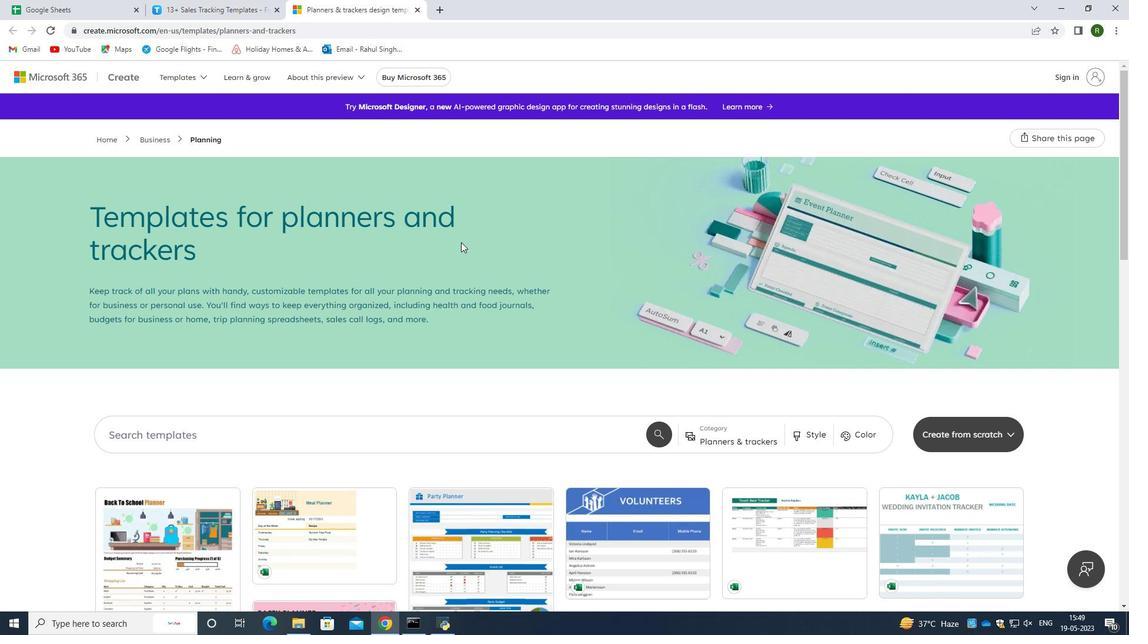 
Action: Mouse scrolled (459, 242) with delta (0, 0)
Screenshot: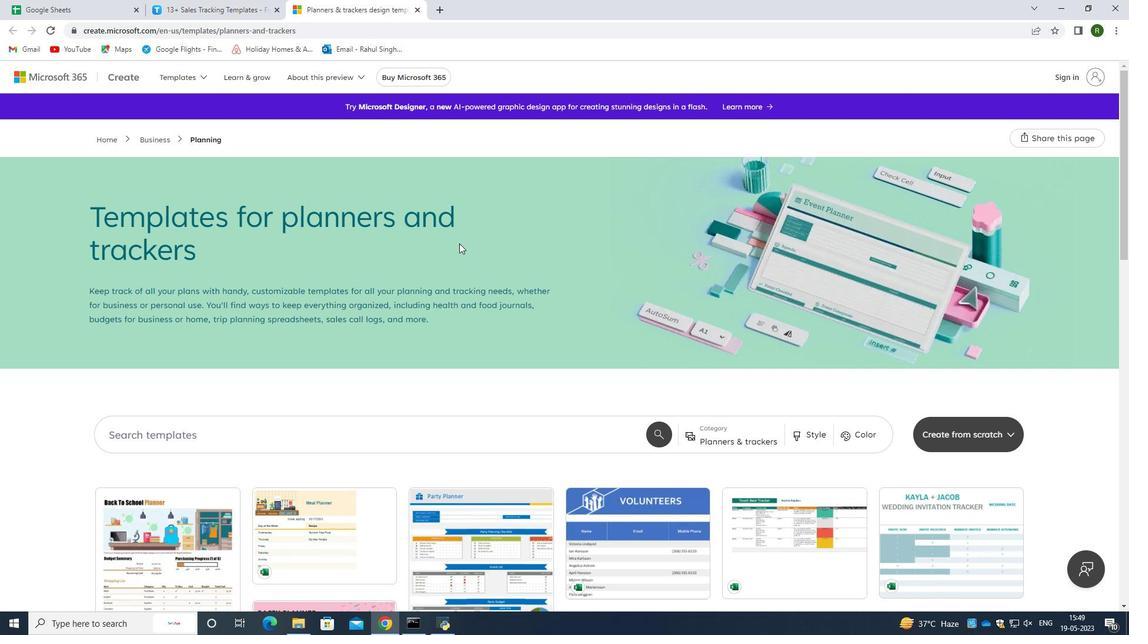 
Action: Mouse scrolled (459, 242) with delta (0, 0)
Screenshot: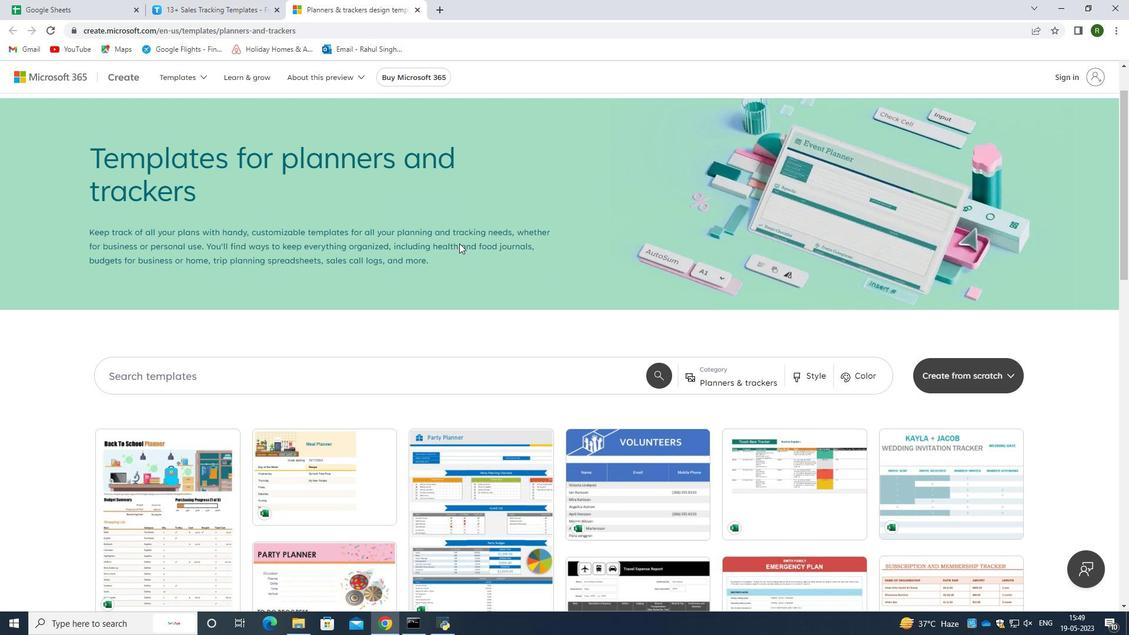 
Action: Mouse scrolled (459, 242) with delta (0, 0)
Screenshot: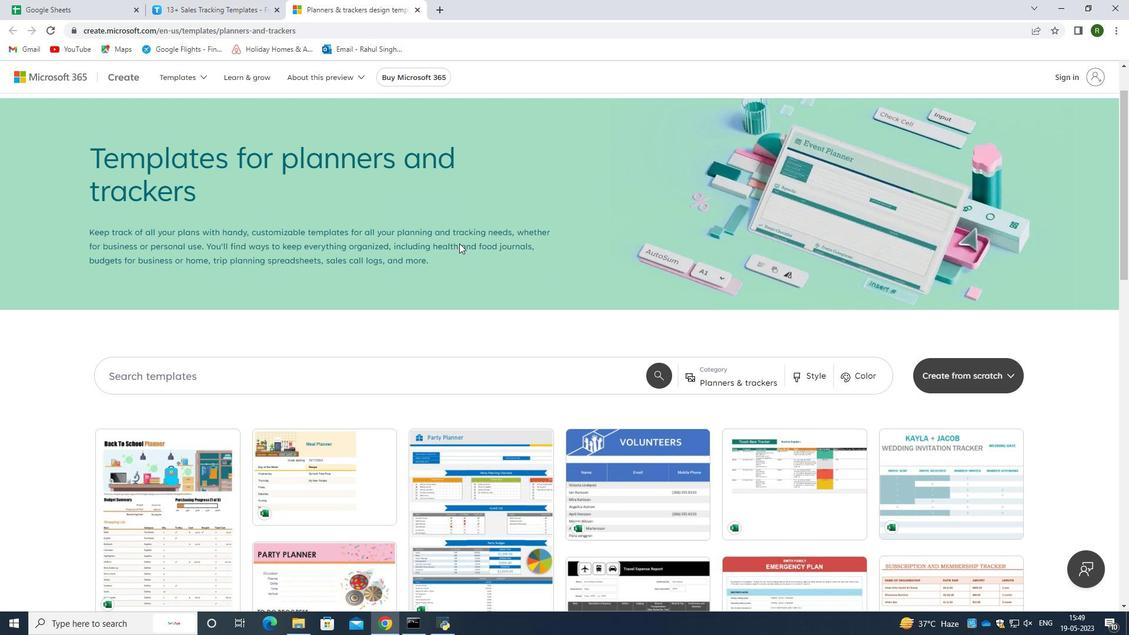 
Action: Mouse scrolled (459, 242) with delta (0, 0)
Screenshot: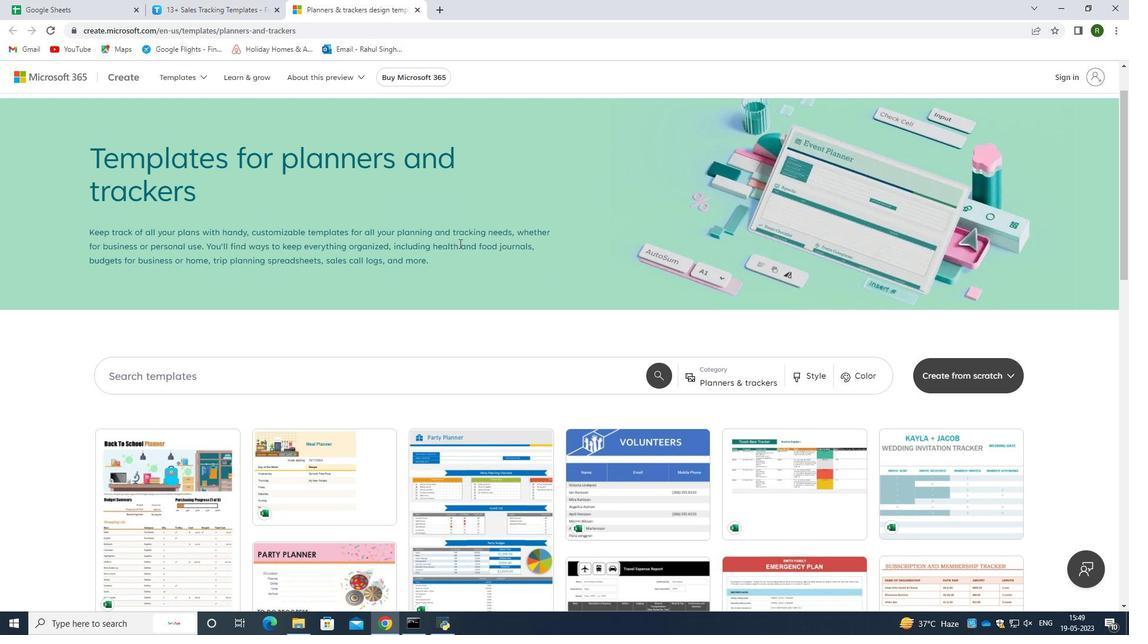 
Action: Mouse scrolled (459, 242) with delta (0, 0)
Screenshot: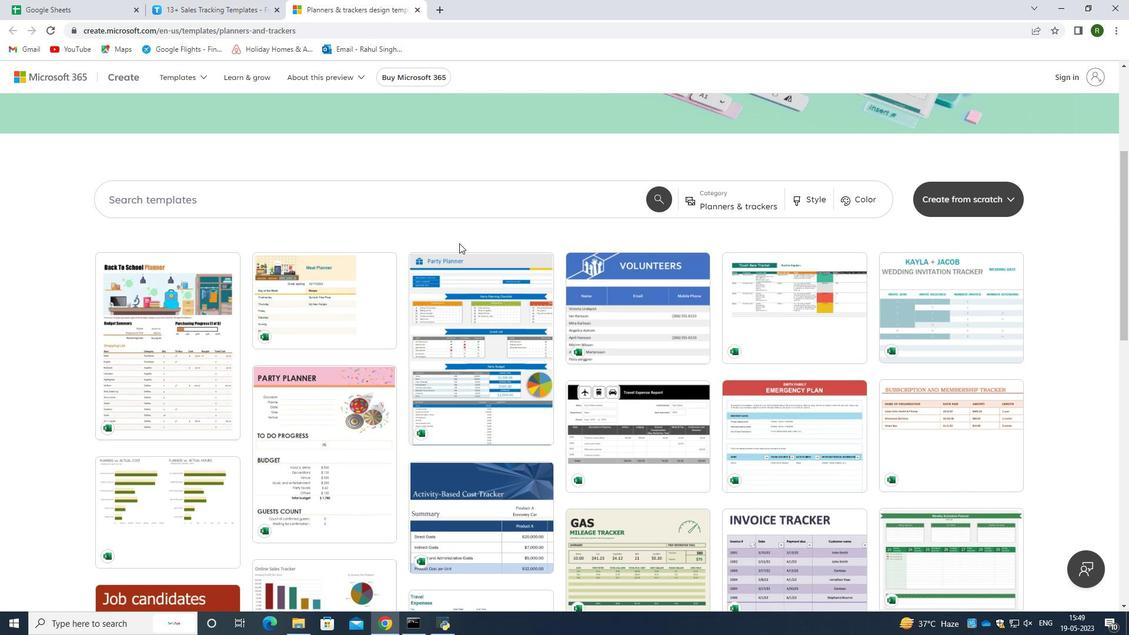 
Action: Mouse scrolled (459, 242) with delta (0, 0)
Screenshot: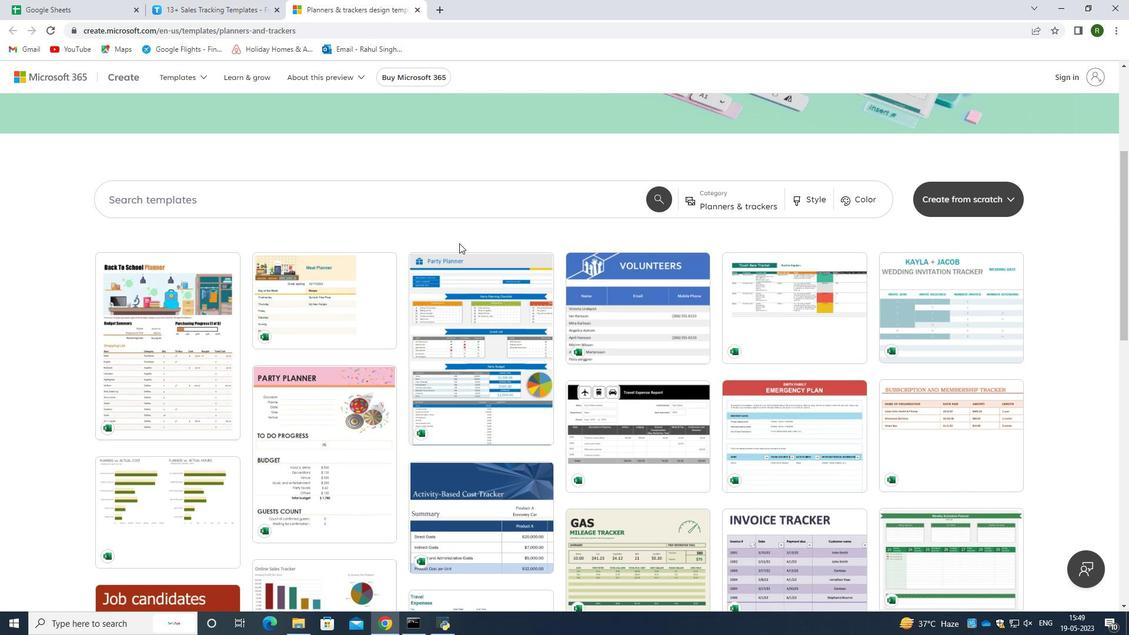 
Action: Mouse moved to (830, 232)
Screenshot: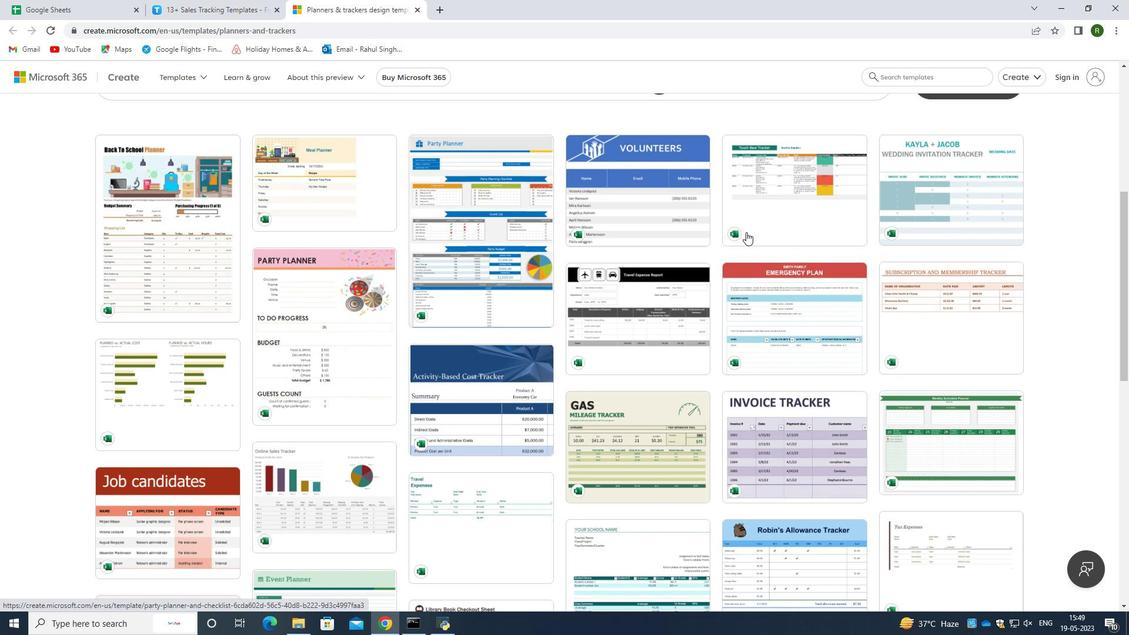 
Action: Mouse scrolled (830, 231) with delta (0, 0)
Screenshot: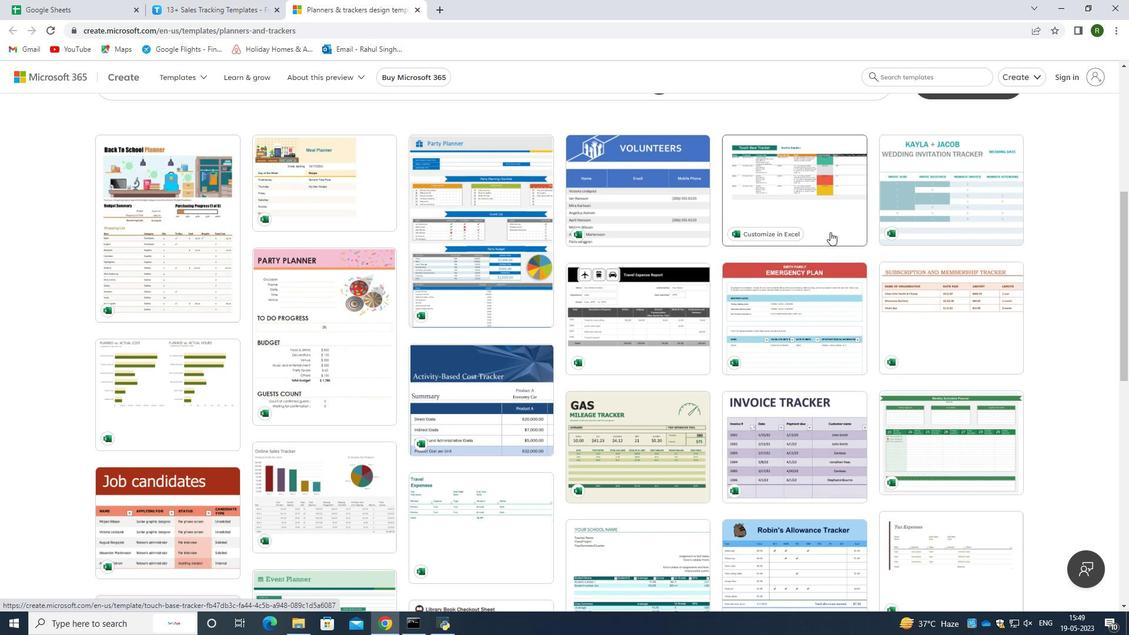 
Action: Mouse scrolled (830, 231) with delta (0, 0)
Screenshot: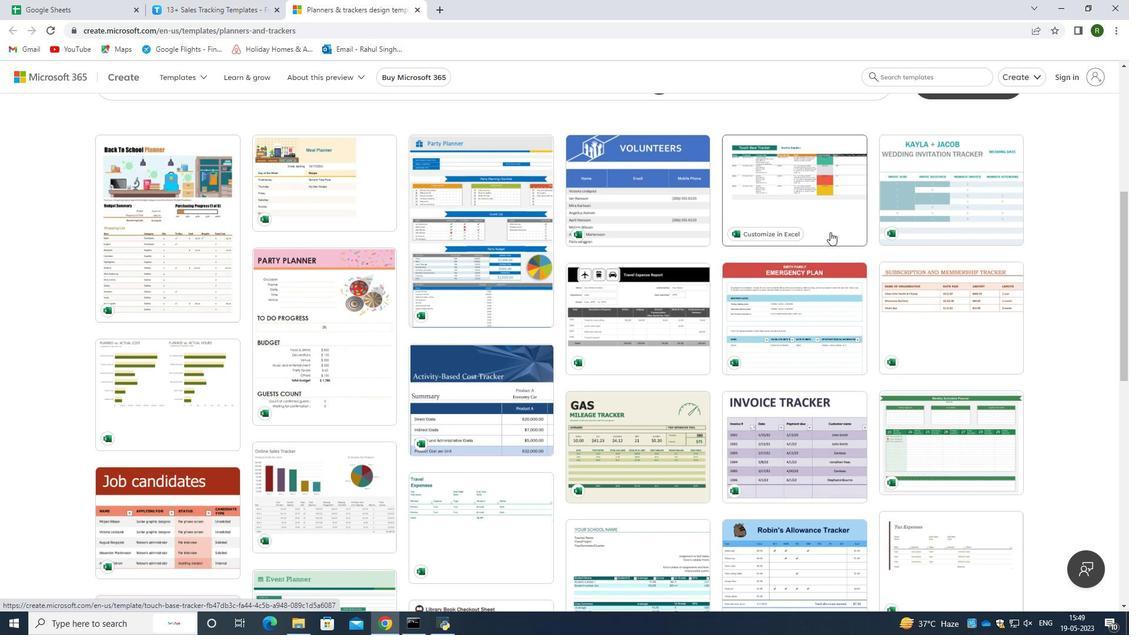 
Action: Mouse moved to (819, 220)
Screenshot: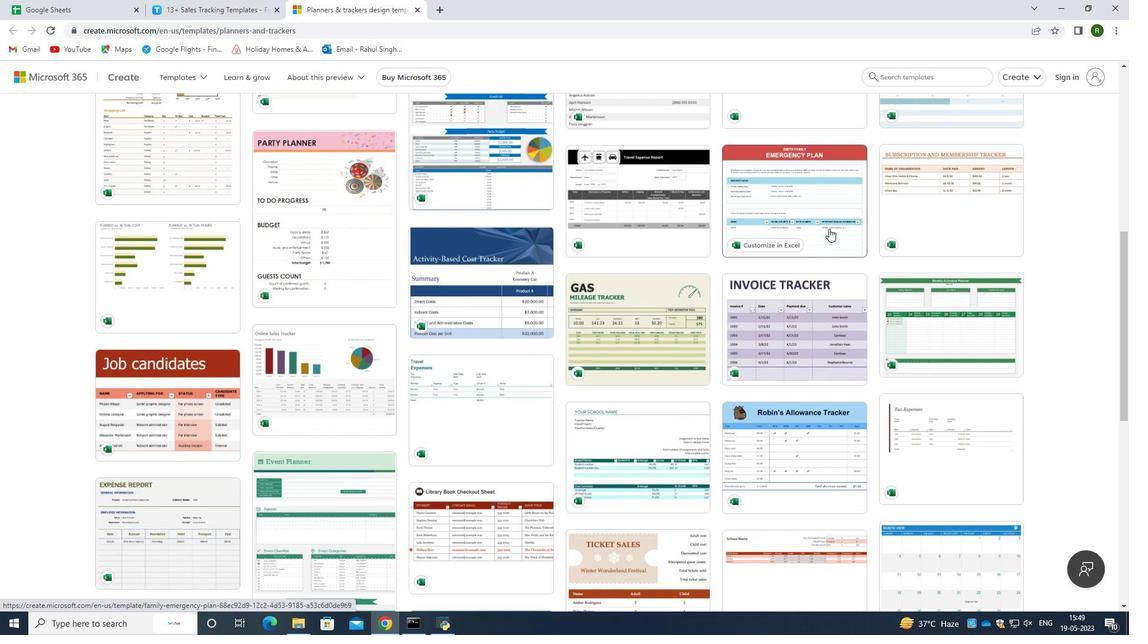 
Action: Mouse scrolled (819, 221) with delta (0, 0)
Screenshot: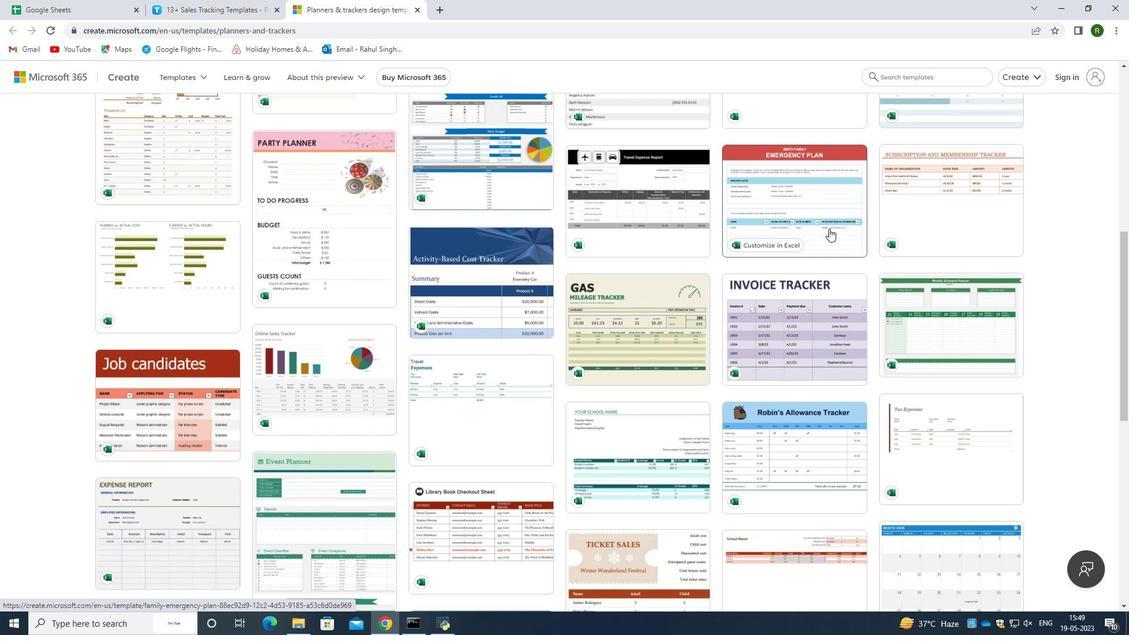 
Action: Mouse scrolled (819, 221) with delta (0, 0)
Screenshot: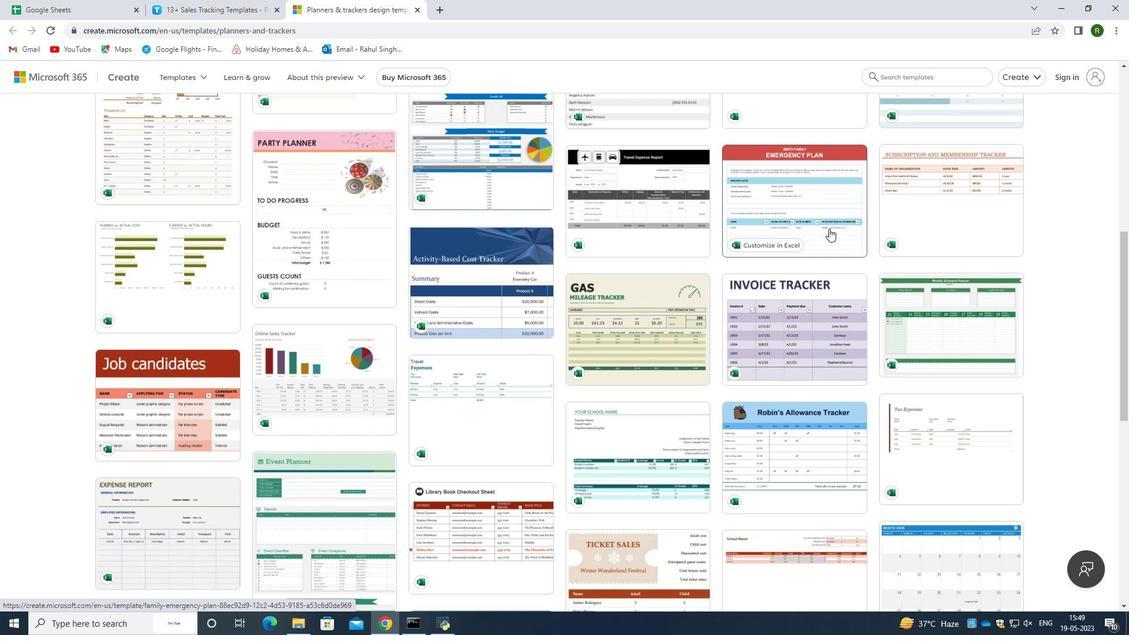 
Action: Mouse scrolled (819, 221) with delta (0, 0)
Screenshot: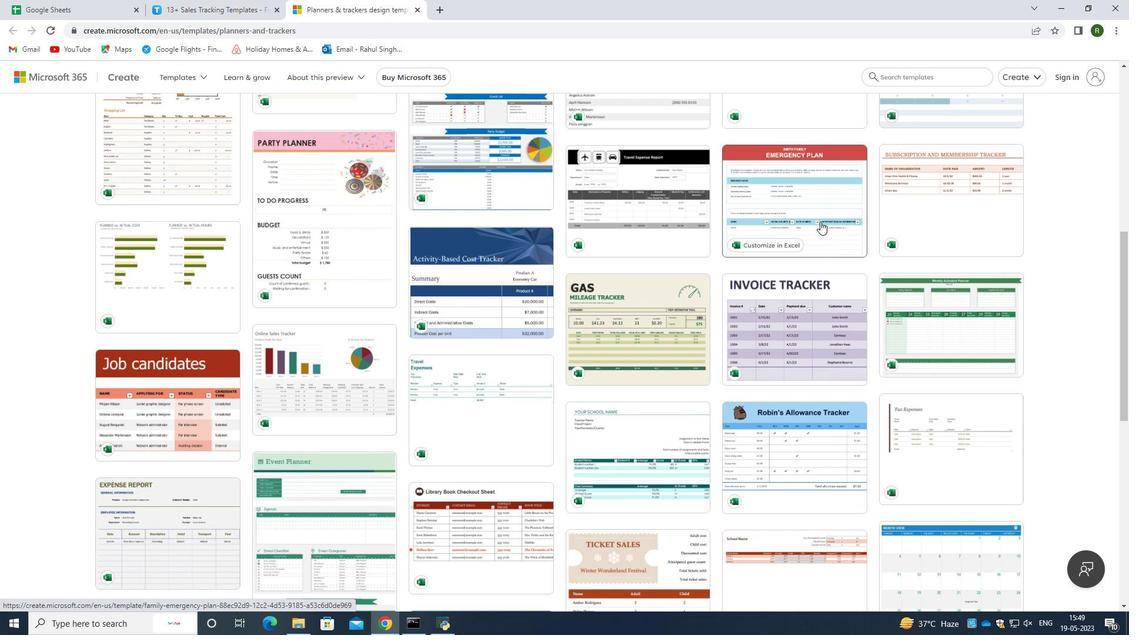 
Action: Mouse moved to (818, 219)
Screenshot: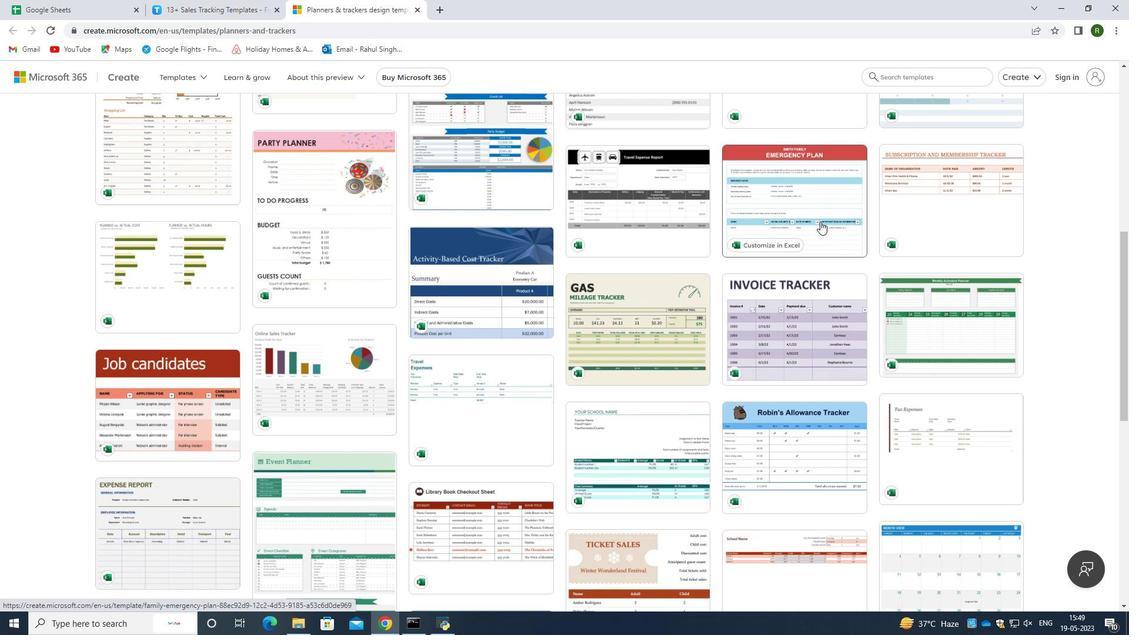 
Action: Mouse scrolled (818, 220) with delta (0, 0)
Screenshot: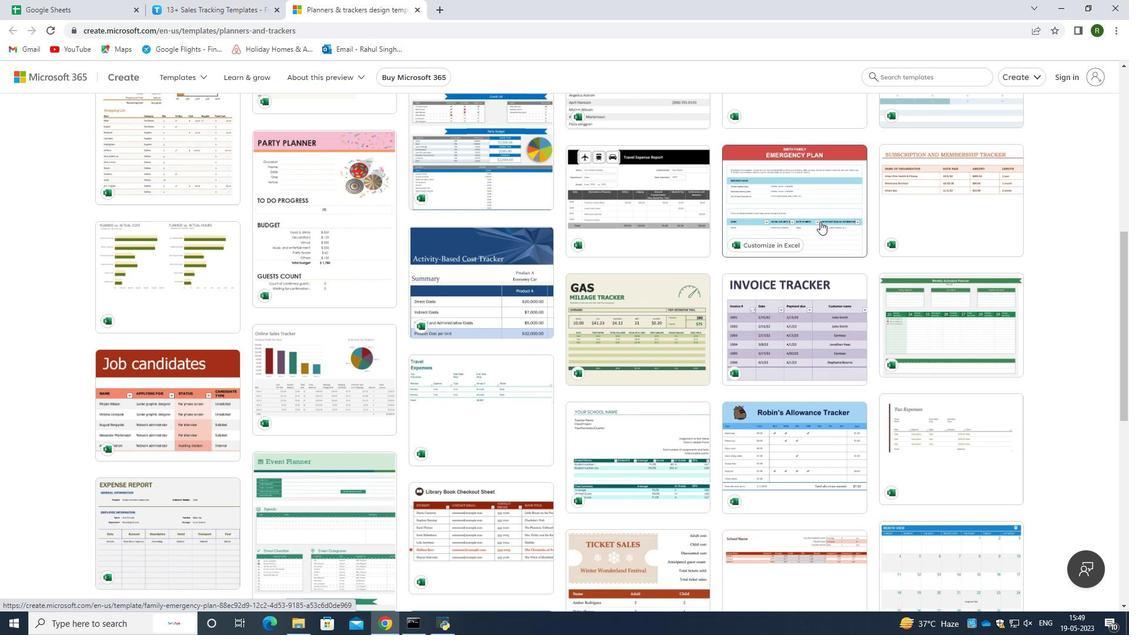 
Action: Mouse moved to (11, 31)
Screenshot: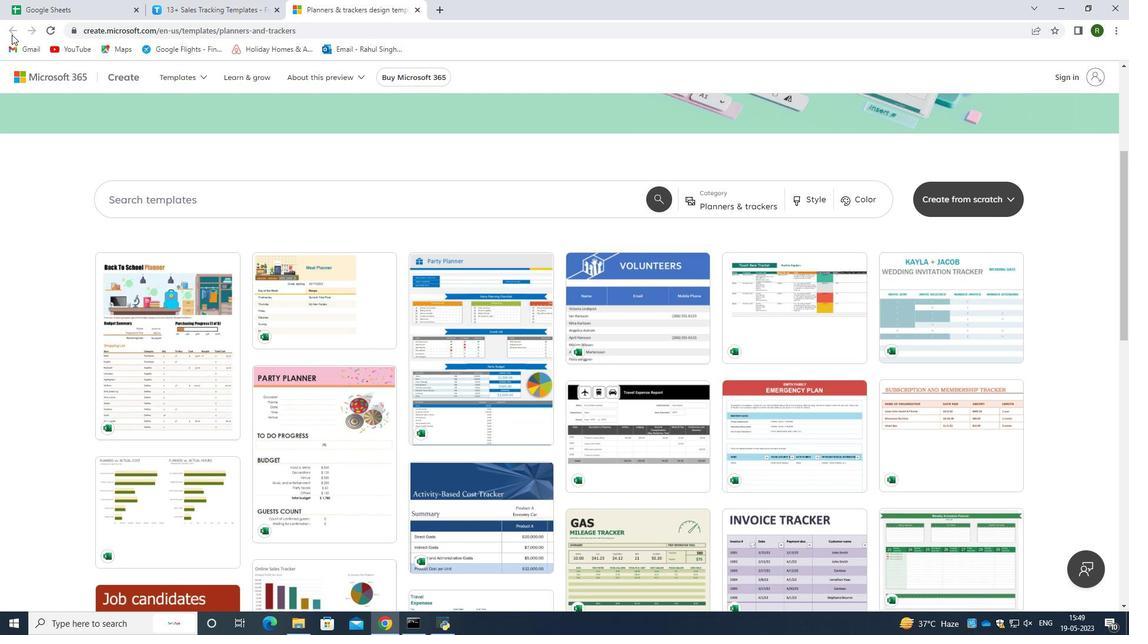 
Action: Mouse pressed left at (11, 31)
Screenshot: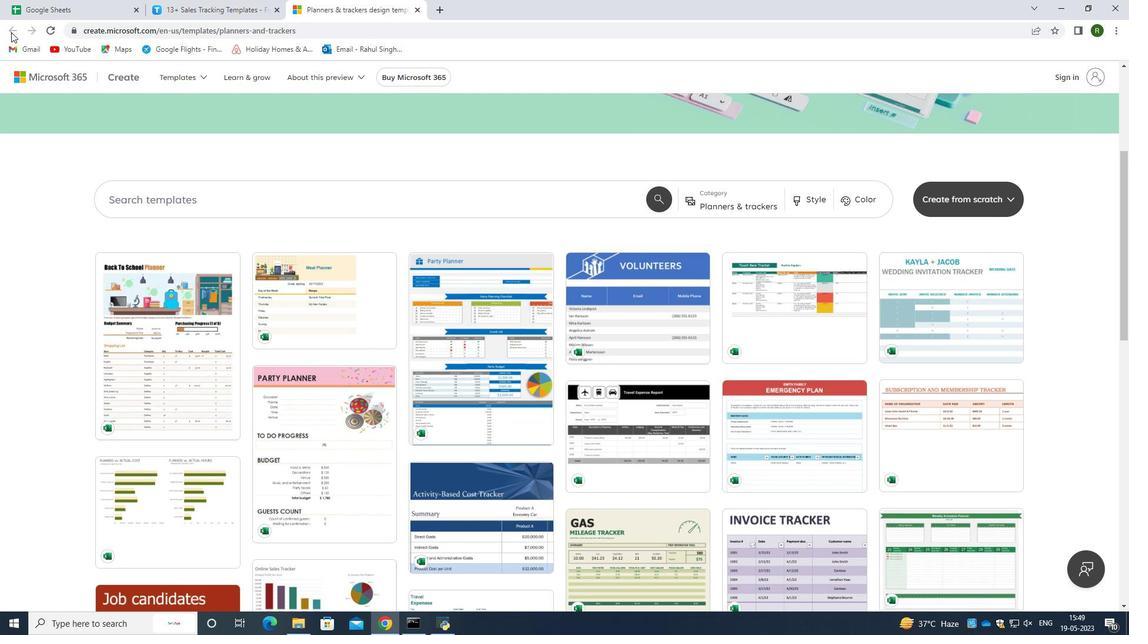 
Action: Mouse moved to (417, 6)
Screenshot: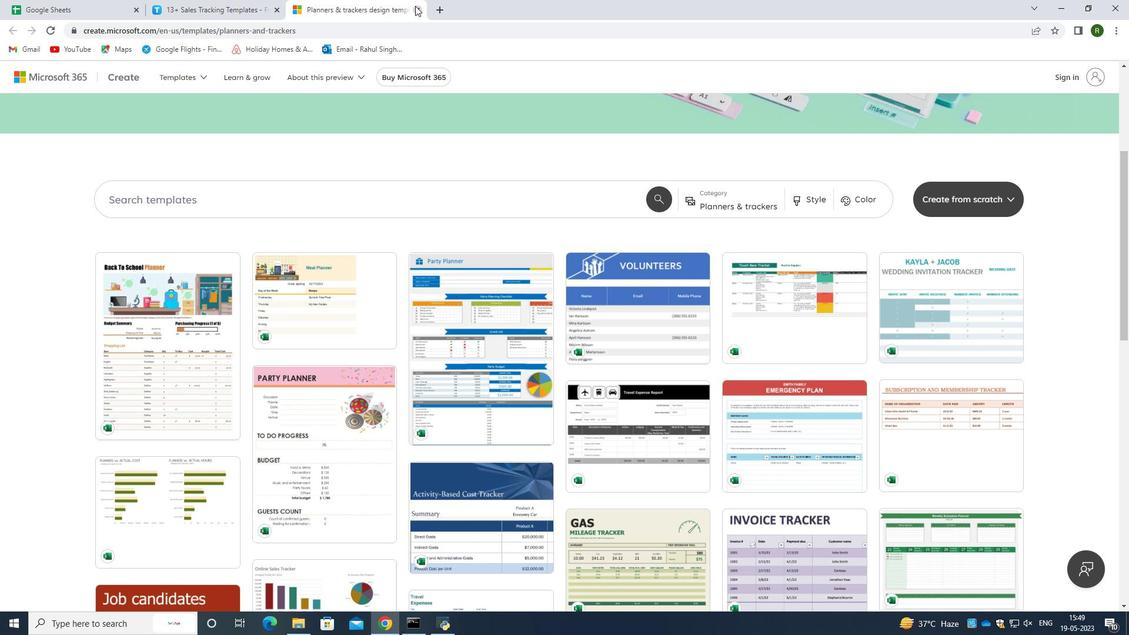 
Action: Mouse pressed left at (417, 6)
Screenshot: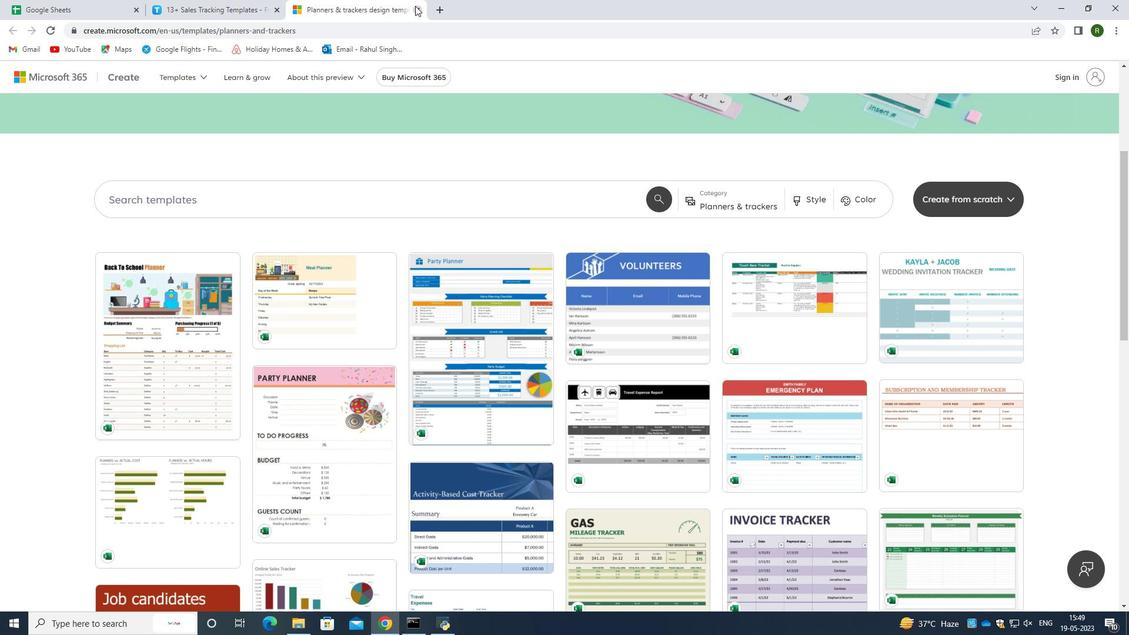 
Action: Mouse moved to (416, 187)
Screenshot: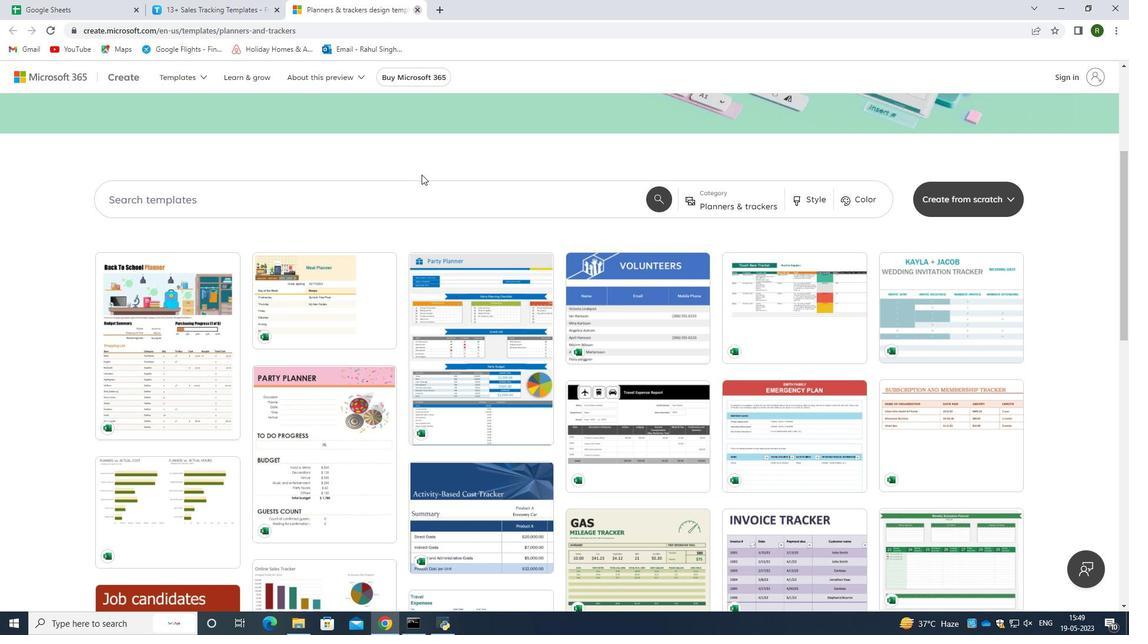 
Action: Mouse scrolled (416, 187) with delta (0, 0)
Screenshot: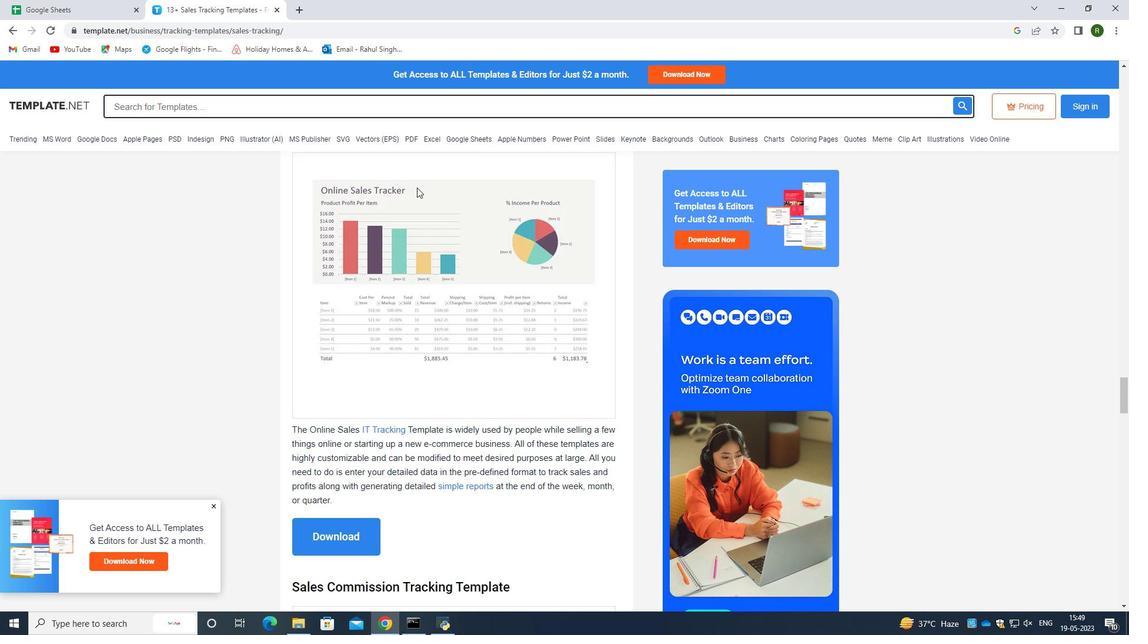 
Action: Mouse moved to (416, 188)
Screenshot: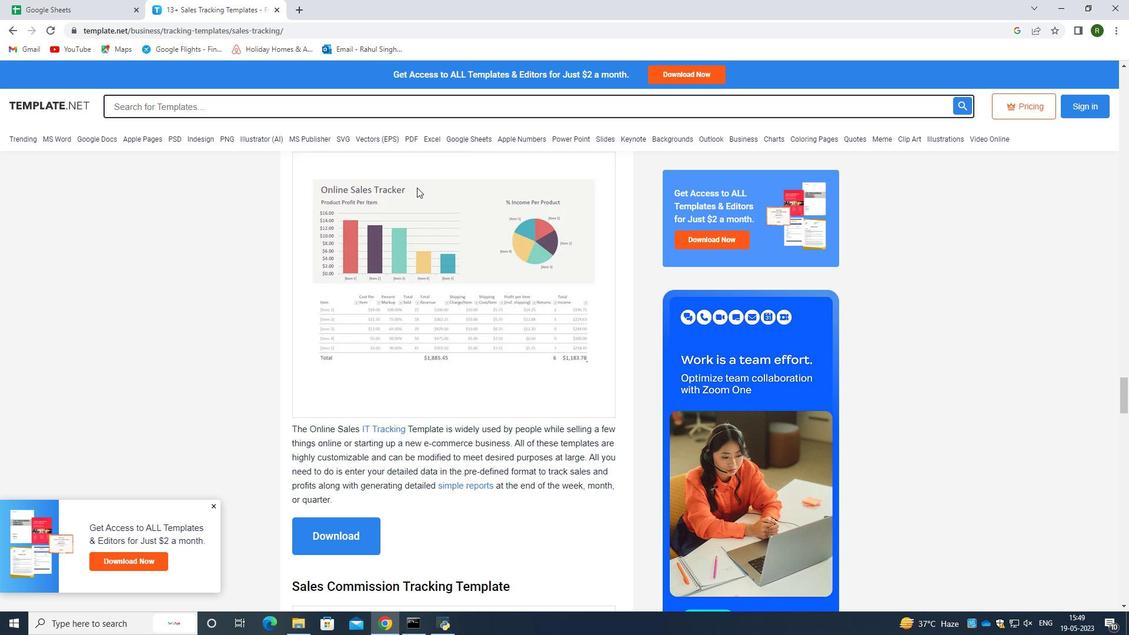 
Action: Mouse scrolled (416, 187) with delta (0, 0)
Screenshot: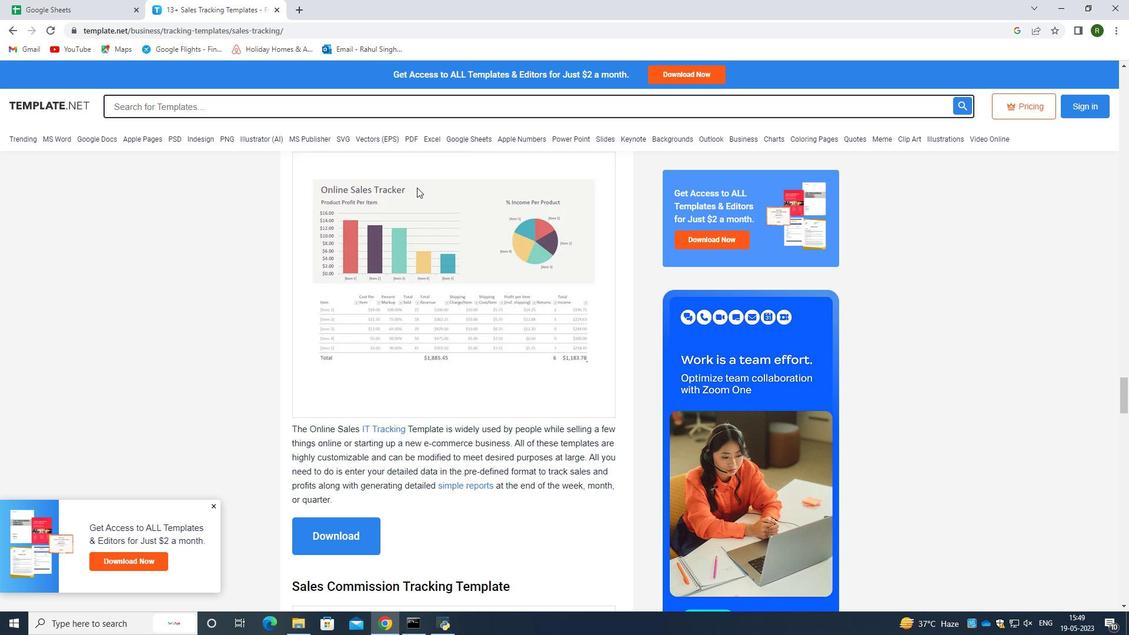 
Action: Mouse moved to (420, 188)
Screenshot: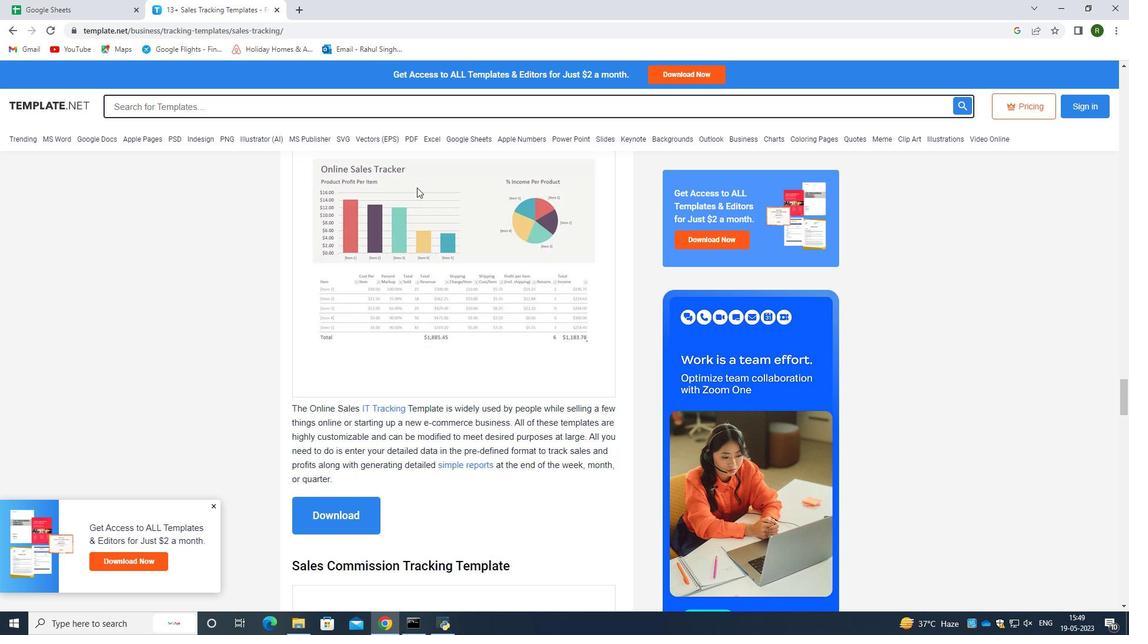 
Action: Mouse scrolled (420, 187) with delta (0, 0)
Screenshot: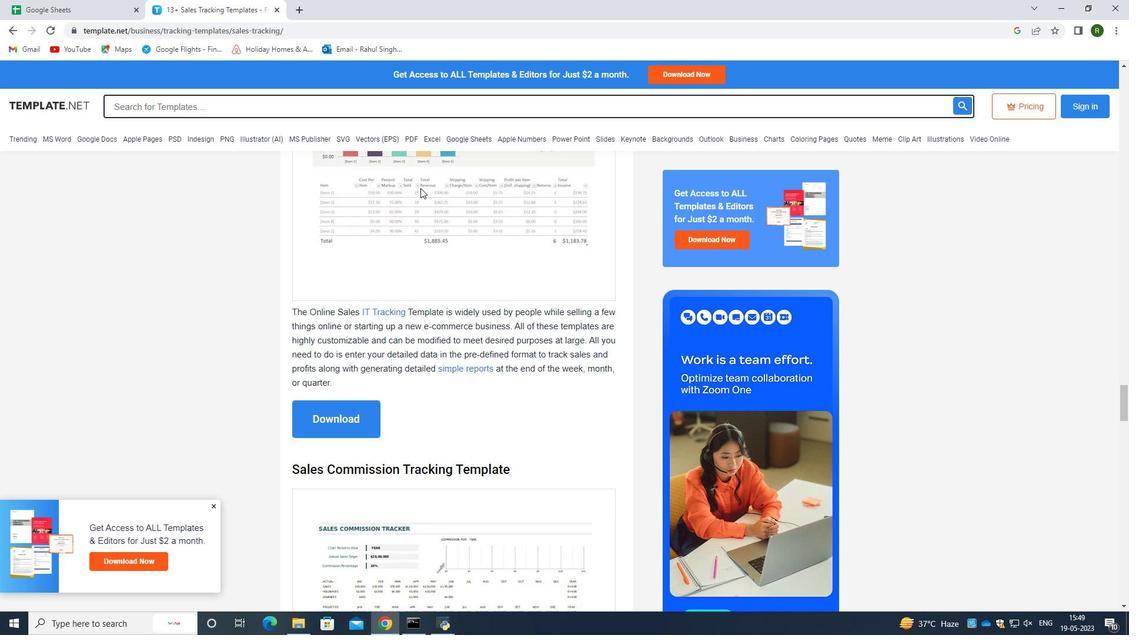 
Action: Mouse scrolled (420, 187) with delta (0, 0)
Screenshot: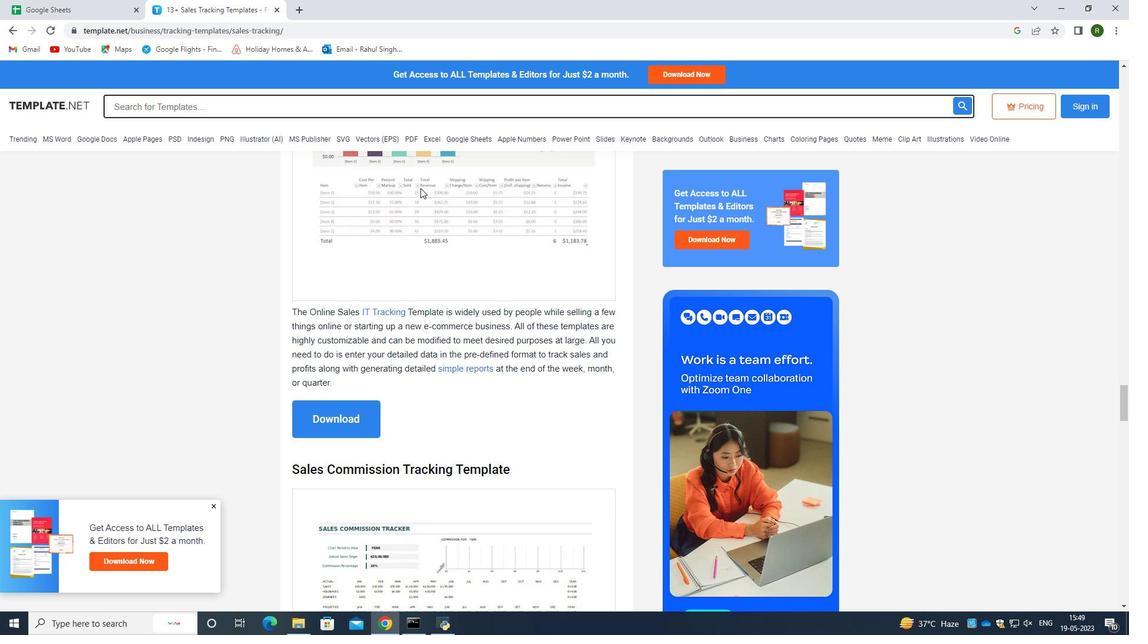 
Action: Mouse scrolled (420, 187) with delta (0, 0)
Screenshot: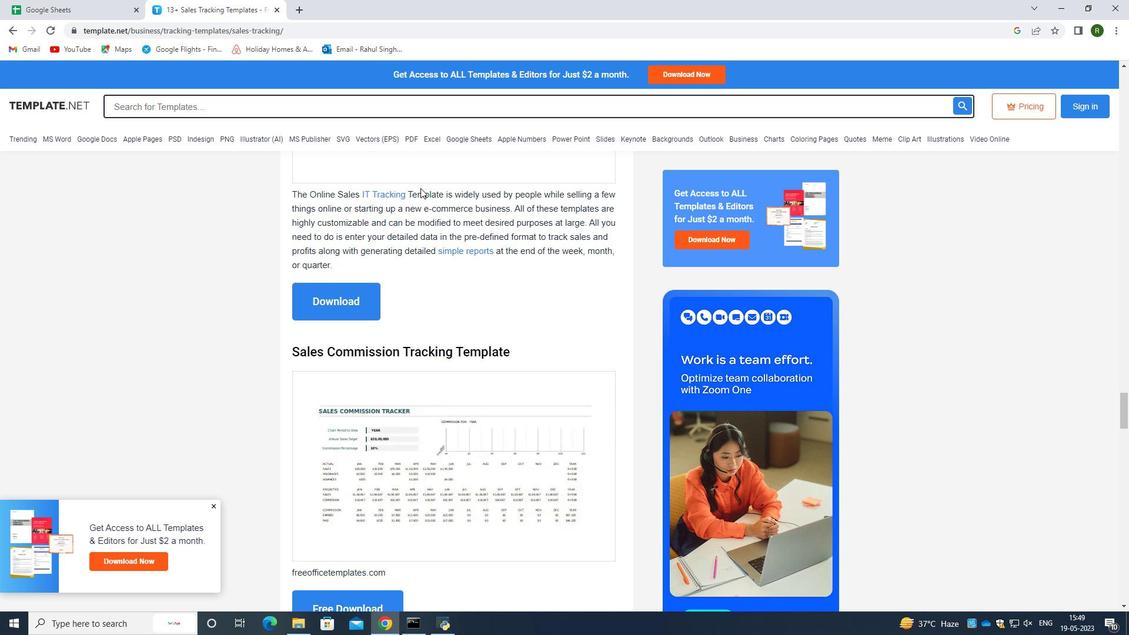 
Action: Mouse scrolled (420, 187) with delta (0, 0)
Screenshot: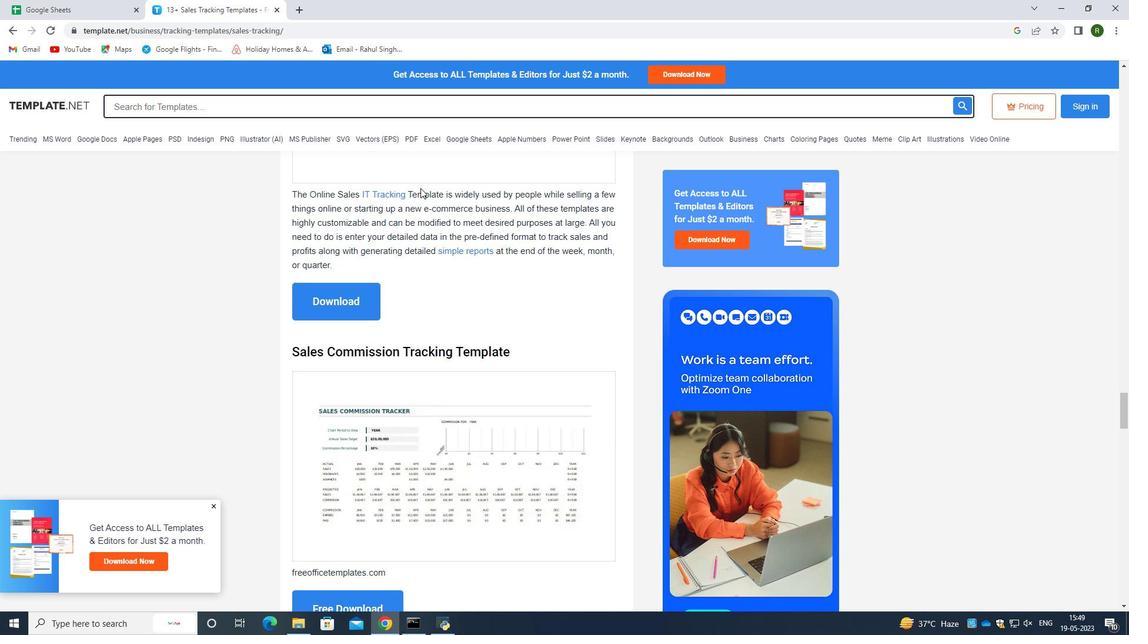 
Action: Mouse scrolled (420, 187) with delta (0, 0)
Screenshot: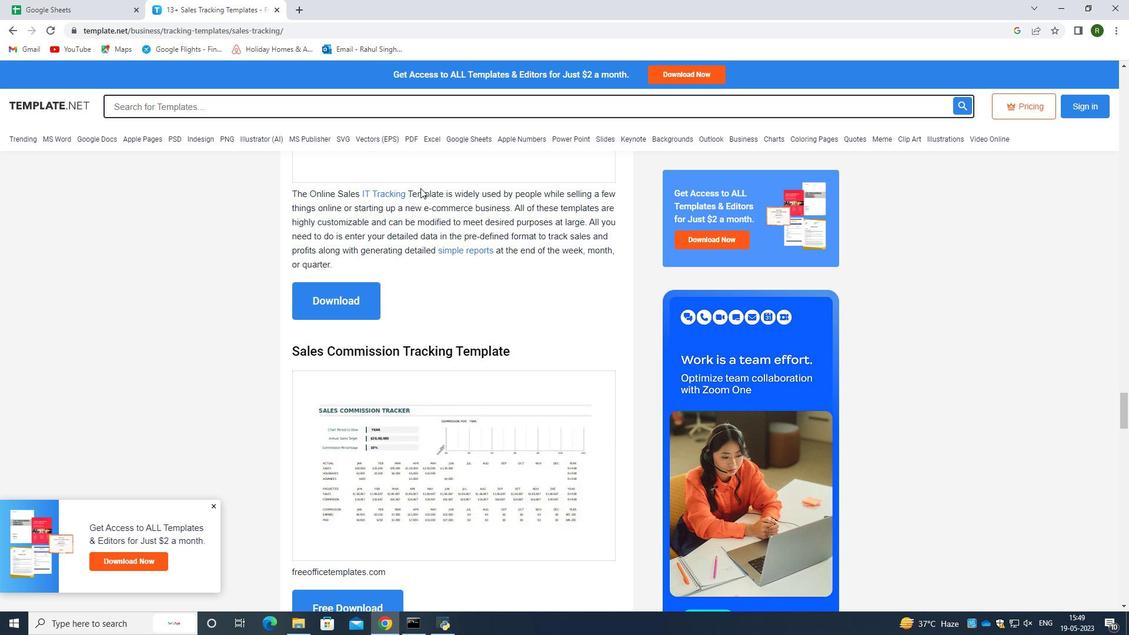 
Action: Mouse moved to (12, 24)
Screenshot: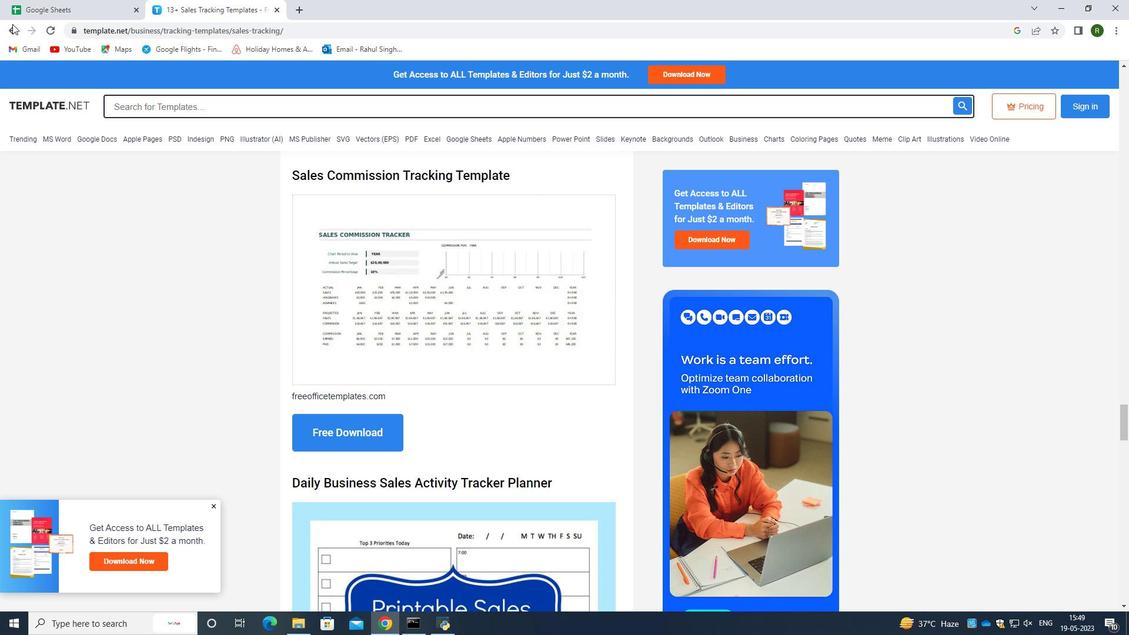 
Action: Mouse pressed left at (12, 24)
Screenshot: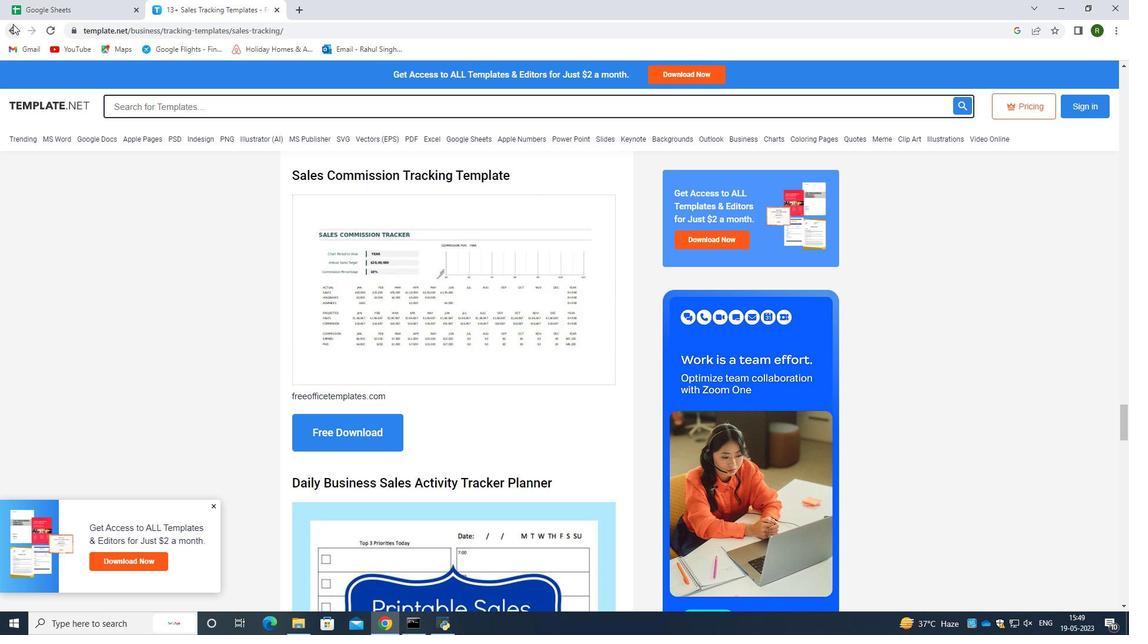 
Action: Mouse moved to (495, 267)
Screenshot: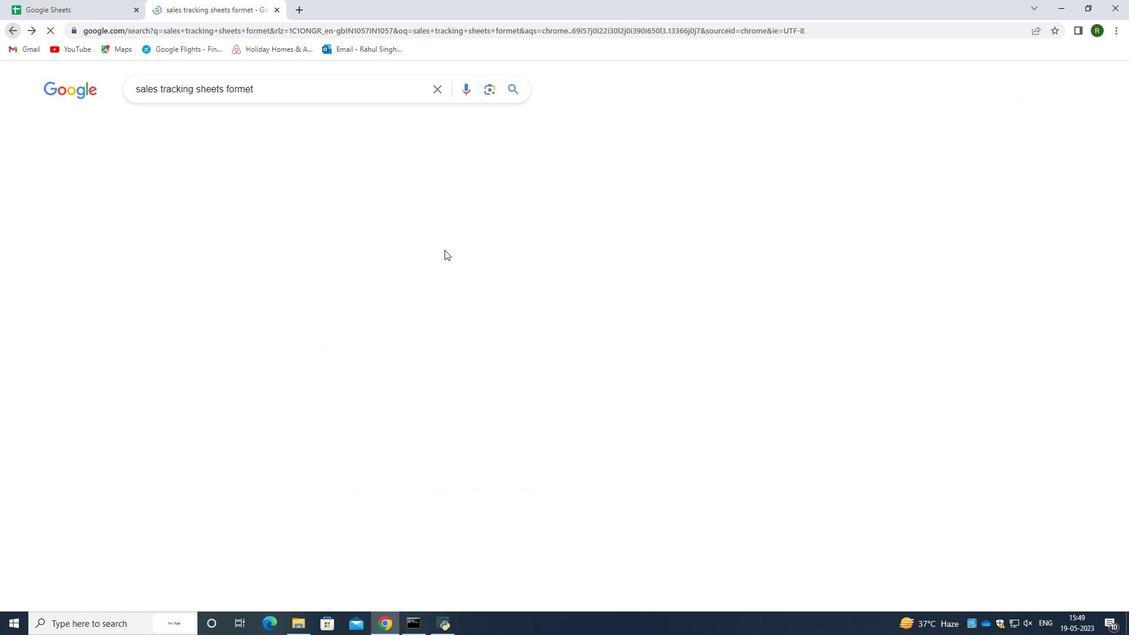 
Action: Mouse scrolled (495, 266) with delta (0, 0)
Screenshot: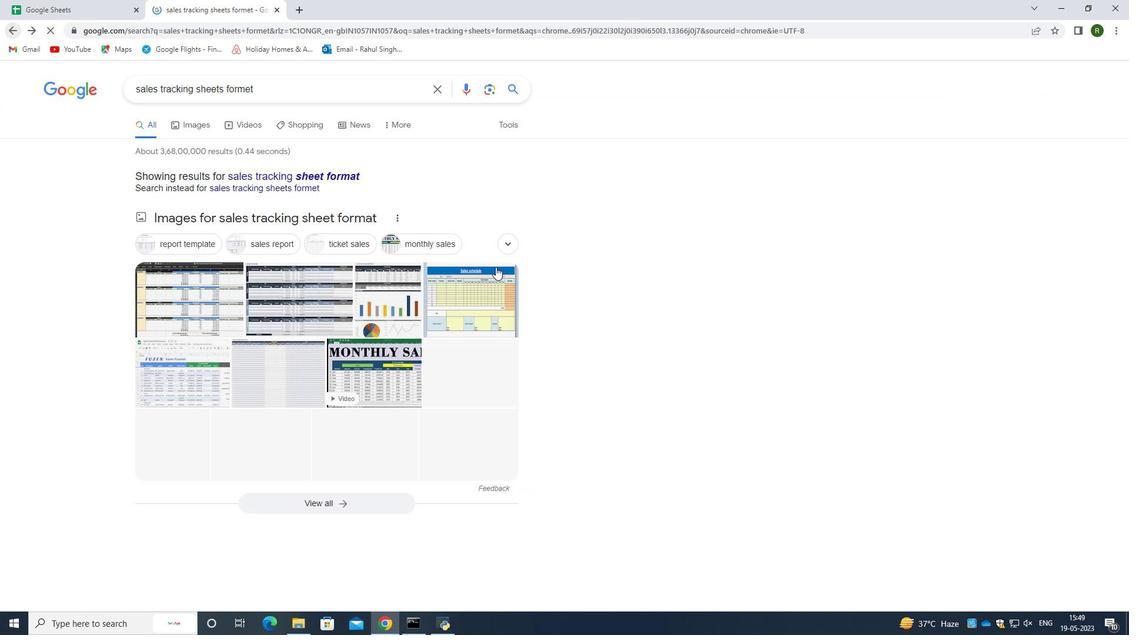 
Action: Mouse scrolled (495, 266) with delta (0, 0)
Screenshot: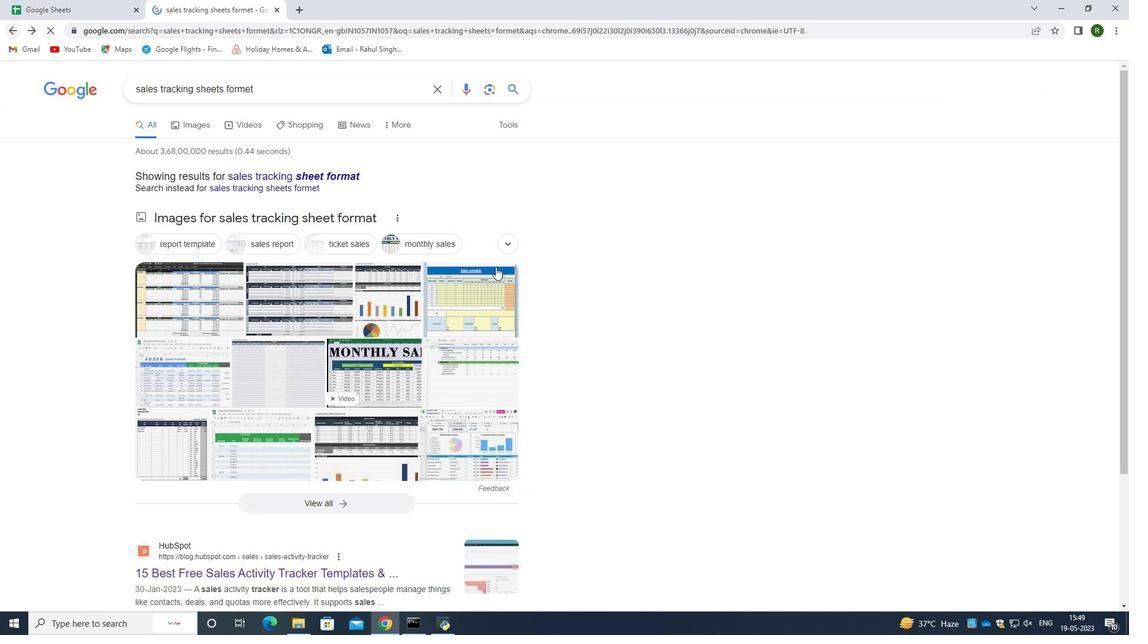 
Action: Mouse scrolled (495, 266) with delta (0, 0)
Screenshot: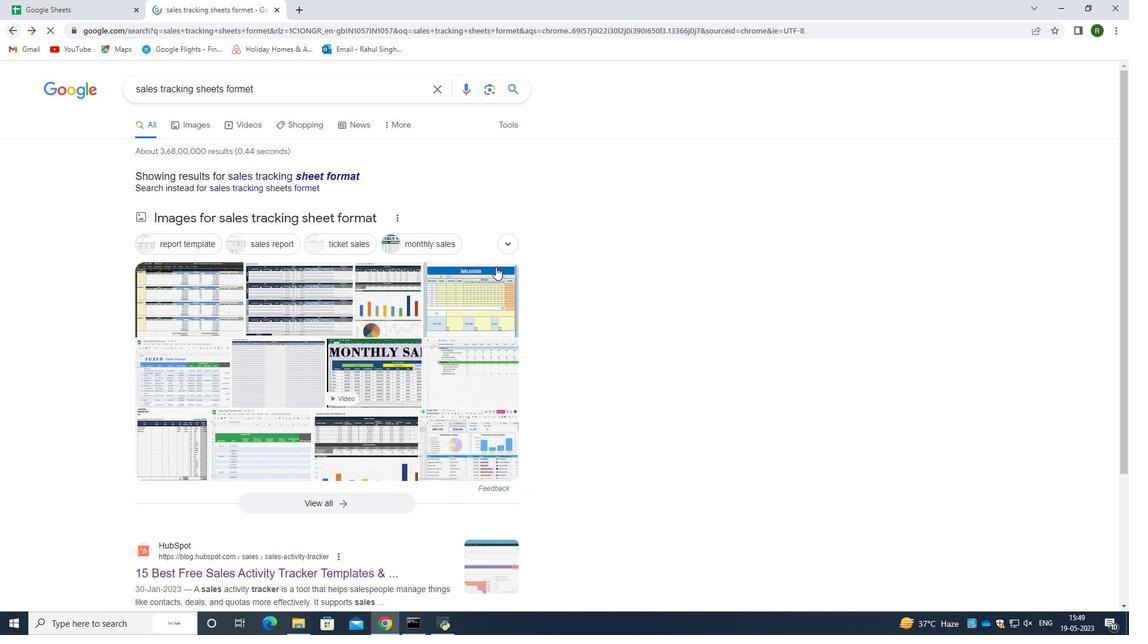
Action: Mouse scrolled (495, 266) with delta (0, 0)
Screenshot: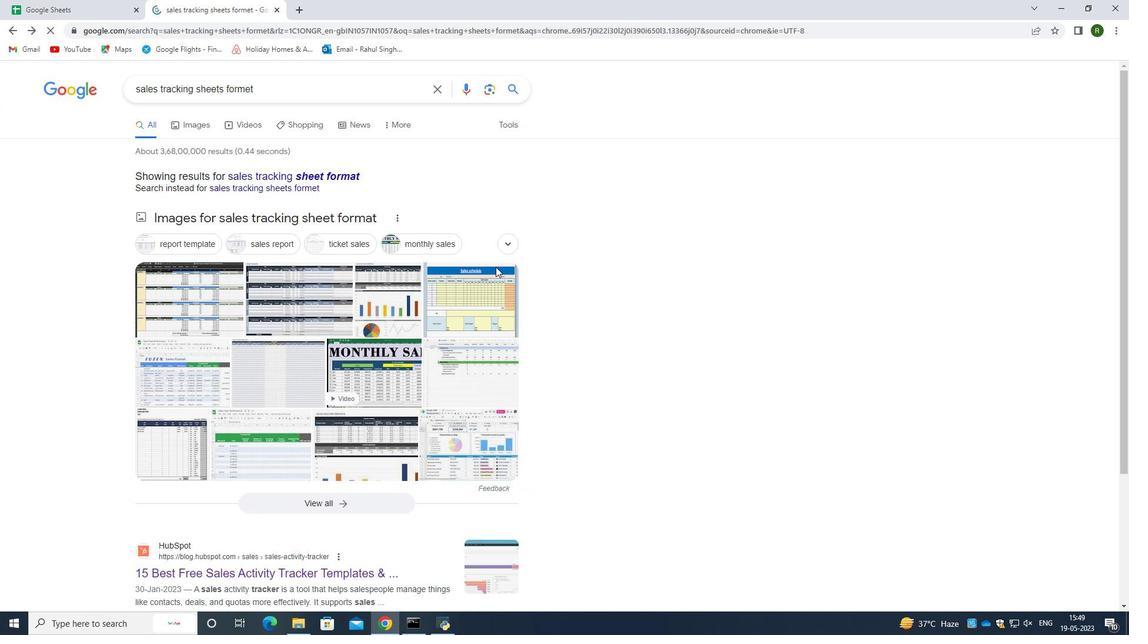 
Action: Mouse moved to (497, 267)
Screenshot: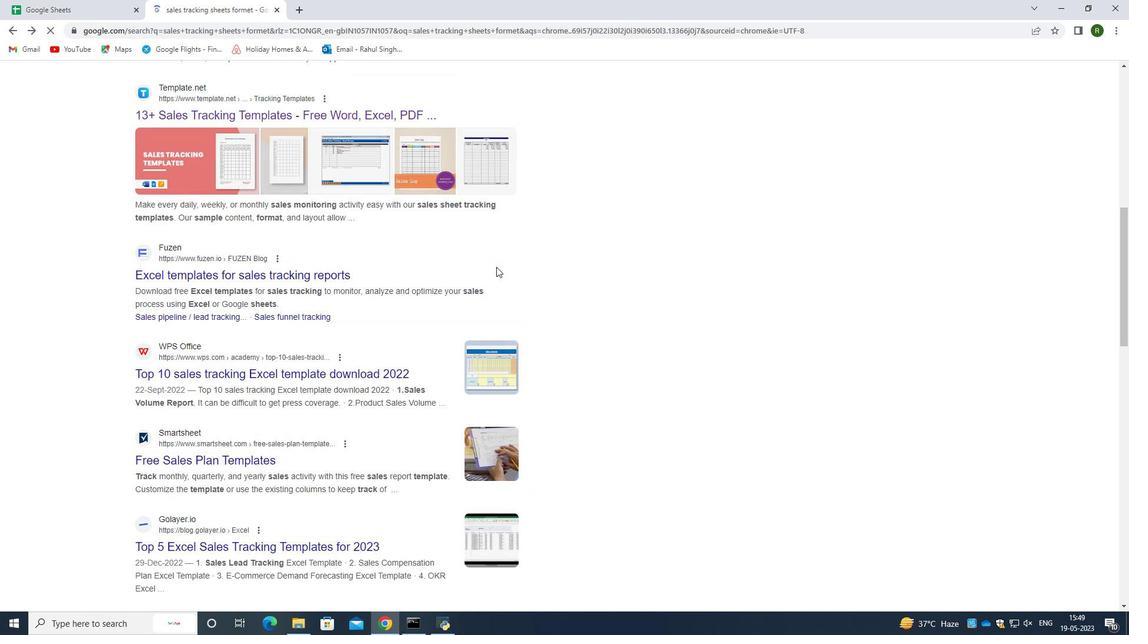 
Action: Mouse scrolled (497, 266) with delta (0, 0)
Screenshot: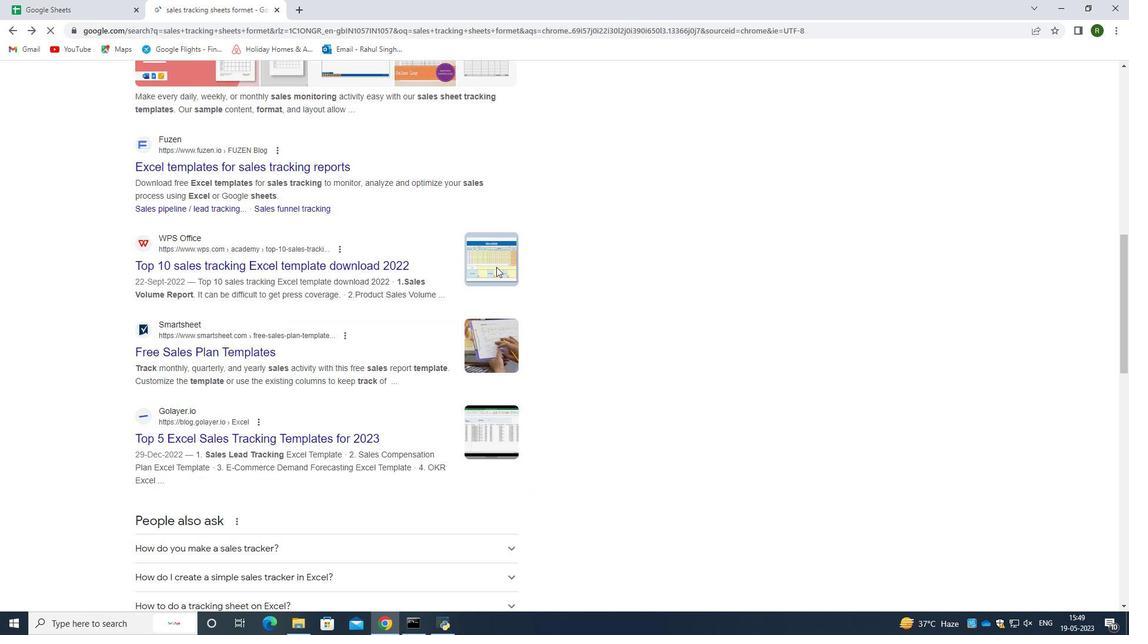 
Action: Mouse scrolled (497, 266) with delta (0, 0)
Screenshot: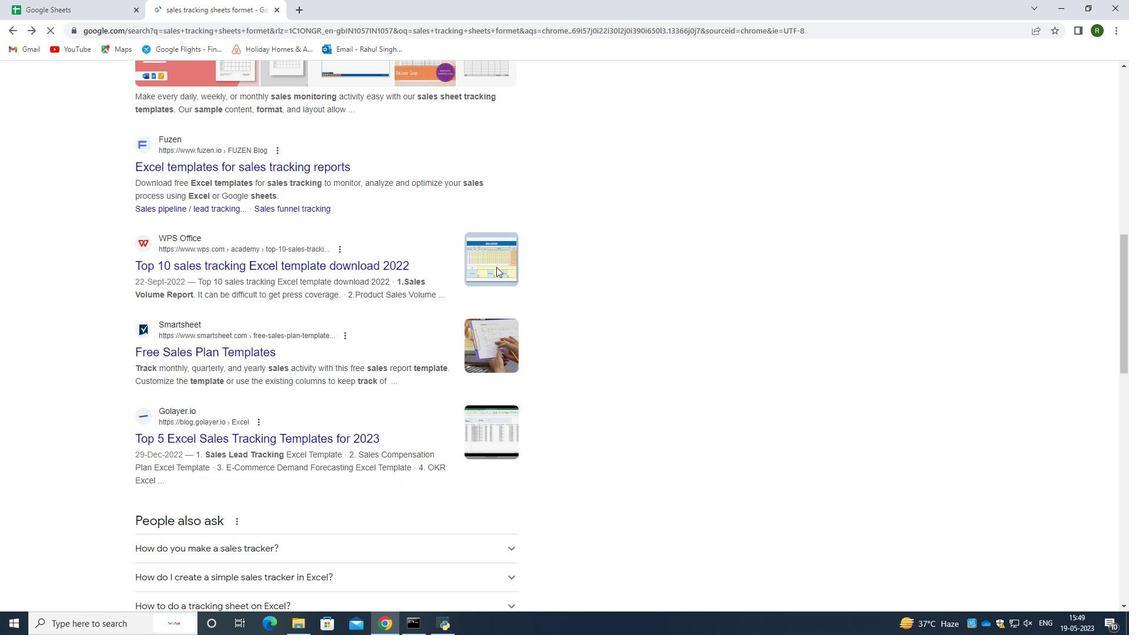 
Action: Mouse scrolled (497, 266) with delta (0, 0)
Screenshot: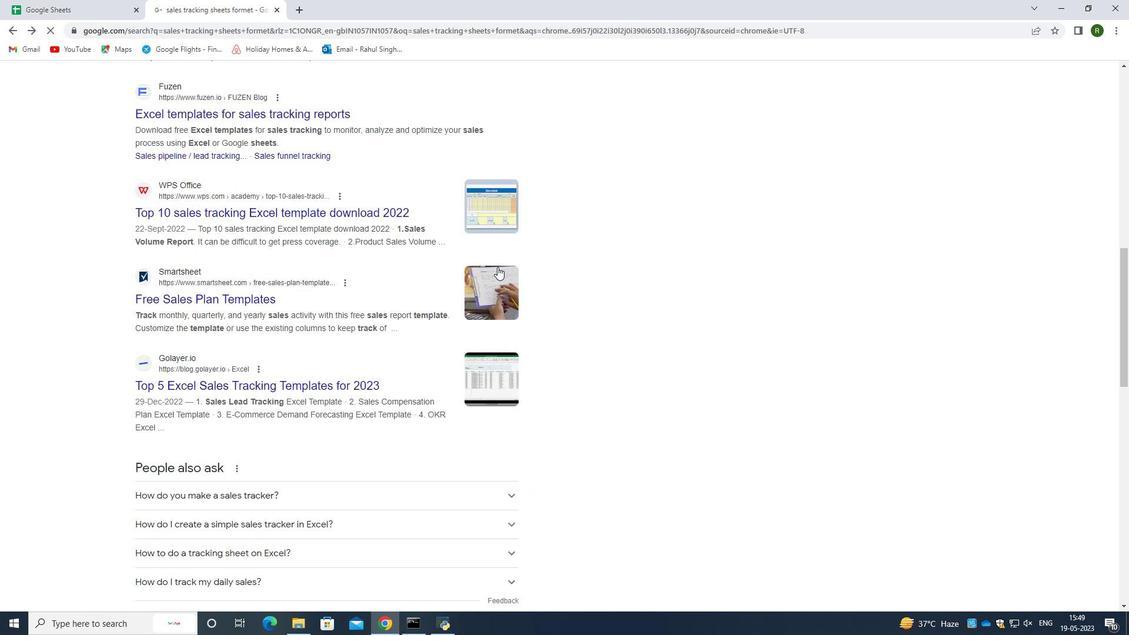 
Action: Mouse moved to (282, 206)
Screenshot: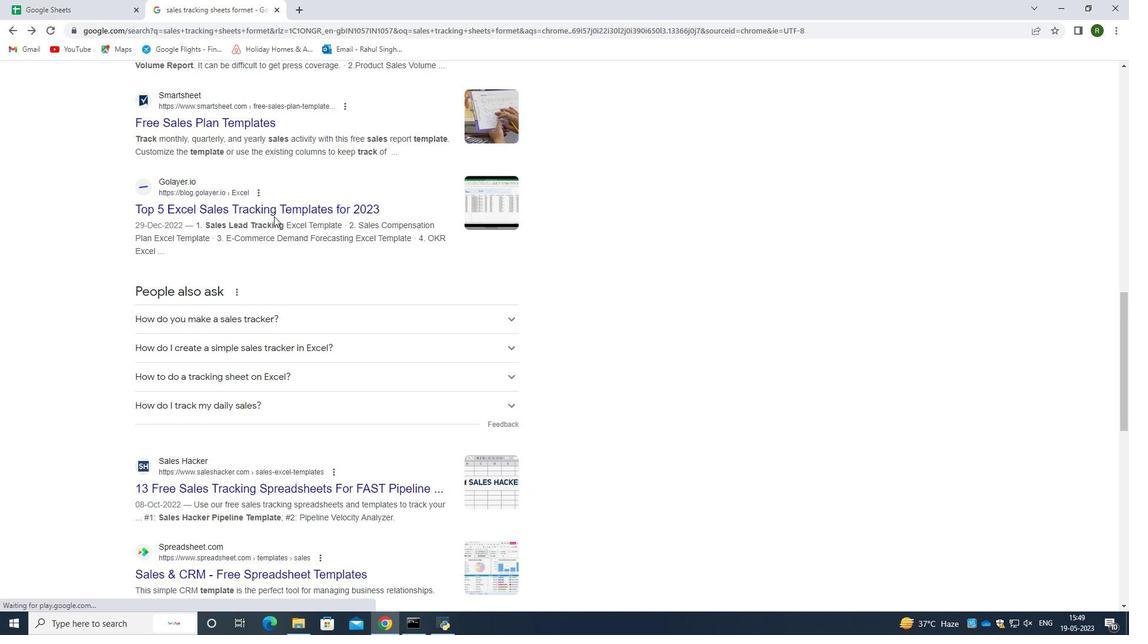 
Action: Mouse pressed left at (282, 206)
Screenshot: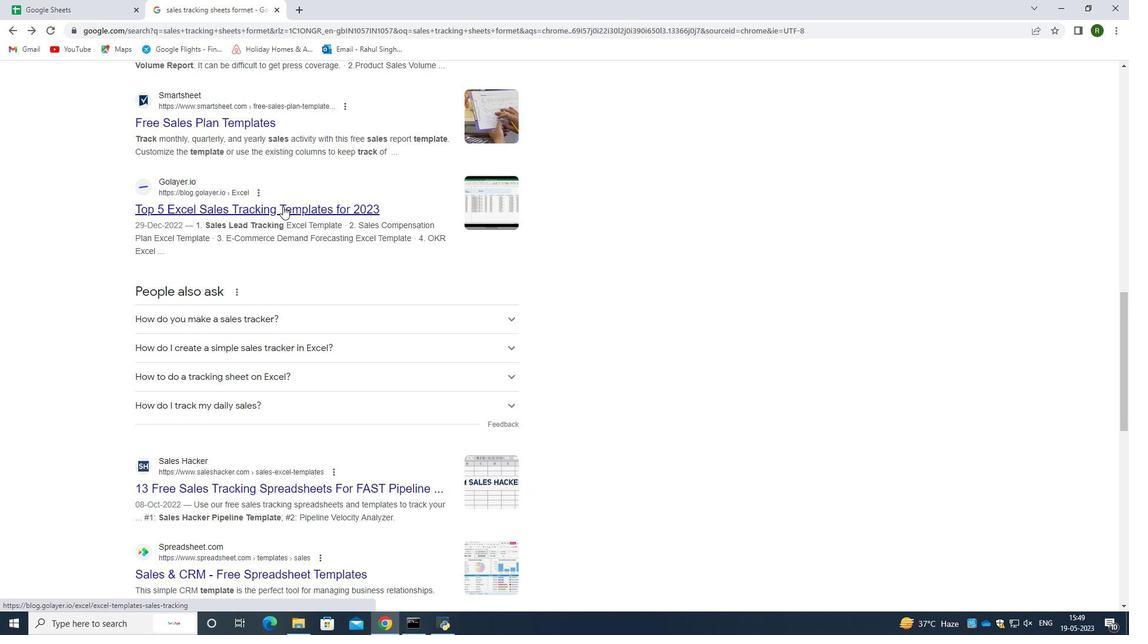 
Action: Mouse moved to (272, 214)
Screenshot: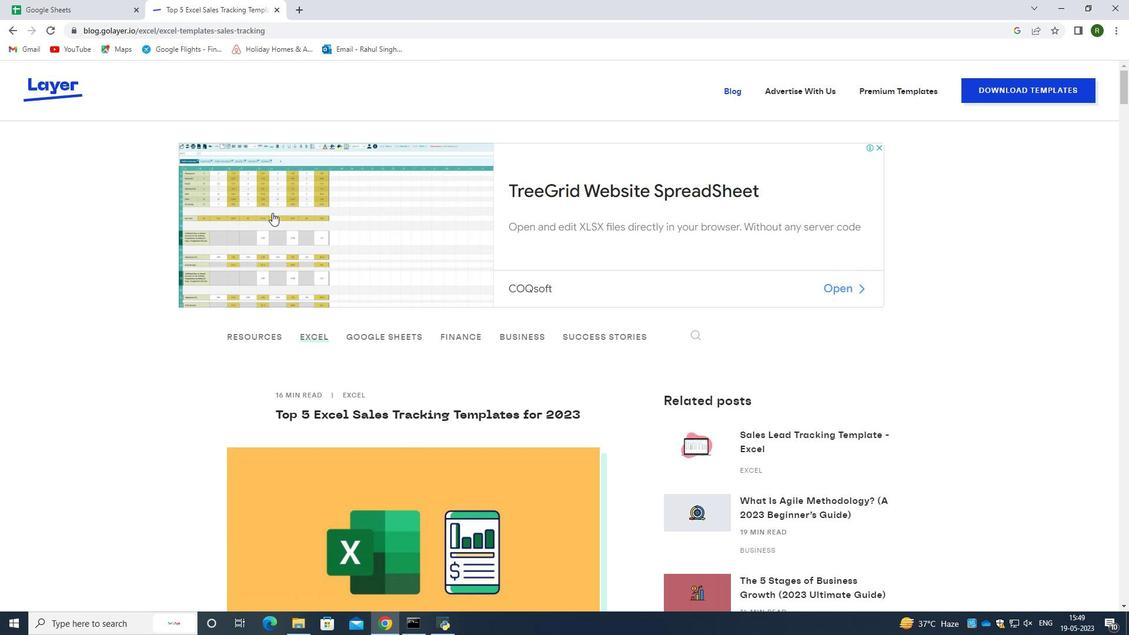 
Action: Mouse scrolled (272, 213) with delta (0, 0)
Screenshot: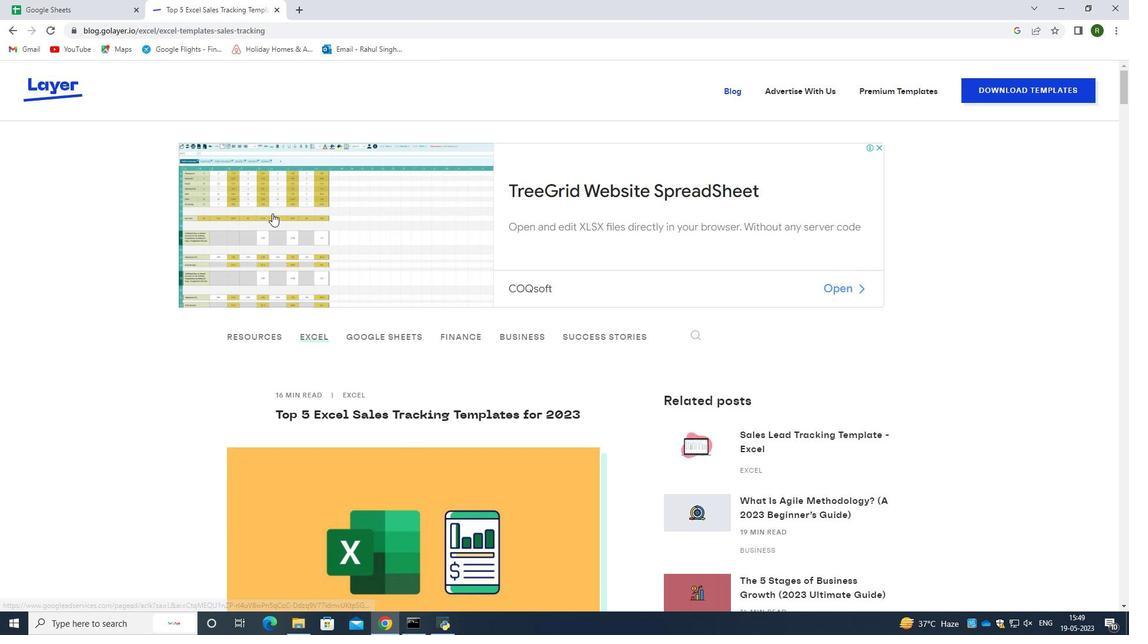 
Action: Mouse scrolled (272, 213) with delta (0, 0)
Screenshot: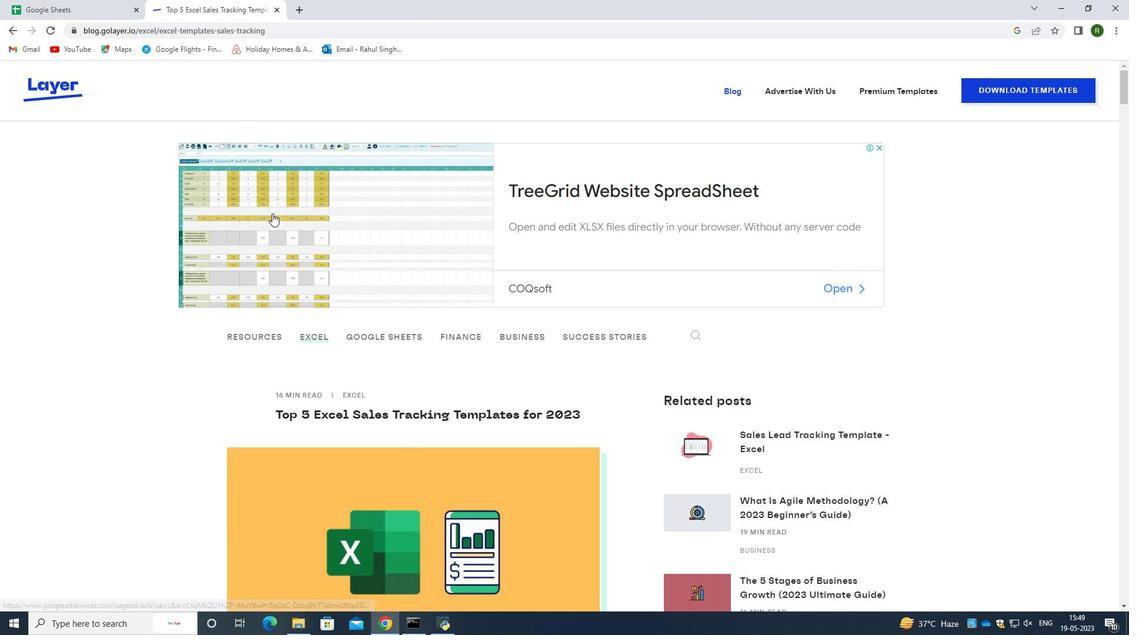 
Action: Mouse moved to (272, 214)
Screenshot: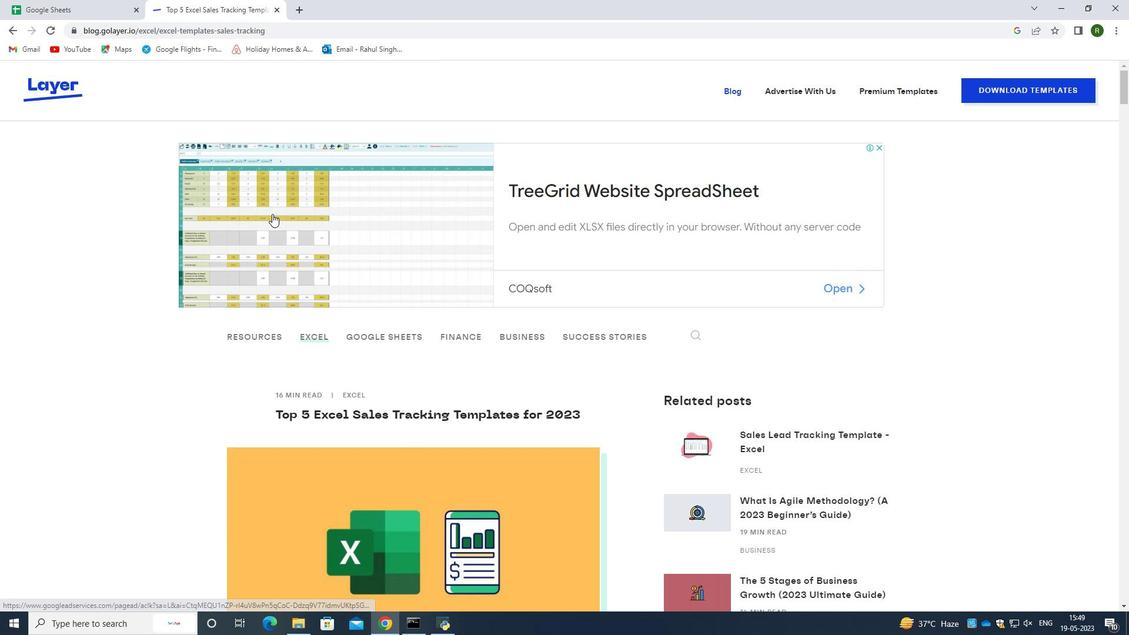 
Action: Mouse scrolled (272, 213) with delta (0, 0)
Screenshot: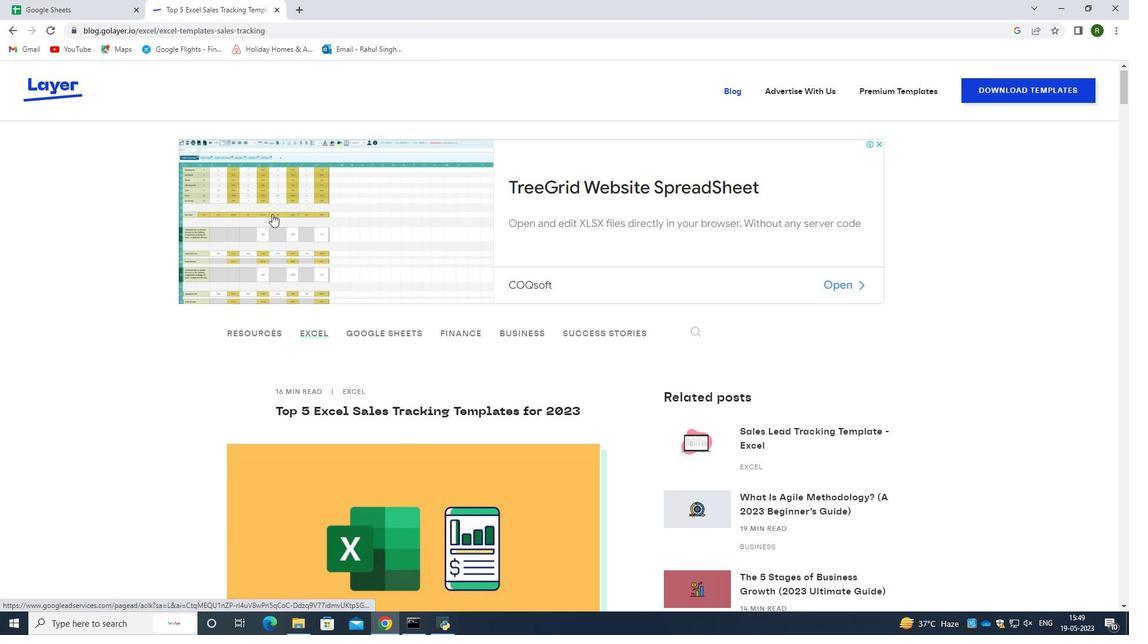 
Action: Mouse moved to (489, 394)
Screenshot: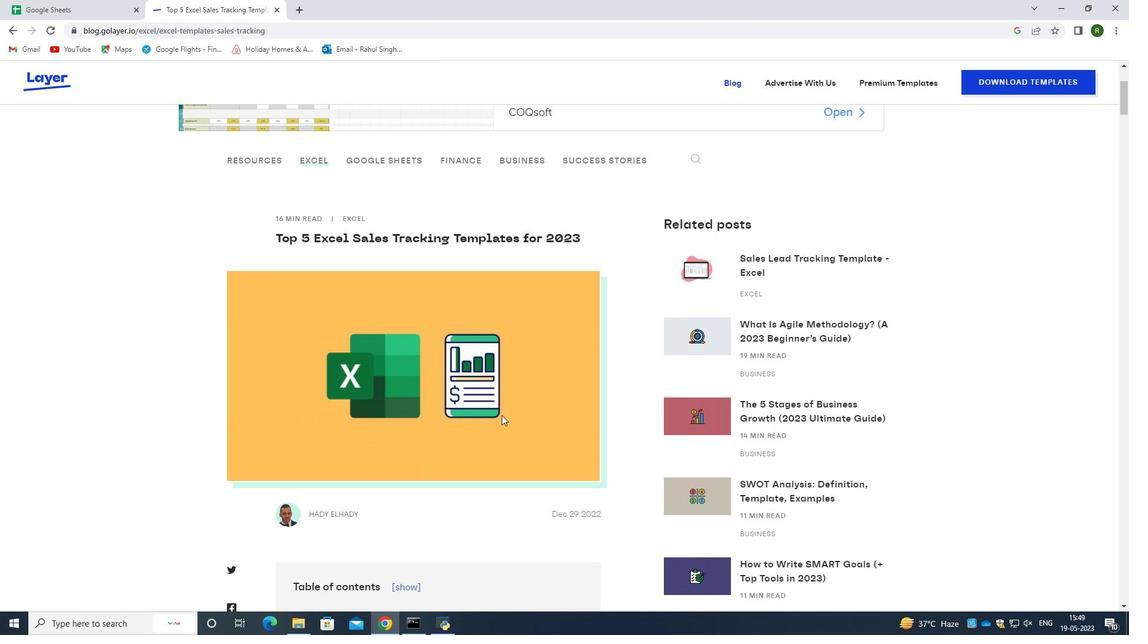 
Action: Mouse scrolled (489, 394) with delta (0, 0)
Screenshot: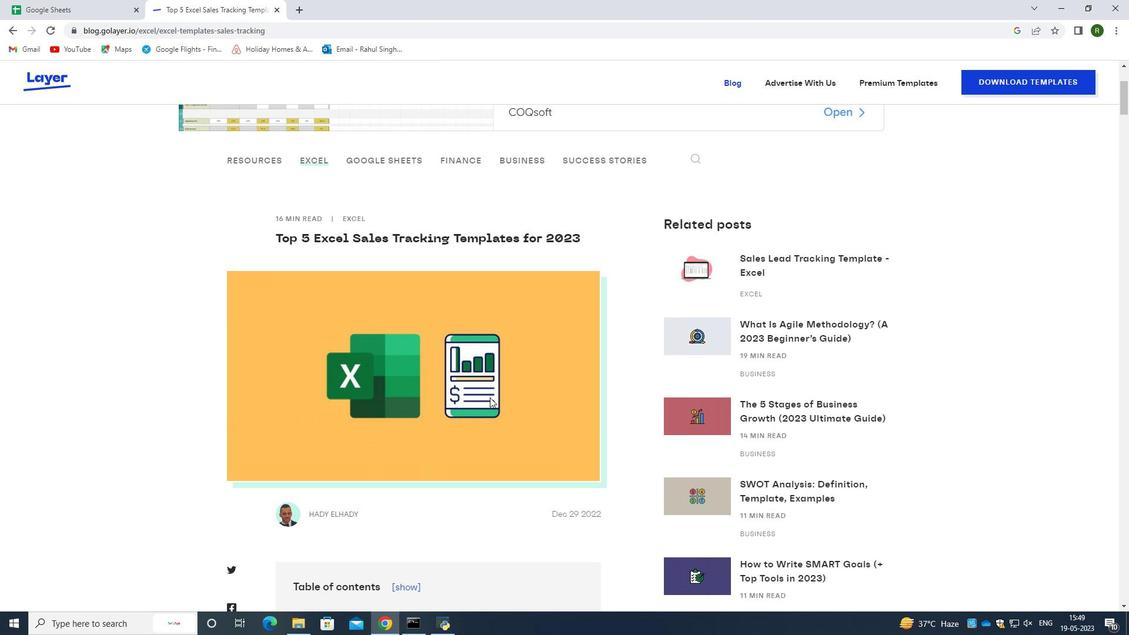 
Action: Mouse scrolled (489, 394) with delta (0, 0)
Screenshot: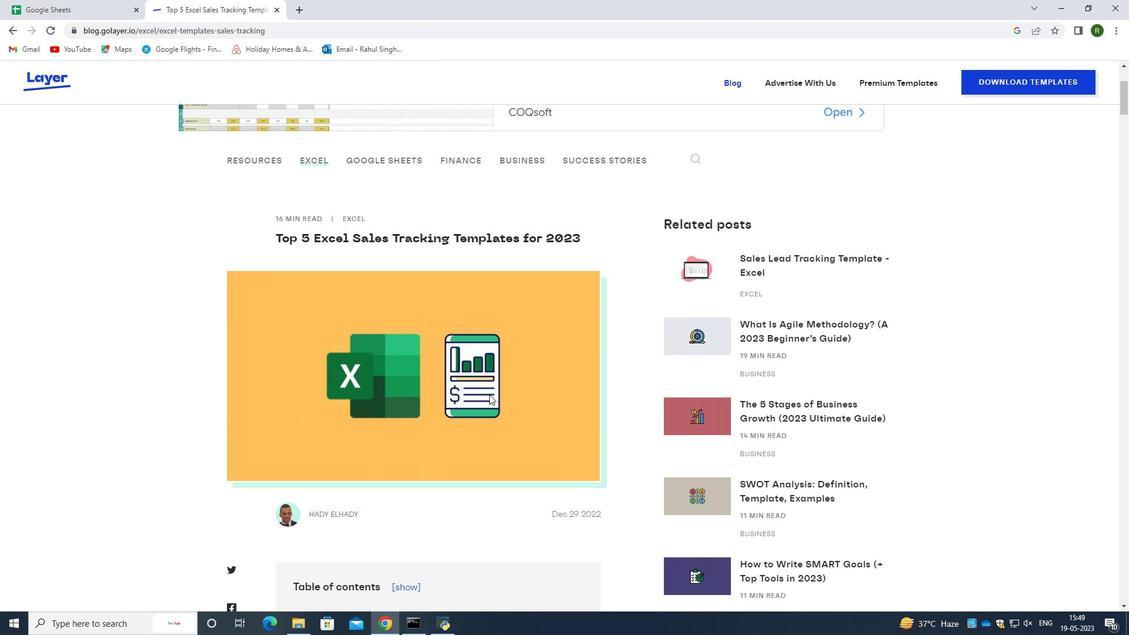 
Action: Mouse scrolled (489, 394) with delta (0, 0)
Screenshot: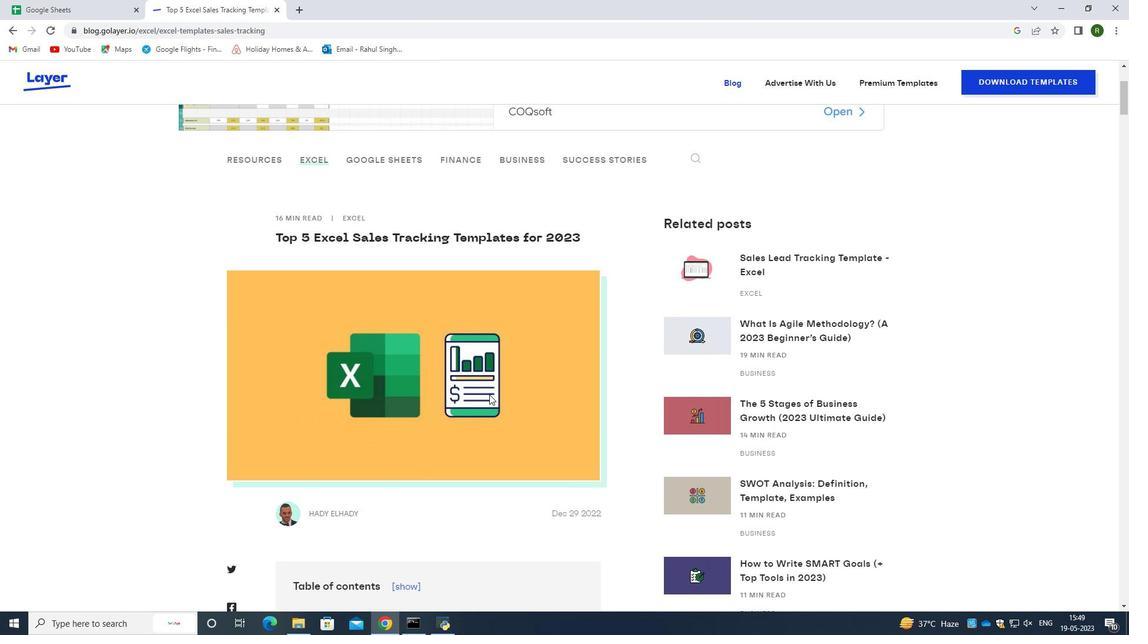 
Action: Mouse scrolled (489, 394) with delta (0, 0)
Screenshot: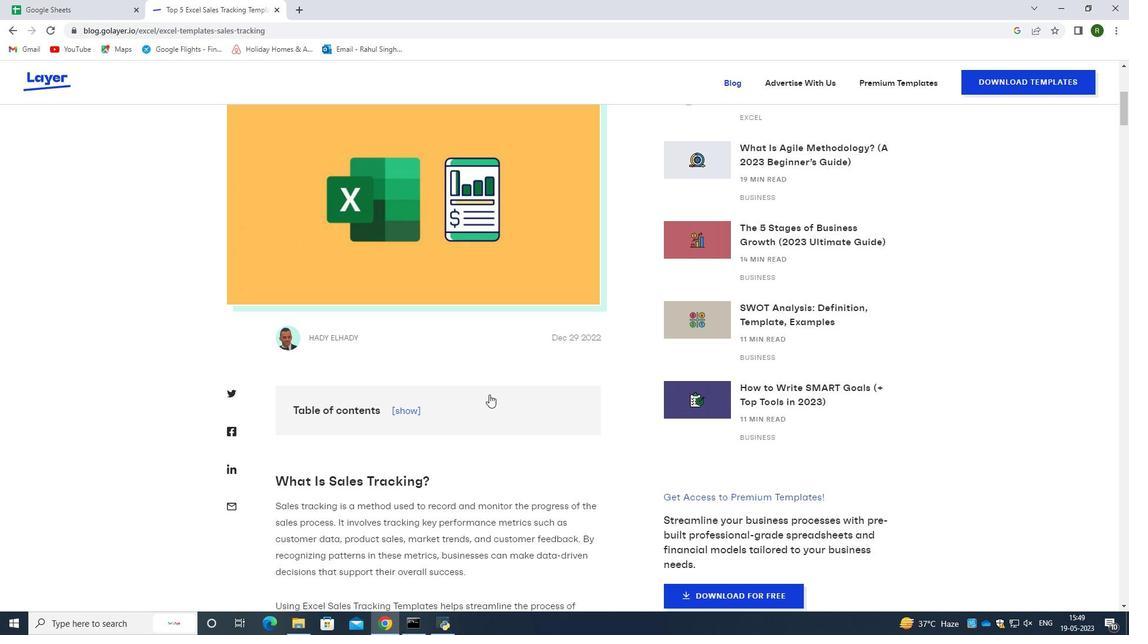 
Action: Mouse scrolled (489, 394) with delta (0, 0)
Screenshot: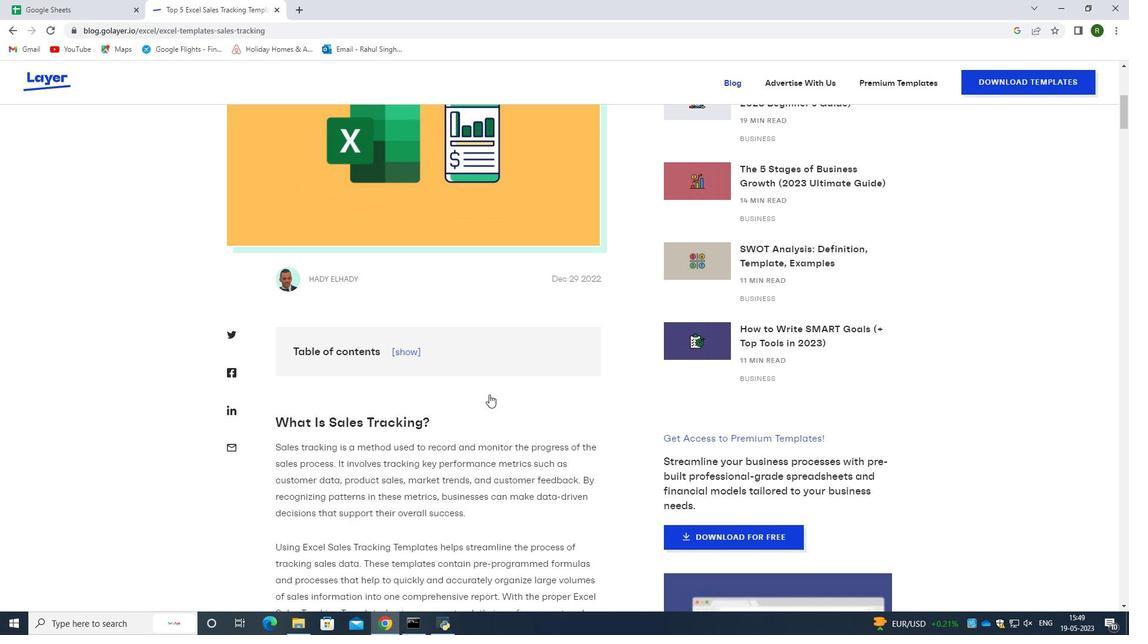 
Action: Mouse scrolled (489, 394) with delta (0, 0)
Screenshot: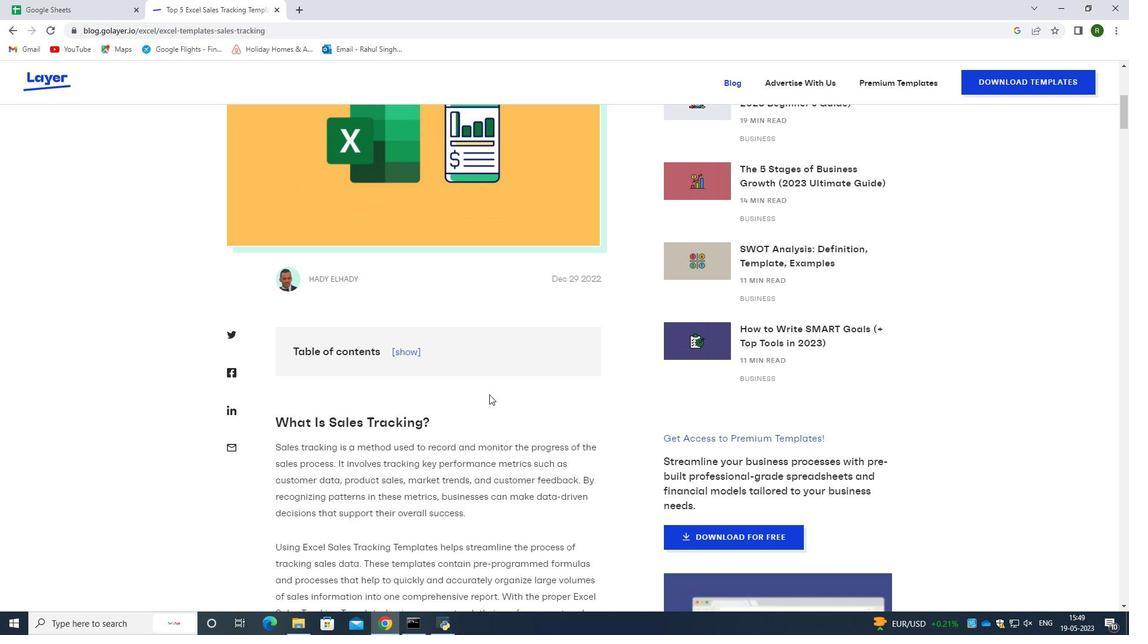
Action: Mouse scrolled (489, 394) with delta (0, 0)
Screenshot: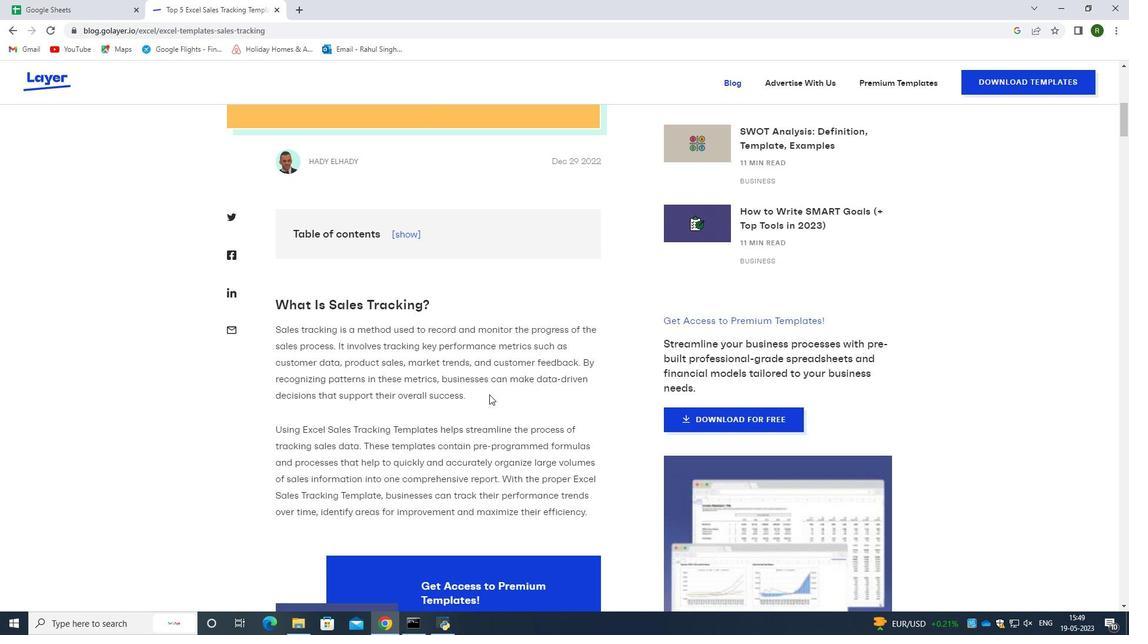 
Action: Mouse scrolled (489, 394) with delta (0, 0)
